 Task: Add an event  with title  Third Marketing Campaign Evaluation, date '2024/04/11' to 2024/04/12 & Select Event type as  Group. Add location for the event as  Jakarta, Indonesia and add a description: The Team Building Retreat: Problem-Solving Activities will take place in a tranquil and inspiring location, away from the usual work setting. The retreat will span over a dedicated period, allowing participants to fully immerse themselves in the experience and focus on building their problem-solving capabilities.Create an event link  http-thirdmarketingcampaignevaluationcom & Select the event color as  Orange. , logged in from the account softage.4@softage.netand send the event invitation to softage.1@softage.net and softage.2@softage.net
Action: Mouse pressed left at (846, 118)
Screenshot: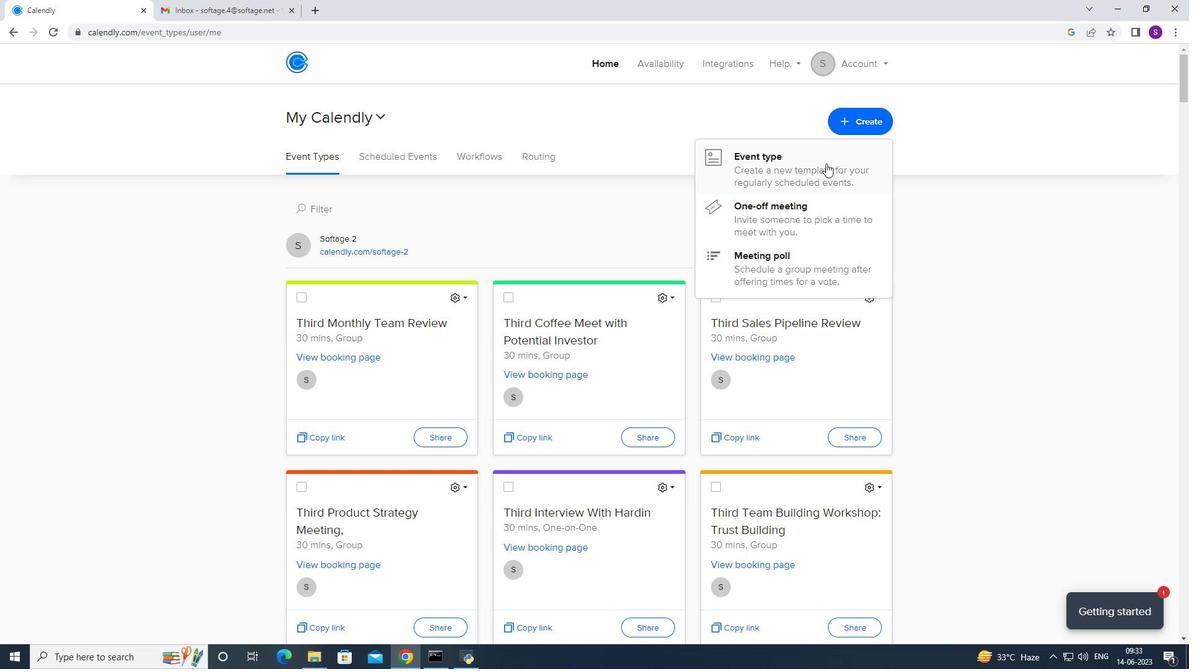 
Action: Mouse moved to (771, 186)
Screenshot: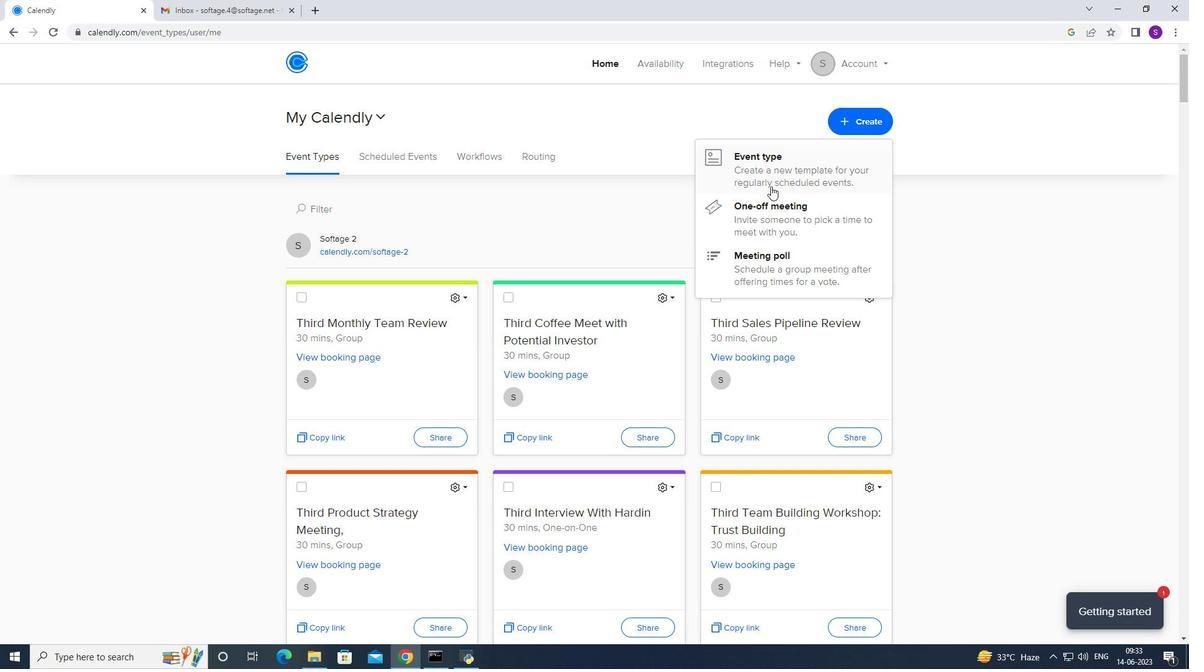 
Action: Mouse pressed left at (771, 186)
Screenshot: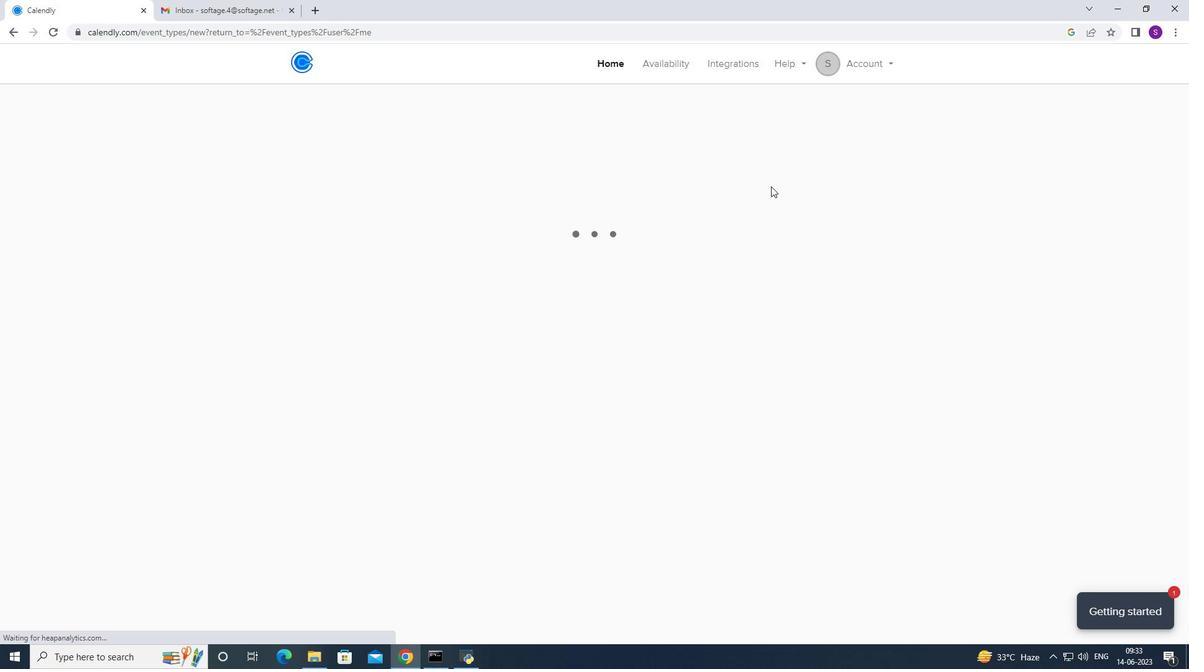 
Action: Mouse moved to (439, 252)
Screenshot: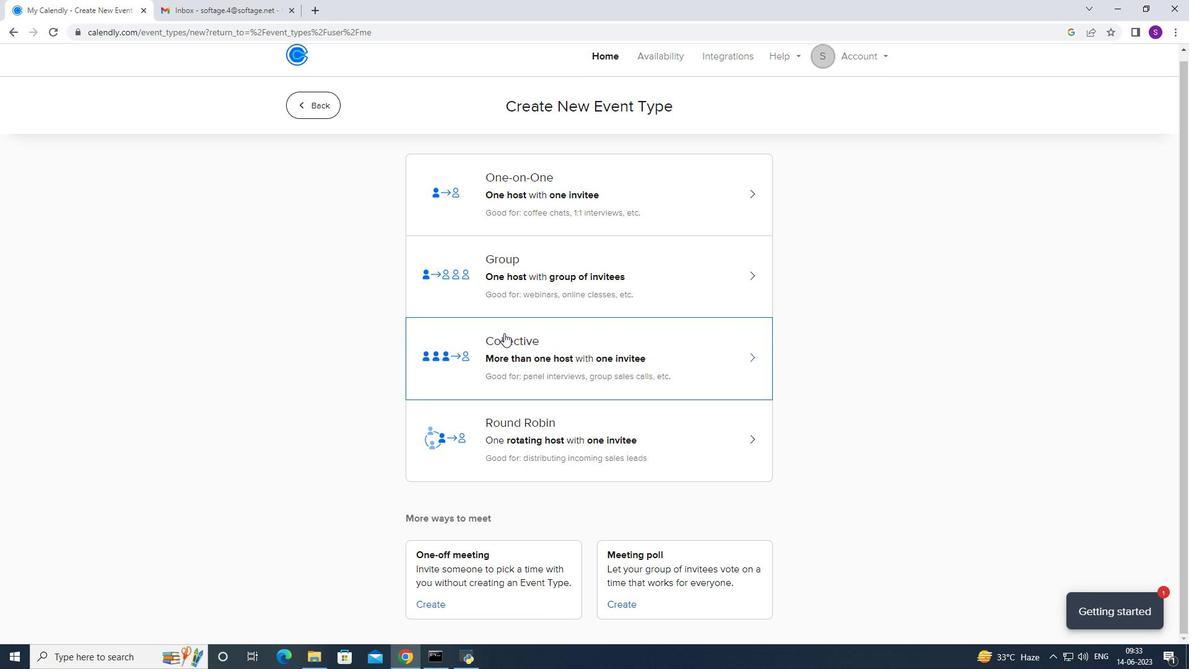 
Action: Mouse scrolled (439, 252) with delta (0, 0)
Screenshot: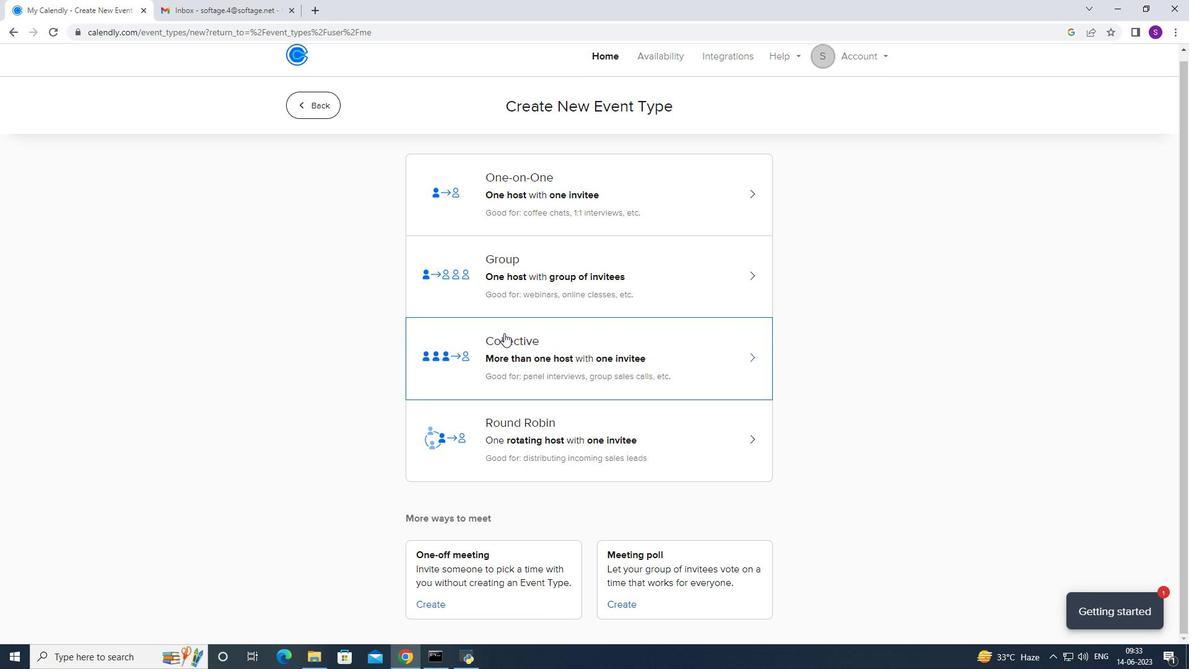 
Action: Mouse moved to (439, 253)
Screenshot: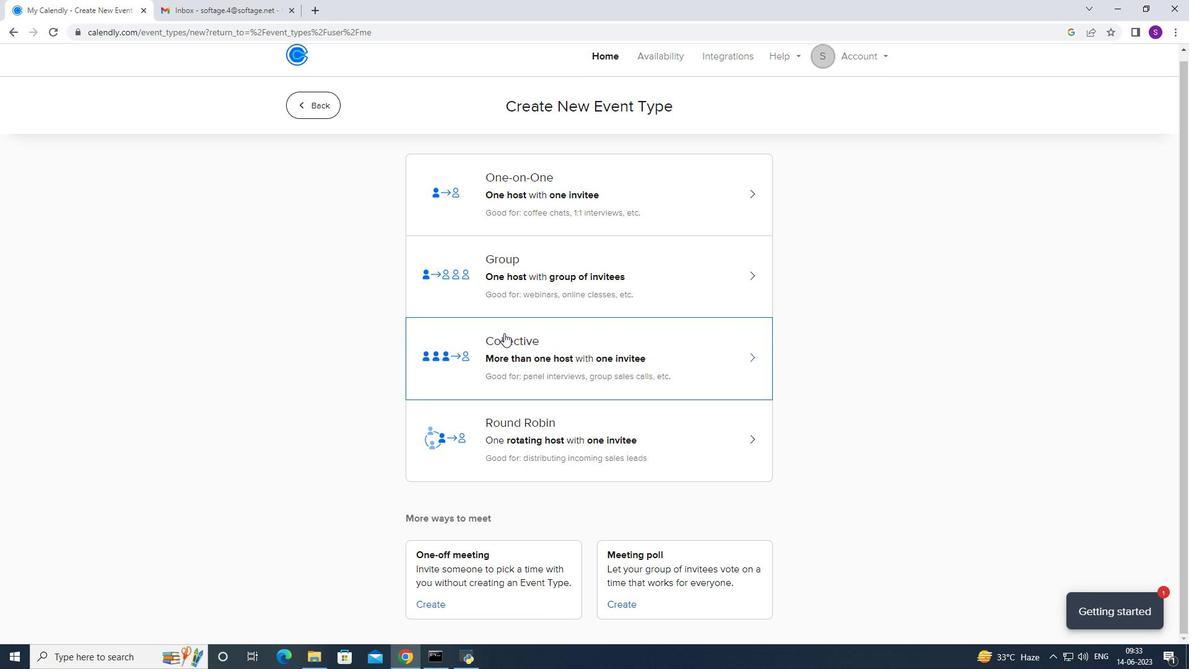 
Action: Mouse scrolled (439, 252) with delta (0, 0)
Screenshot: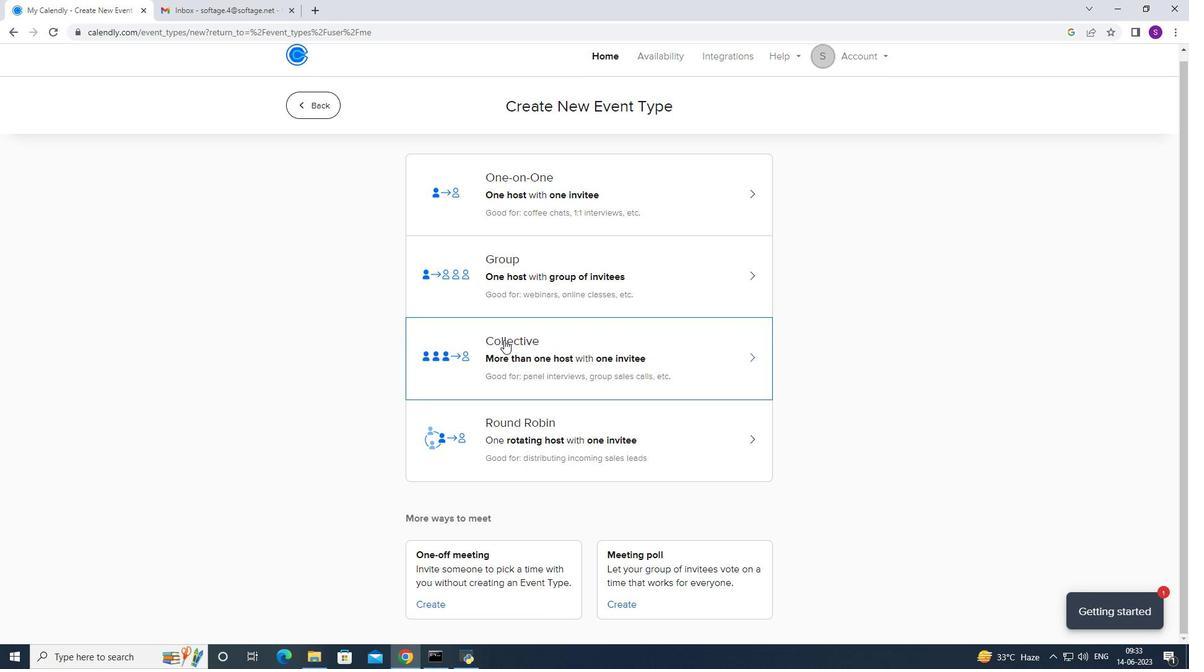 
Action: Mouse scrolled (439, 252) with delta (0, 0)
Screenshot: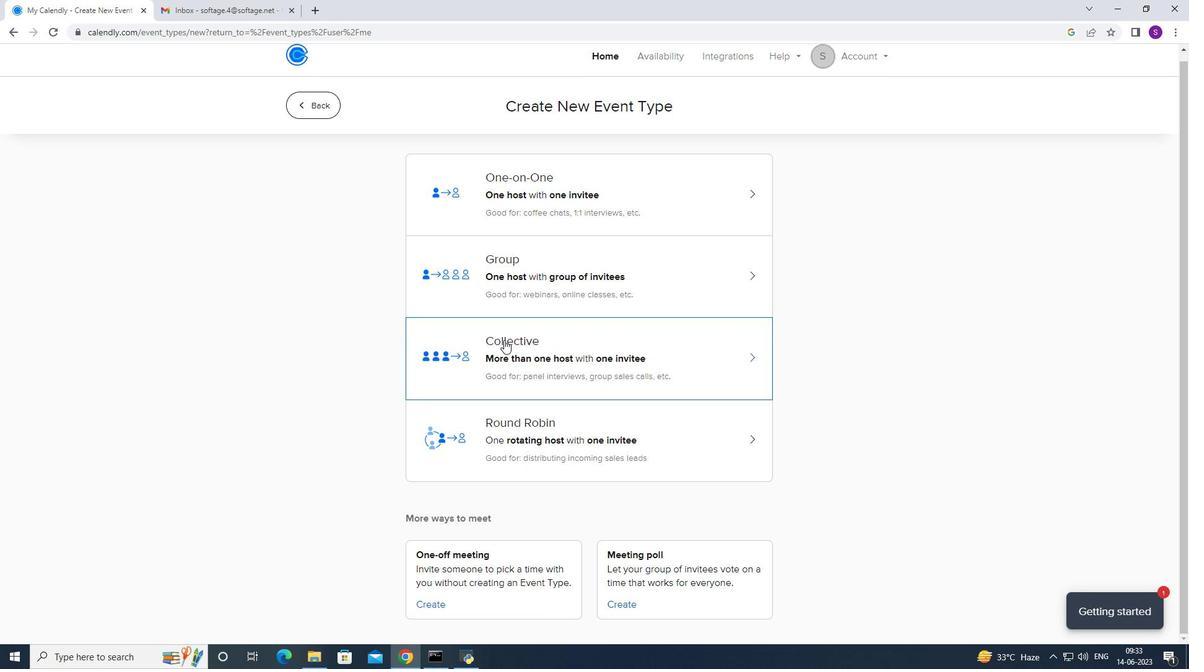 
Action: Mouse scrolled (439, 252) with delta (0, 0)
Screenshot: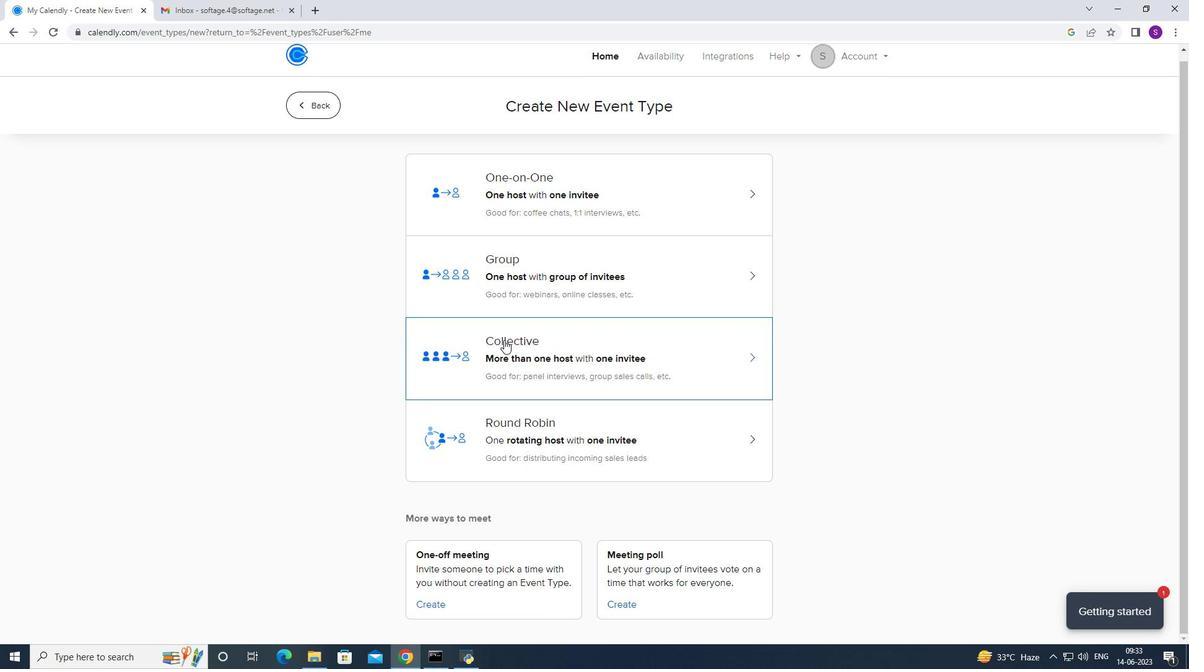 
Action: Mouse scrolled (439, 252) with delta (0, 0)
Screenshot: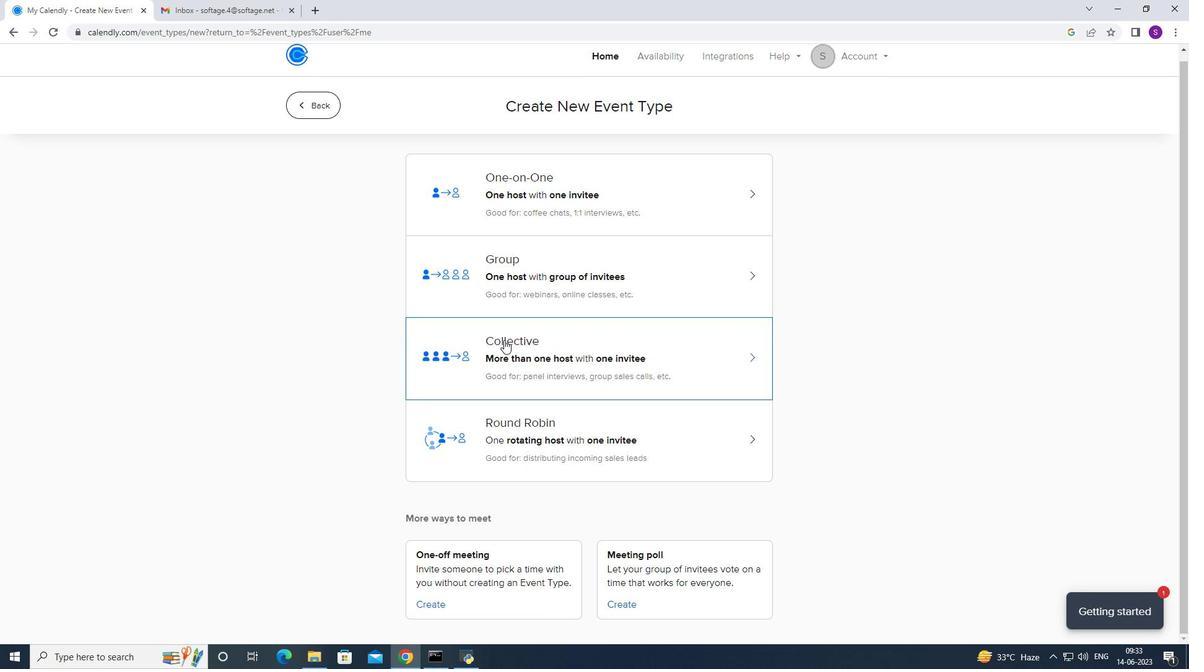 
Action: Mouse scrolled (439, 252) with delta (0, 0)
Screenshot: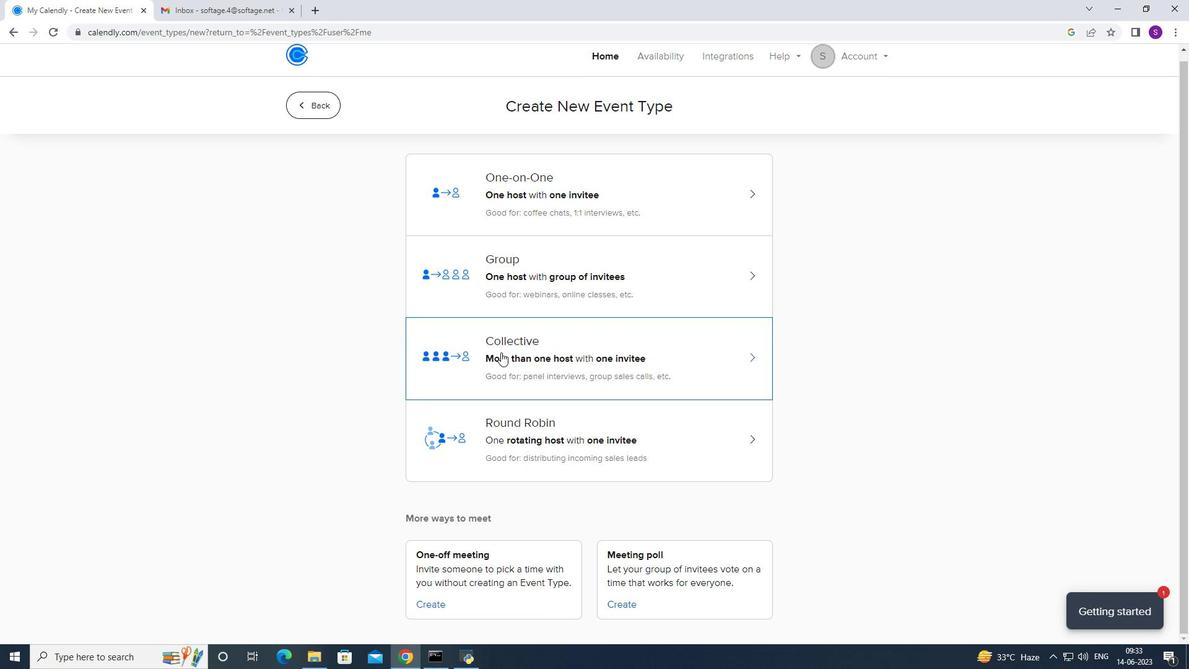 
Action: Mouse moved to (512, 295)
Screenshot: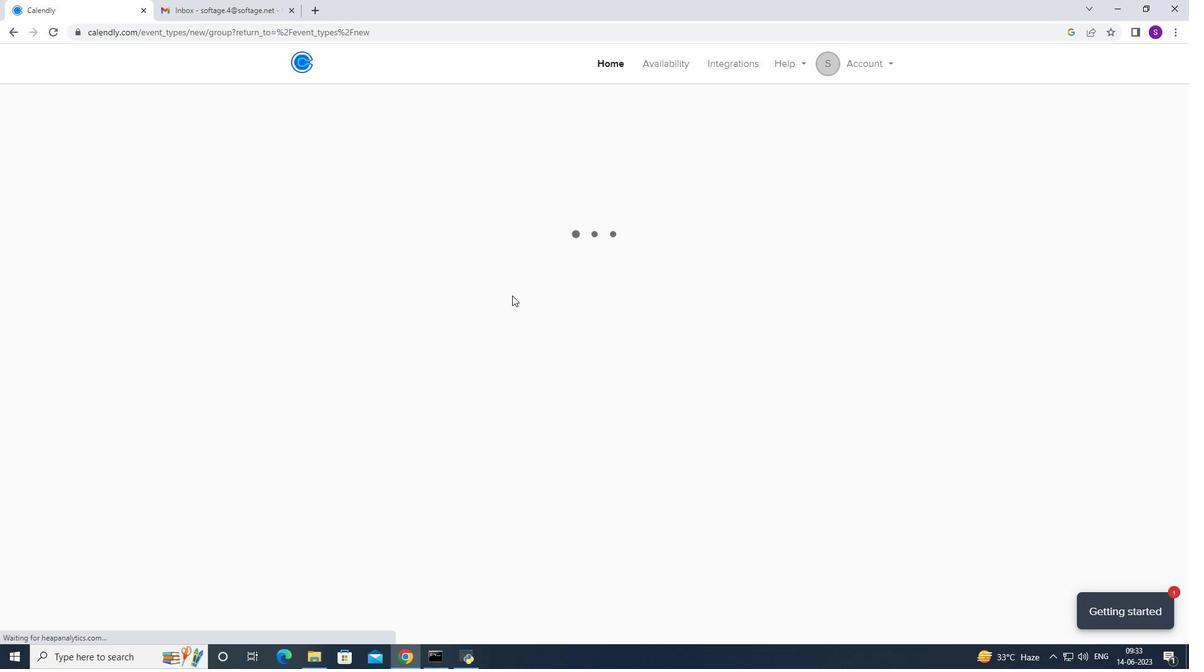 
Action: Mouse pressed left at (512, 295)
Screenshot: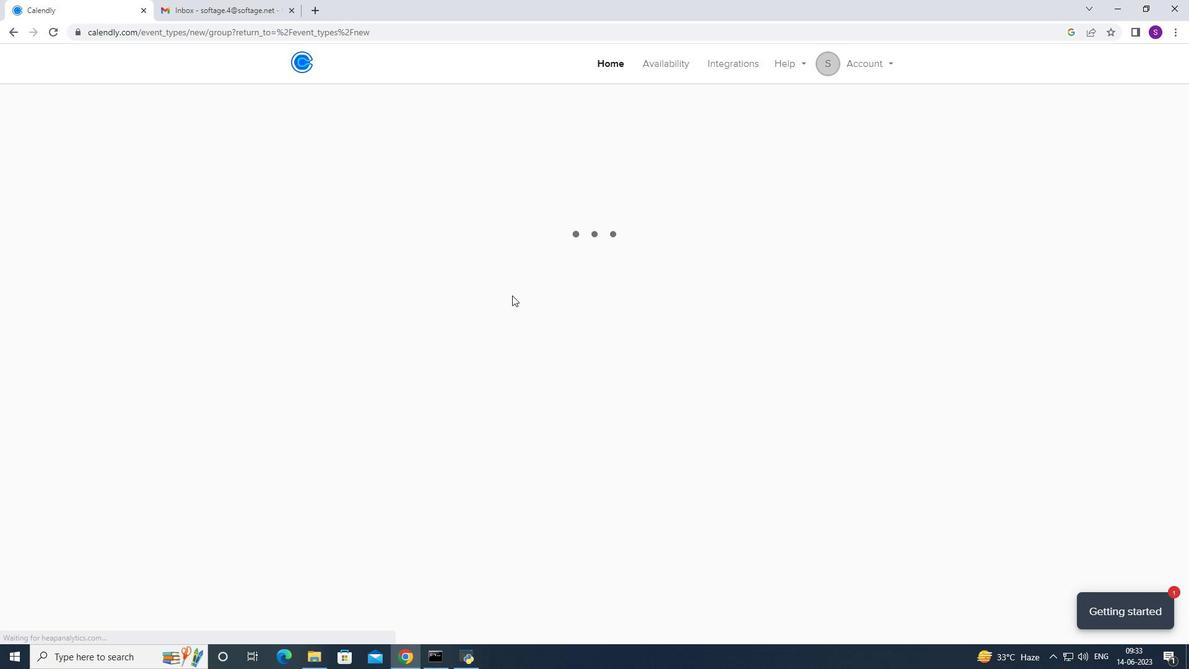 
Action: Key pressed <Key.caps_lock>T<Key.caps_lock>h<Key.backspace>hirf<Key.backspace>d<Key.space><Key.caps_lock>M<Key.caps_lock>arketing<Key.space><Key.caps_lock>C<Key.caps_lock>ampaign<Key.space><Key.caps_lock>E<Key.caps_lock>valuation
Screenshot: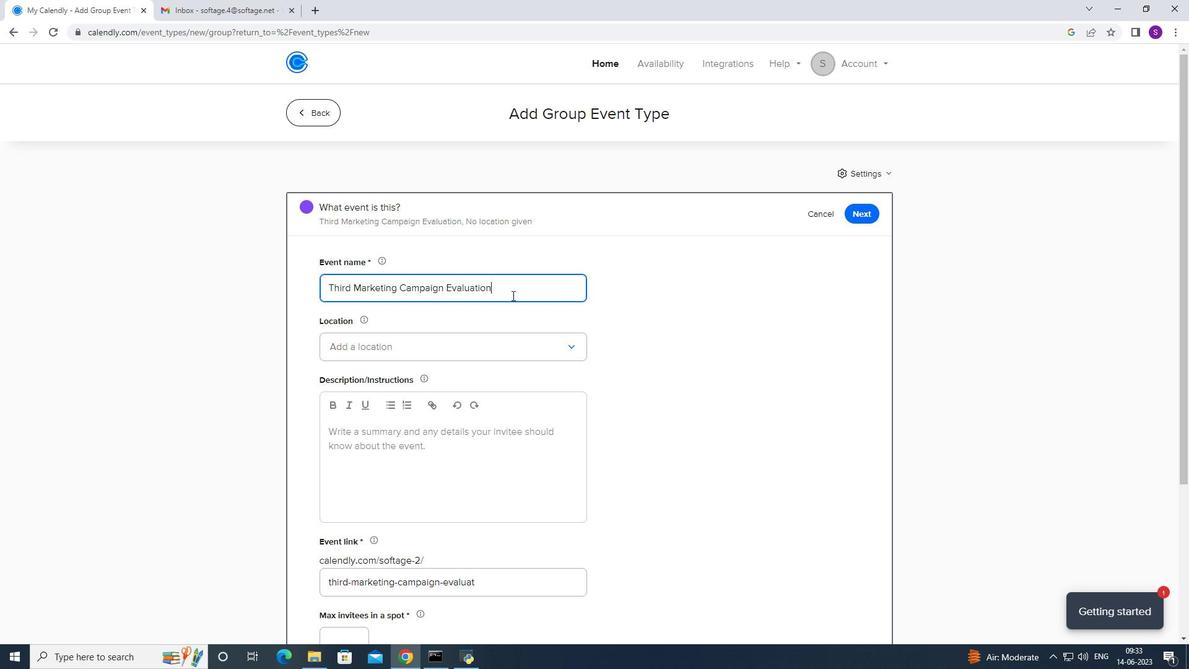 
Action: Mouse moved to (424, 353)
Screenshot: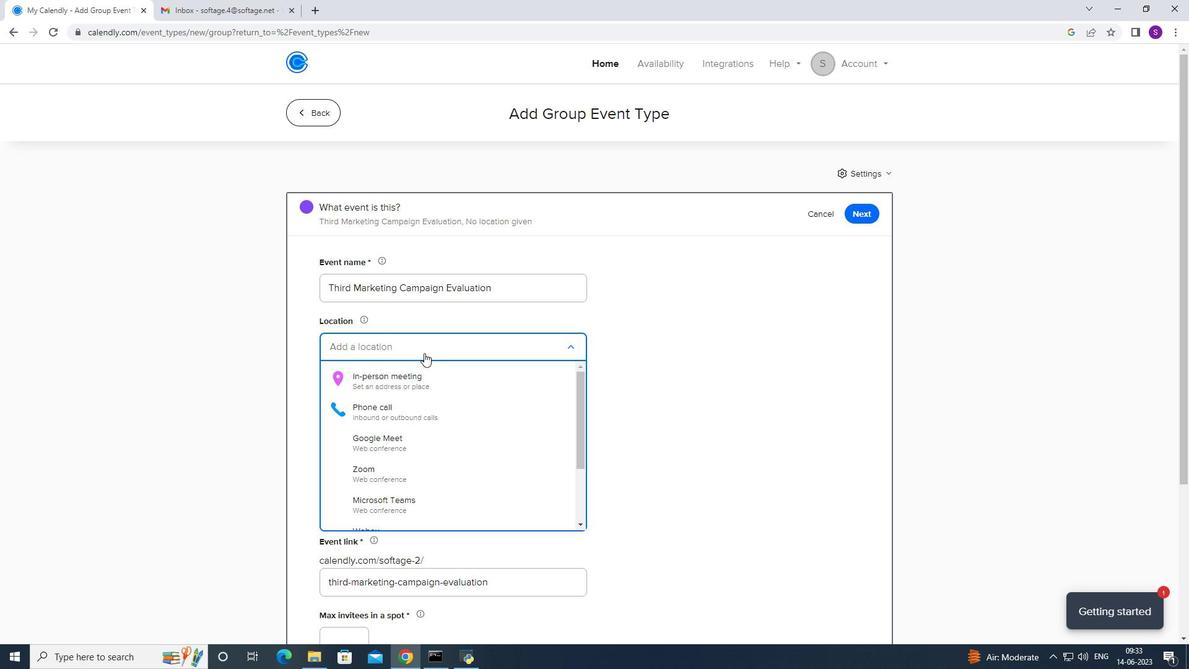 
Action: Mouse pressed left at (424, 353)
Screenshot: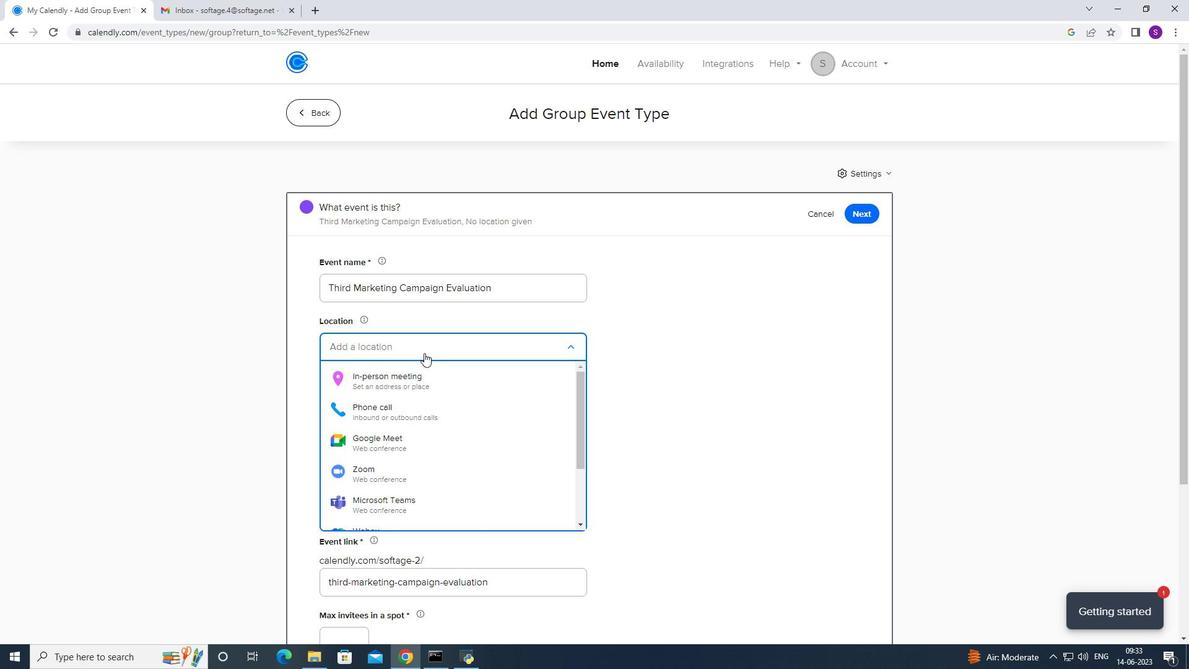 
Action: Mouse moved to (415, 372)
Screenshot: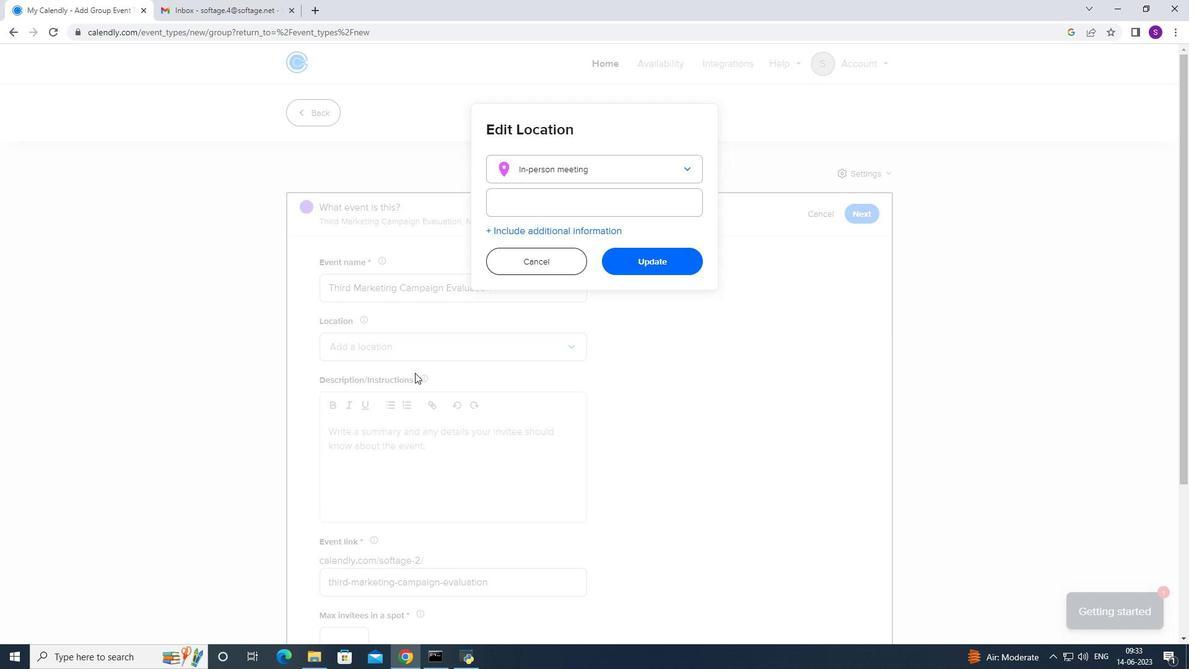 
Action: Mouse pressed left at (415, 372)
Screenshot: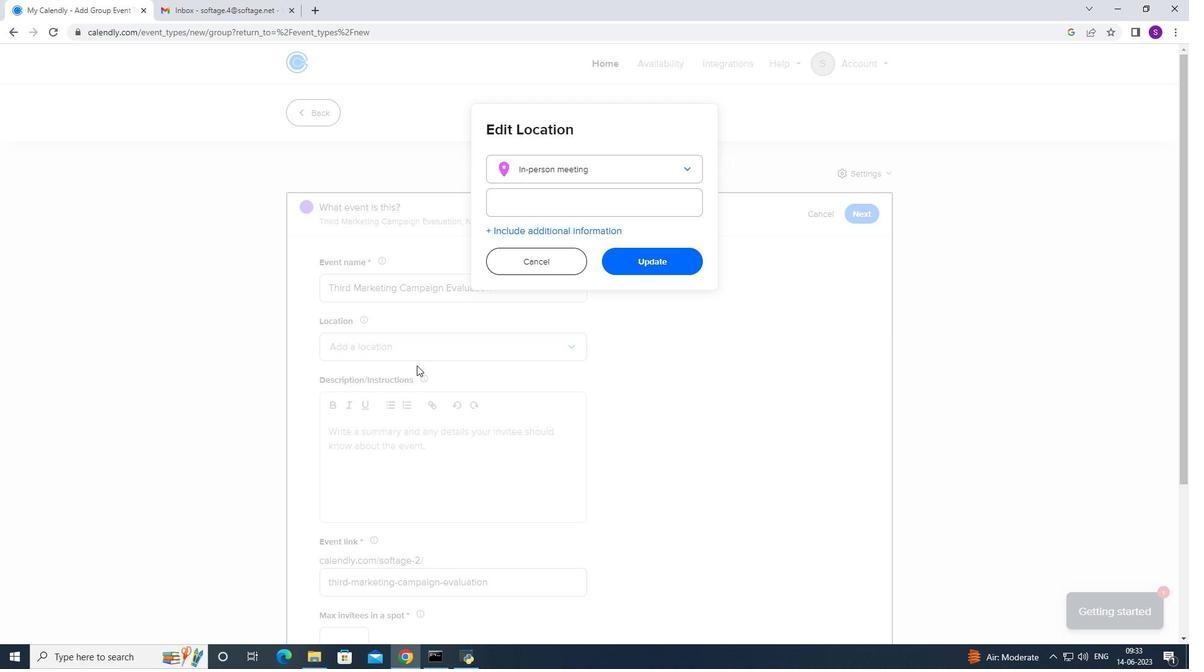 
Action: Mouse moved to (532, 202)
Screenshot: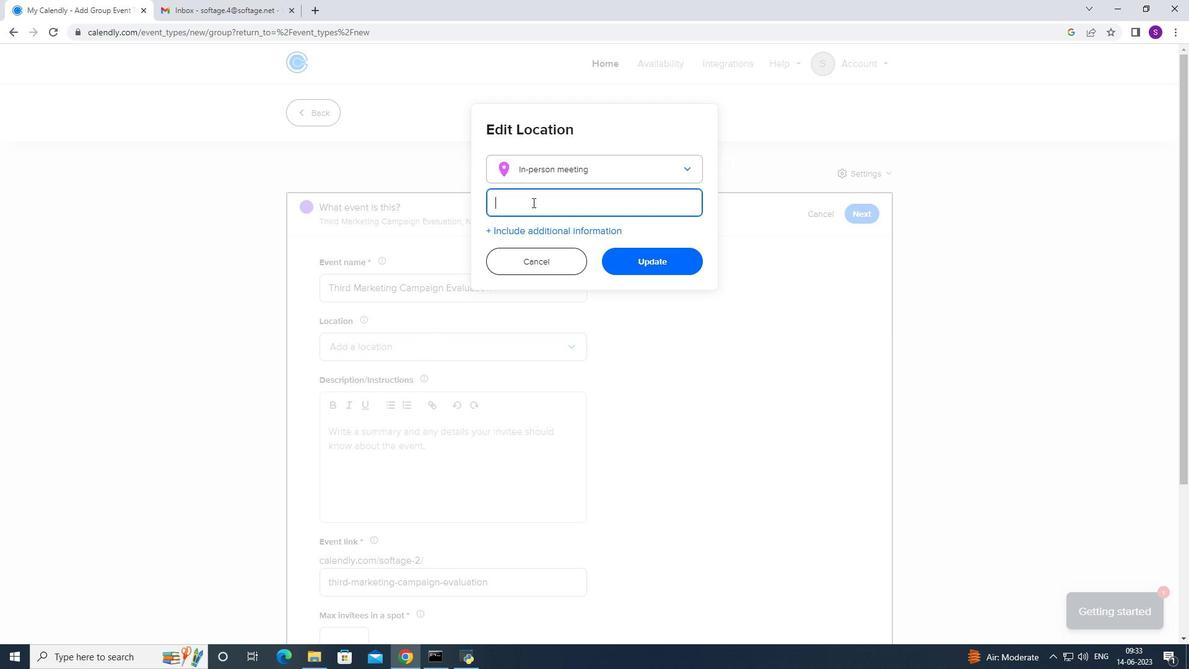 
Action: Mouse pressed left at (532, 202)
Screenshot: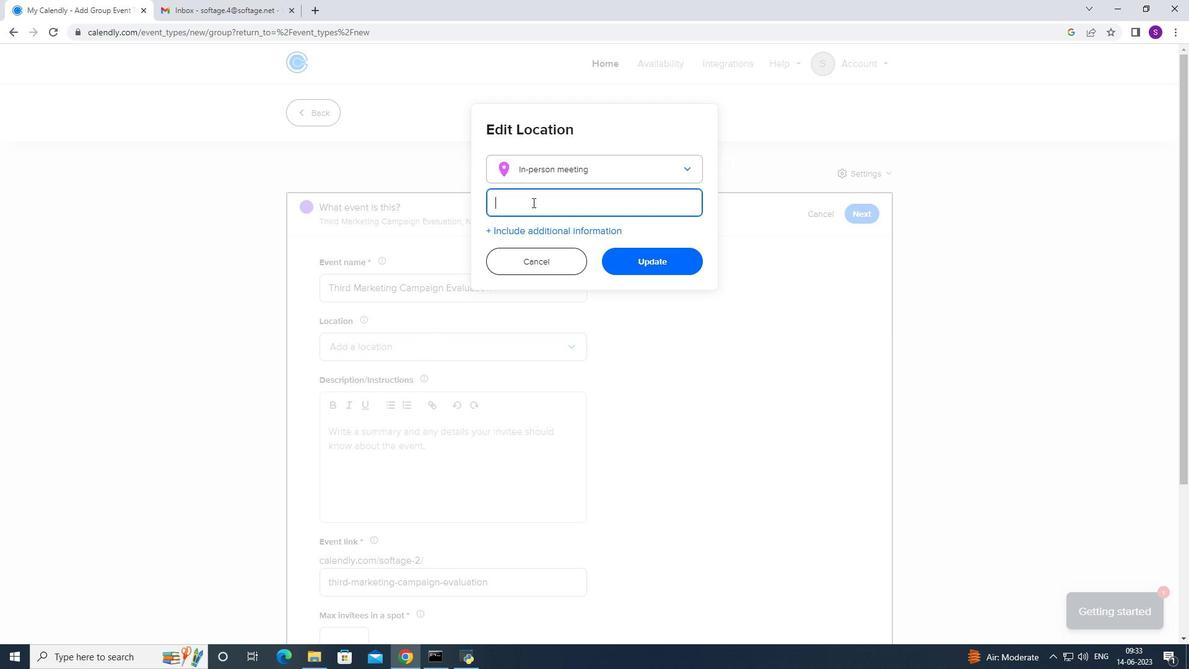 
Action: Key pressed <Key.caps_lock>J<Key.caps_lock>akarta,<Key.space><Key.caps_lock>I<Key.caps_lock>ndonesia
Screenshot: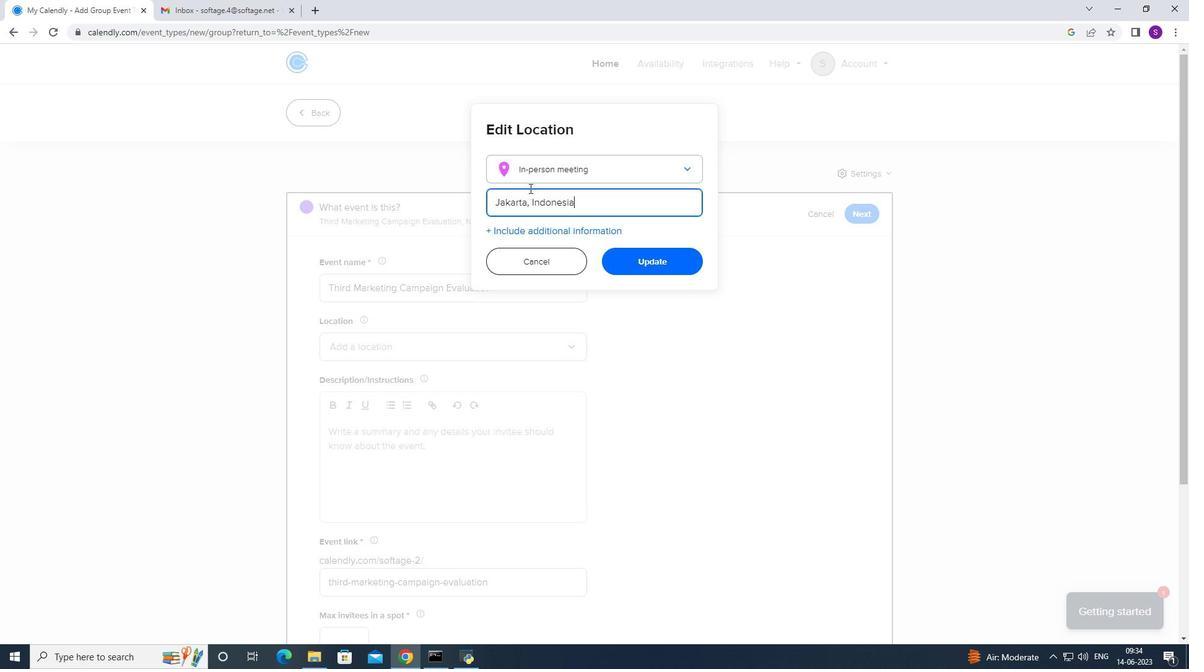 
Action: Mouse moved to (646, 271)
Screenshot: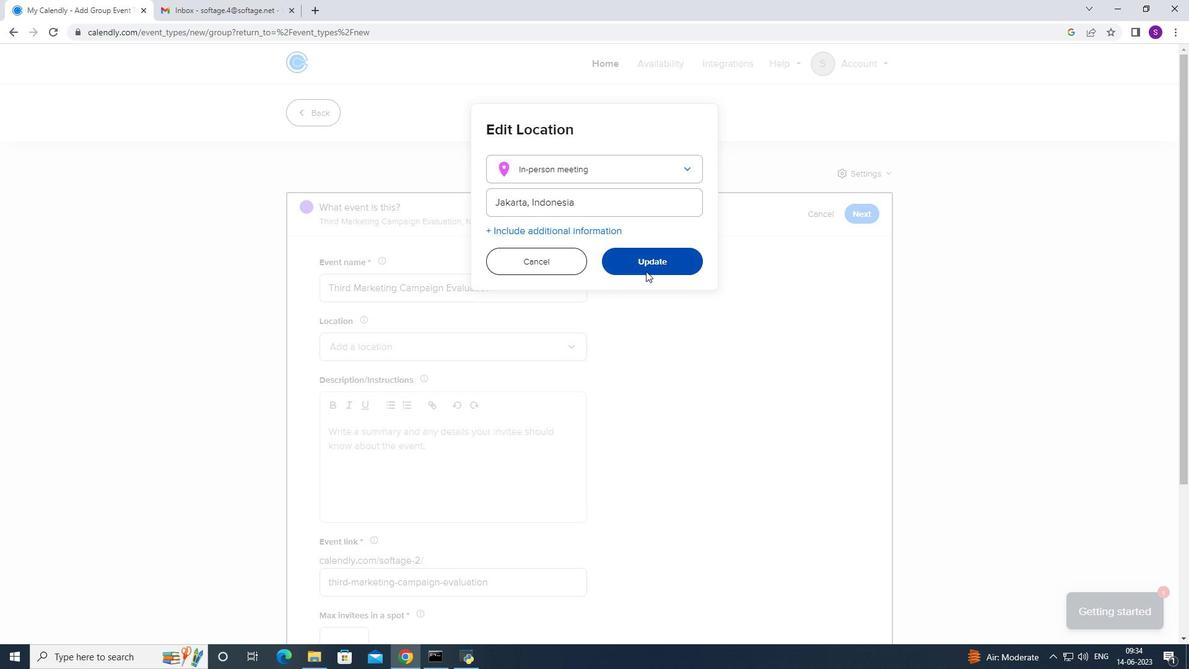 
Action: Mouse pressed left at (646, 271)
Screenshot: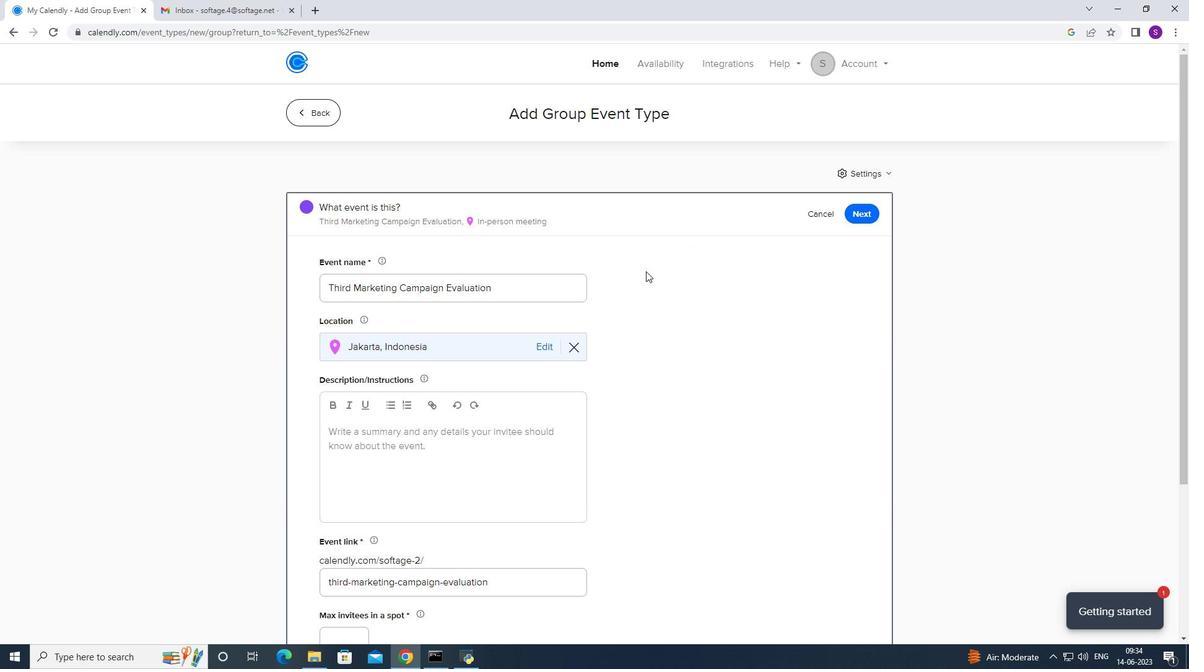
Action: Mouse moved to (388, 439)
Screenshot: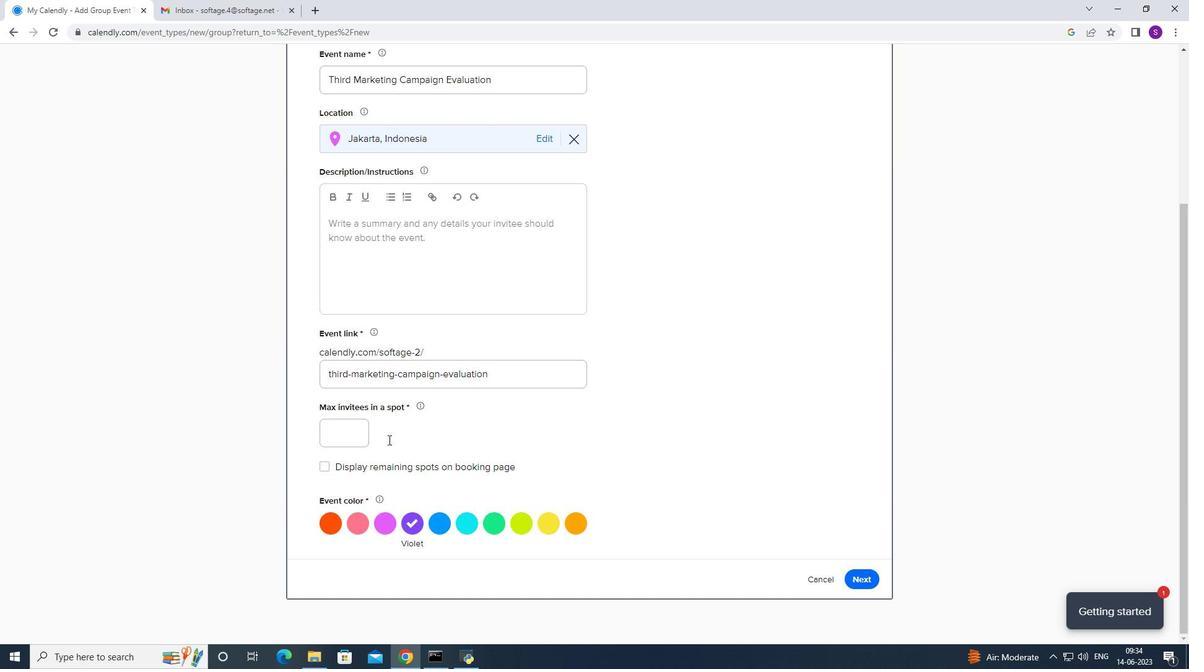 
Action: Mouse scrolled (388, 439) with delta (0, 0)
Screenshot: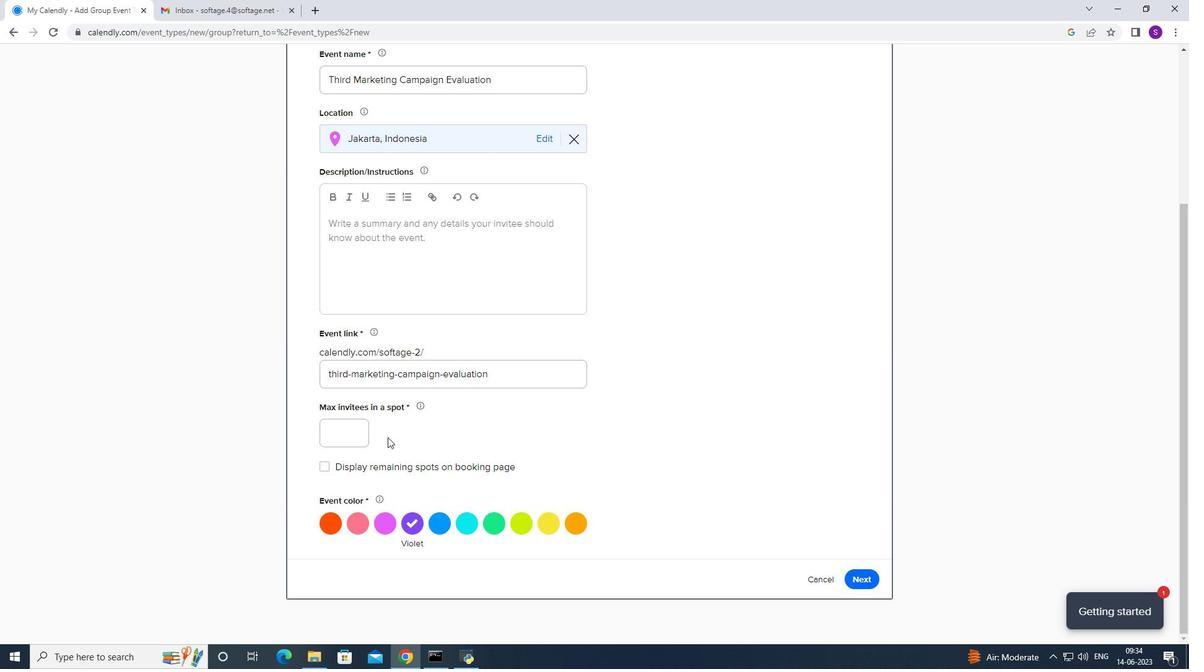 
Action: Mouse scrolled (388, 439) with delta (0, 0)
Screenshot: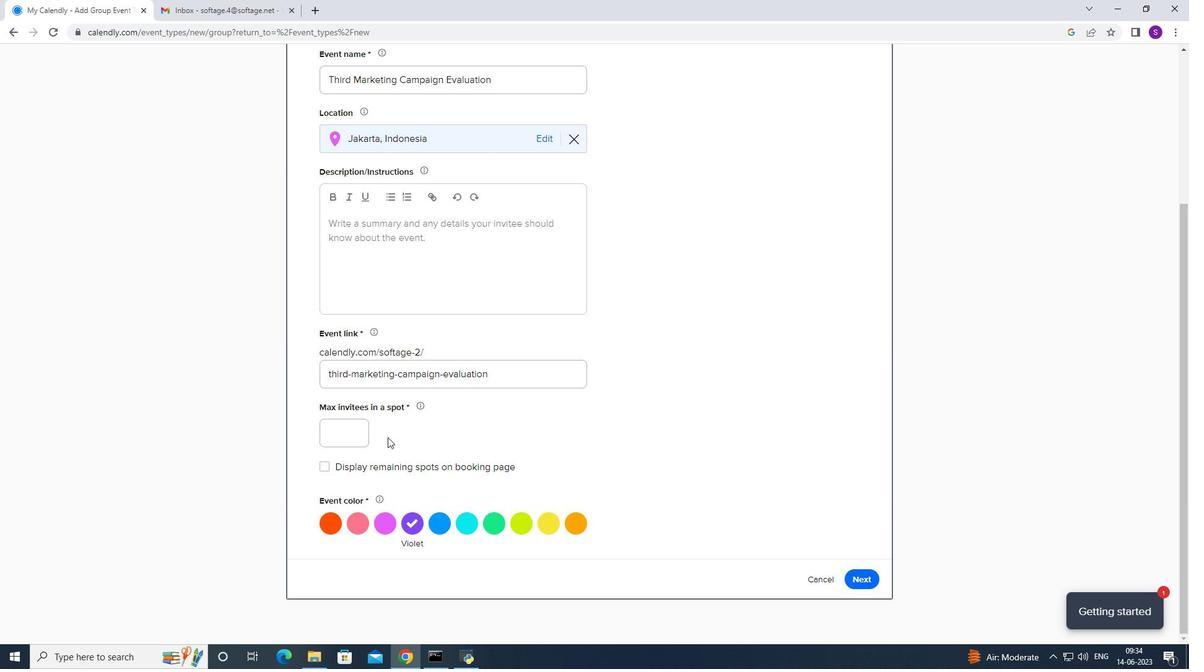 
Action: Mouse scrolled (388, 439) with delta (0, 0)
Screenshot: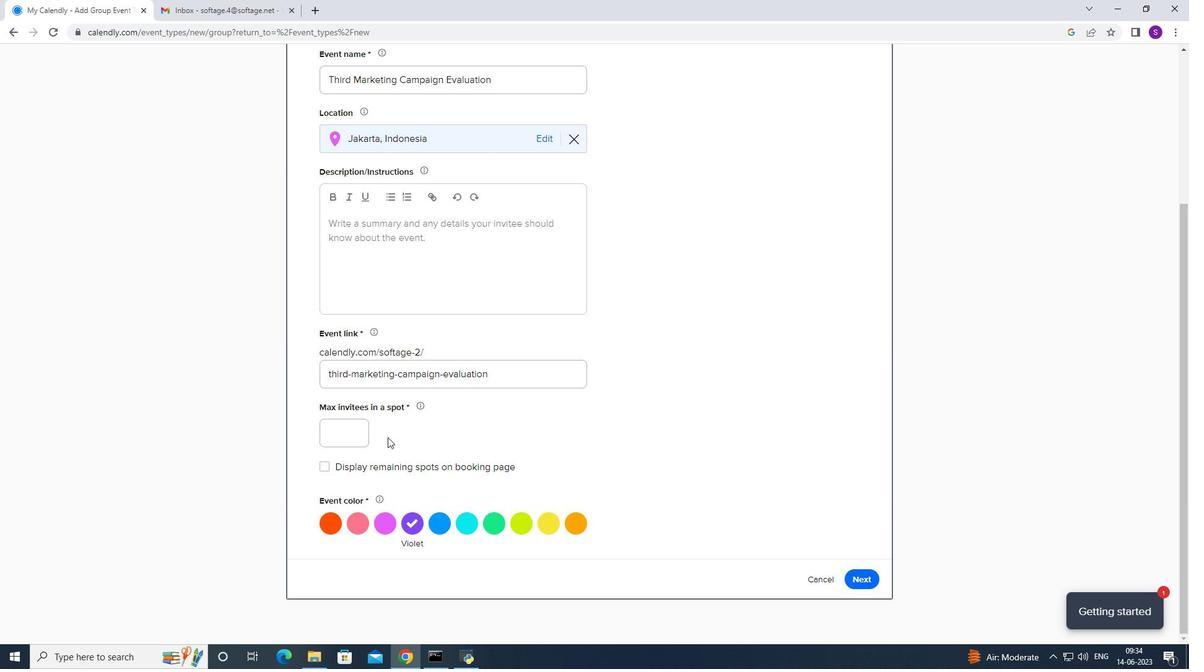 
Action: Mouse scrolled (388, 439) with delta (0, 0)
Screenshot: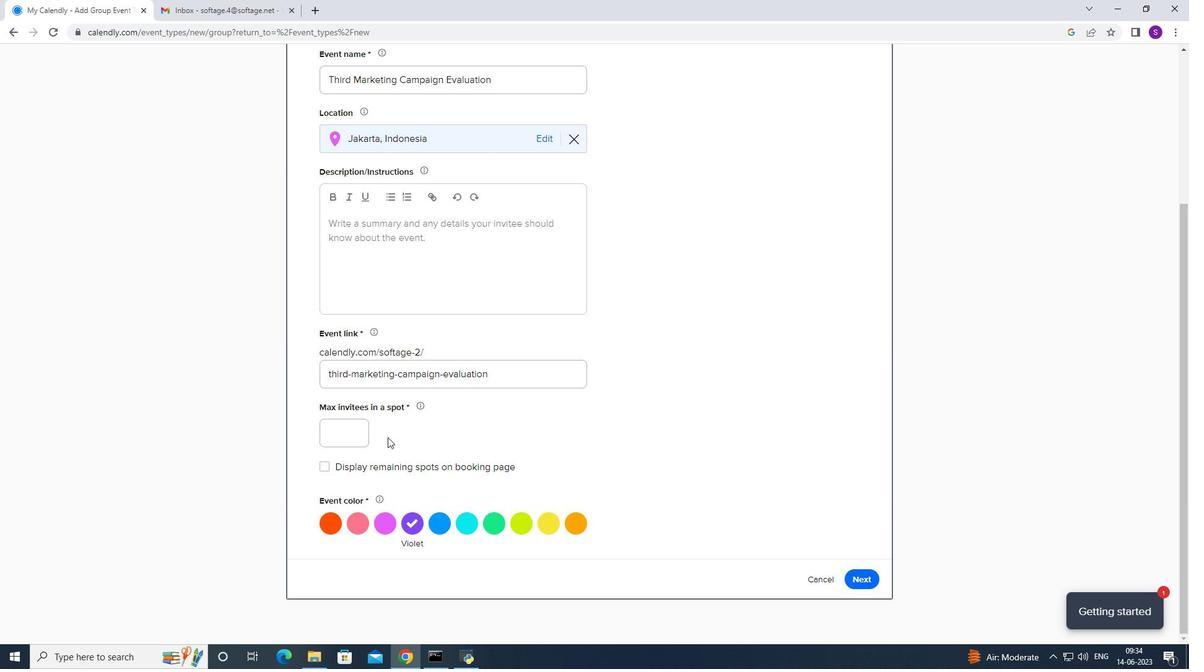 
Action: Mouse scrolled (388, 439) with delta (0, 0)
Screenshot: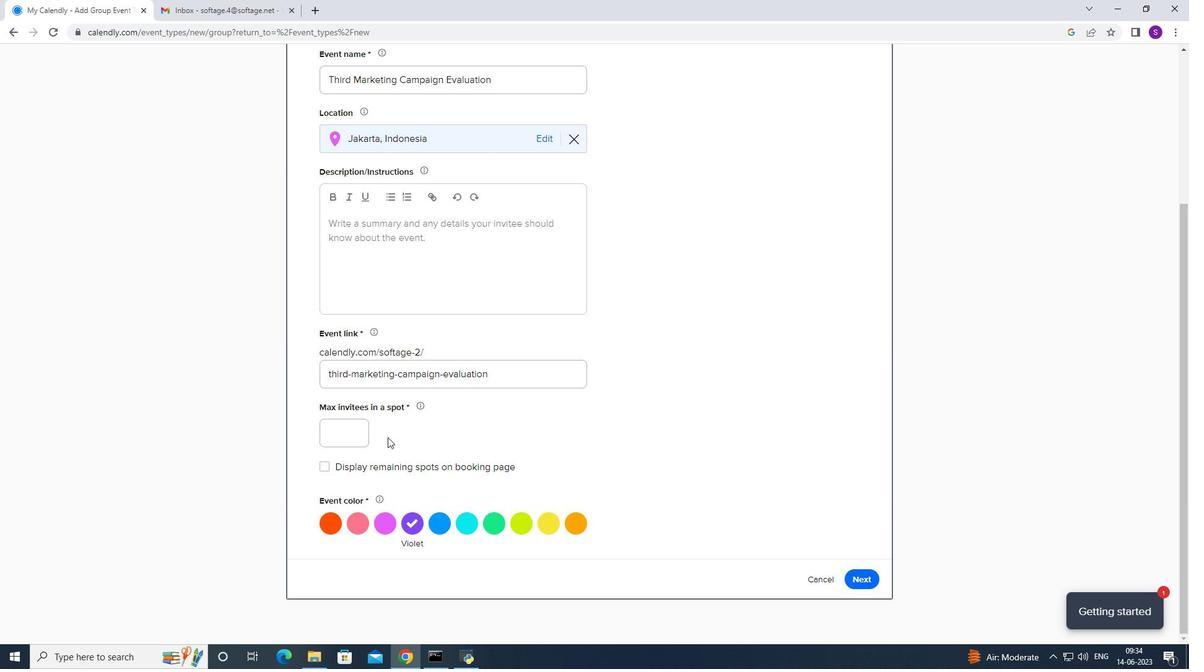 
Action: Mouse scrolled (388, 439) with delta (0, 0)
Screenshot: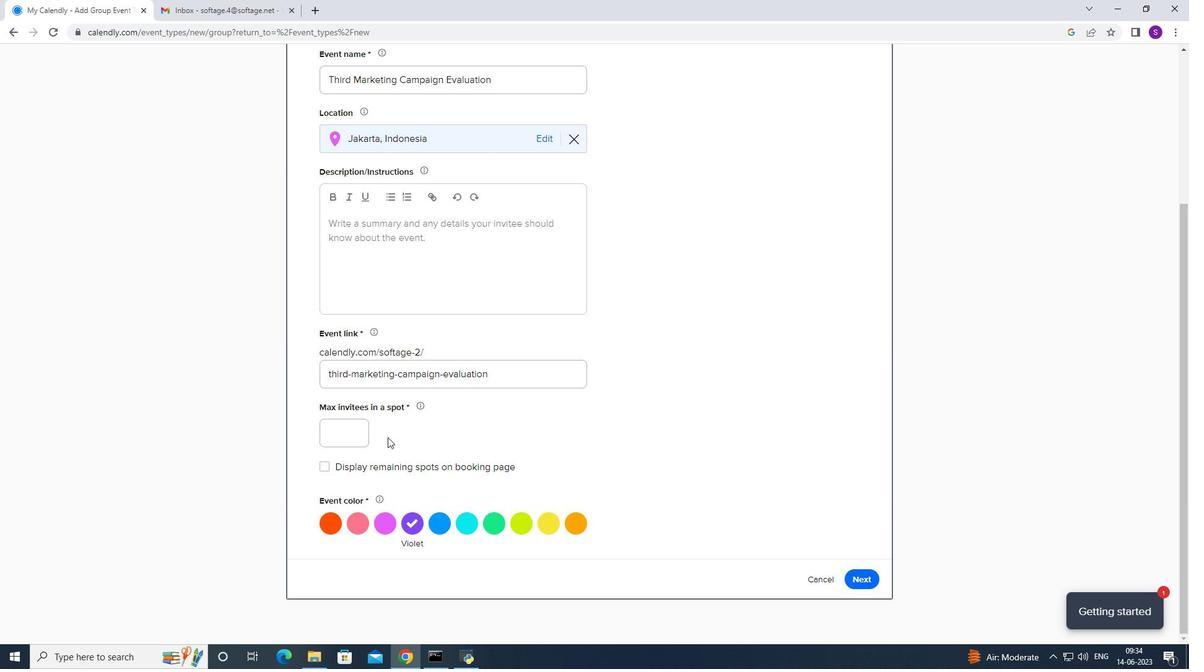 
Action: Mouse moved to (330, 429)
Screenshot: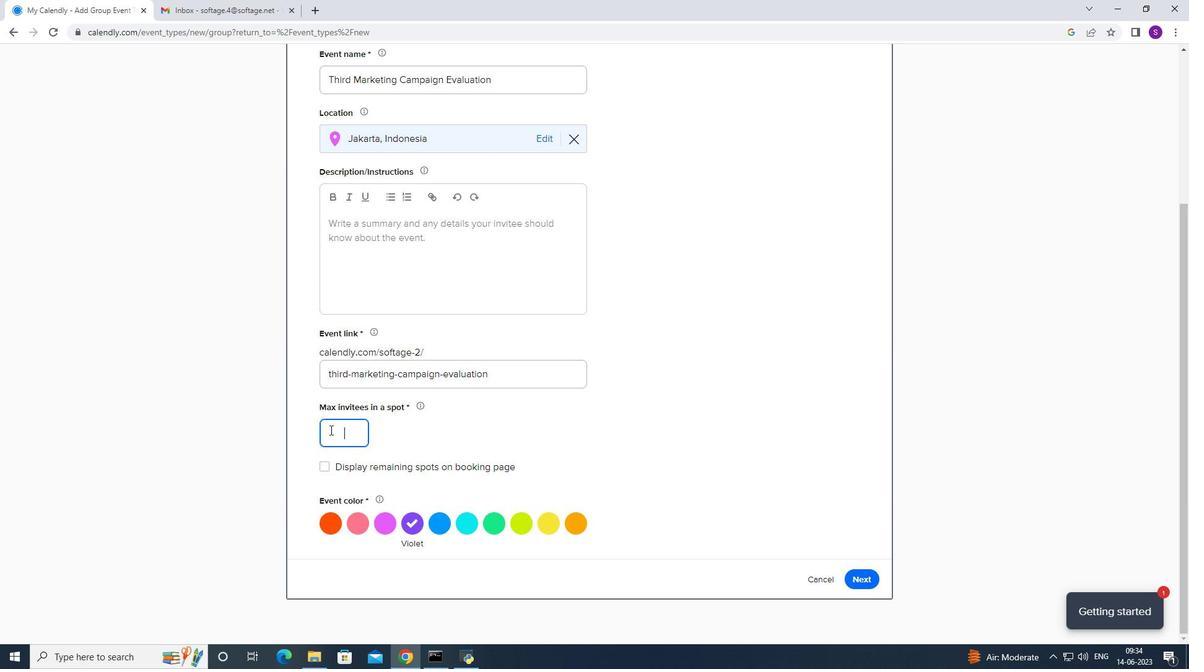 
Action: Mouse pressed left at (330, 429)
Screenshot: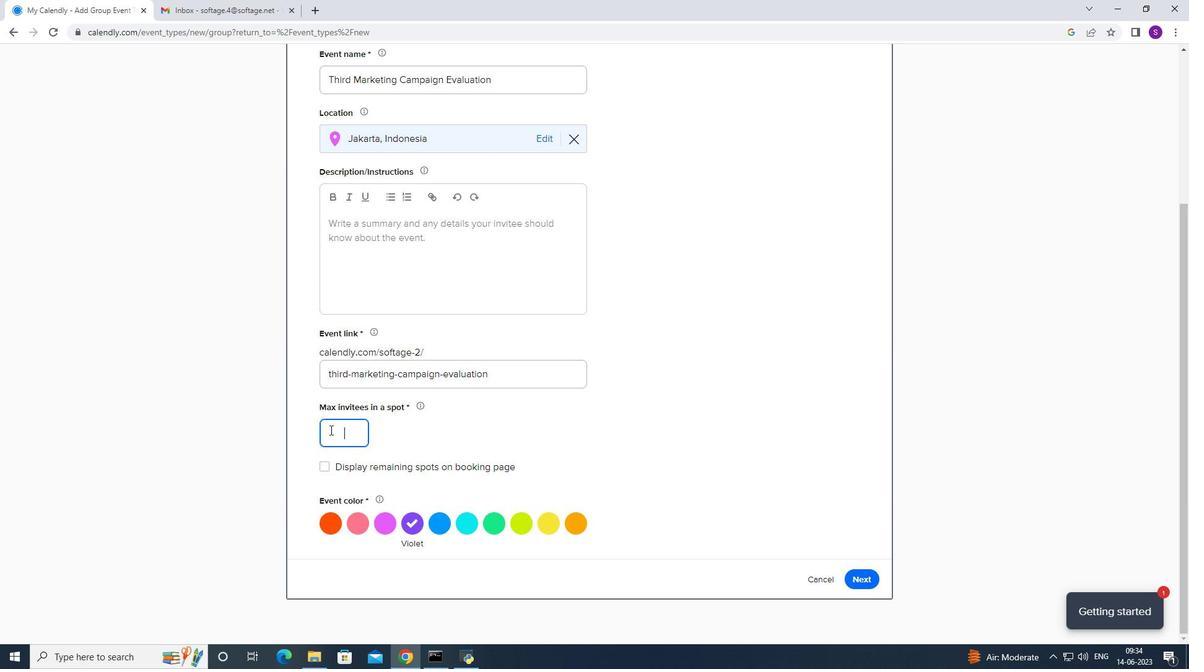 
Action: Mouse moved to (330, 430)
Screenshot: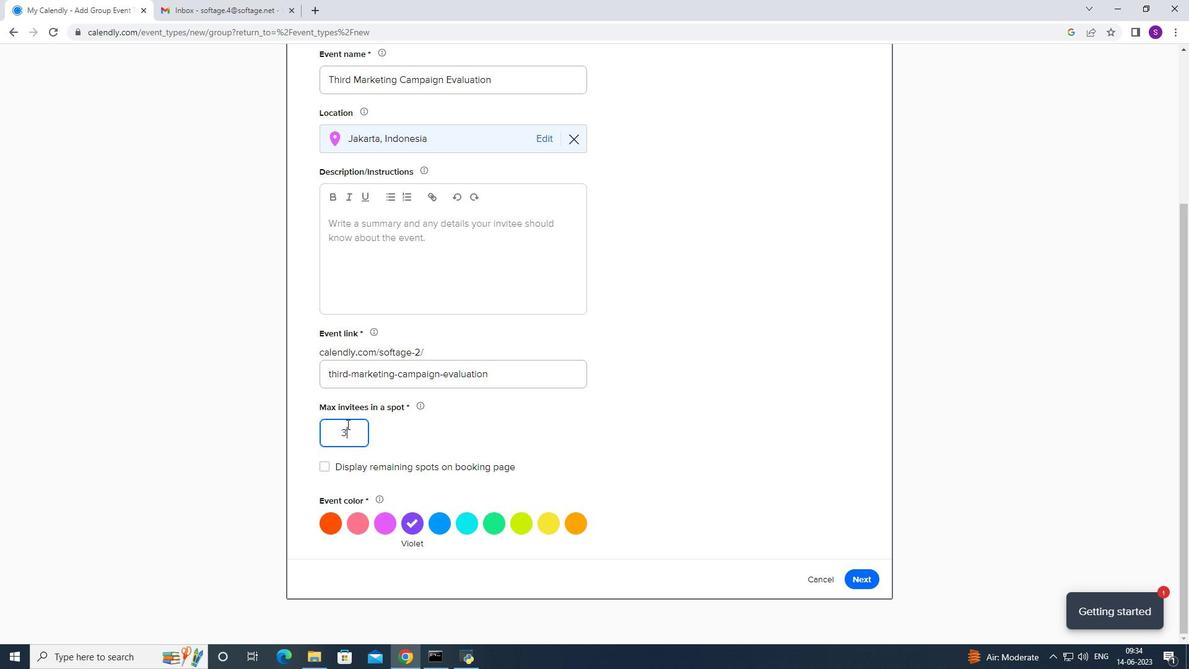 
Action: Key pressed 3
Screenshot: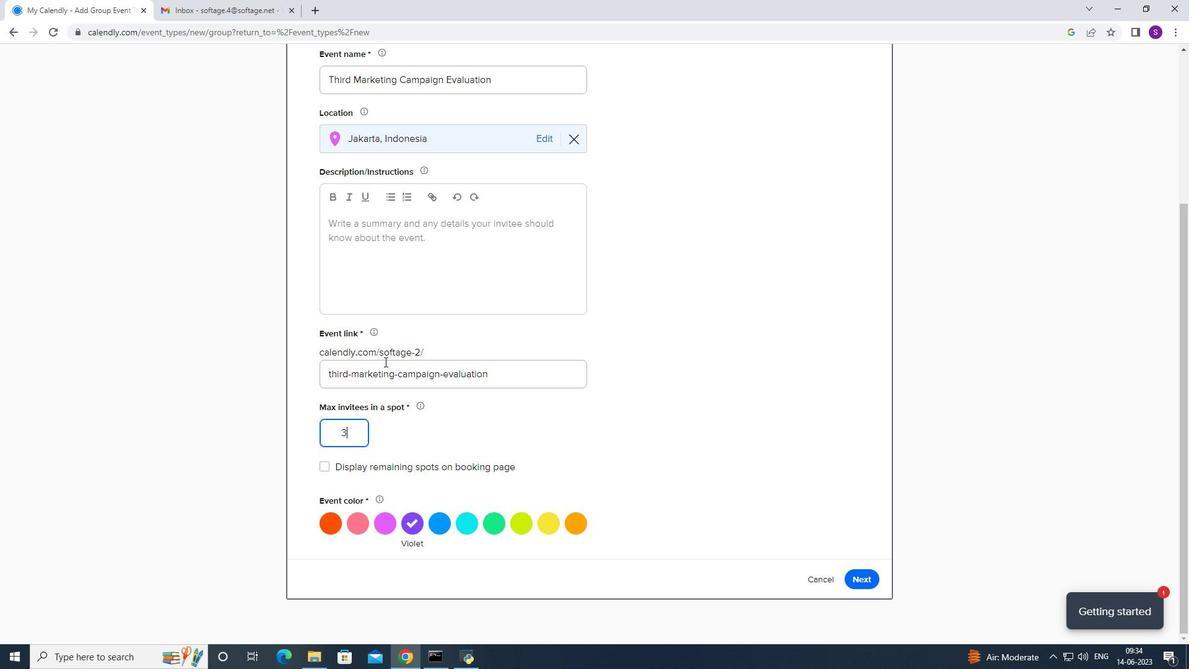 
Action: Mouse moved to (575, 516)
Screenshot: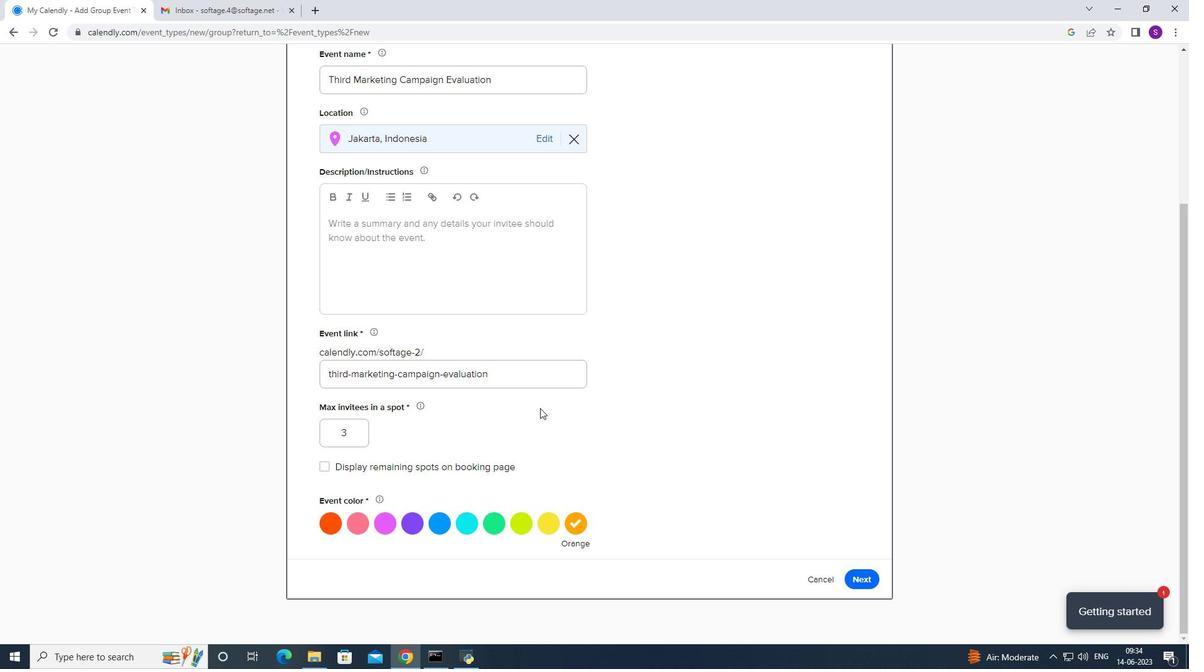 
Action: Mouse pressed left at (575, 516)
Screenshot: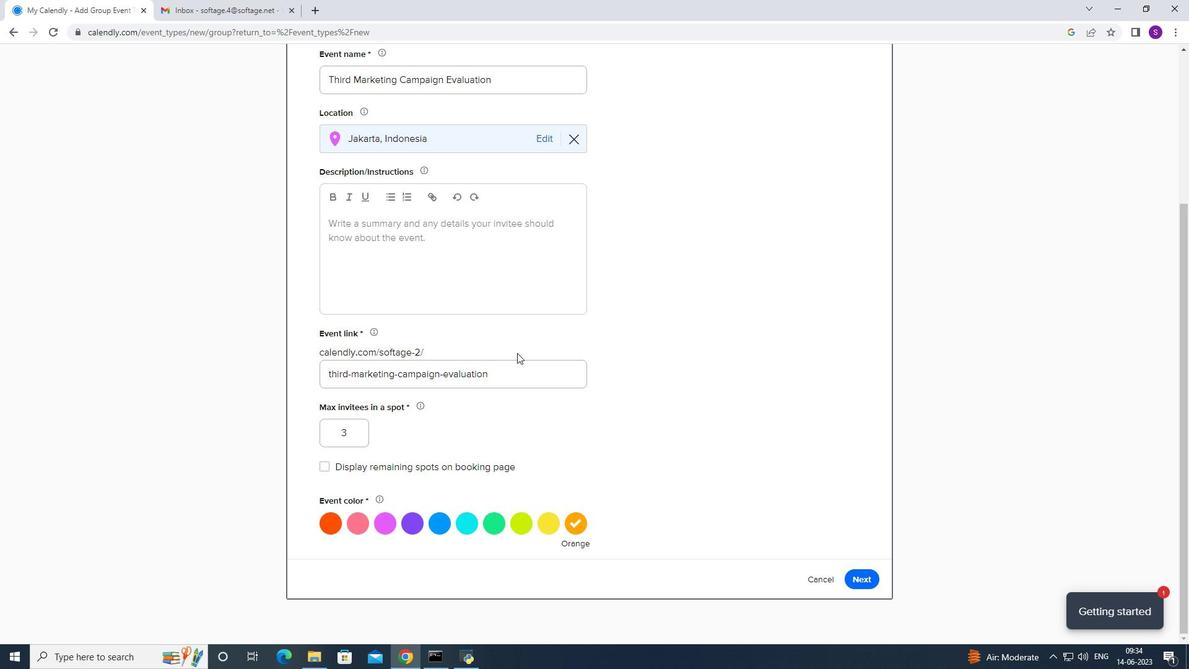 
Action: Mouse moved to (416, 281)
Screenshot: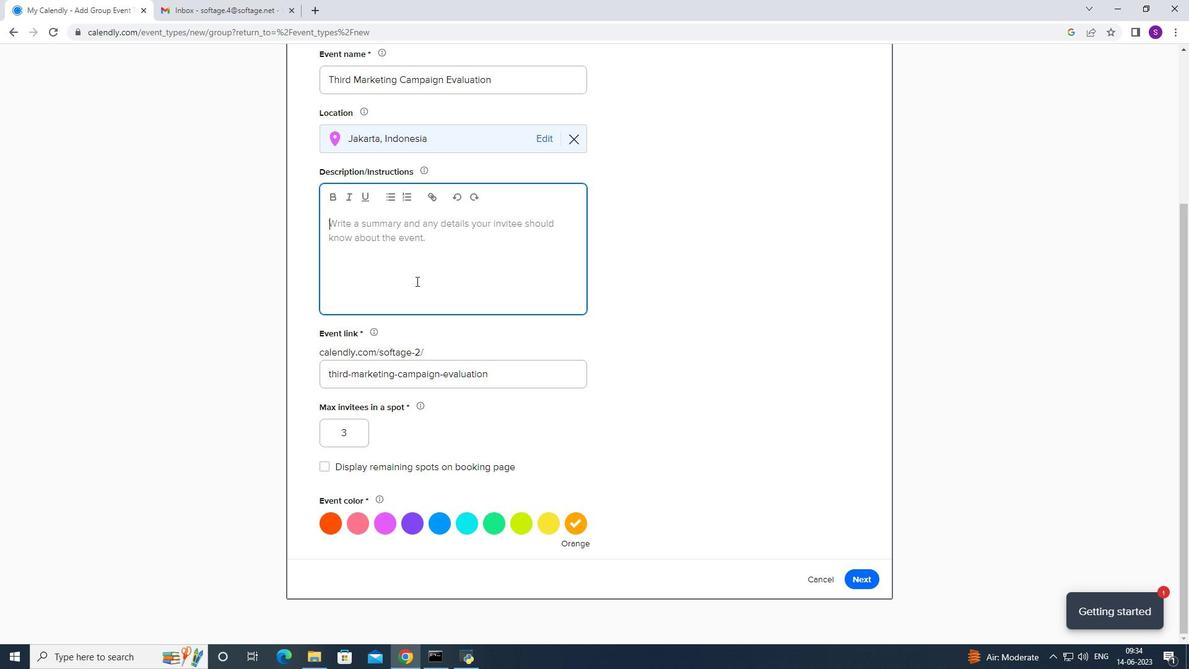 
Action: Mouse pressed left at (416, 281)
Screenshot: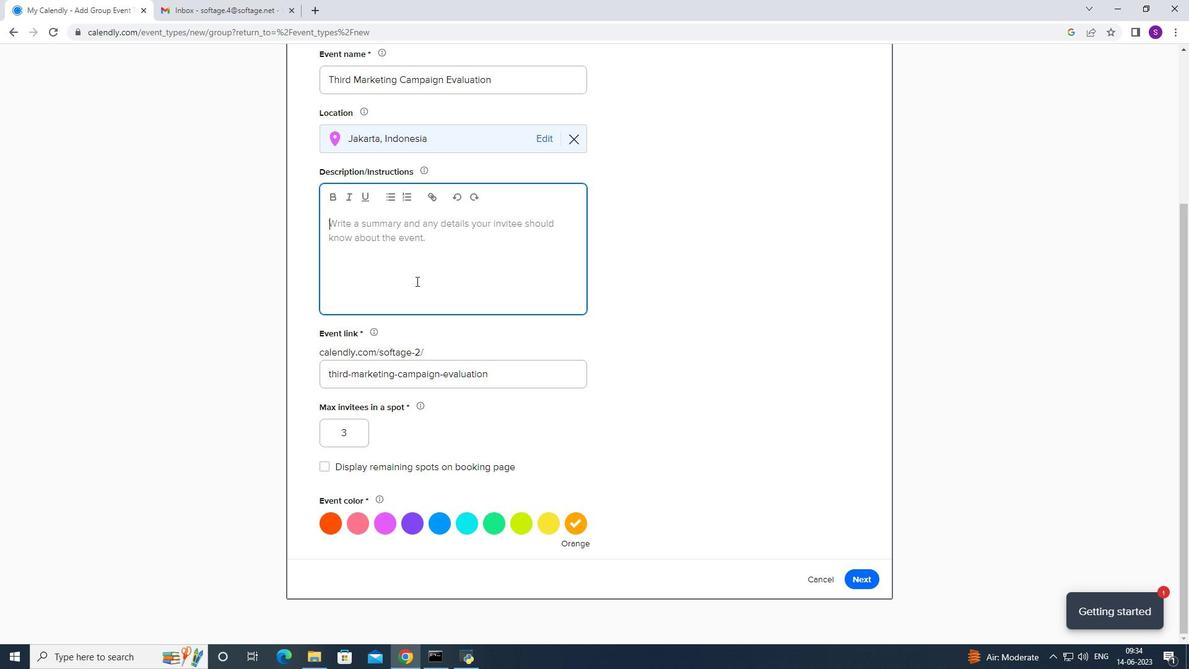 
Action: Key pressed <Key.caps_lock>T<Key.caps_lock>he<Key.space><Key.caps_lock>T<Key.caps_lock>eam<Key.space><Key.caps_lock>BUILDING<Key.space><Key.caps_lock><Key.caps_lock>RETREAT<Key.space><Key.backspace><Key.backspace><Key.backspace><Key.backspace><Key.backspace><Key.backspace><Key.backspace><Key.backspace><Key.backspace><Key.backspace><Key.backspace><Key.backspace><Key.backspace><Key.backspace><Key.backspace><Key.backspace><Key.backspace>B
Screenshot: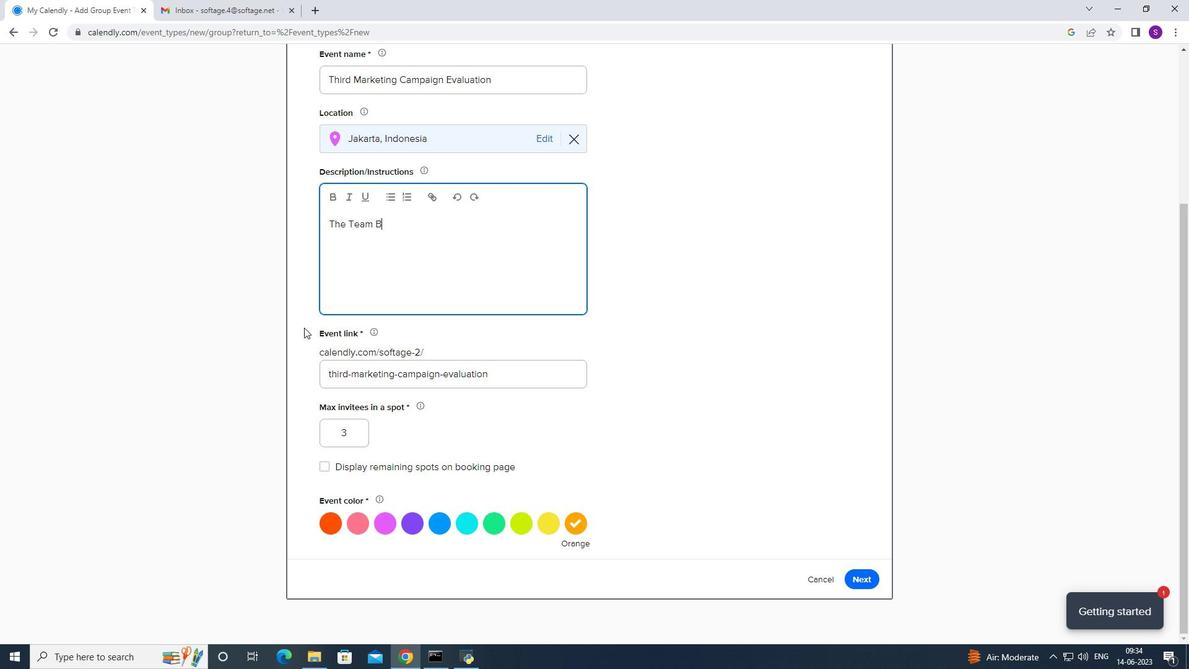 
Action: Mouse moved to (304, 327)
Screenshot: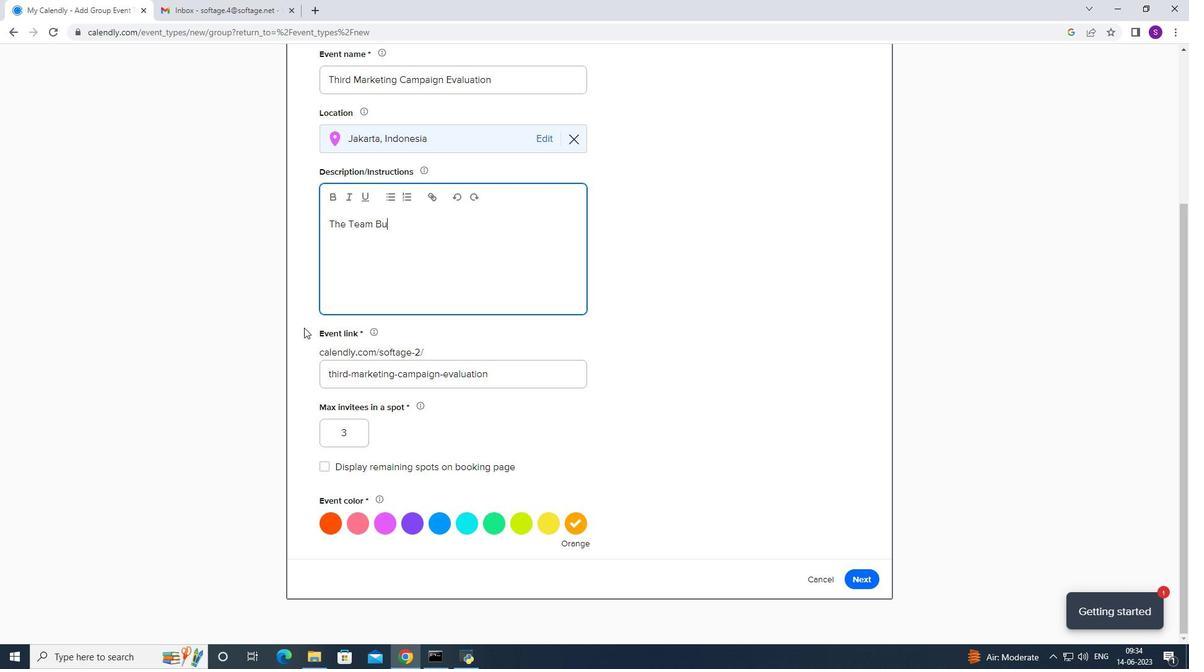 
Action: Key pressed <Key.caps_lock>ui;lding<Key.space><Key.backspace><Key.backspace><Key.backspace><Key.backspace><Key.backspace><Key.backspace><Key.backspace>lding<Key.space>retreat<Key.space>ptoblem<Key.space>si<Key.backspace><Key.backspace><Key.backspace><Key.backspace><Key.backspace><Key.backspace><Key.backspace><Key.backspace><Key.backspace>oblem<Key.space>solving<Key.space>activities<Key.space>
Screenshot: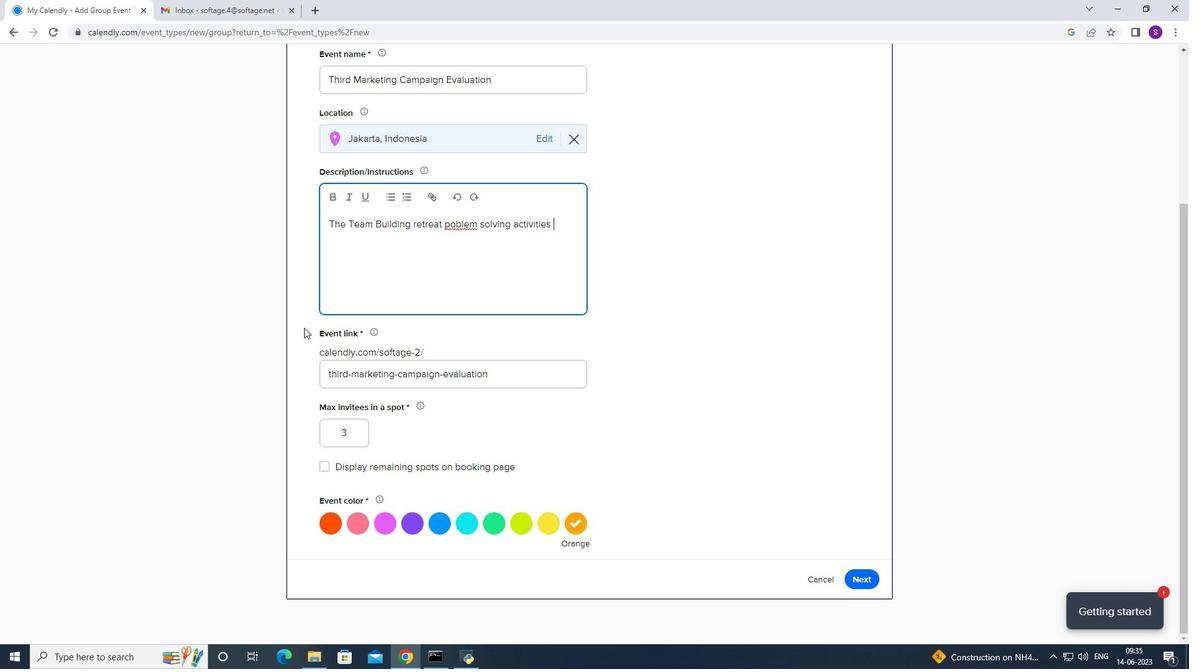 
Action: Mouse moved to (446, 221)
Screenshot: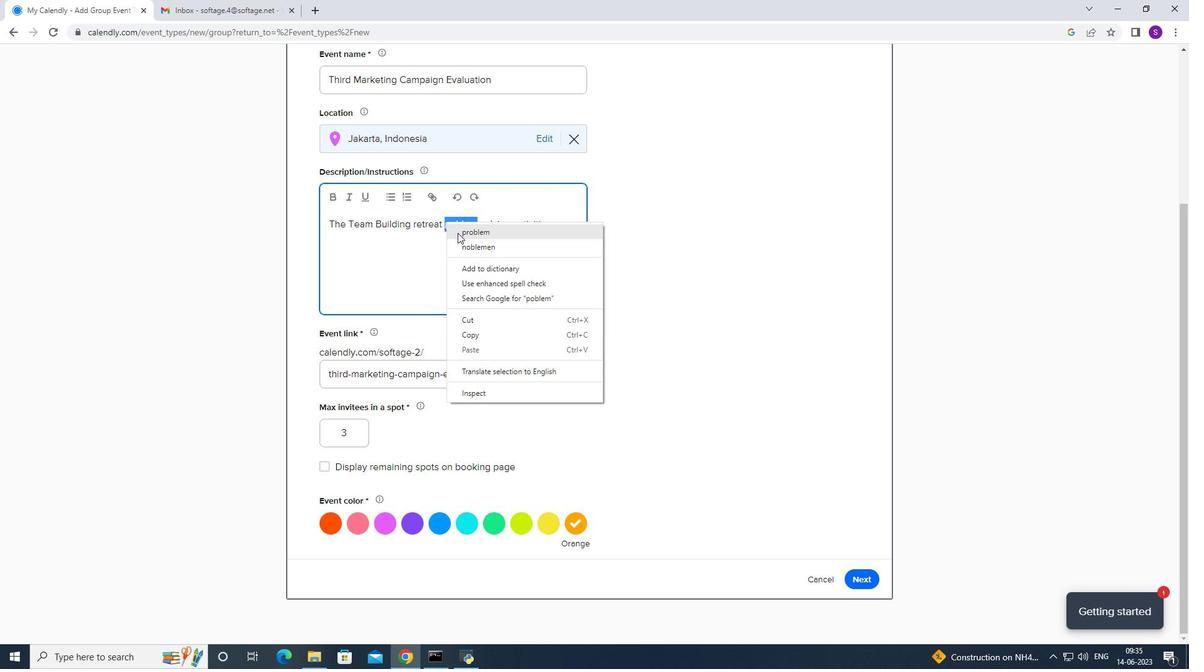 
Action: Mouse pressed left at (446, 221)
Screenshot: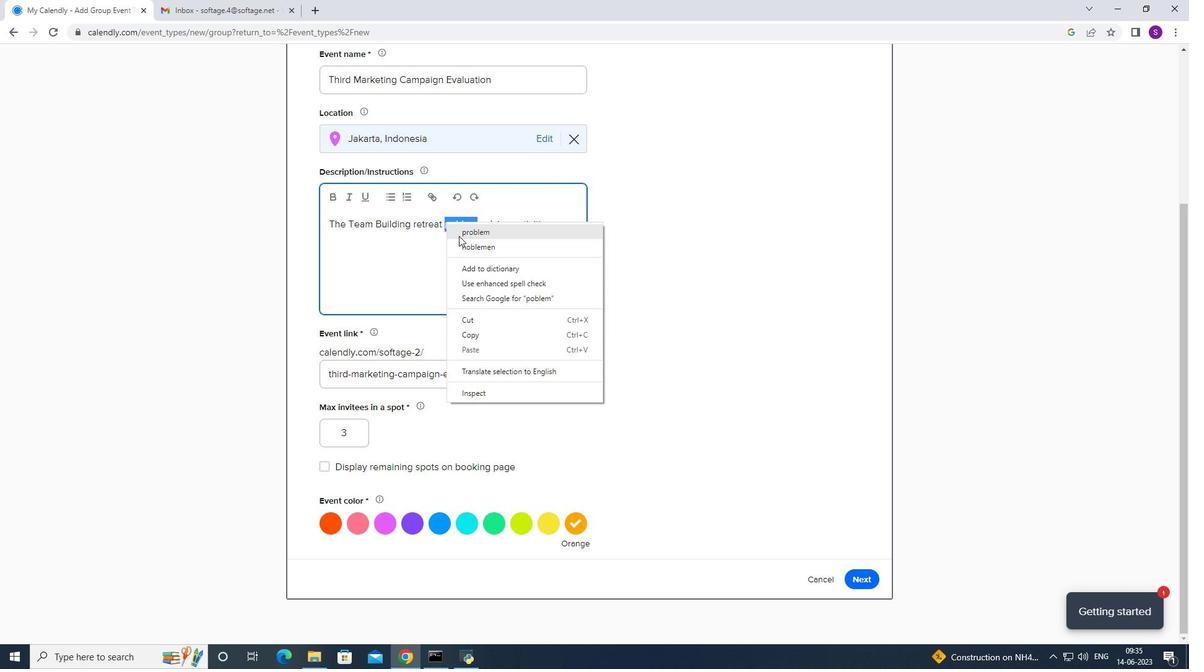 
Action: Mouse pressed right at (446, 221)
Screenshot: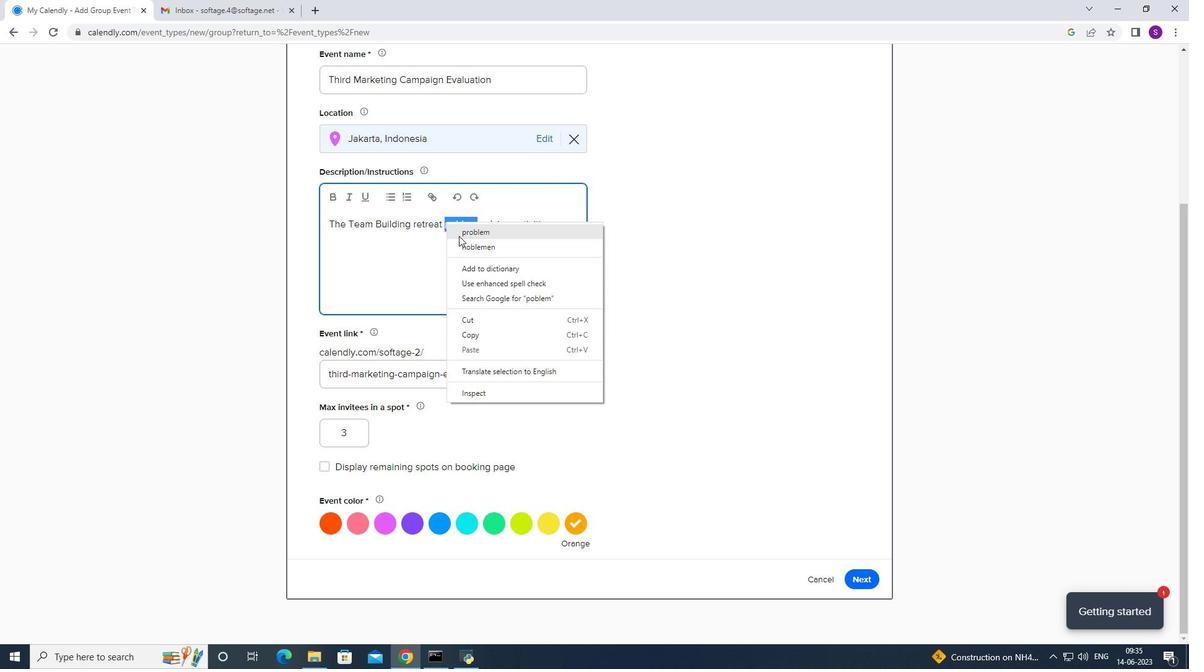 
Action: Mouse moved to (459, 236)
Screenshot: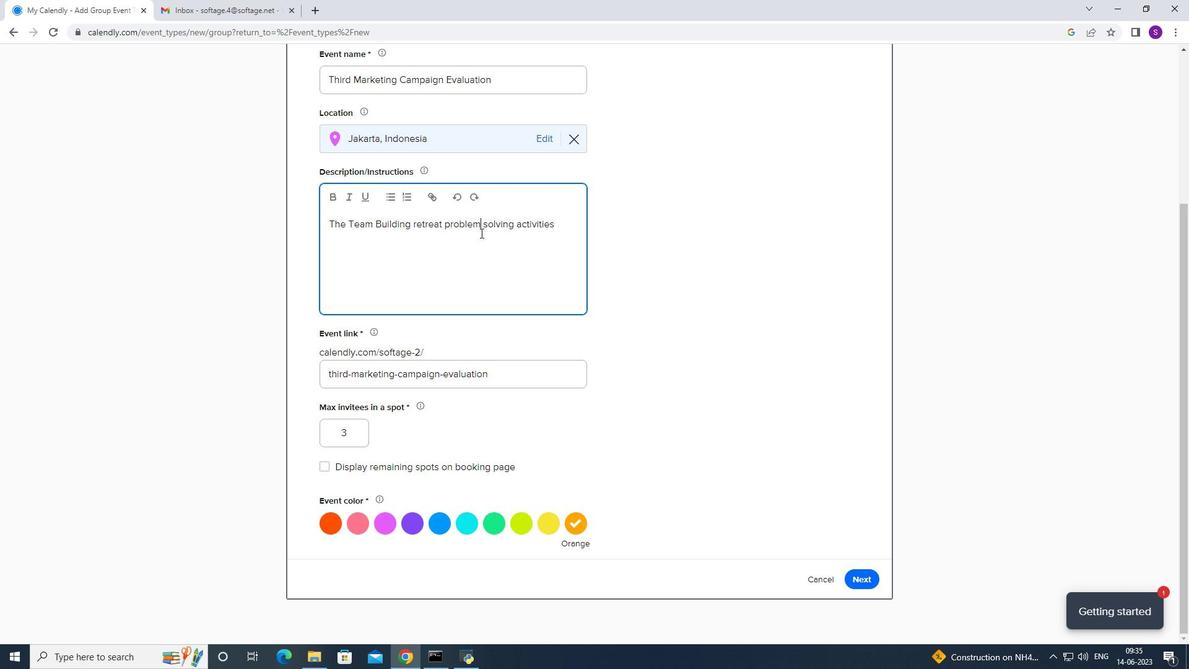 
Action: Mouse pressed left at (459, 236)
Screenshot: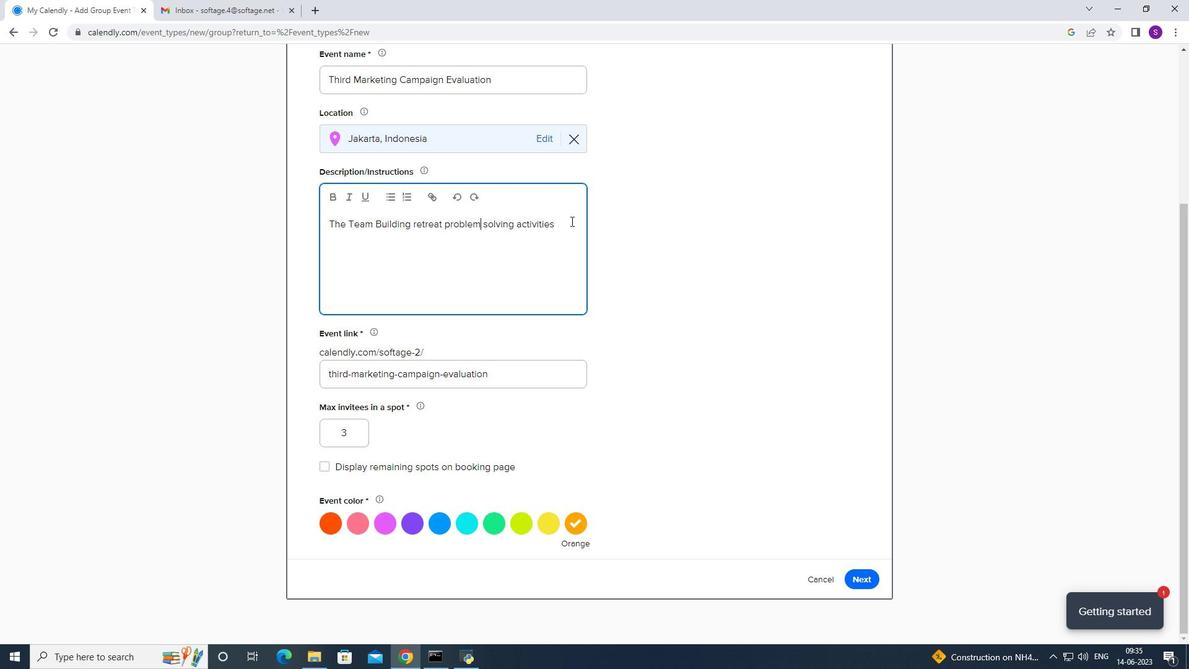 
Action: Mouse moved to (571, 221)
Screenshot: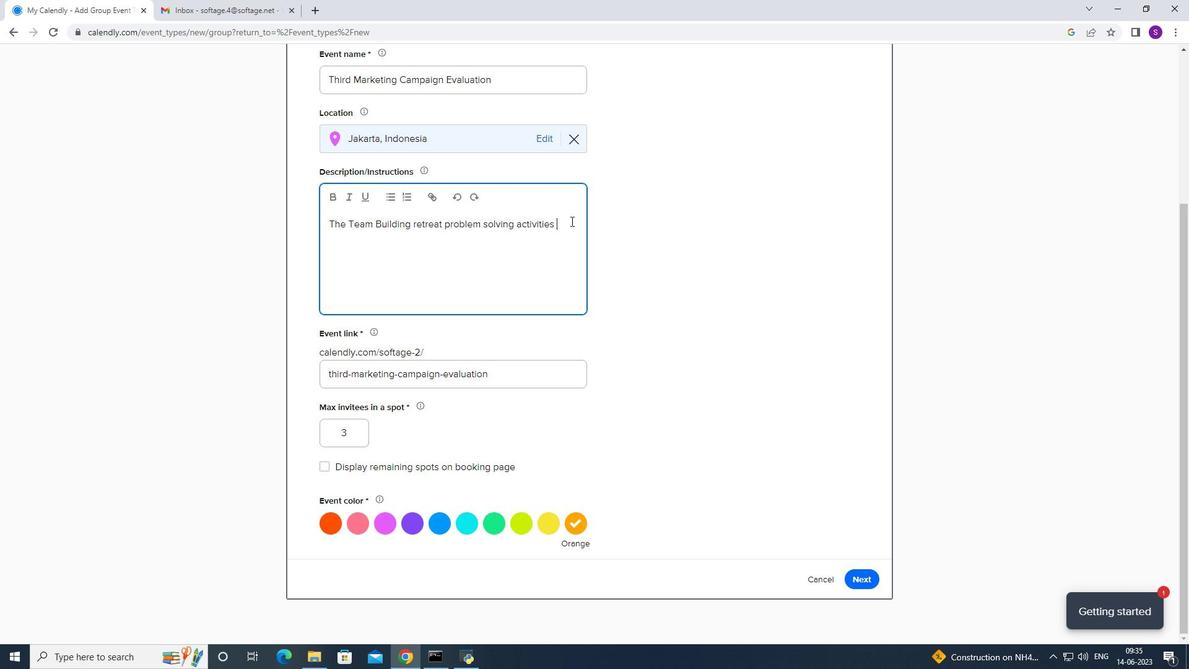 
Action: Mouse pressed left at (571, 221)
Screenshot: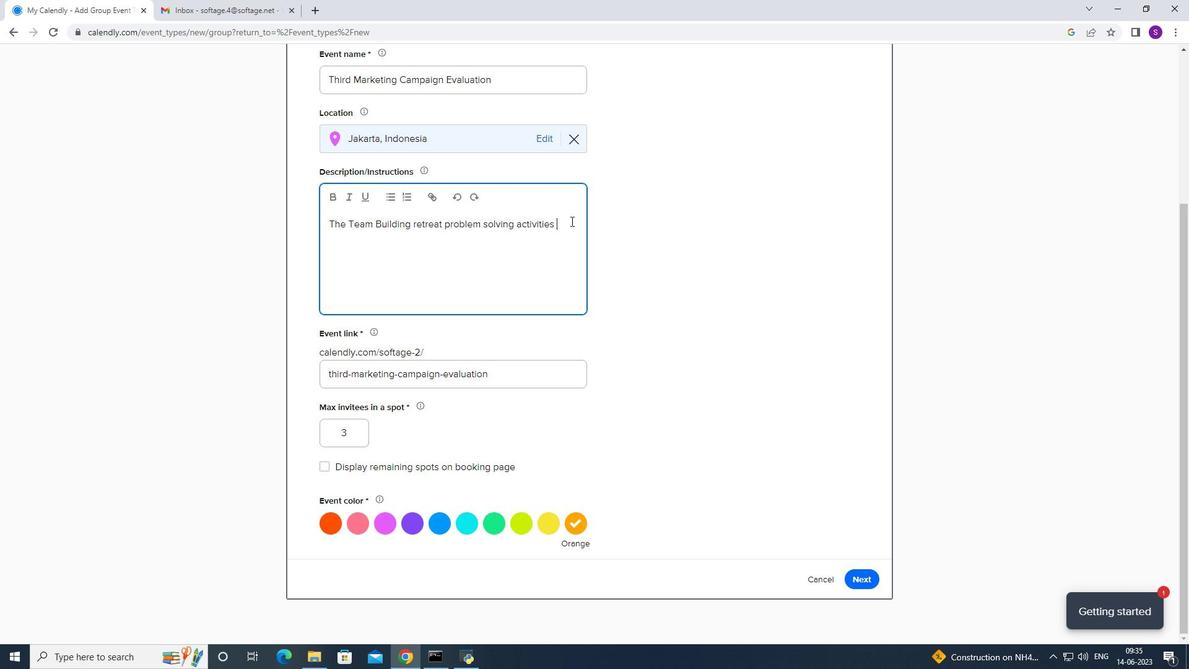 
Action: Mouse moved to (565, 236)
Screenshot: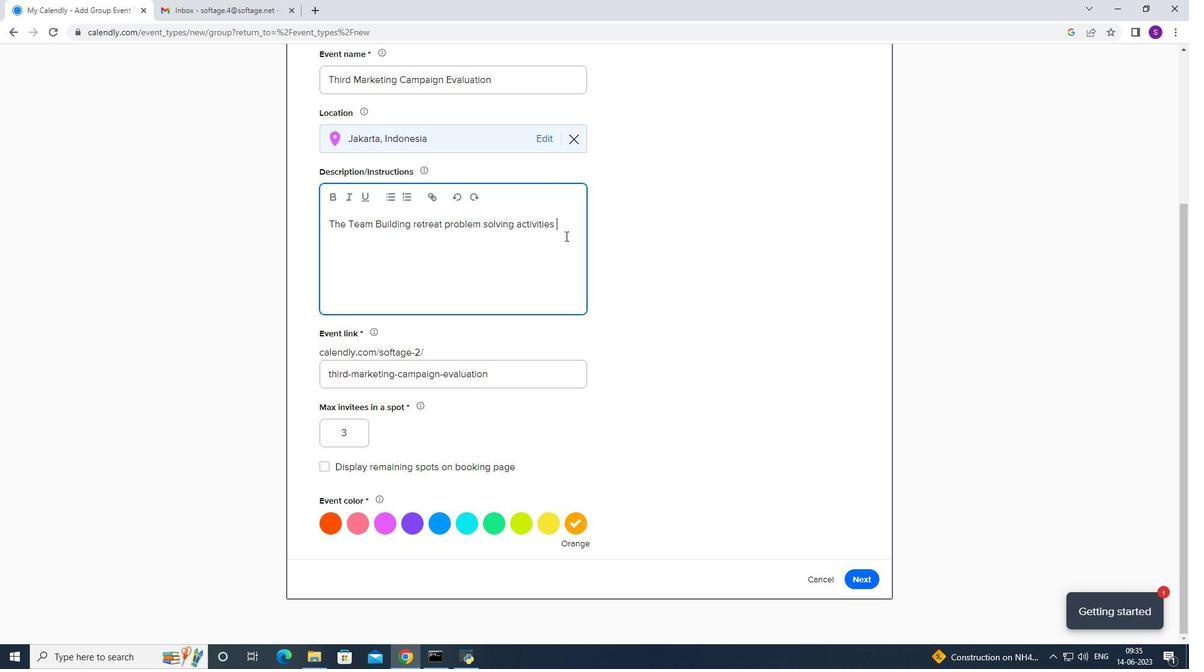 
Action: Key pressed <Key.space>will<Key.space>tke<Key.space>
Screenshot: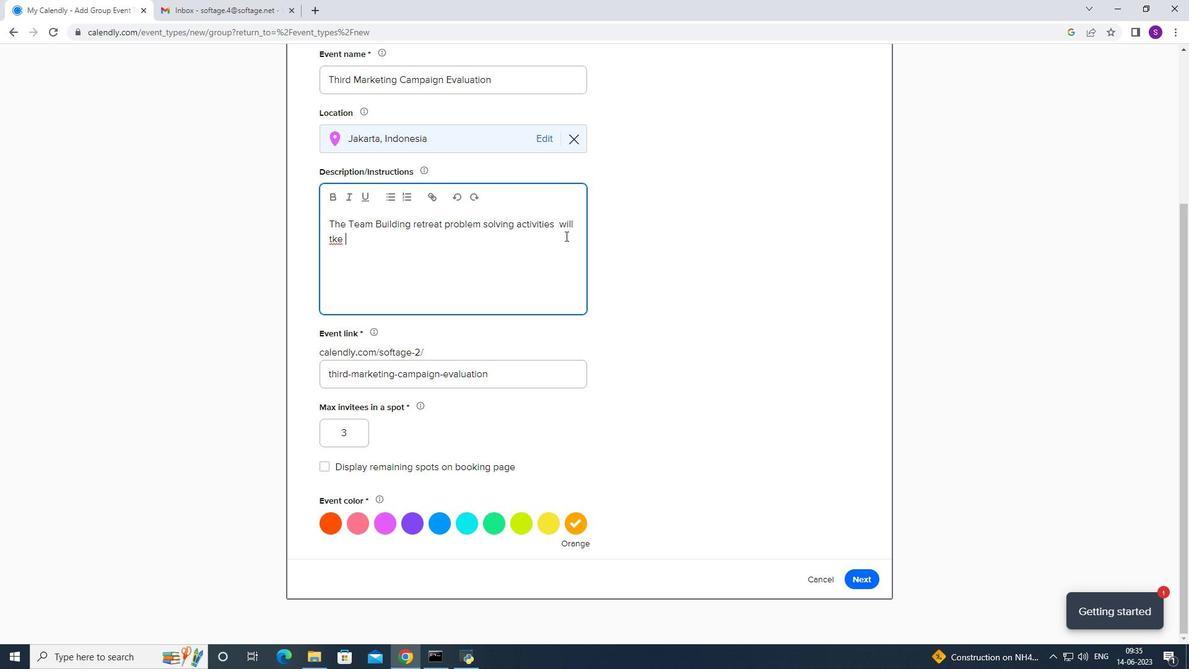 
Action: Mouse moved to (564, 235)
Screenshot: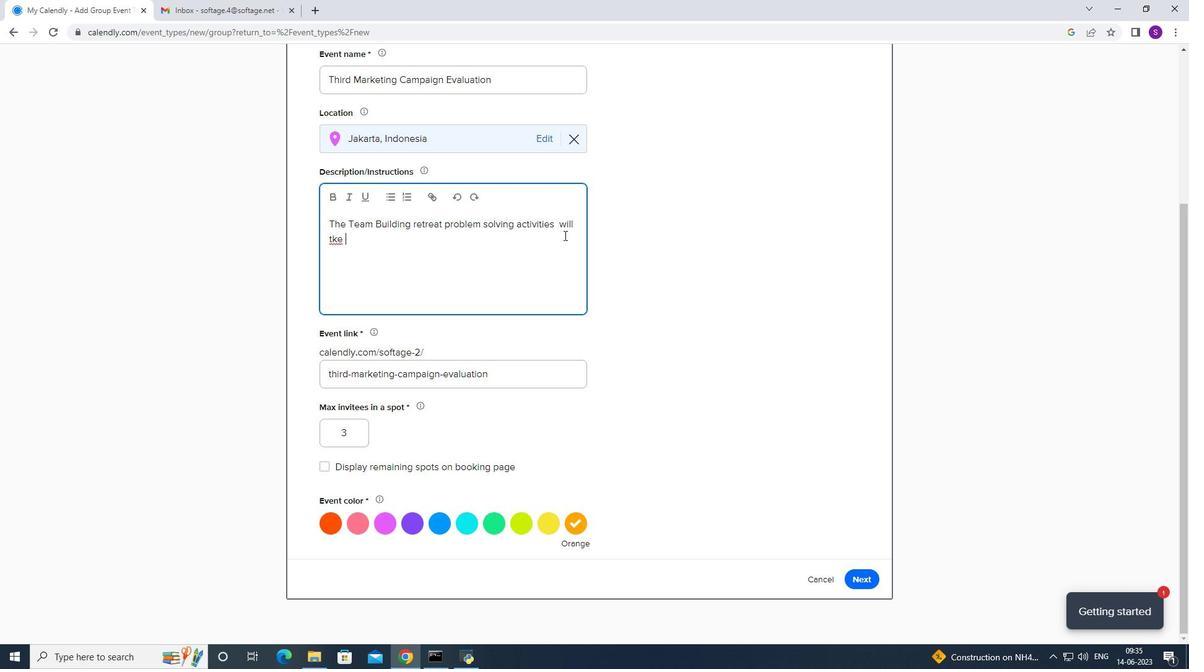 
Action: Key pressed <Key.backspace><Key.backspace><Key.backspace>ake<Key.space>place
Screenshot: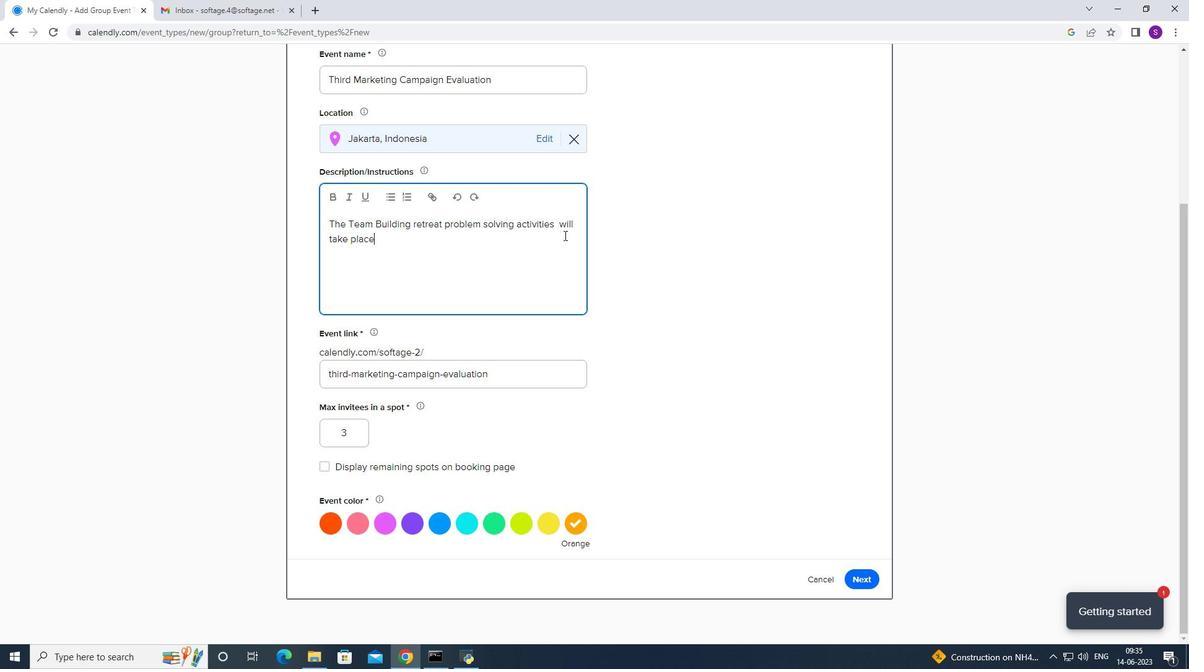 
Action: Mouse moved to (542, 210)
Screenshot: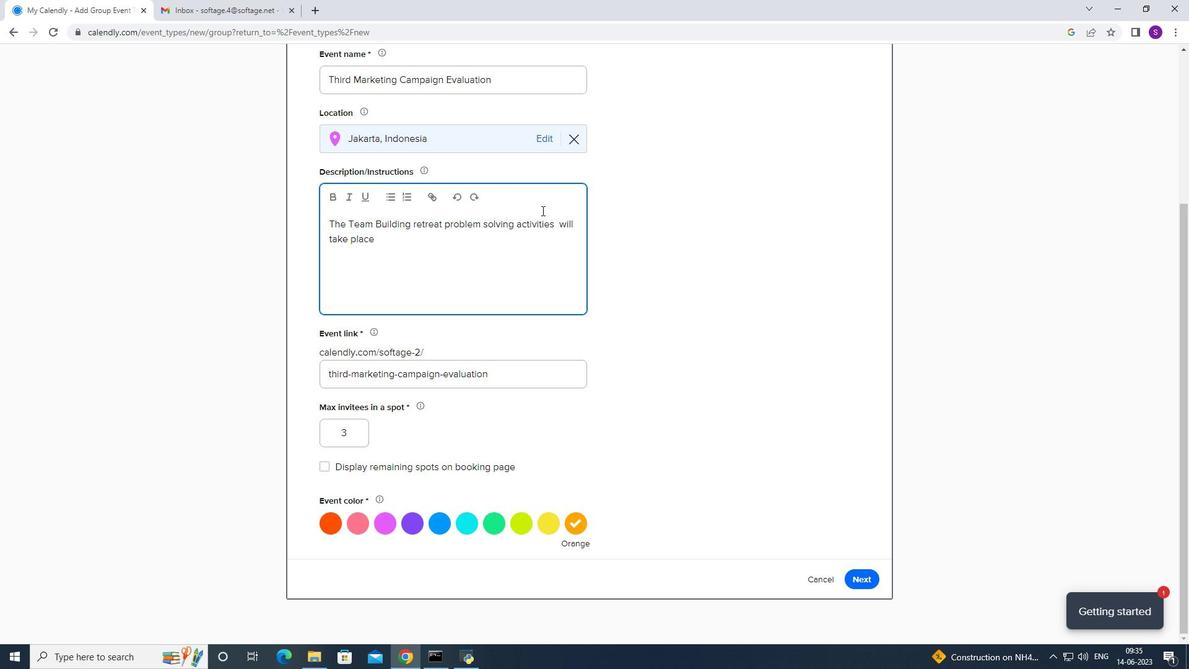 
Action: Key pressed <Key.space>in<Key.space>a<Key.space>tranquil<Key.space>
Screenshot: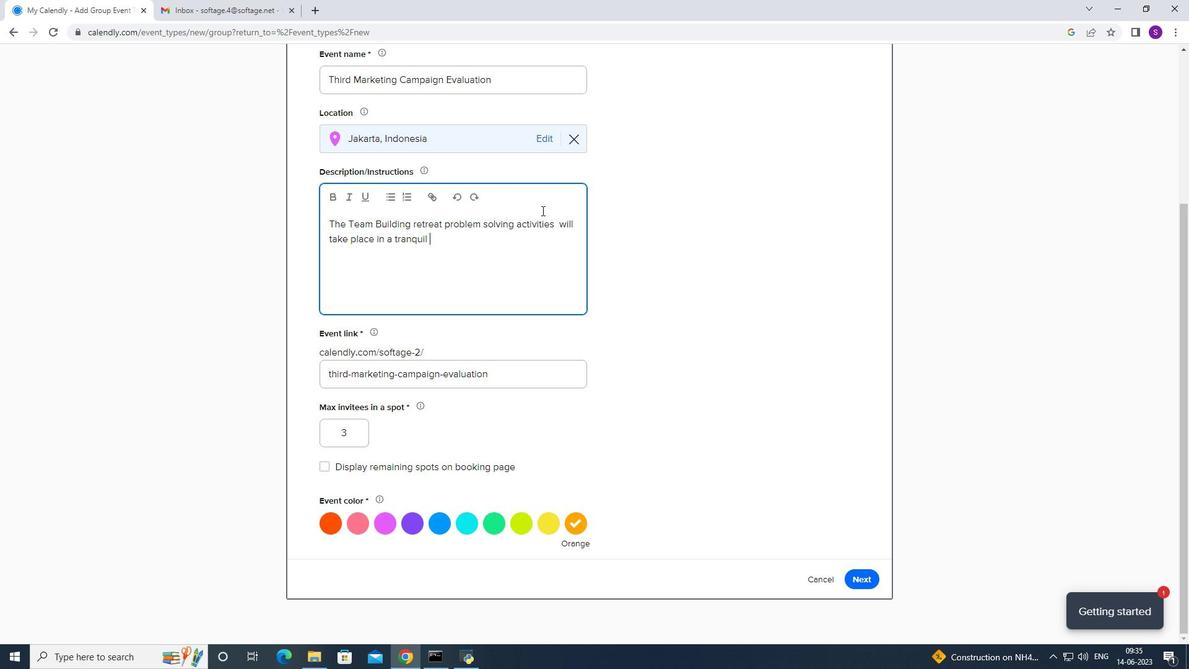 
Action: Mouse moved to (543, 210)
Screenshot: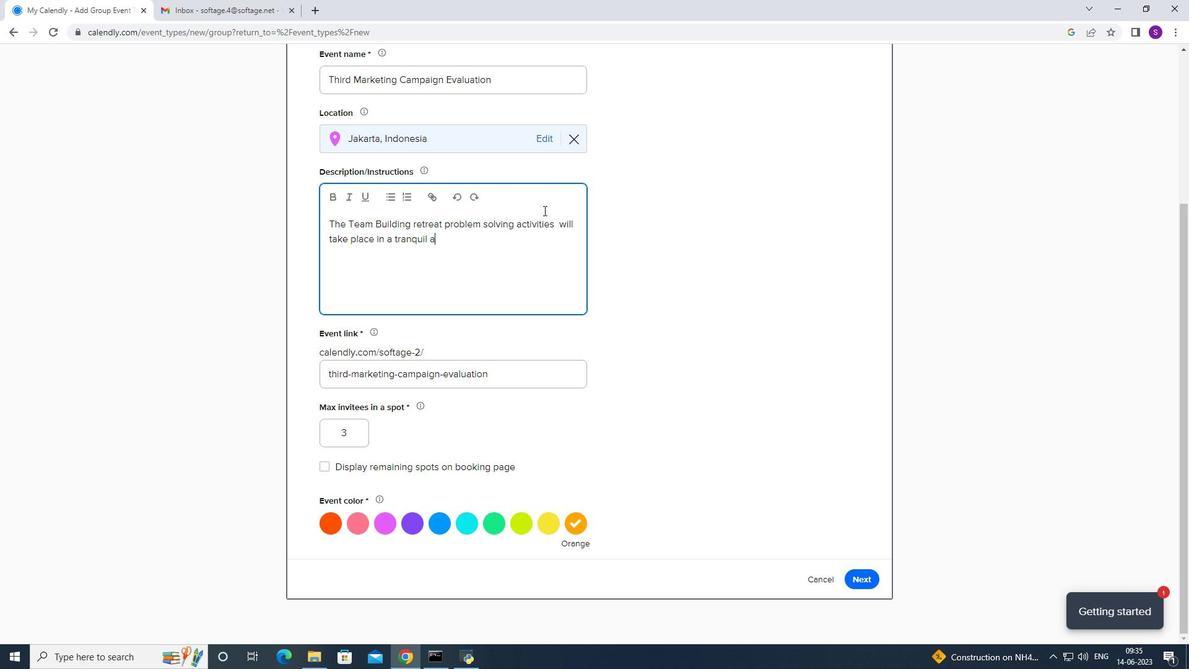 
Action: Key pressed and<Key.space>inspiring<Key.space>loction<Key.space>away<Key.space>
Screenshot: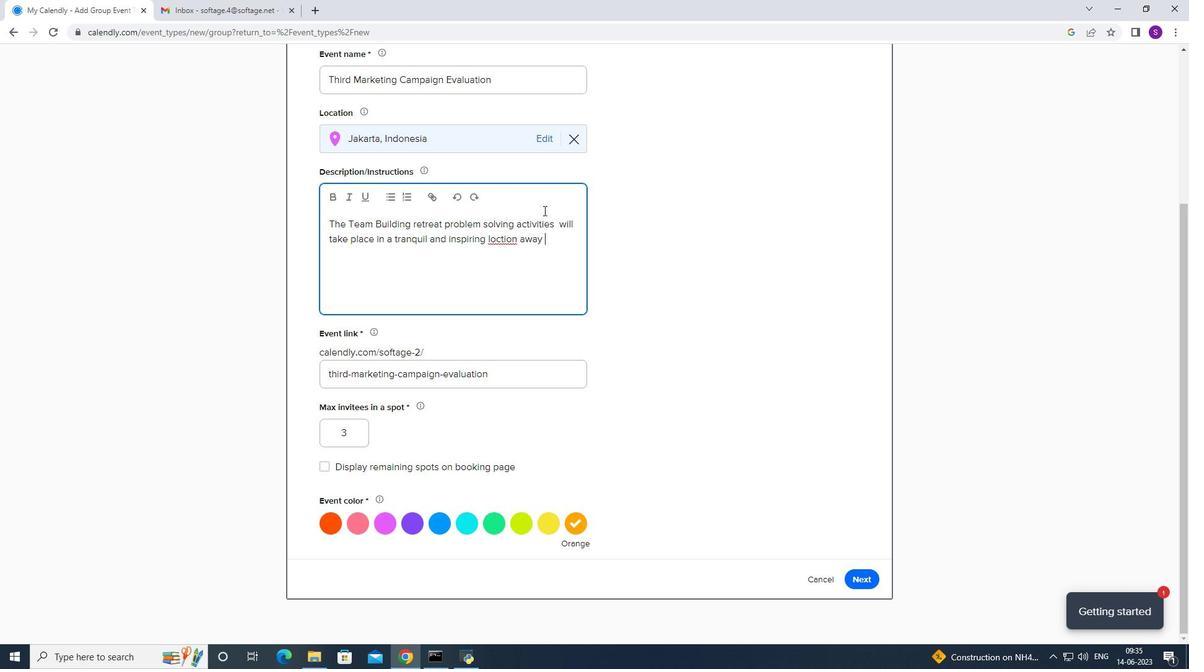 
Action: Mouse moved to (500, 236)
Screenshot: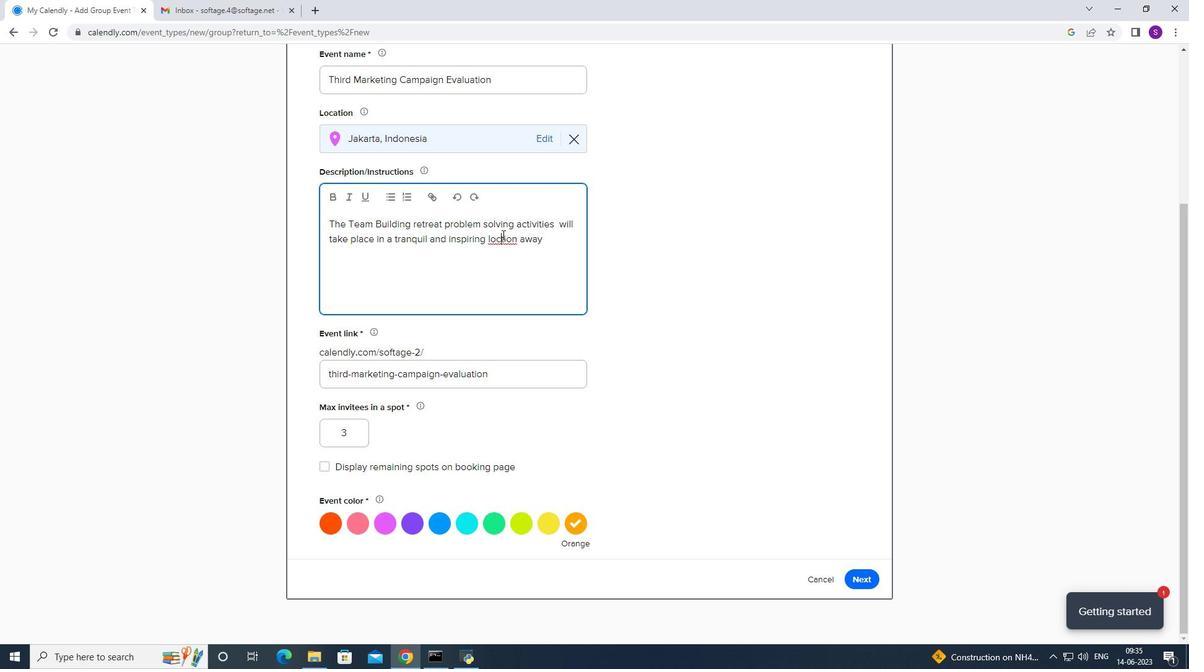 
Action: Mouse pressed left at (500, 236)
Screenshot: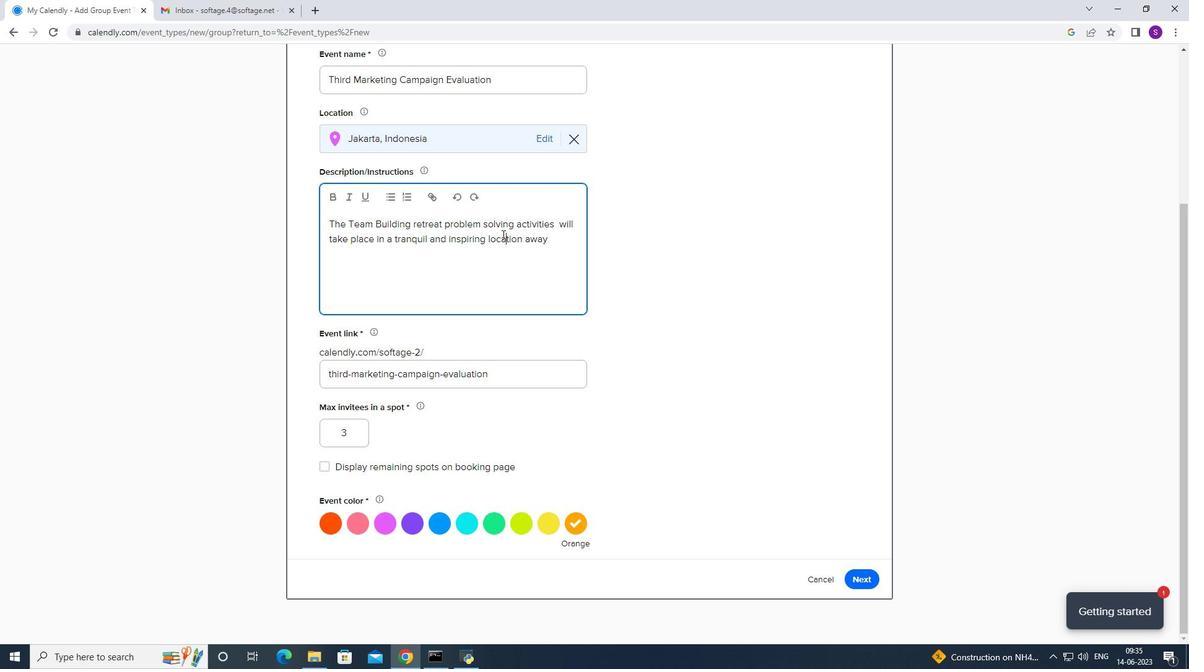 
Action: Mouse moved to (502, 234)
Screenshot: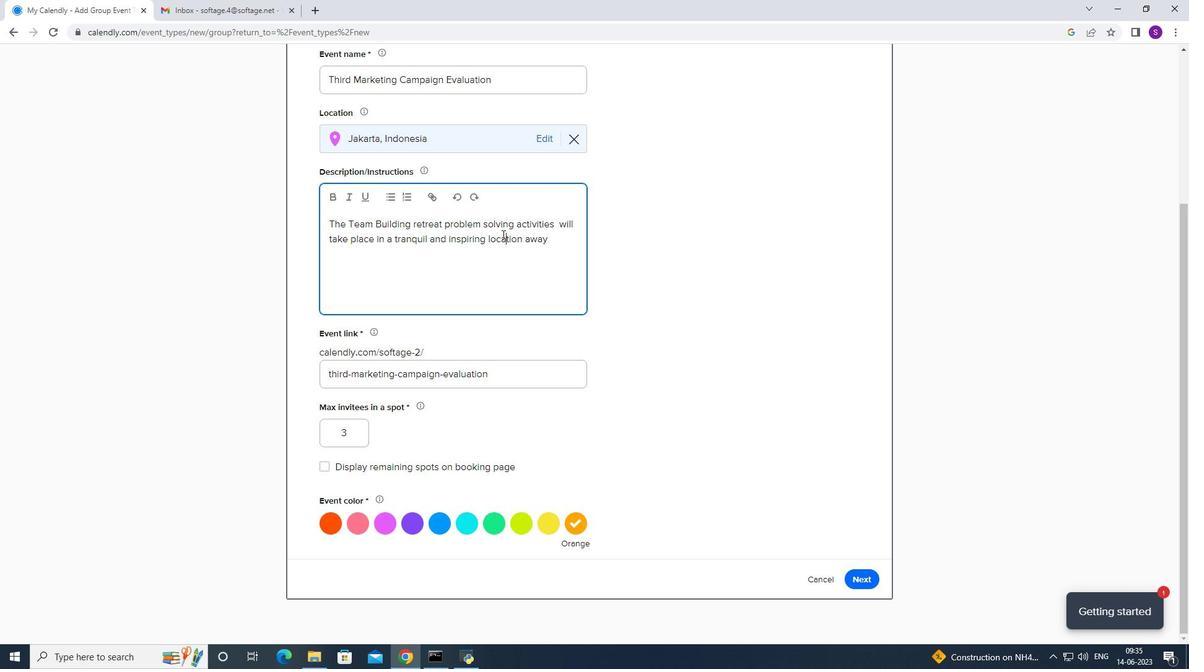 
Action: Key pressed a
Screenshot: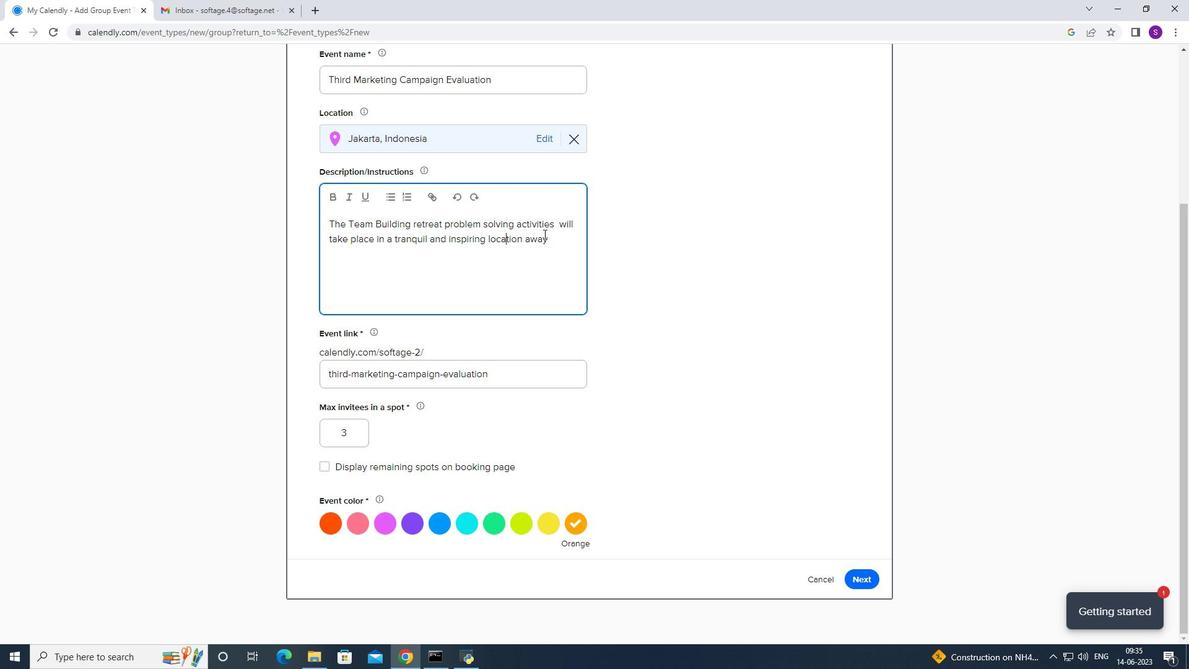 
Action: Mouse moved to (543, 234)
Screenshot: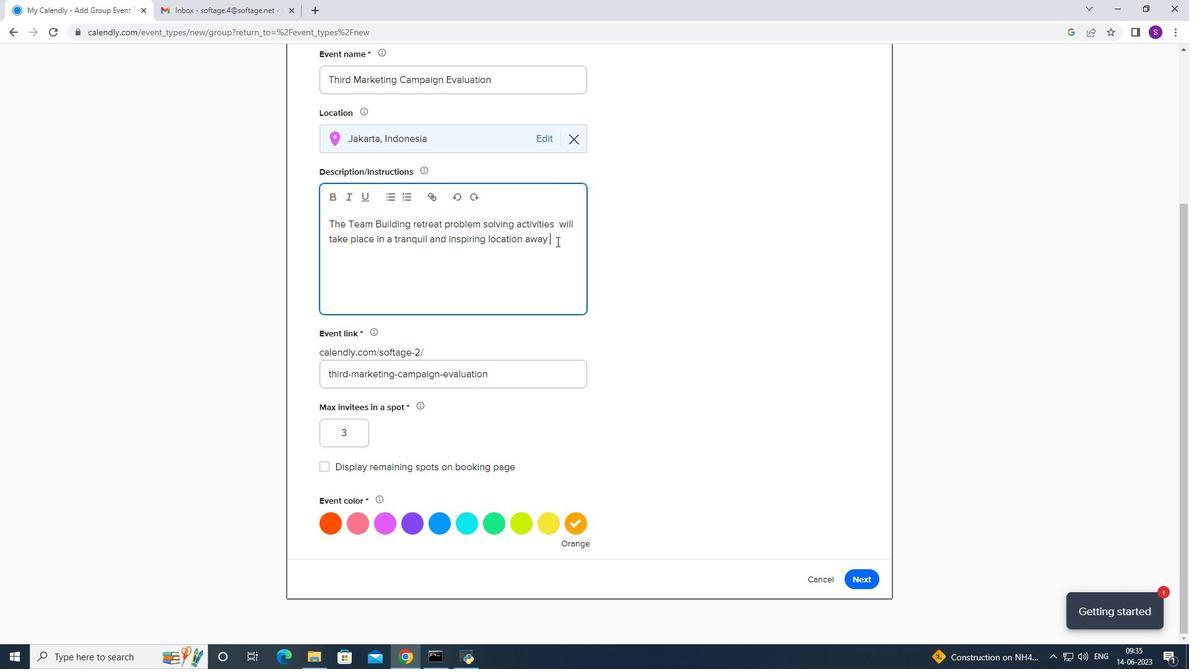 
Action: Mouse pressed left at (543, 234)
Screenshot: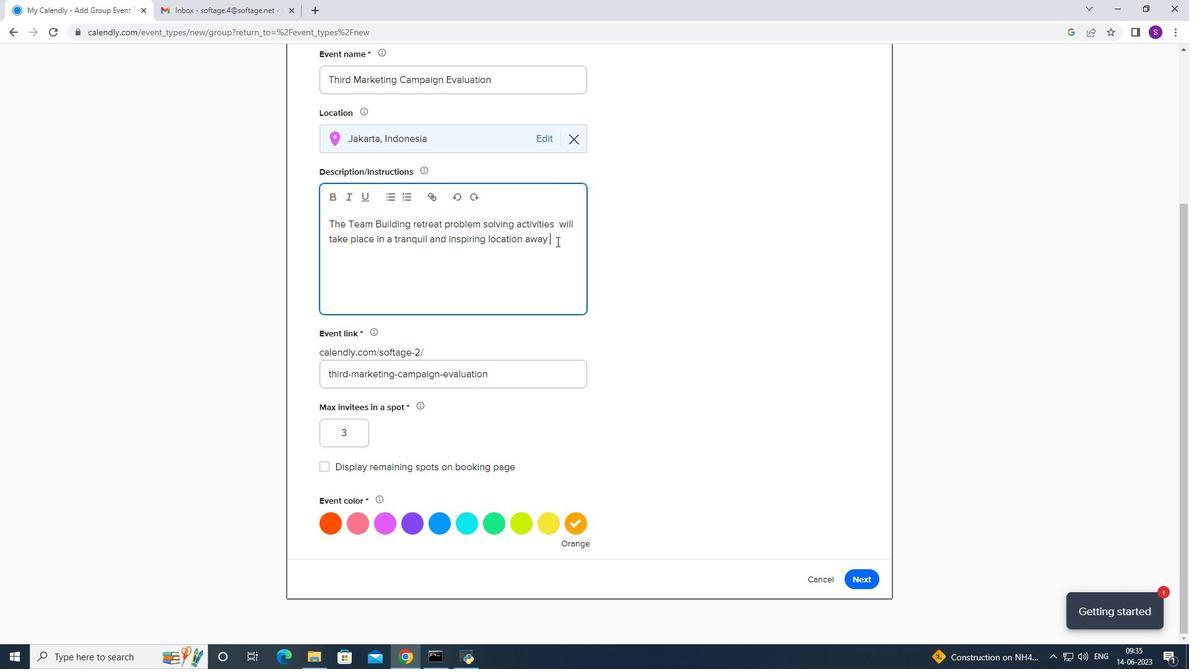 
Action: Mouse moved to (550, 241)
Screenshot: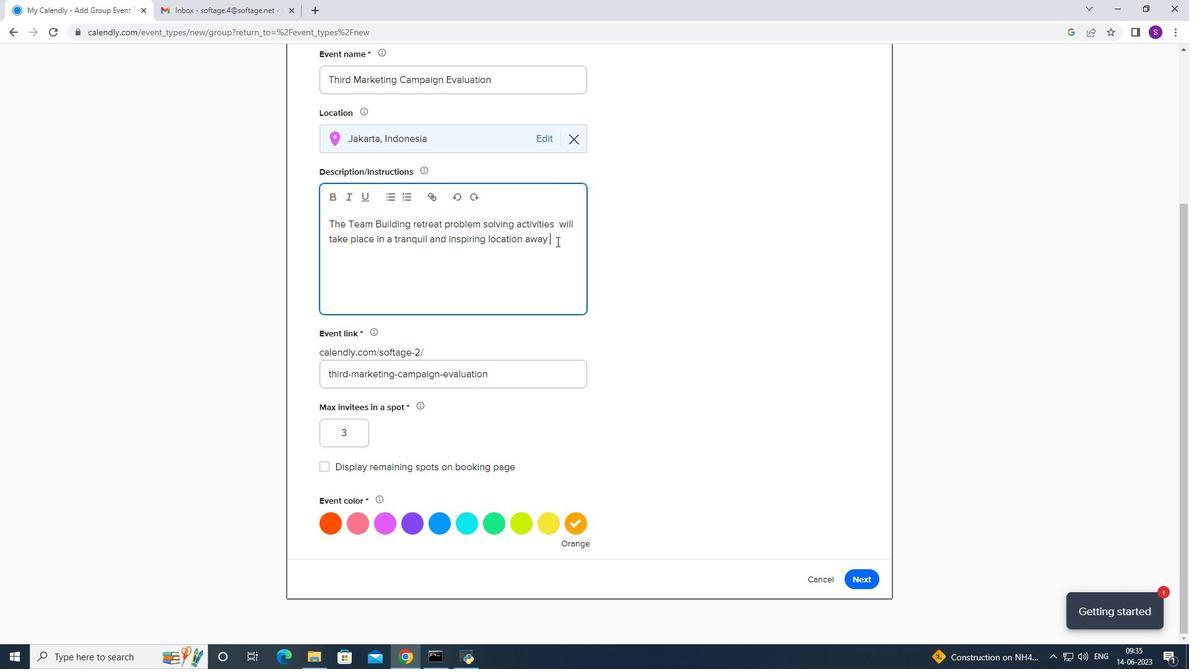 
Action: Mouse pressed left at (550, 241)
Screenshot: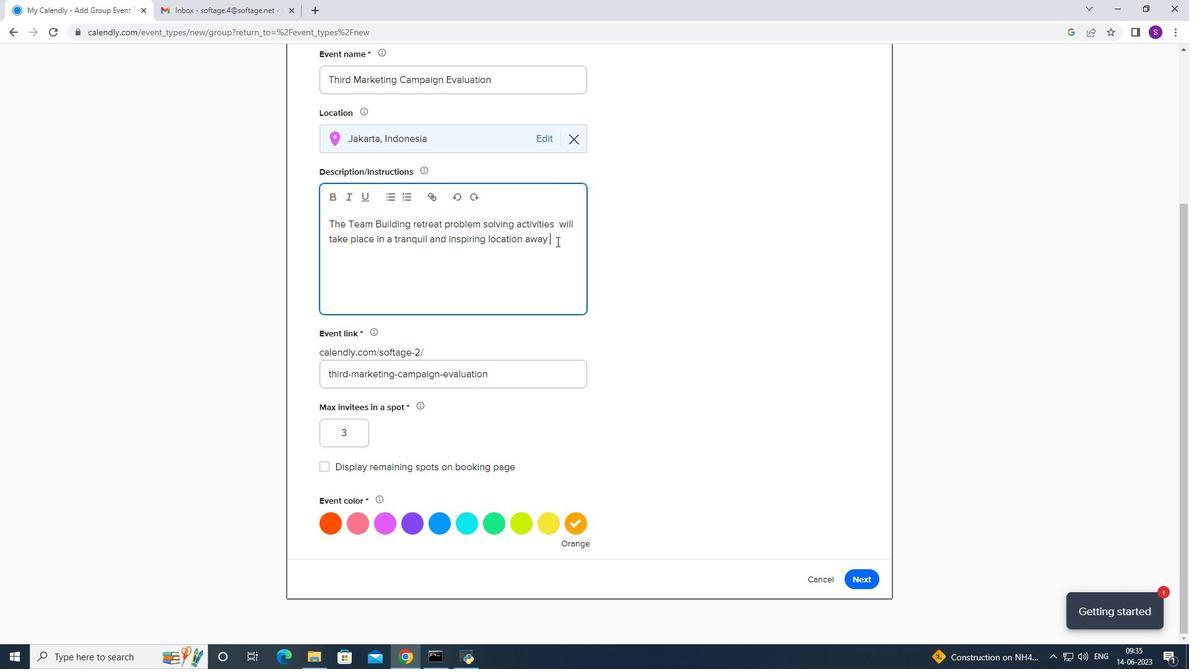 
Action: Mouse moved to (556, 240)
Screenshot: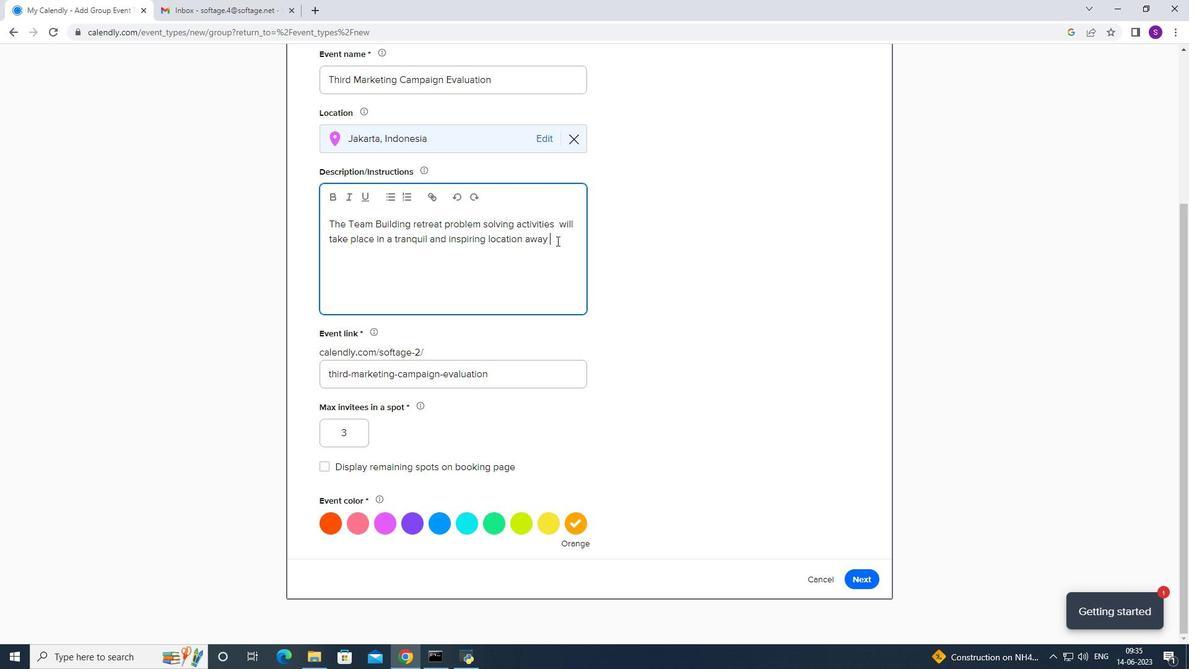 
Action: Key pressed <Key.space>from<Key.space>the<Key.space>usual<Key.space>or<Key.backspace><Key.backspace>work<Key.space>setting<Key.space>.<Key.tab><Key.caps_lock>T<Key.caps_lock>h
Screenshot: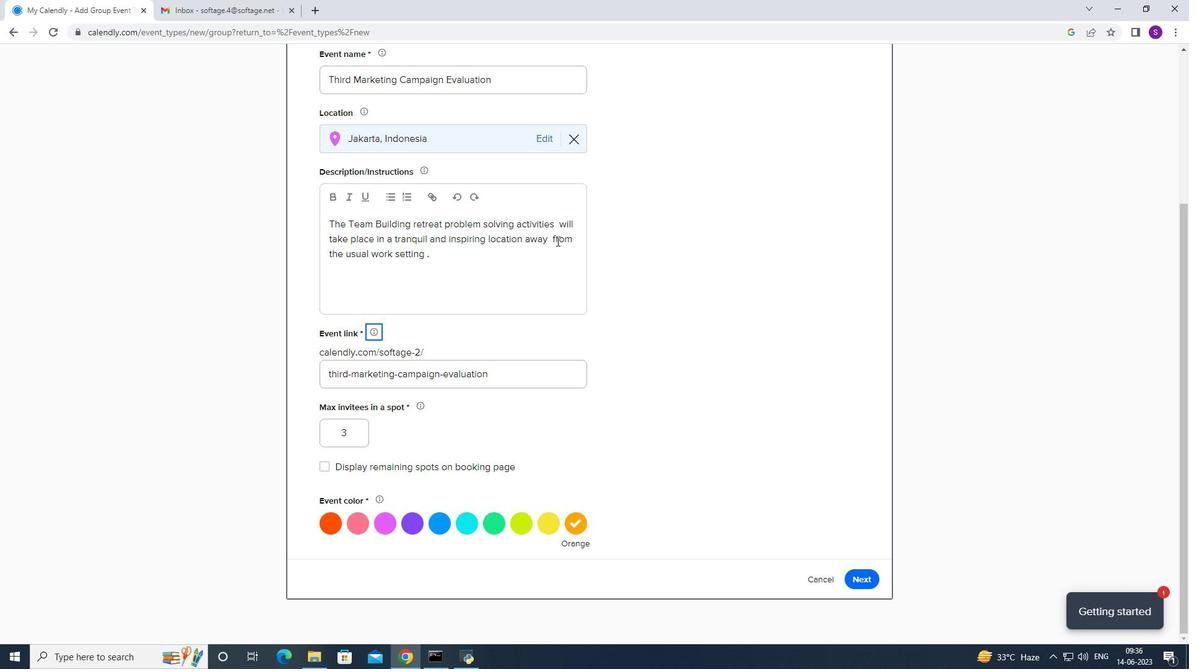 
Action: Mouse pressed left at (556, 240)
Screenshot: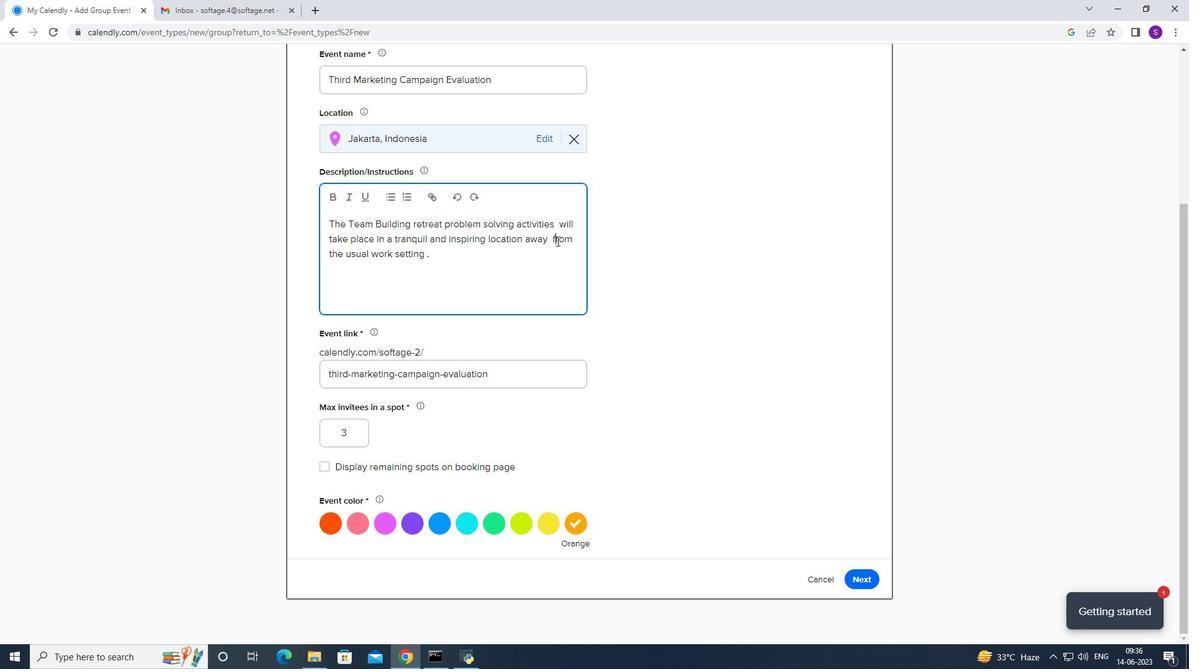 
Action: Mouse moved to (506, 245)
Screenshot: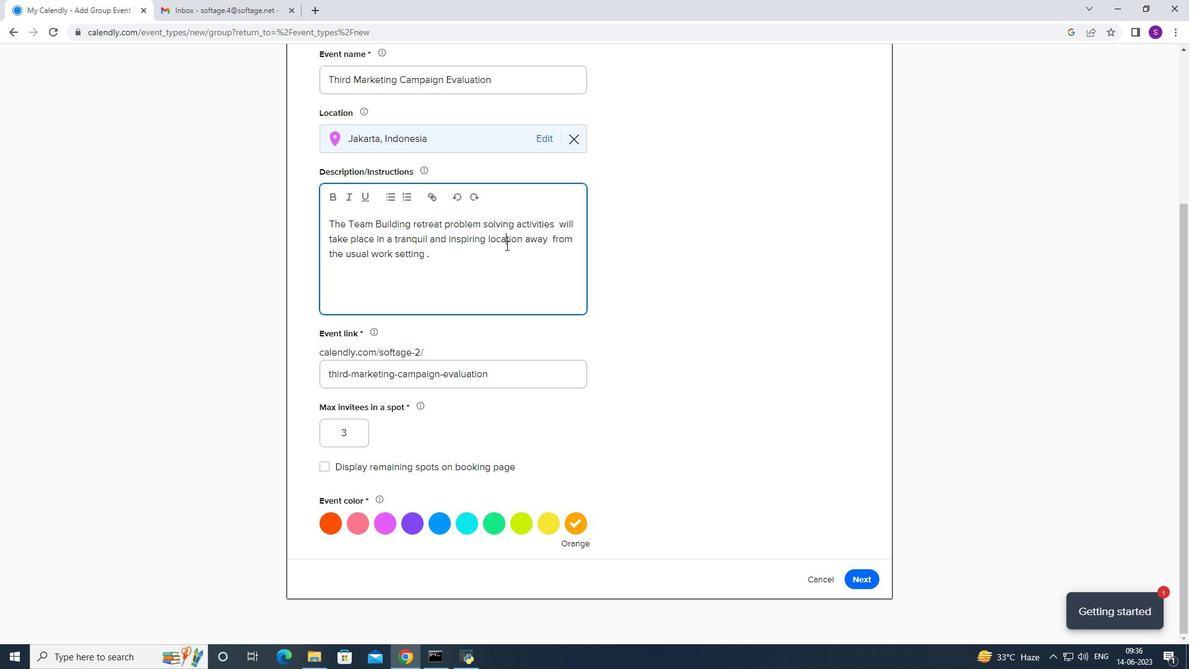 
Action: Mouse pressed left at (506, 245)
Screenshot: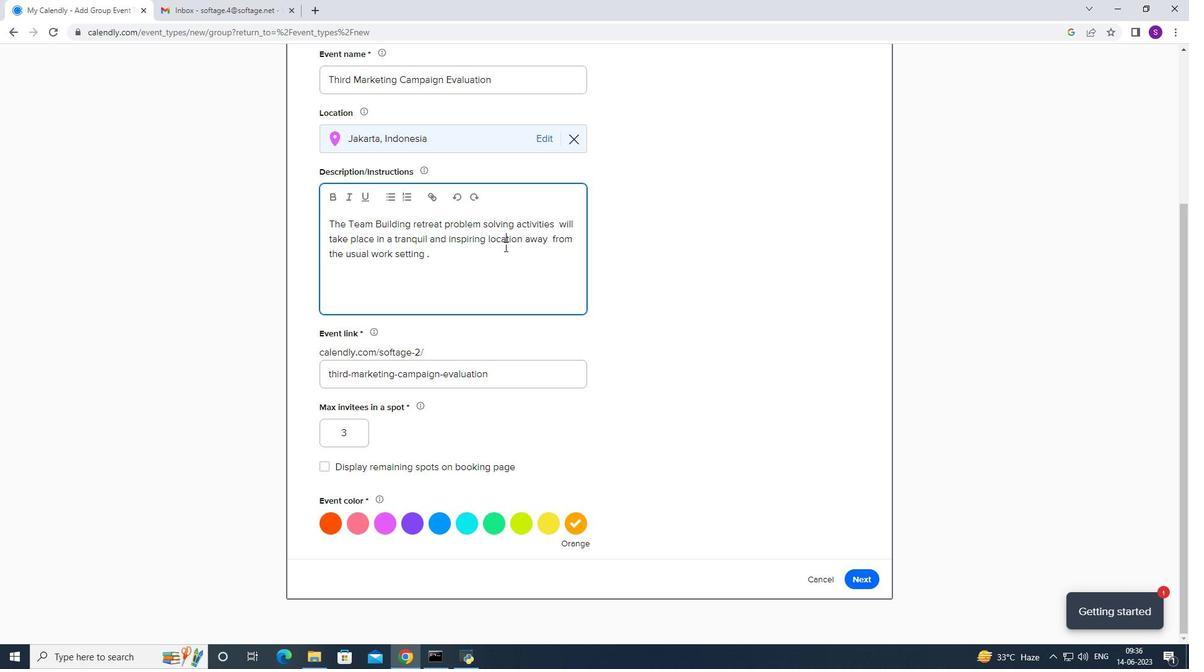 
Action: Mouse moved to (490, 253)
Screenshot: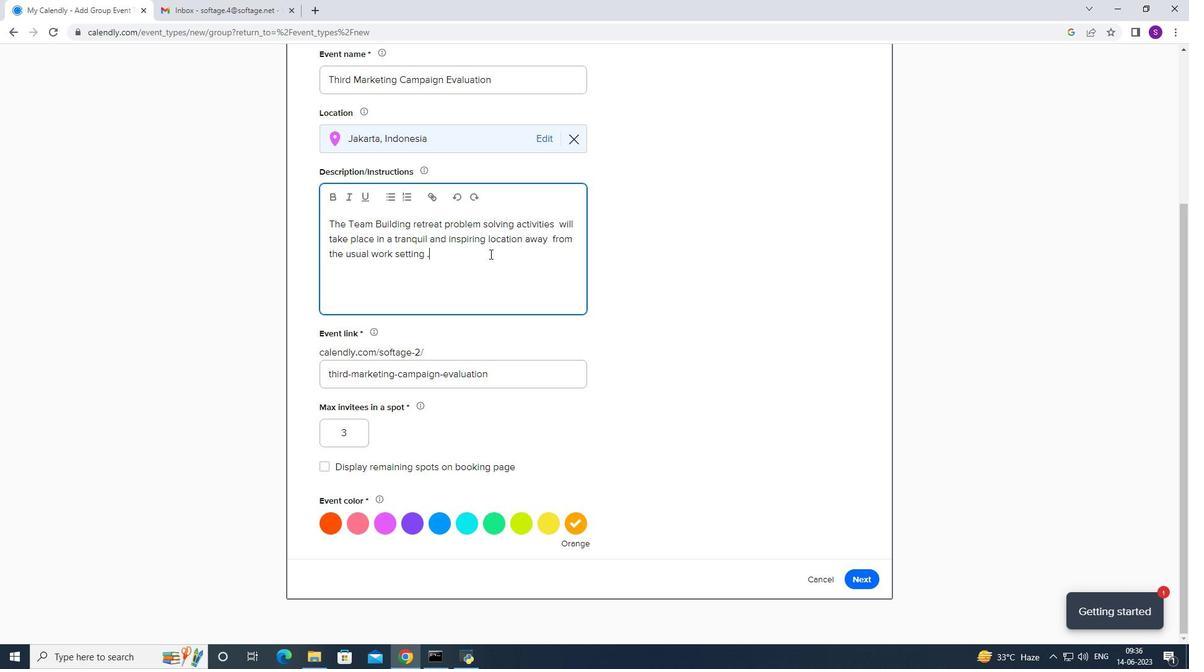 
Action: Mouse pressed left at (490, 253)
Screenshot: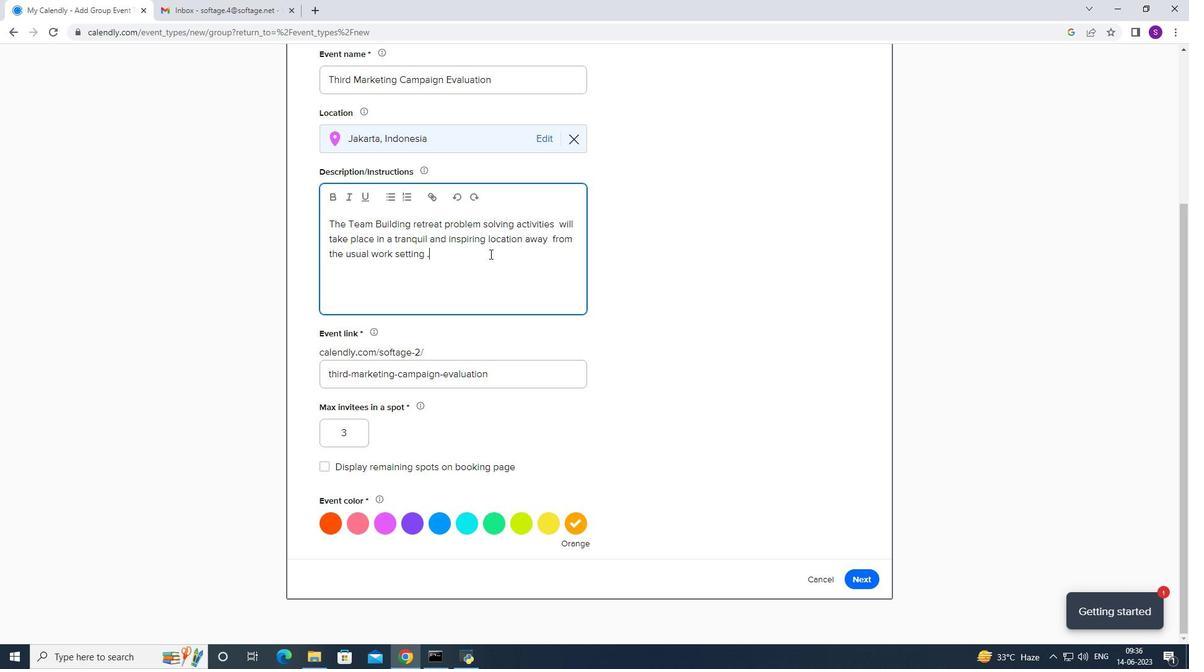 
Action: Key pressed <Key.caps_lock>T<Key.caps_lock>he<Key.space>retre
Screenshot: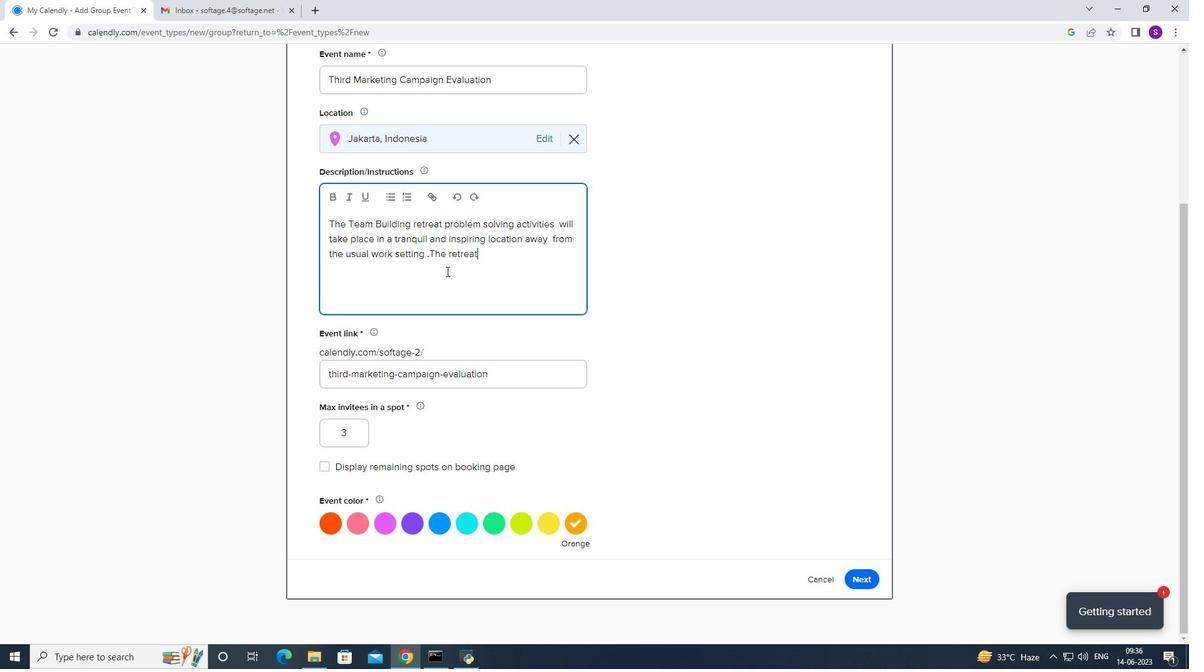 
Action: Mouse moved to (446, 271)
Screenshot: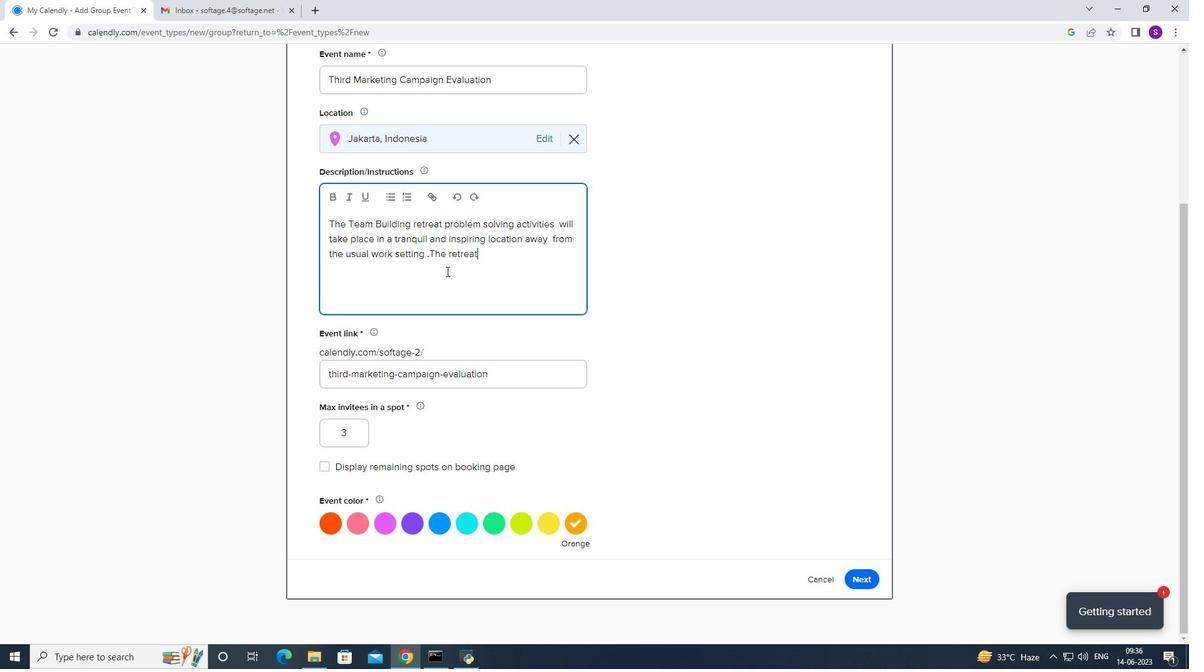 
Action: Key pressed at<Key.space>wills<Key.space><Key.backspace><Key.backspace><Key.backspace>l<Key.space>span<Key.space>
Screenshot: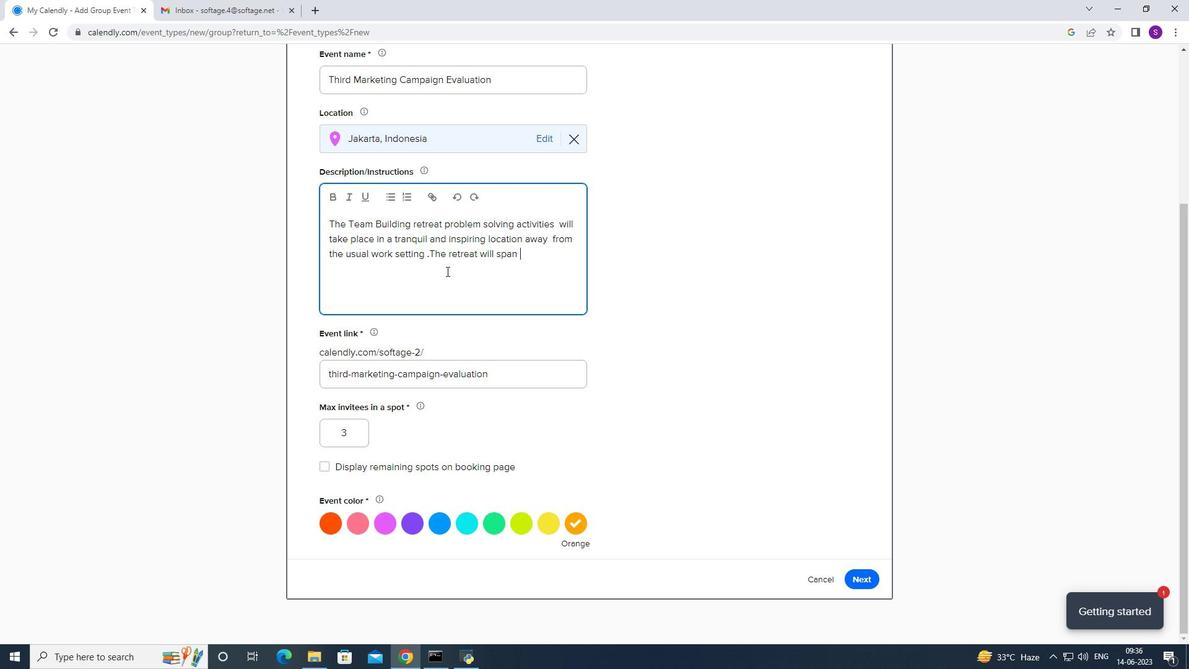 
Action: Mouse moved to (446, 271)
Screenshot: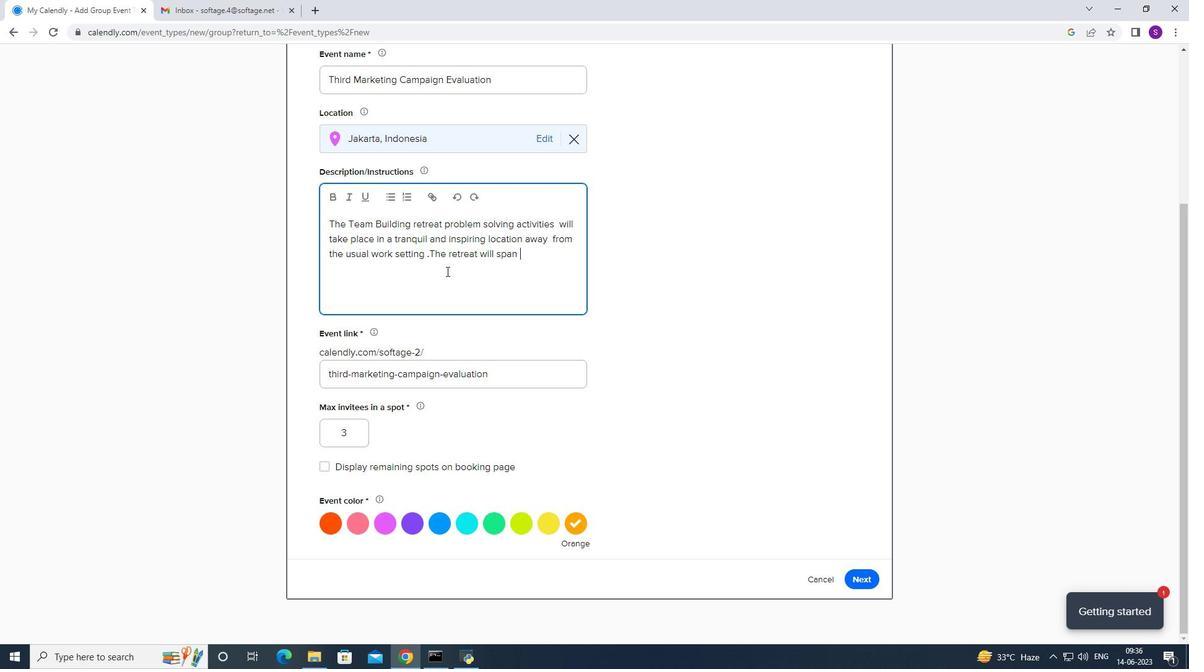 
Action: Key pressed over<Key.space>a<Key.space>dec<Key.backspace>ds<Key.backspace>icated<Key.space>period.<Key.space>allowing<Key.space>ap<Key.backspace><Key.backspace>partic
Screenshot: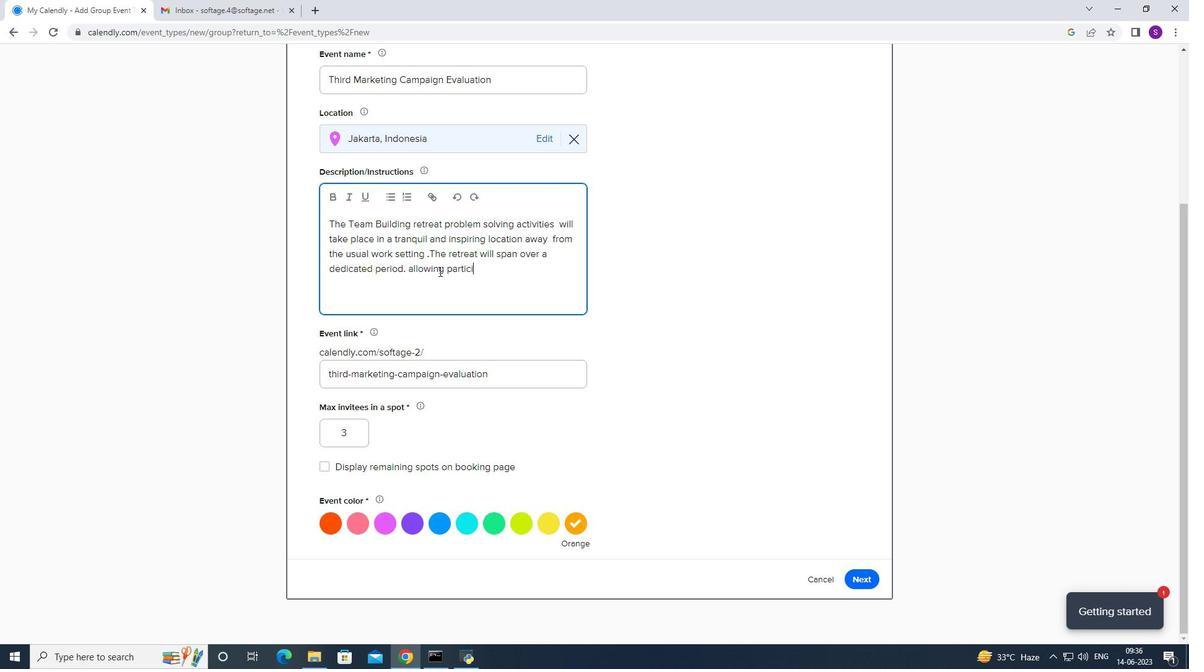 
Action: Mouse moved to (439, 271)
Screenshot: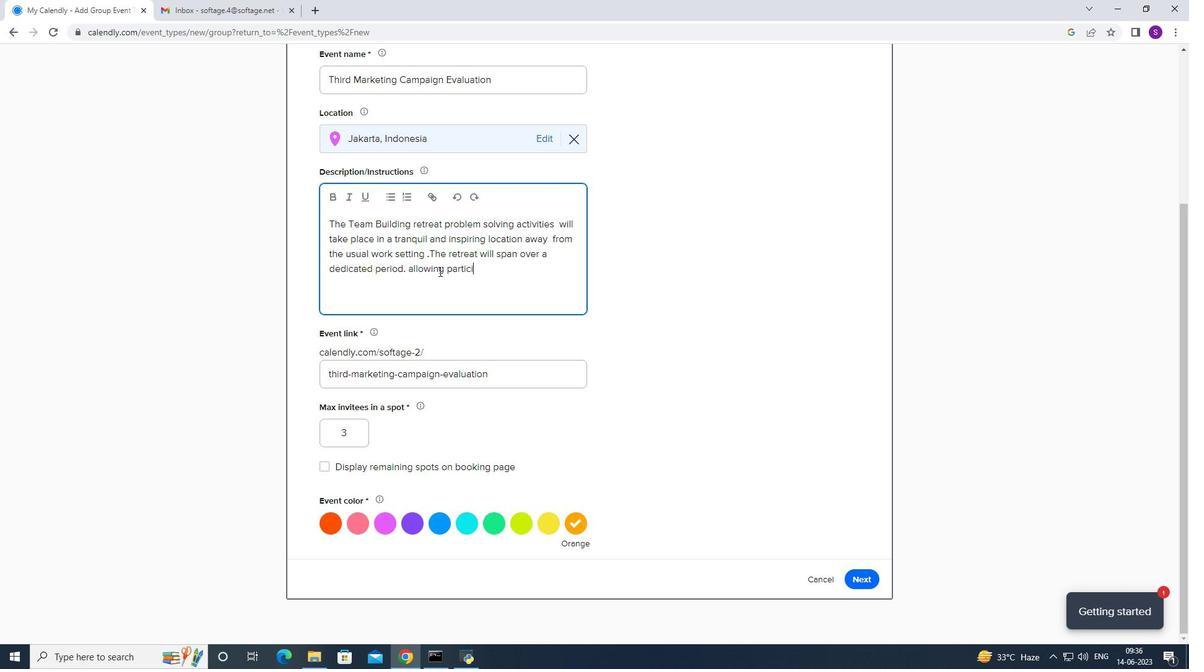 
Action: Key pressed ipants<Key.space>
Screenshot: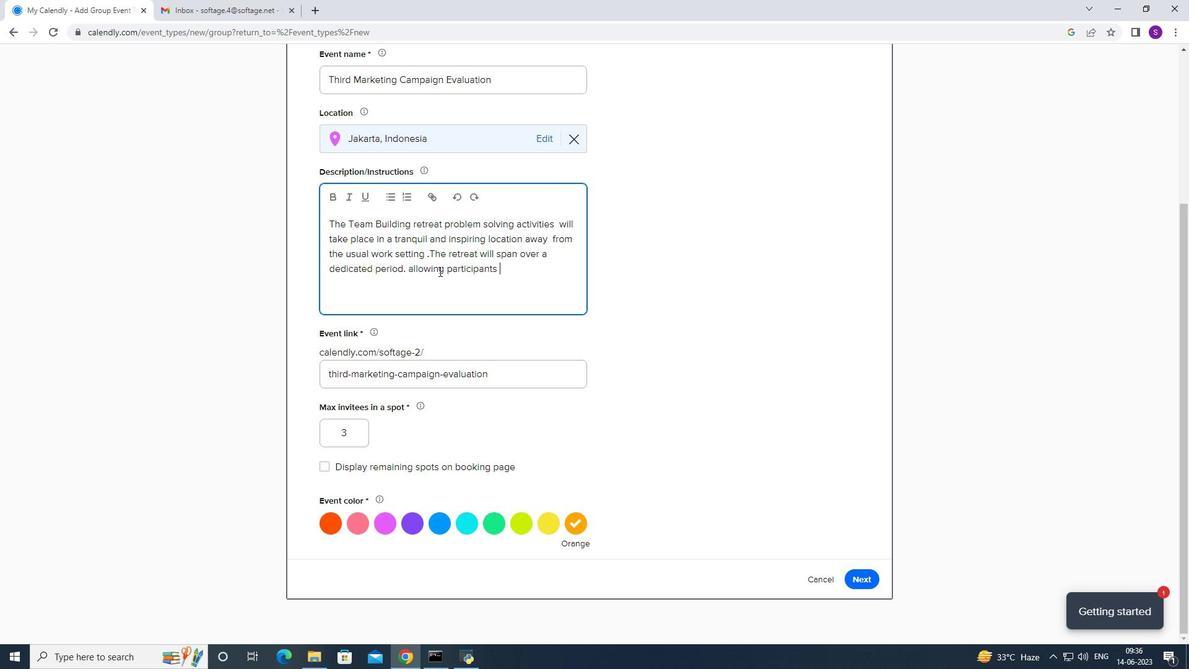 
Action: Mouse moved to (437, 271)
Screenshot: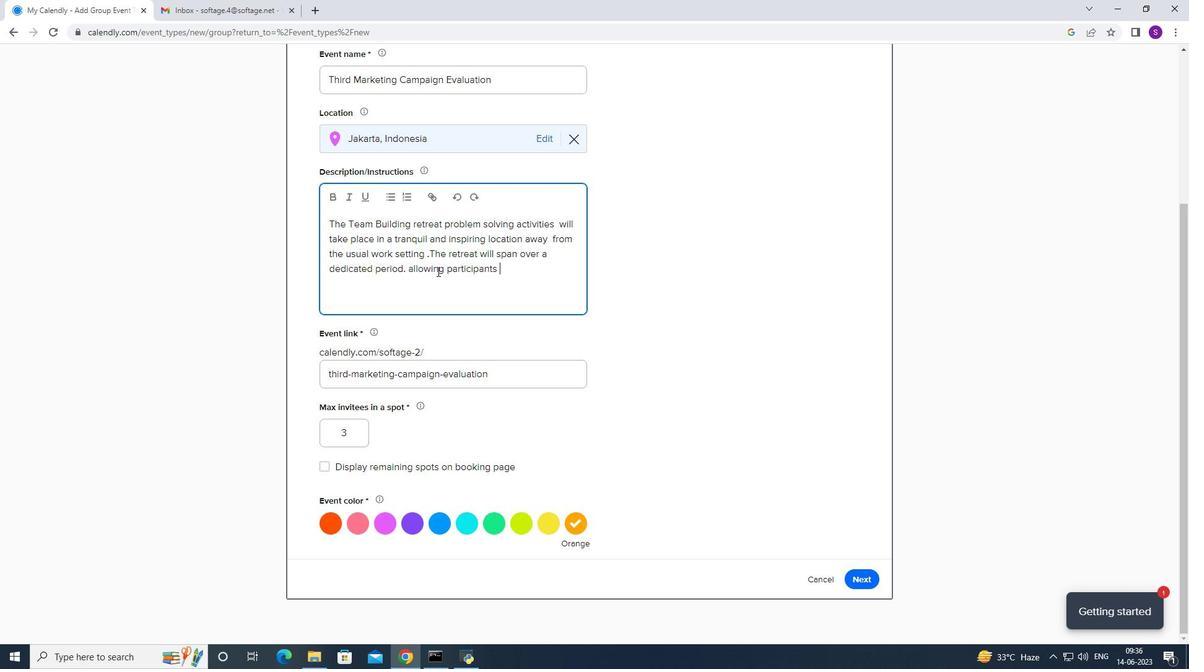 
Action: Key pressed y<Key.backspace>to<Key.space>fully<Key.space>o<Key.backspace>ui<Key.backspace>immerse<Key.space>themselve
Screenshot: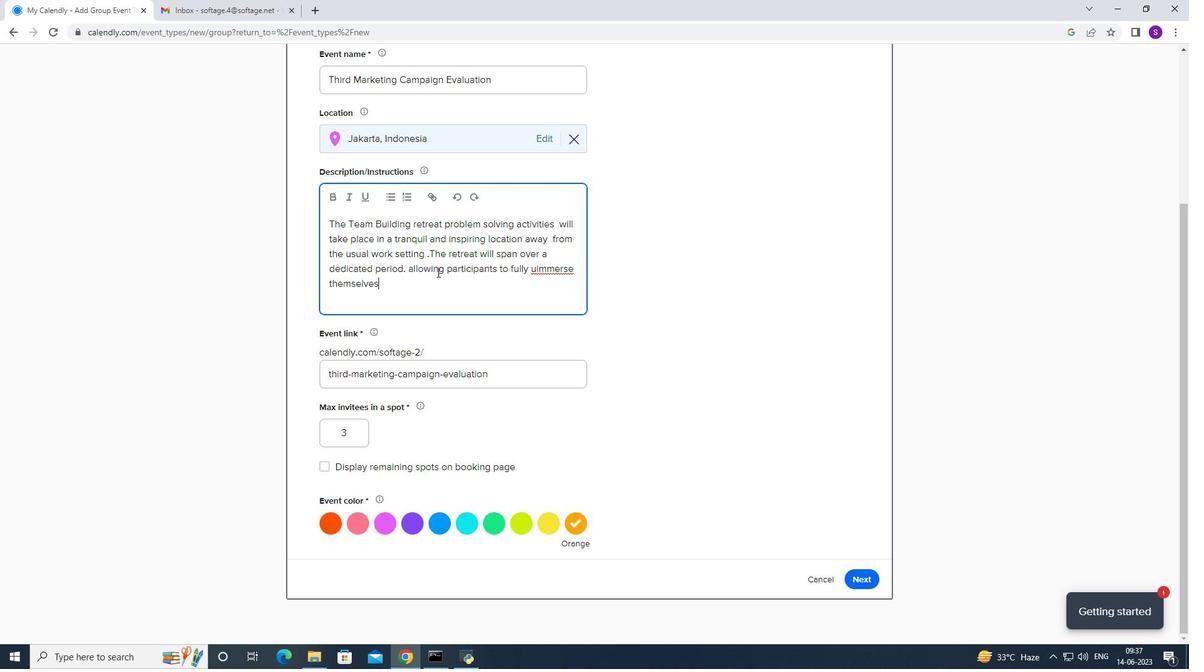 
Action: Mouse moved to (437, 271)
Screenshot: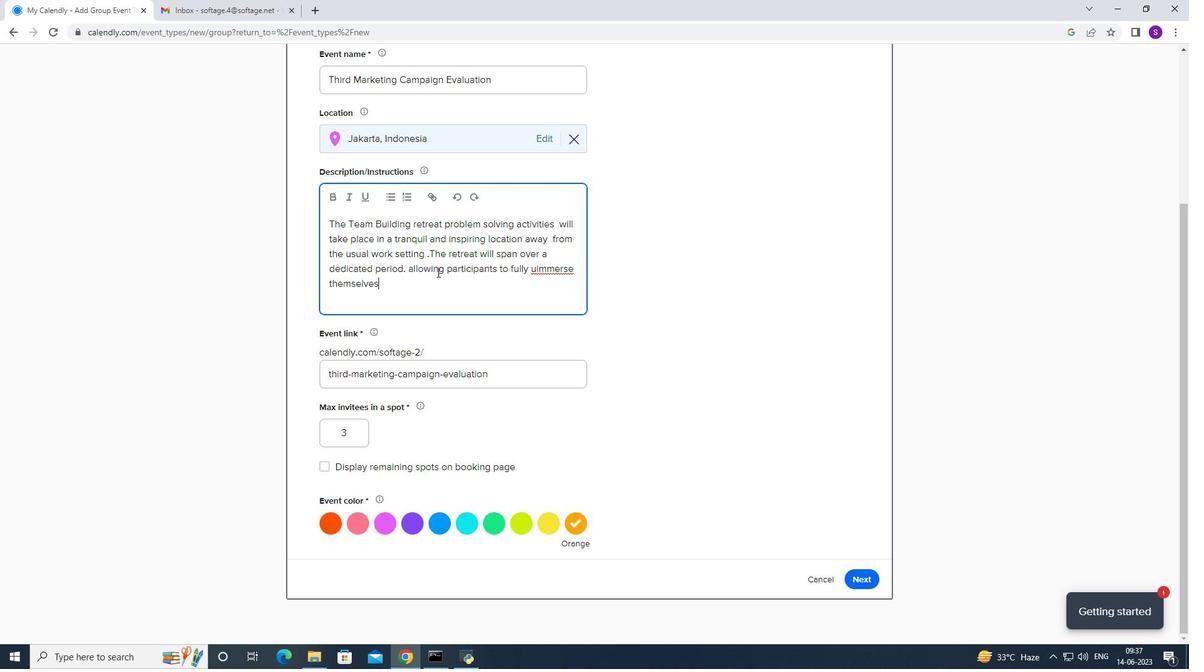 
Action: Key pressed s<Key.space>
Screenshot: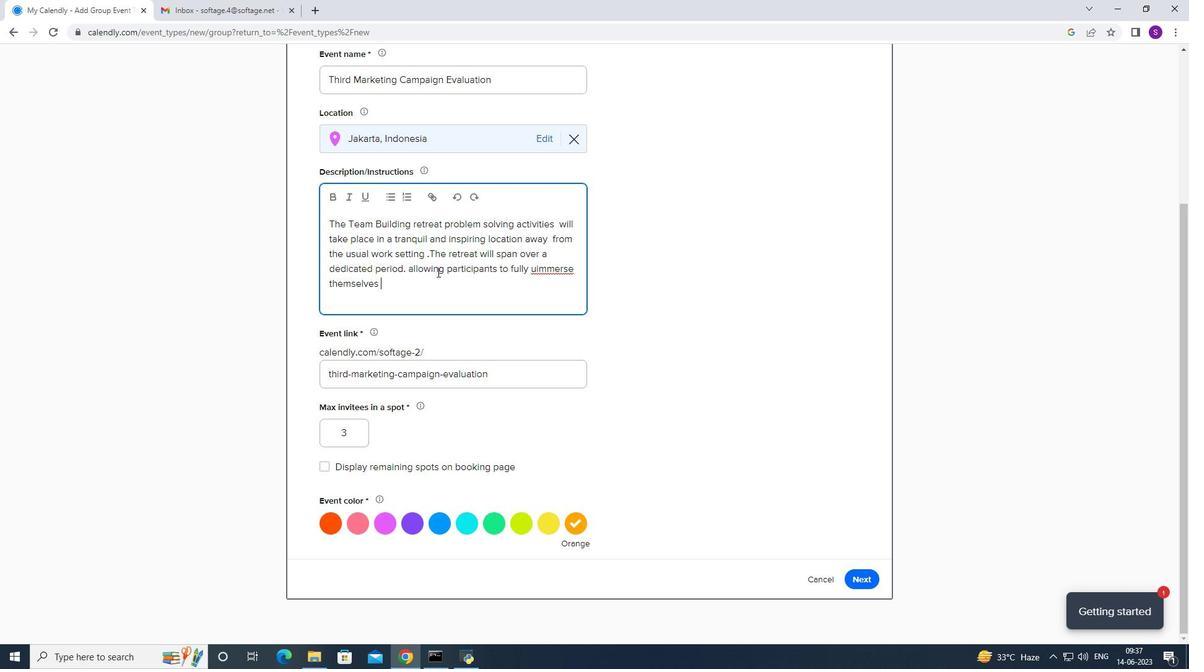 
Action: Mouse moved to (563, 262)
Screenshot: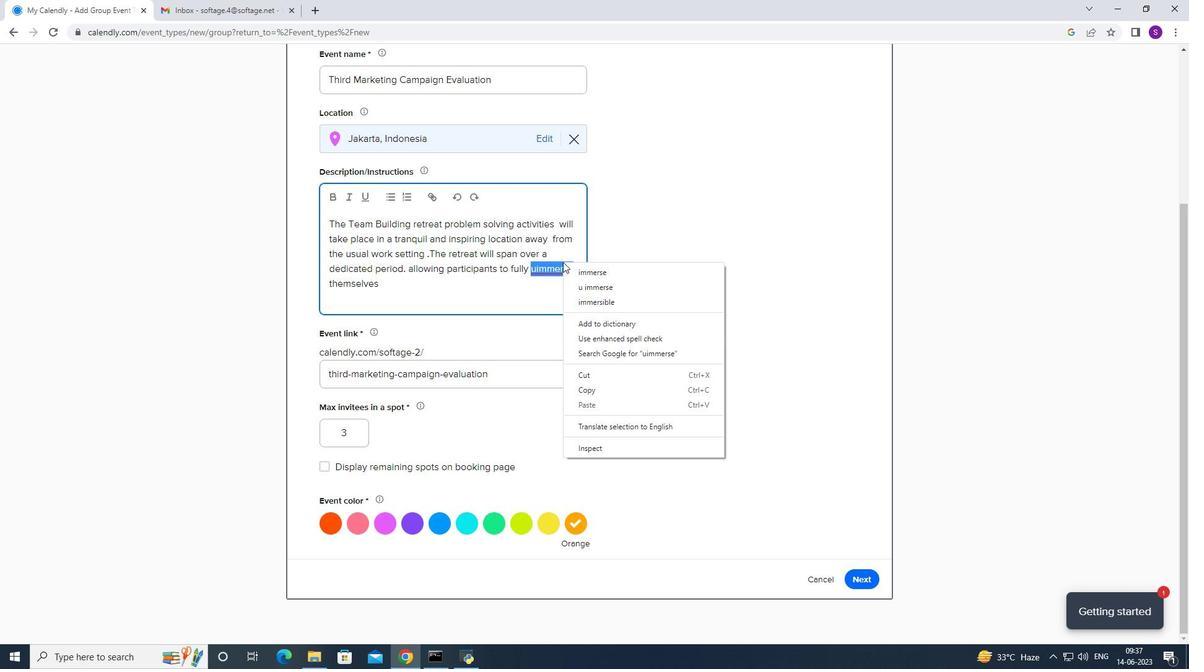 
Action: Mouse pressed right at (563, 262)
Screenshot: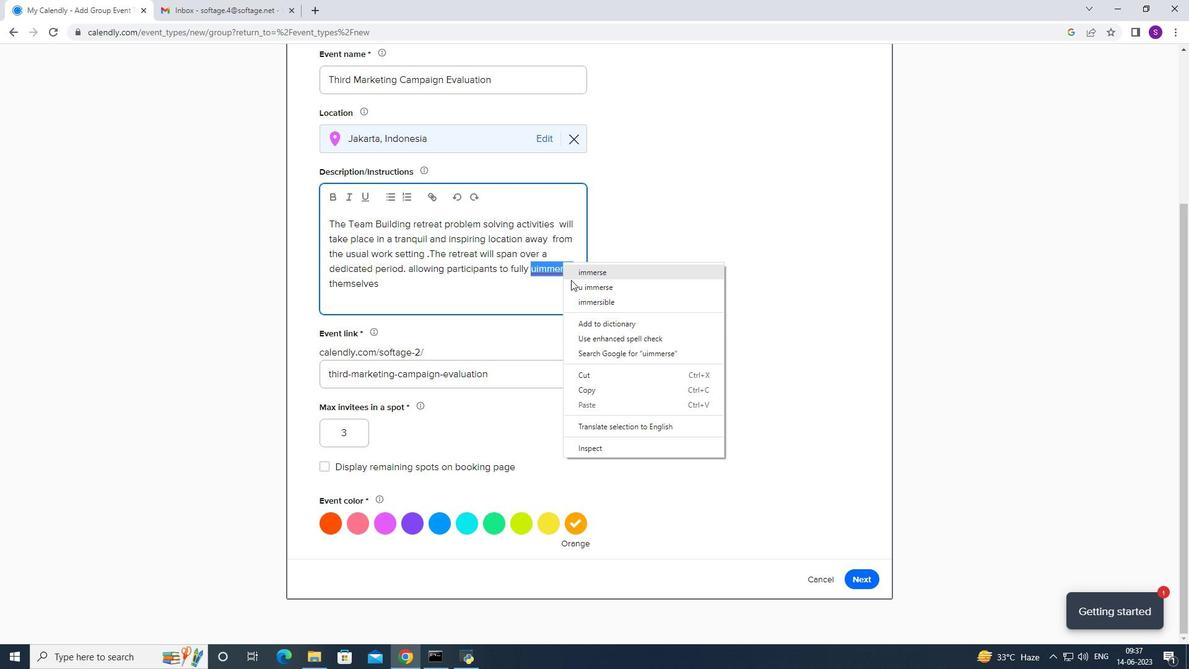 
Action: Mouse moved to (604, 273)
Screenshot: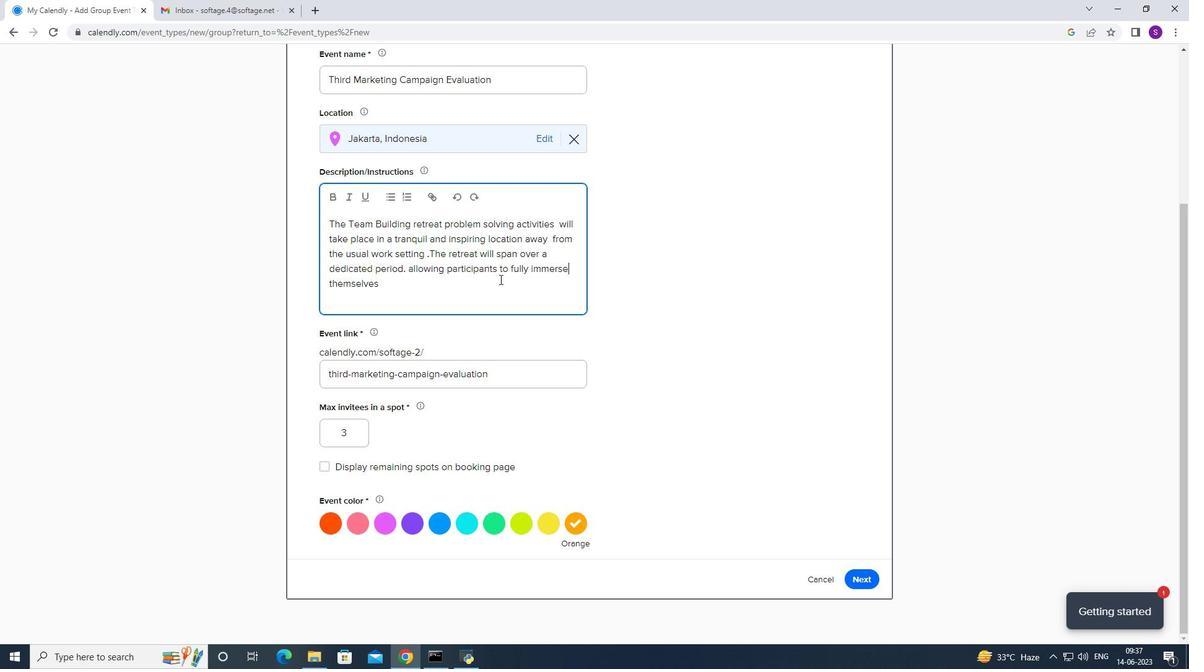 
Action: Mouse pressed left at (604, 273)
Screenshot: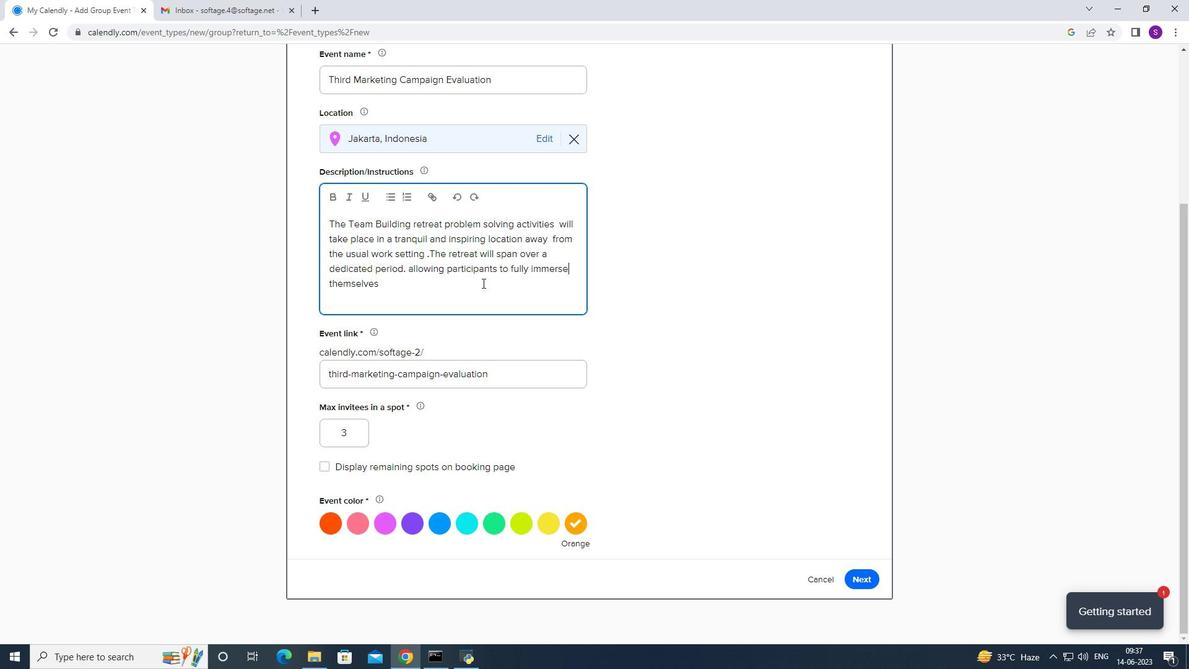 
Action: Mouse moved to (482, 283)
Screenshot: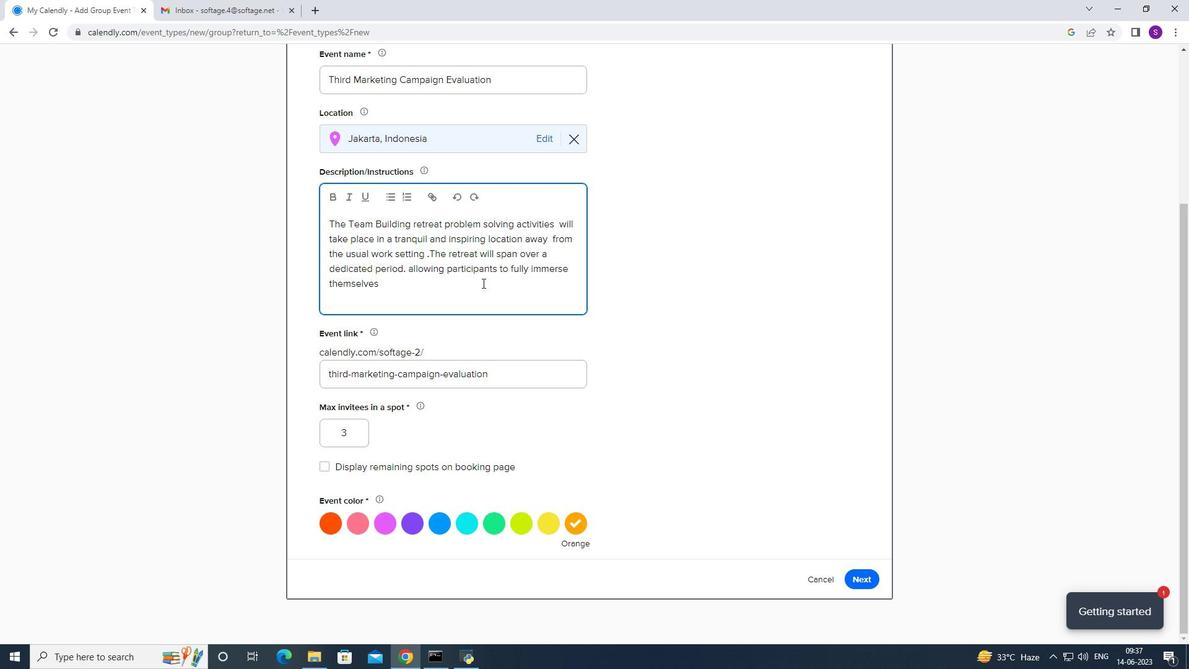 
Action: Mouse pressed left at (482, 283)
Screenshot: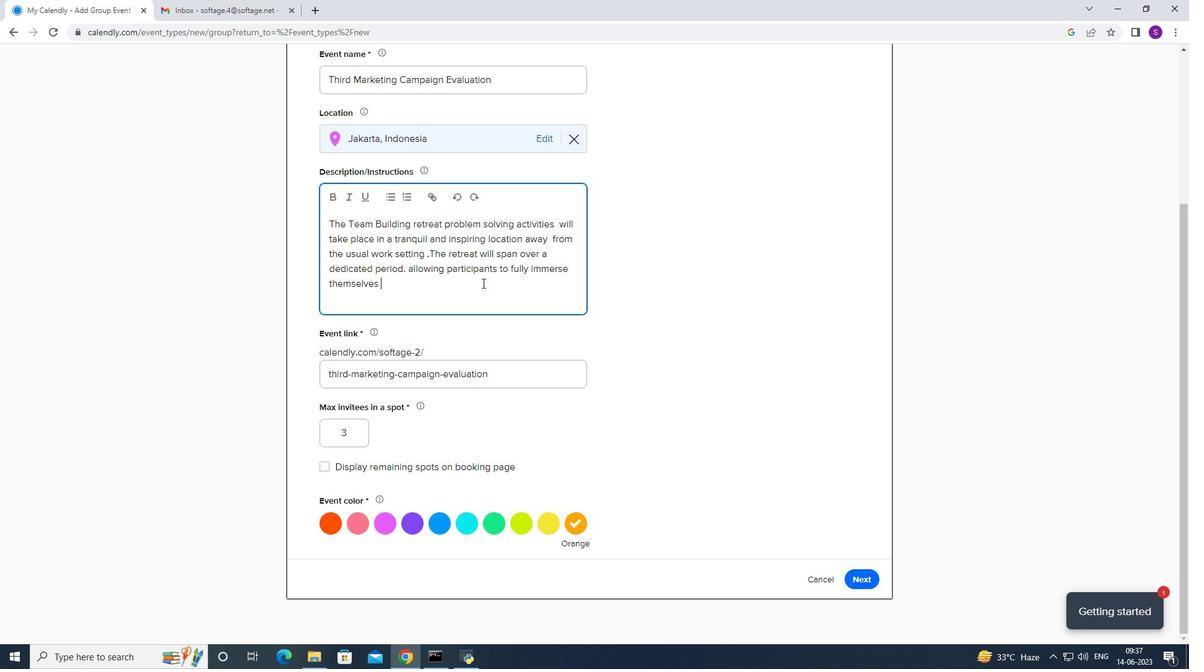 
Action: Mouse moved to (488, 282)
Screenshot: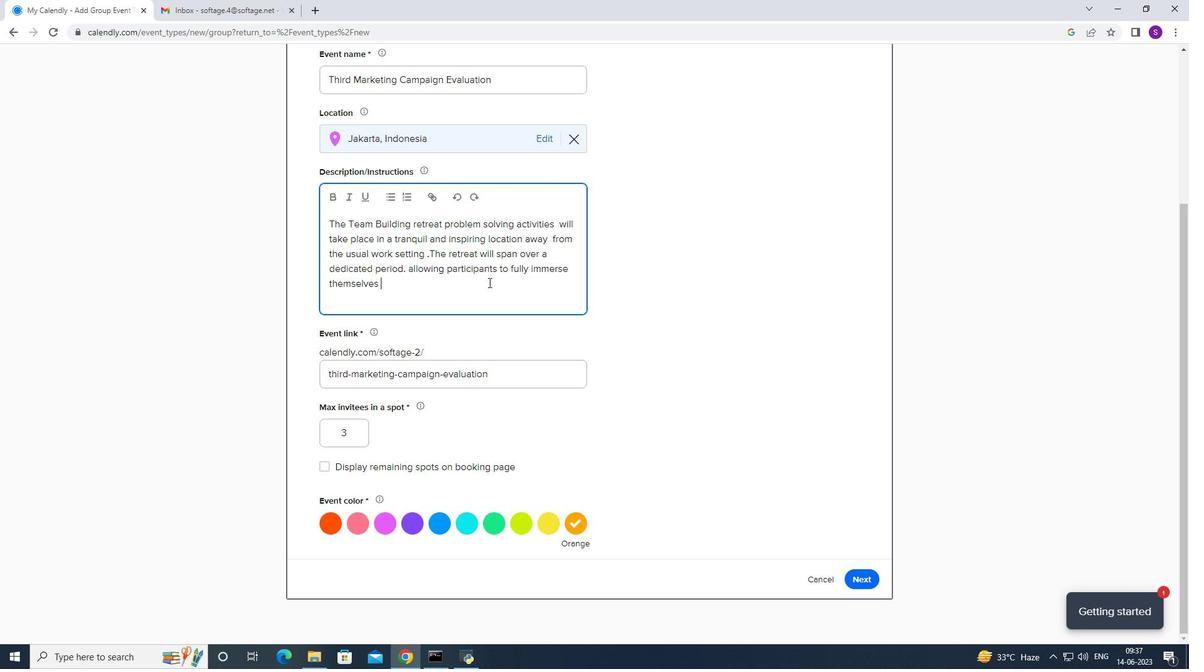 
Action: Key pressed in<Key.space>the
Screenshot: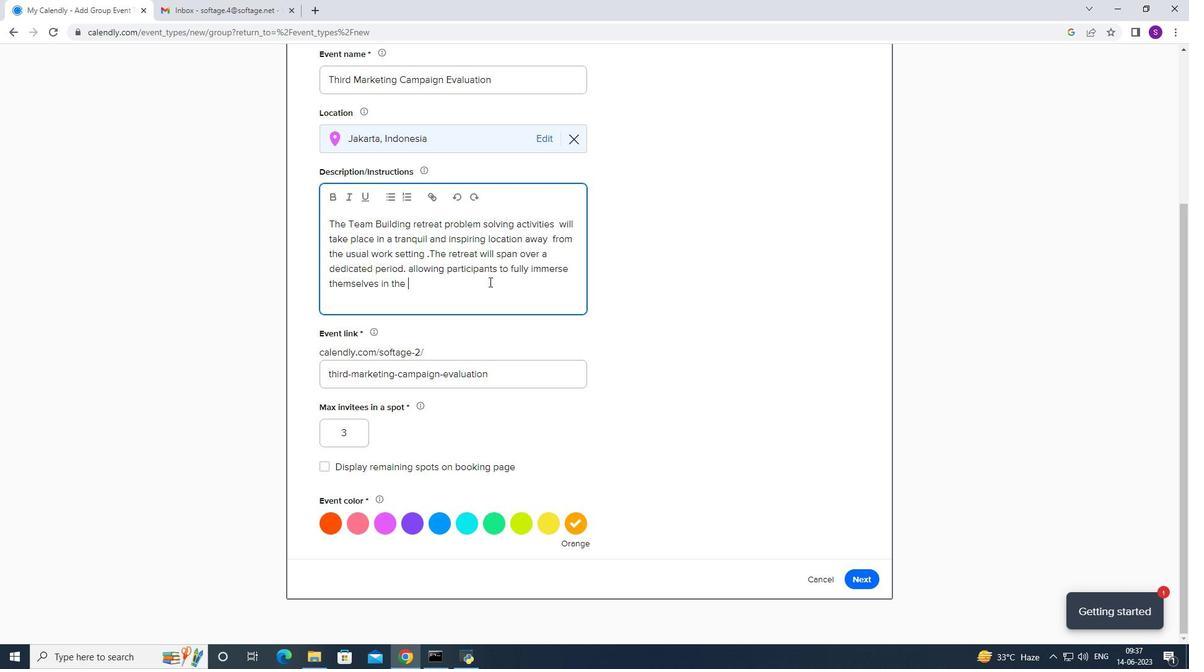 
Action: Mouse moved to (489, 281)
Screenshot: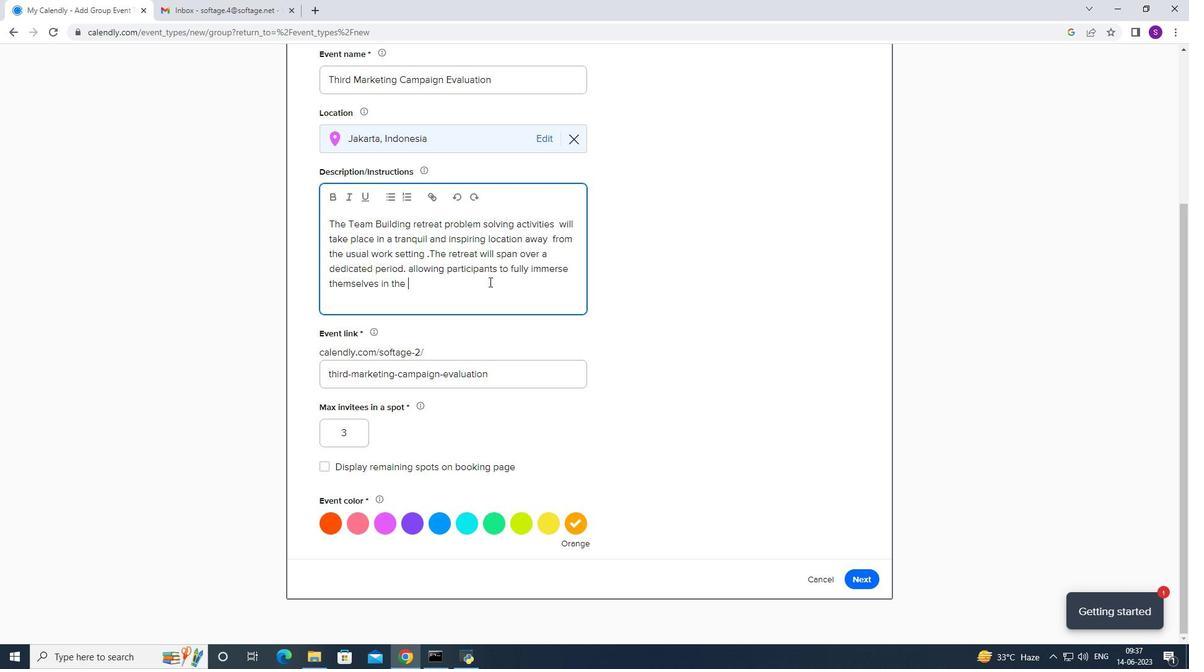 
Action: Key pressed <Key.space>
Screenshot: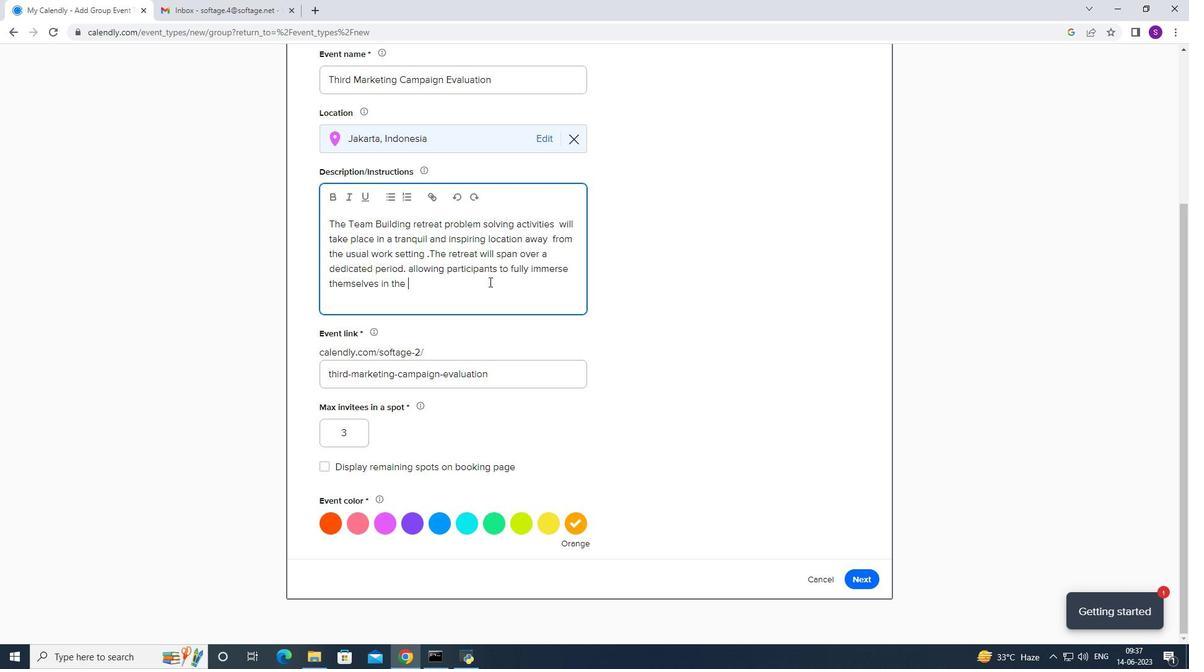 
Action: Mouse moved to (486, 283)
Screenshot: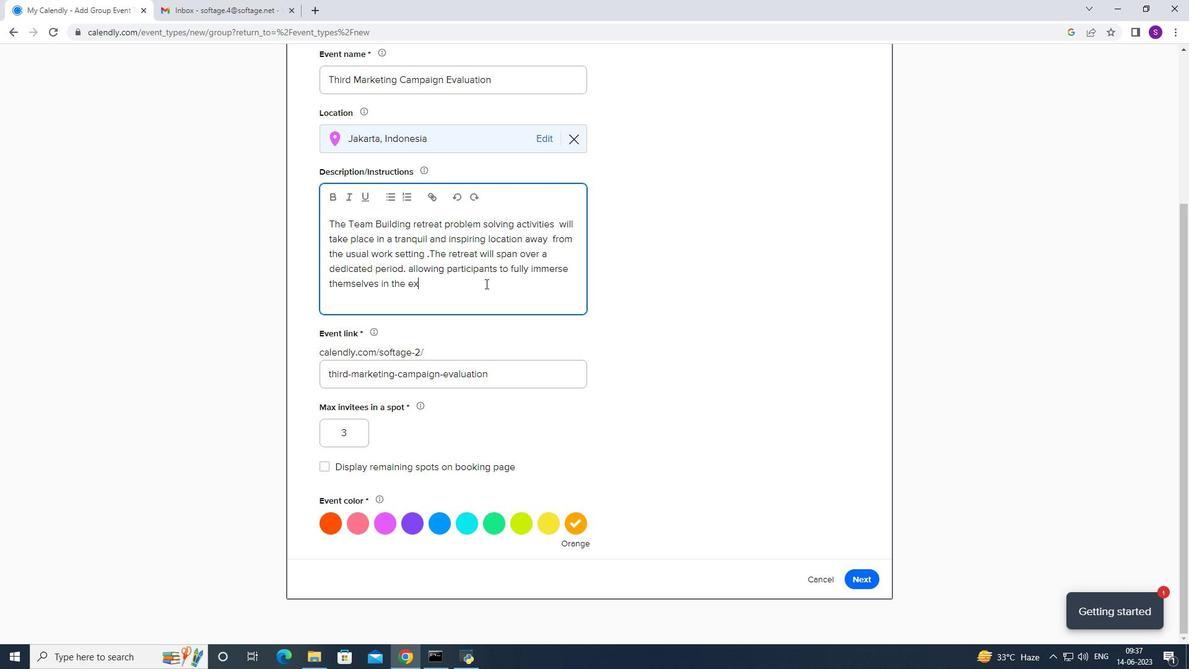 
Action: Key pressed ex
Screenshot: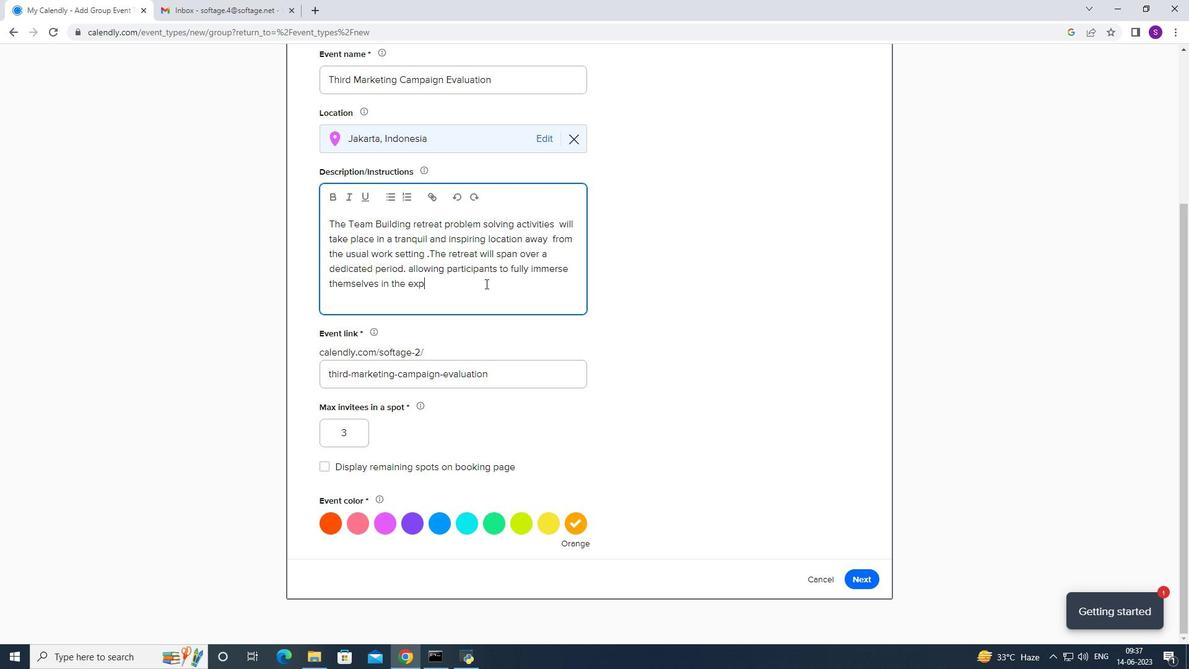 
Action: Mouse moved to (485, 283)
Screenshot: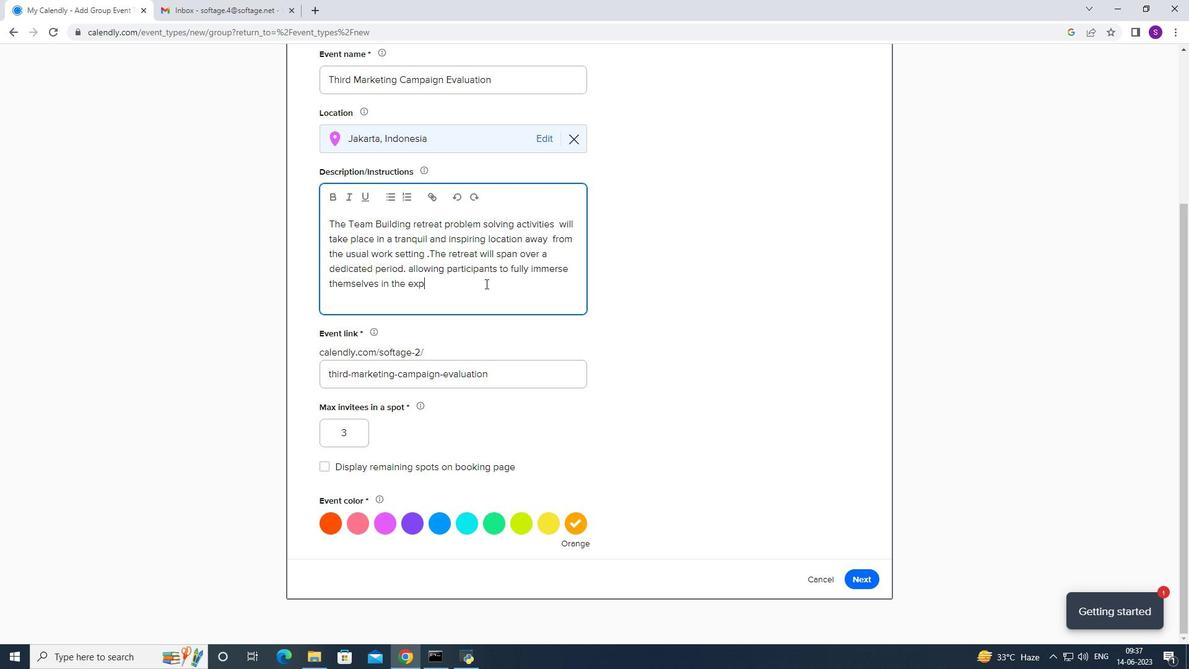 
Action: Key pressed perience<Key.space>and<Key.space>focus<Key.space>on<Key.space>building<Key.space>their<Key.space>problem<Key.space>solving<Key.space>capabiliytie
Screenshot: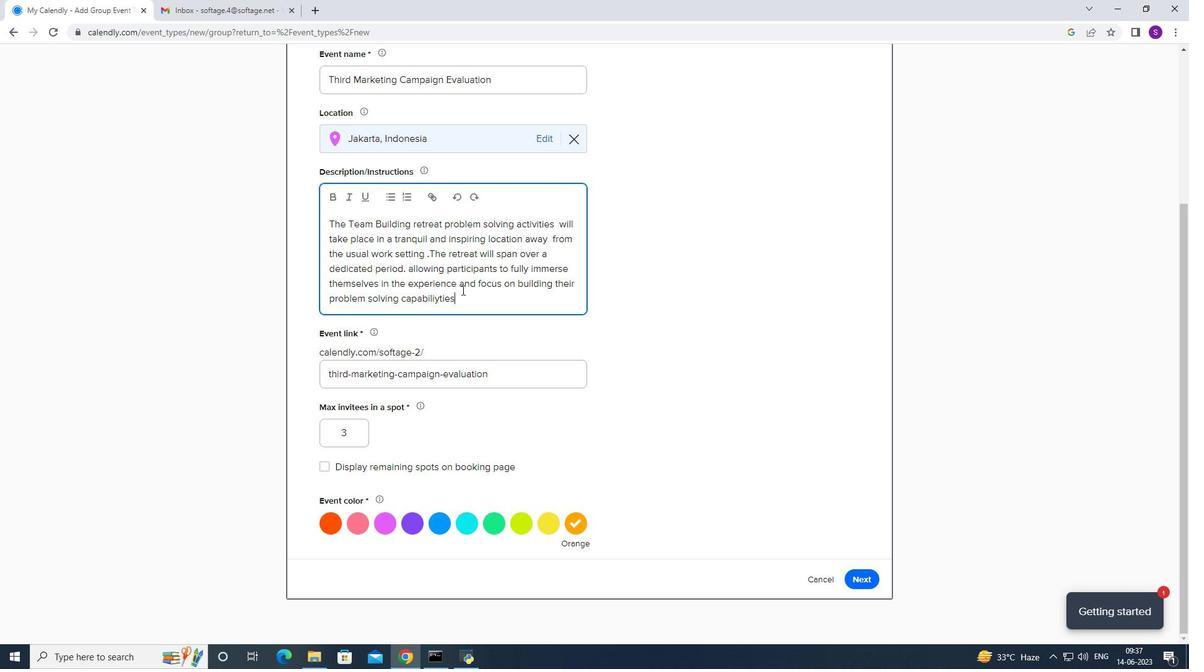 
Action: Mouse moved to (462, 289)
Screenshot: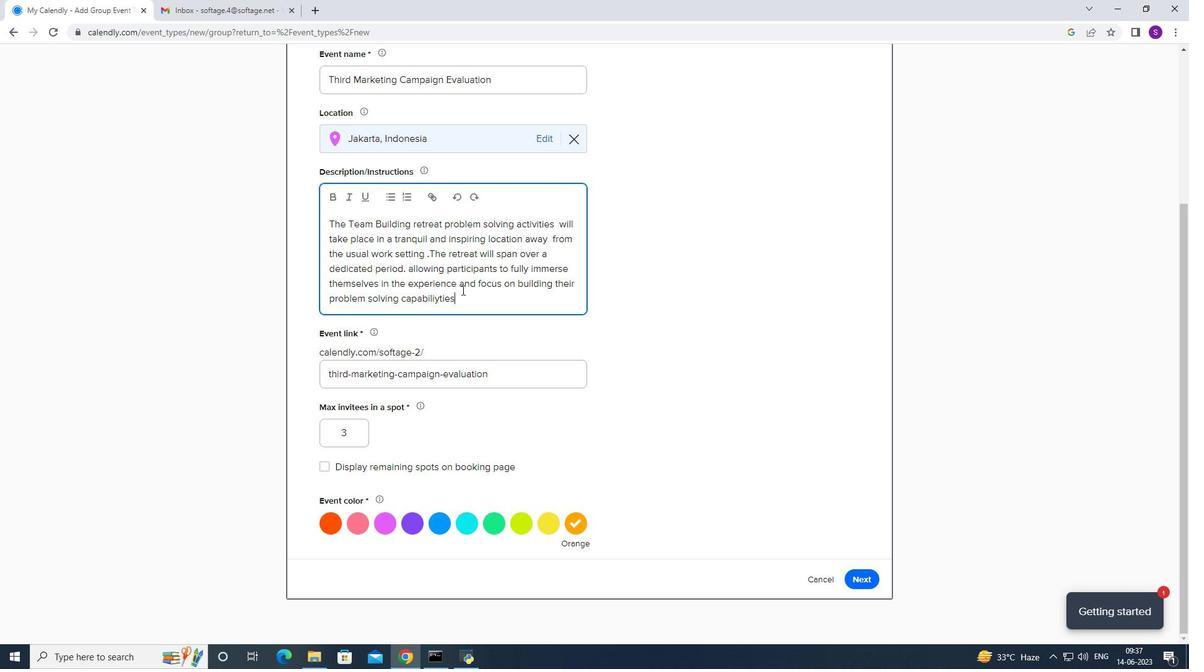 
Action: Key pressed s
Screenshot: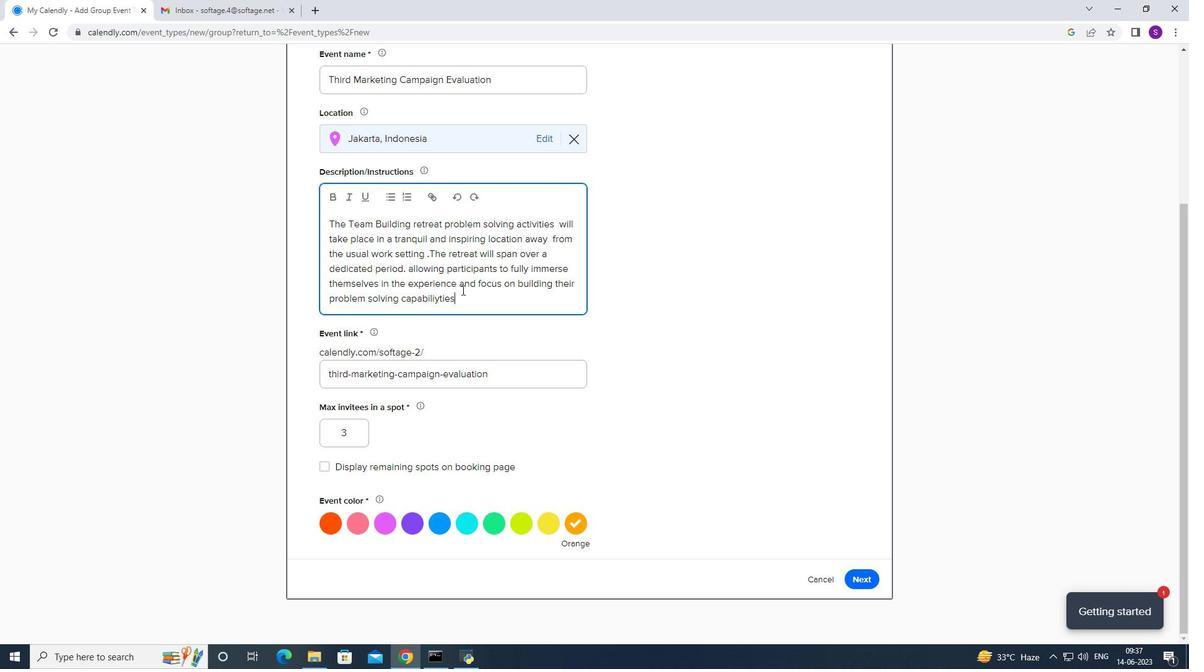 
Action: Mouse moved to (462, 289)
Screenshot: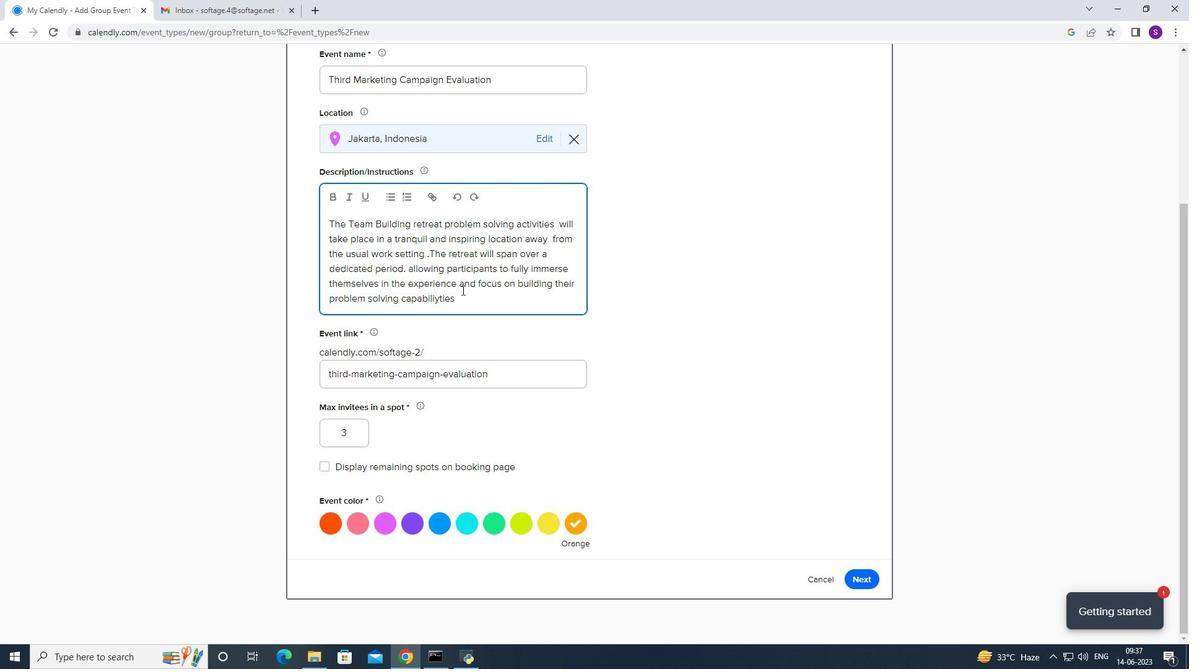 
Action: Key pressed .
Screenshot: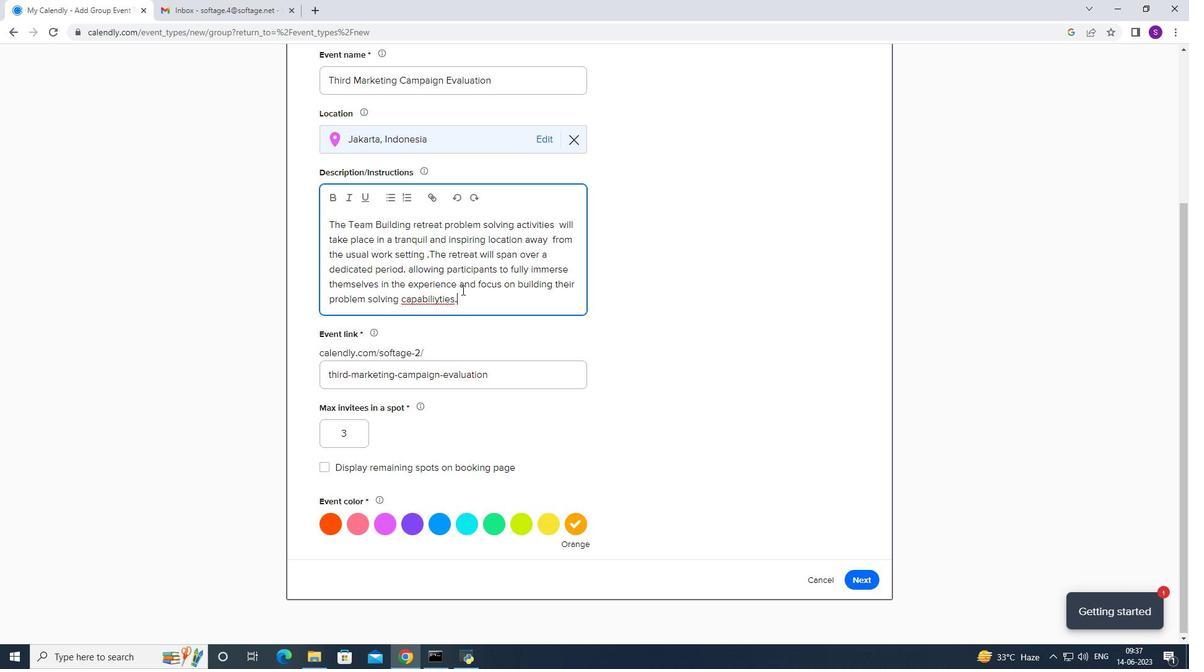 
Action: Mouse scrolled (462, 290) with delta (0, 0)
Screenshot: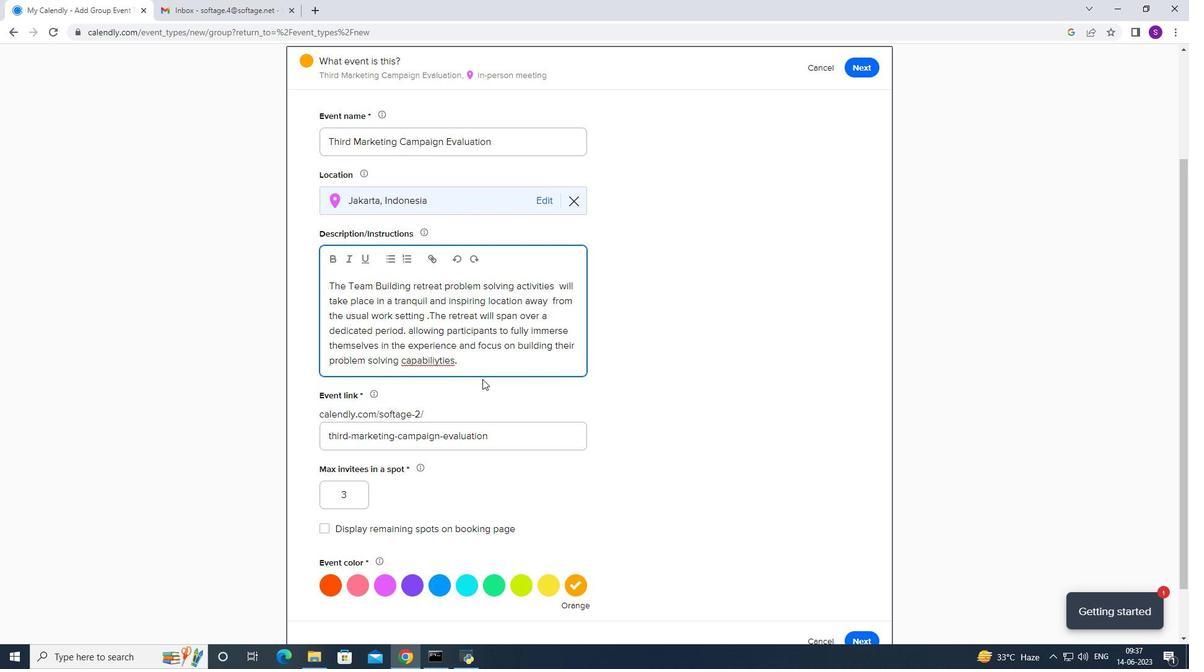 
Action: Mouse moved to (425, 364)
Screenshot: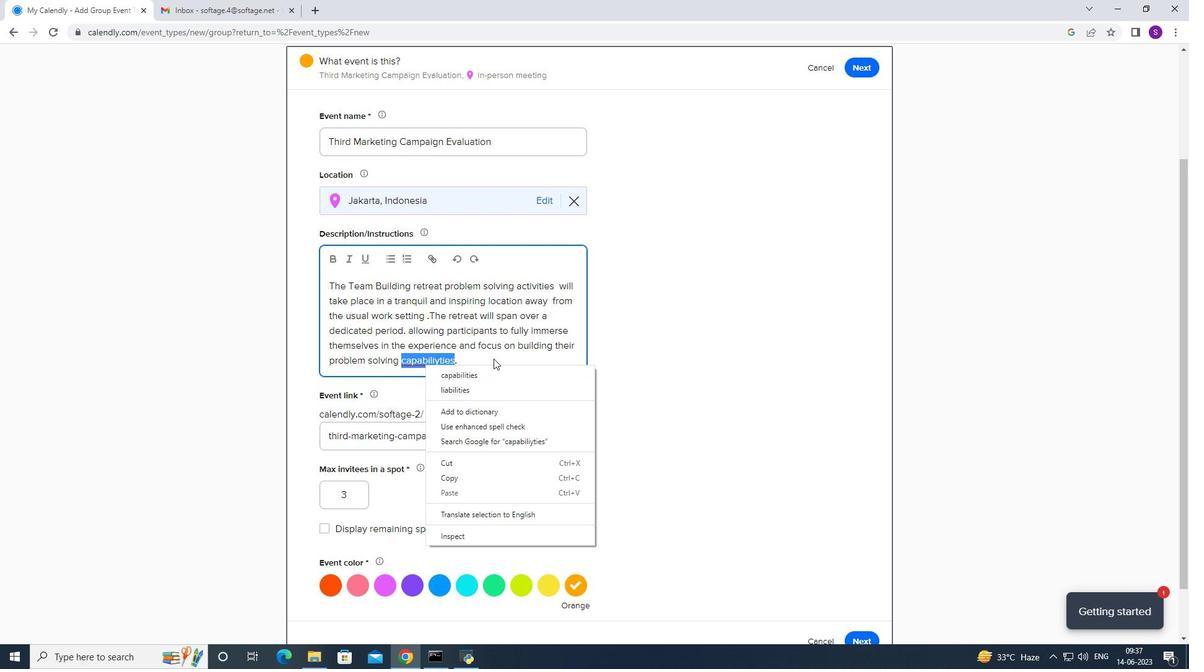
Action: Mouse pressed right at (425, 364)
Screenshot: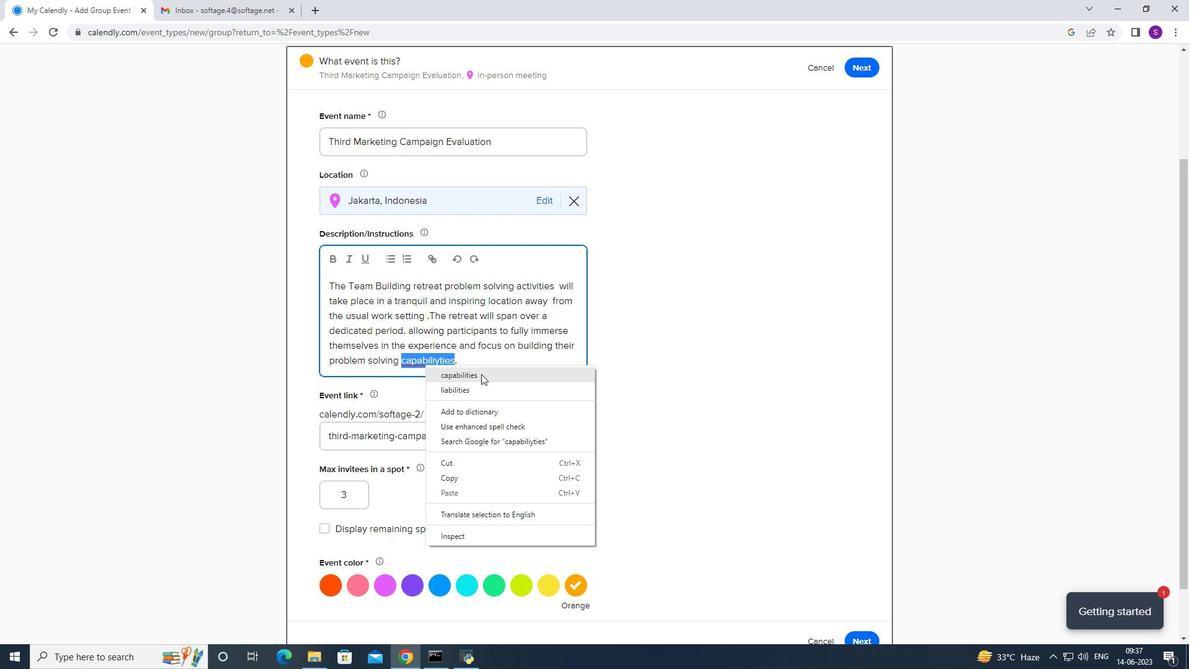 
Action: Mouse moved to (480, 375)
Screenshot: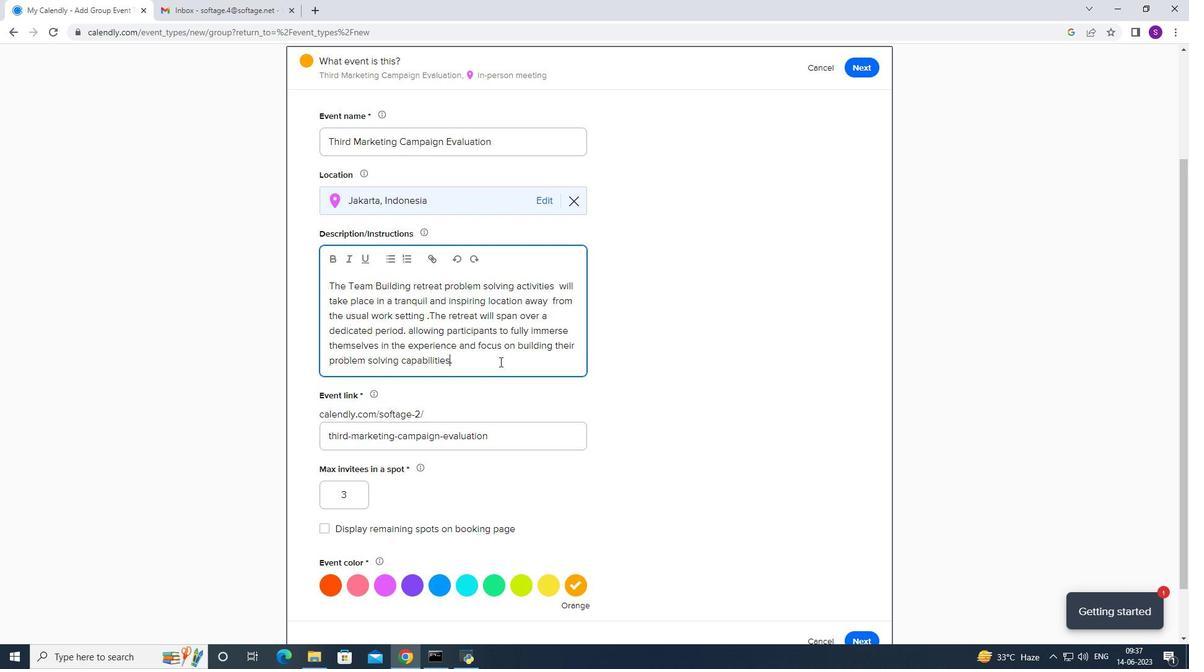 
Action: Mouse pressed left at (480, 375)
Screenshot: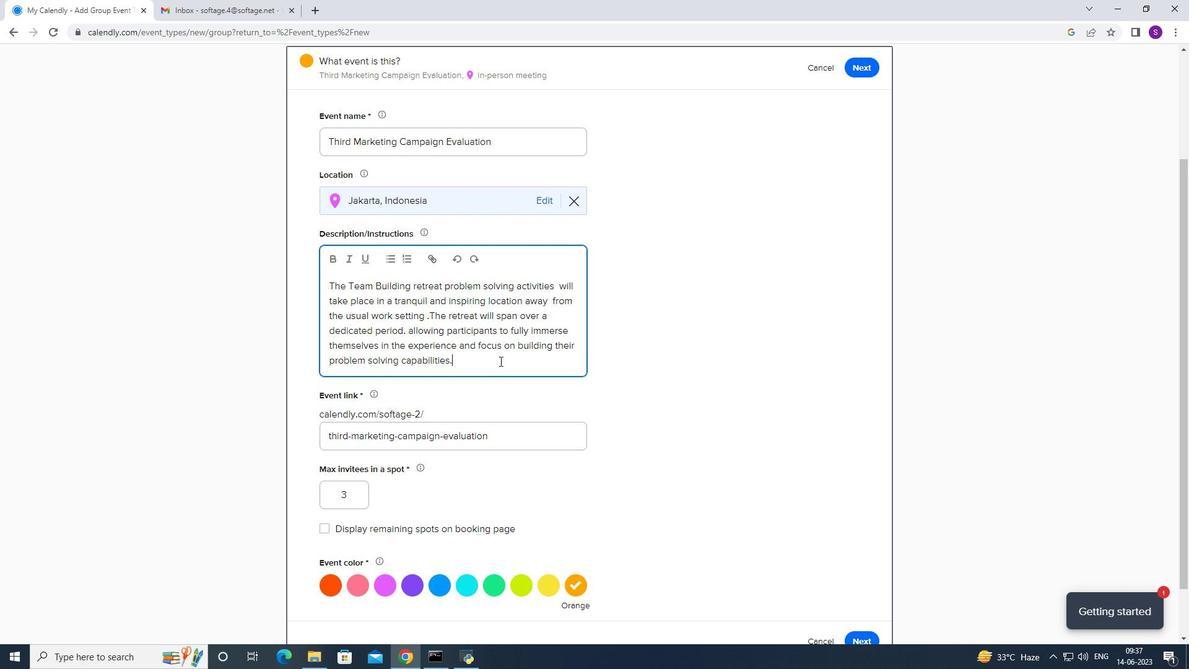 
Action: Mouse moved to (499, 361)
Screenshot: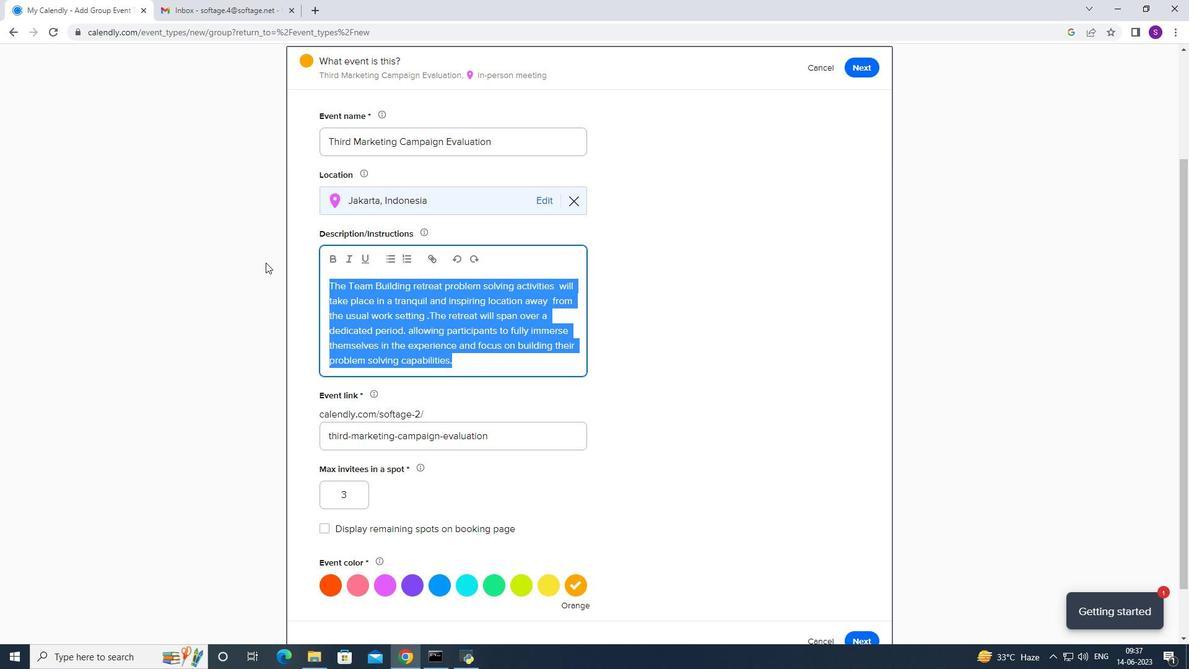 
Action: Mouse pressed left at (499, 361)
Screenshot: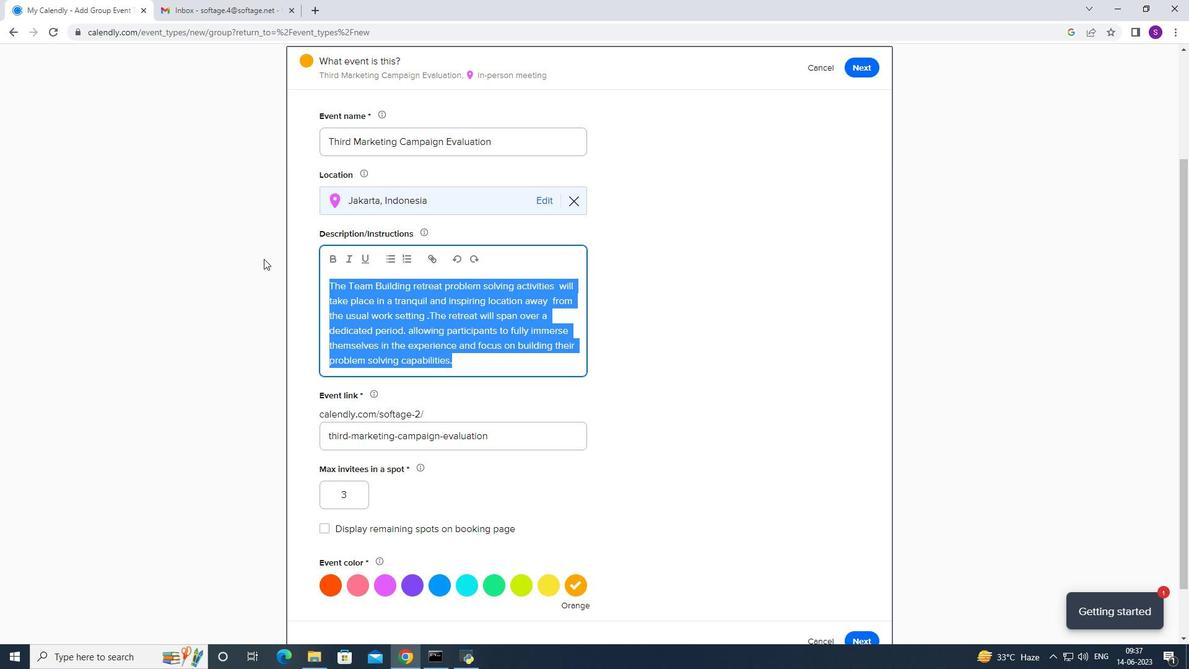 
Action: Mouse moved to (344, 257)
Screenshot: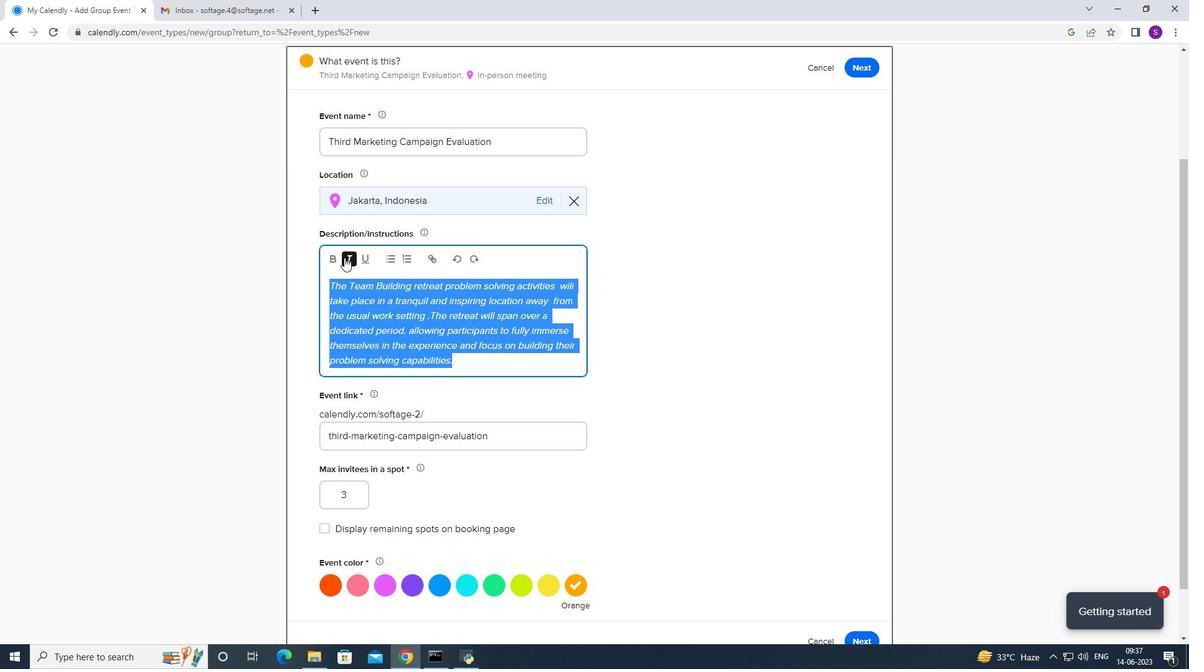 
Action: Mouse pressed left at (344, 257)
Screenshot: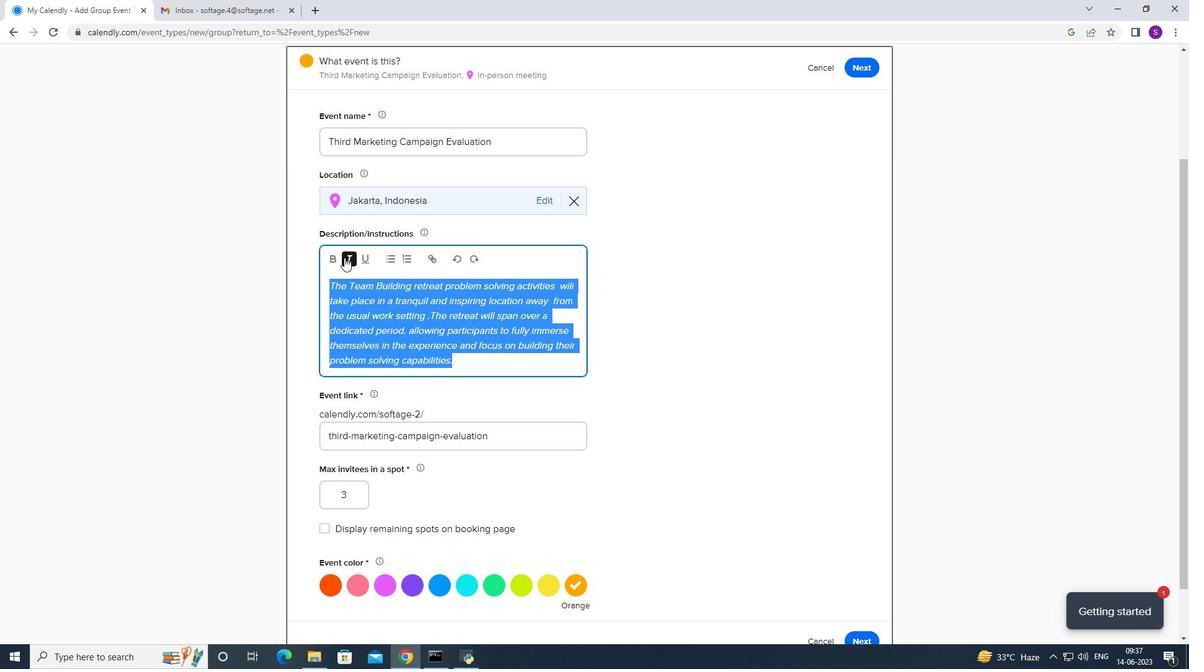 
Action: Mouse moved to (420, 345)
Screenshot: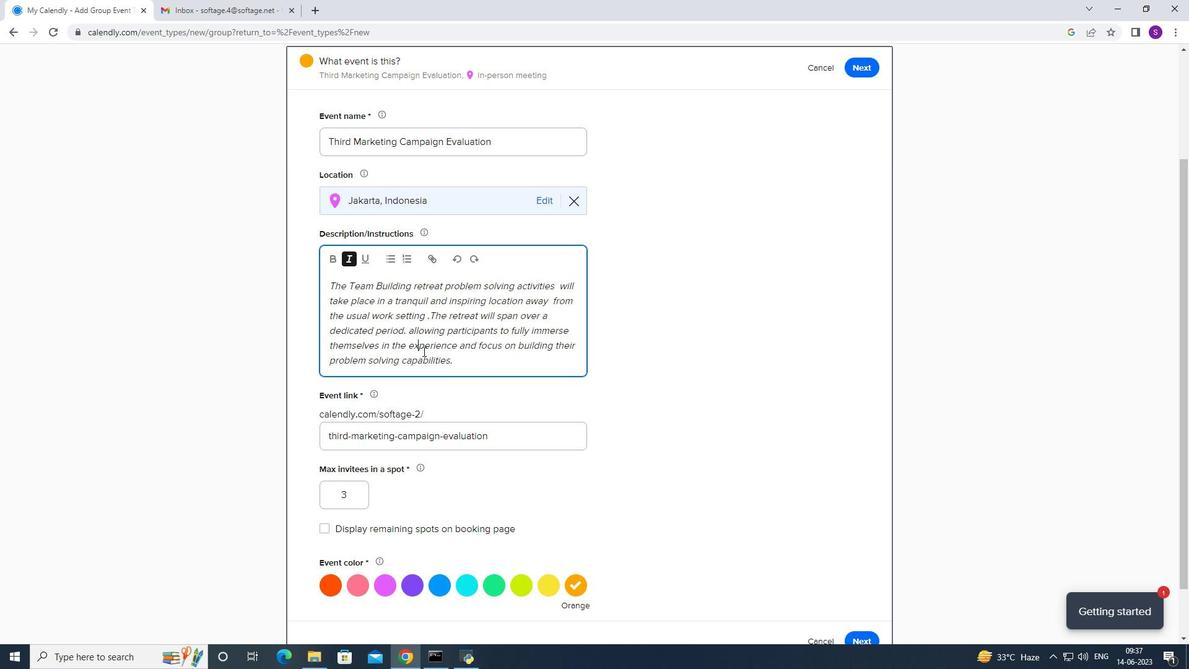 
Action: Mouse pressed left at (420, 345)
Screenshot: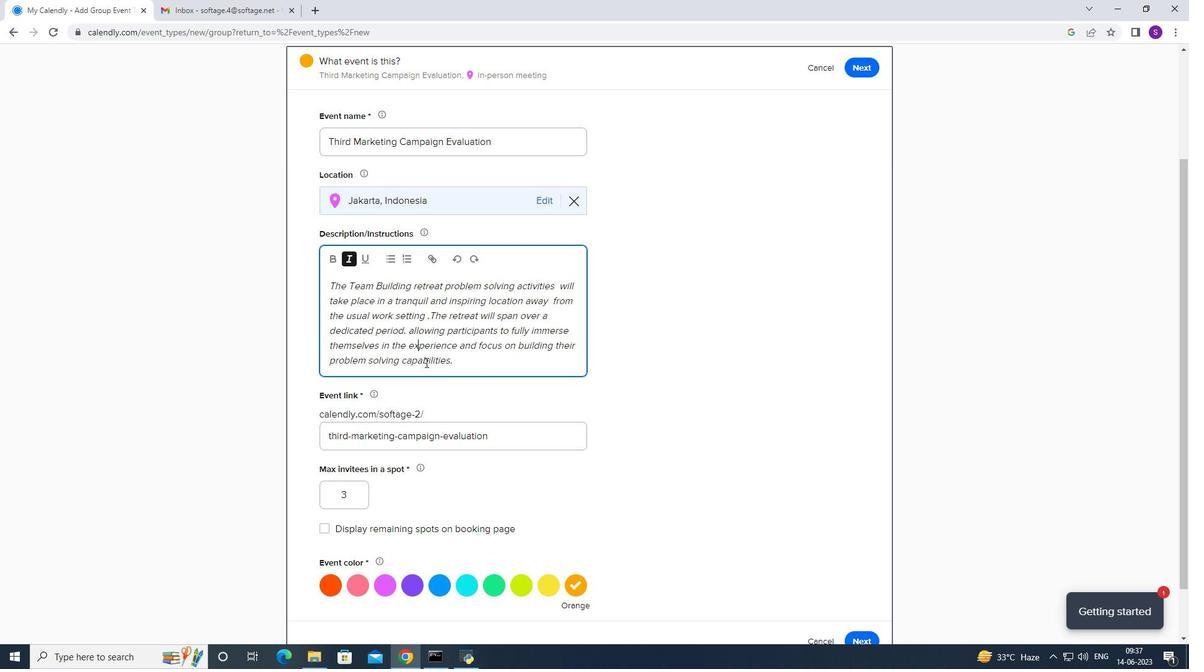 
Action: Mouse moved to (426, 364)
Screenshot: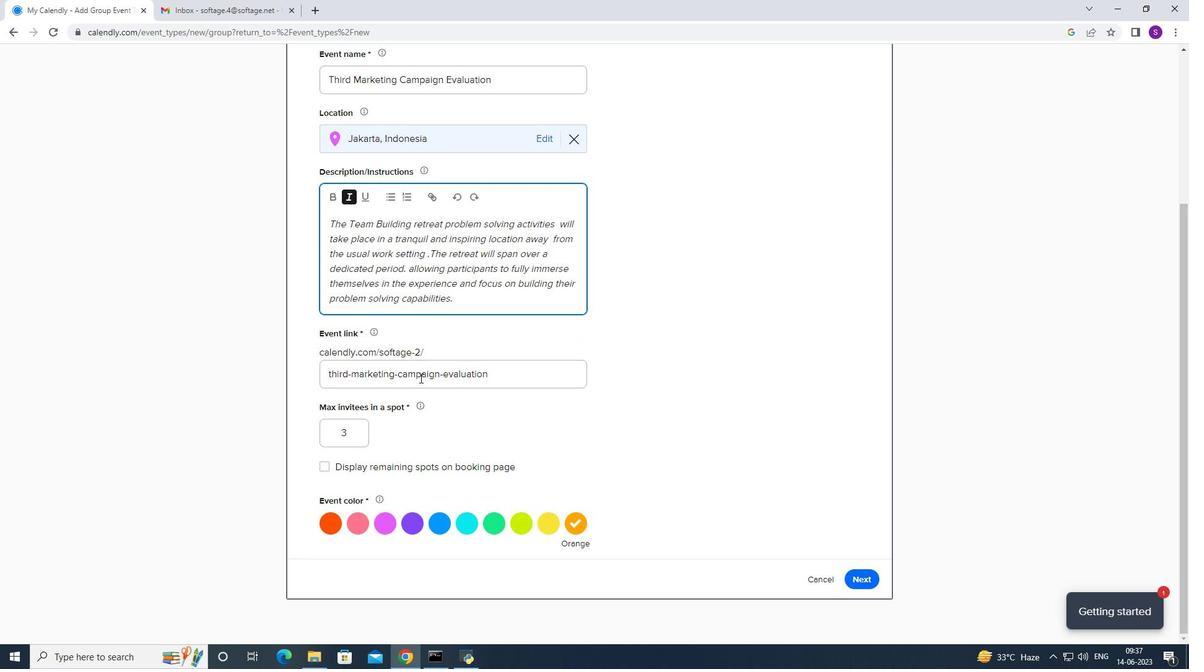
Action: Mouse scrolled (426, 364) with delta (0, 0)
Screenshot: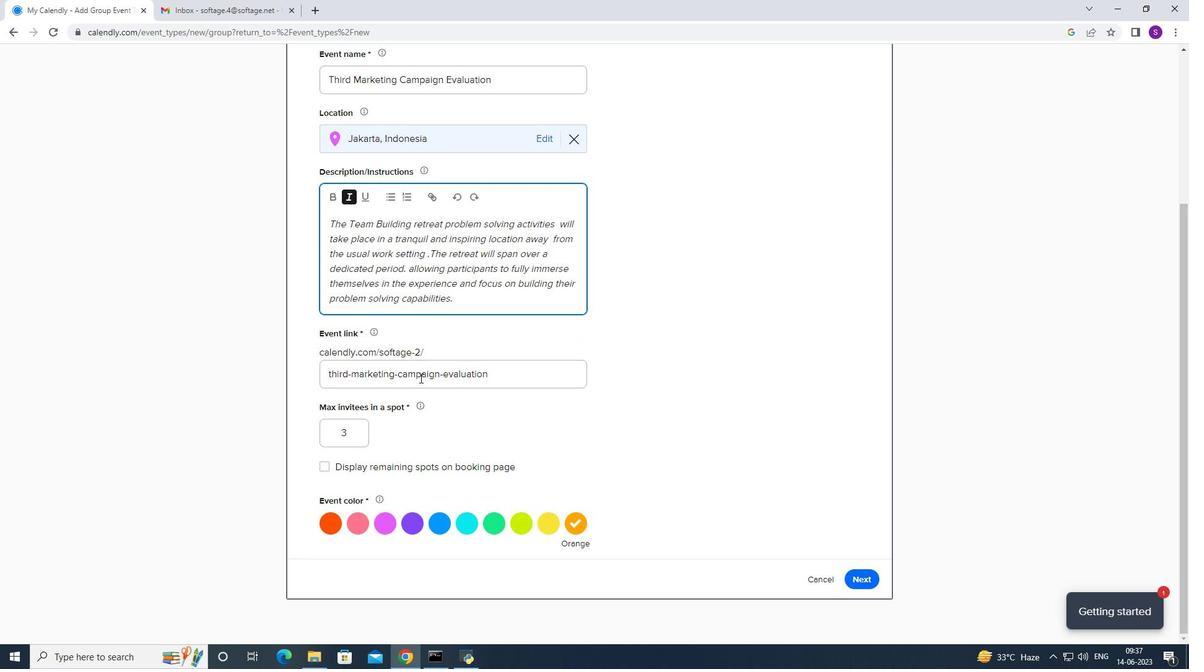
Action: Mouse moved to (426, 367)
Screenshot: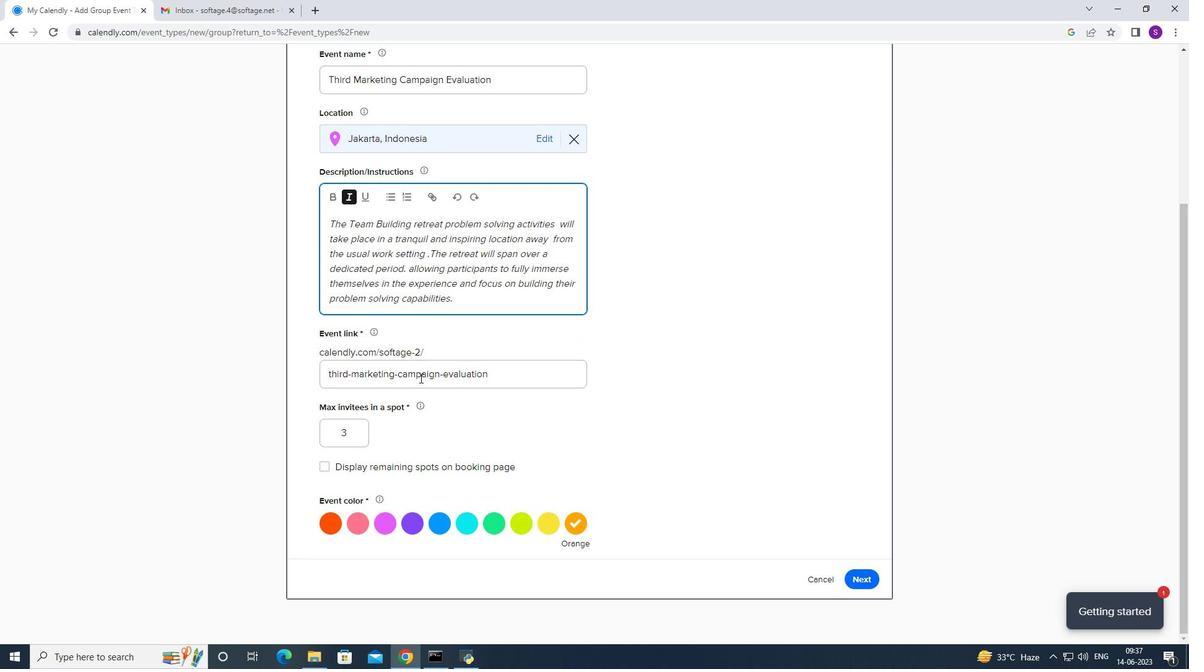 
Action: Mouse scrolled (426, 366) with delta (0, 0)
Screenshot: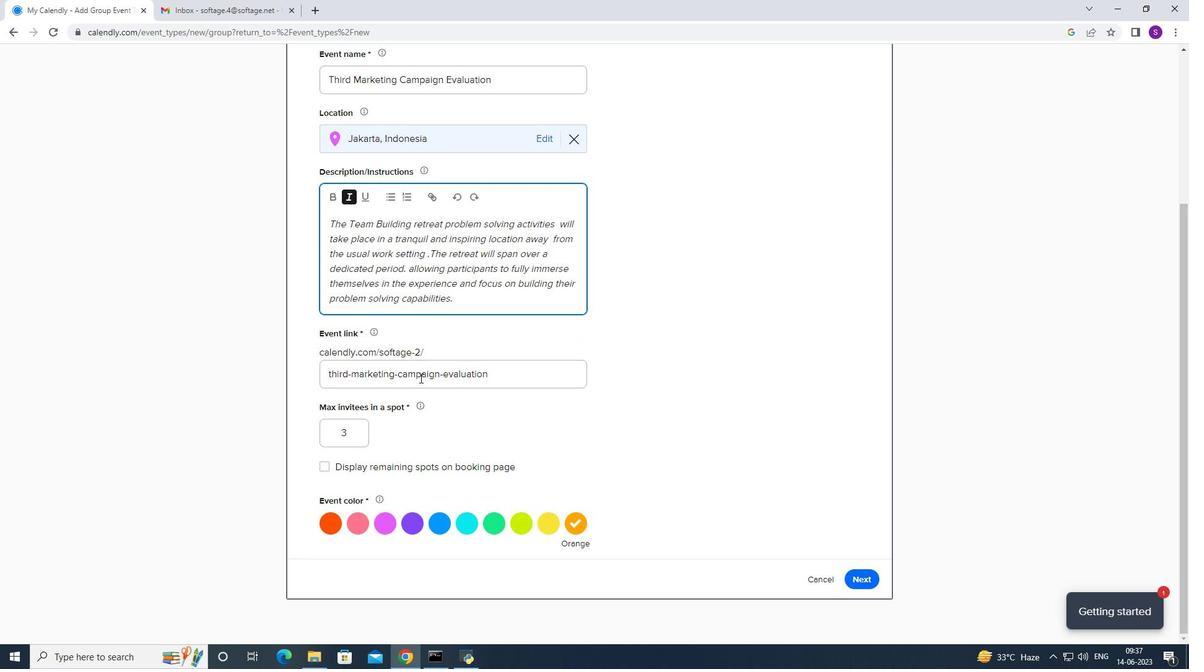 
Action: Mouse moved to (426, 369)
Screenshot: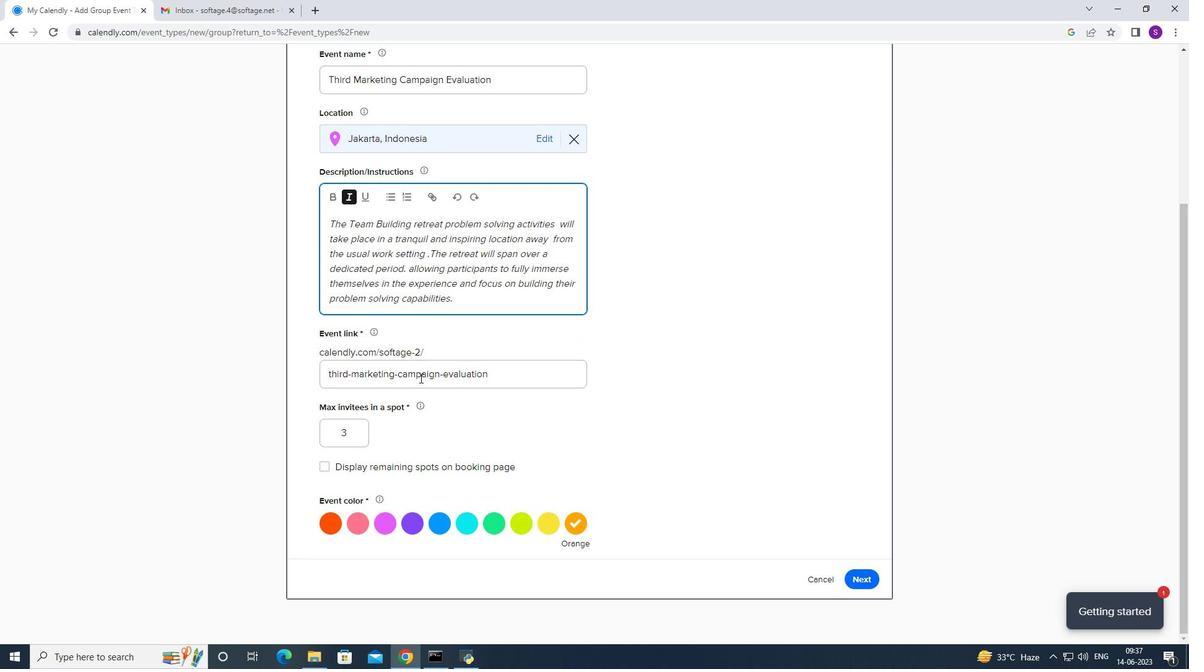 
Action: Mouse scrolled (426, 368) with delta (0, 0)
Screenshot: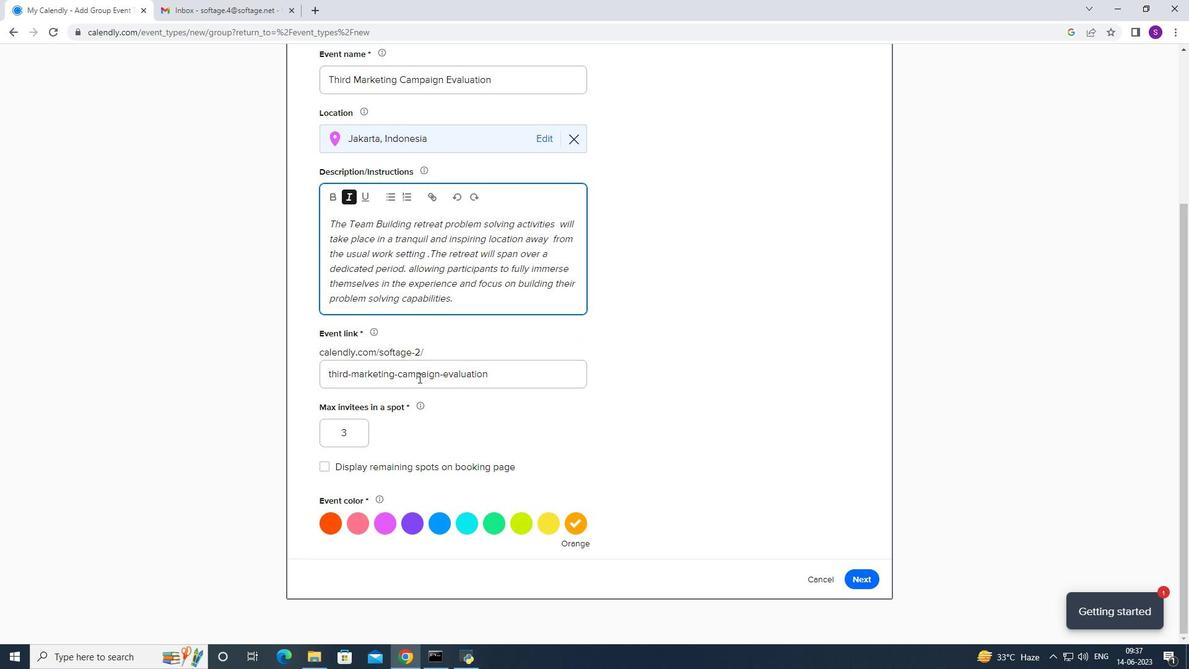 
Action: Mouse moved to (426, 371)
Screenshot: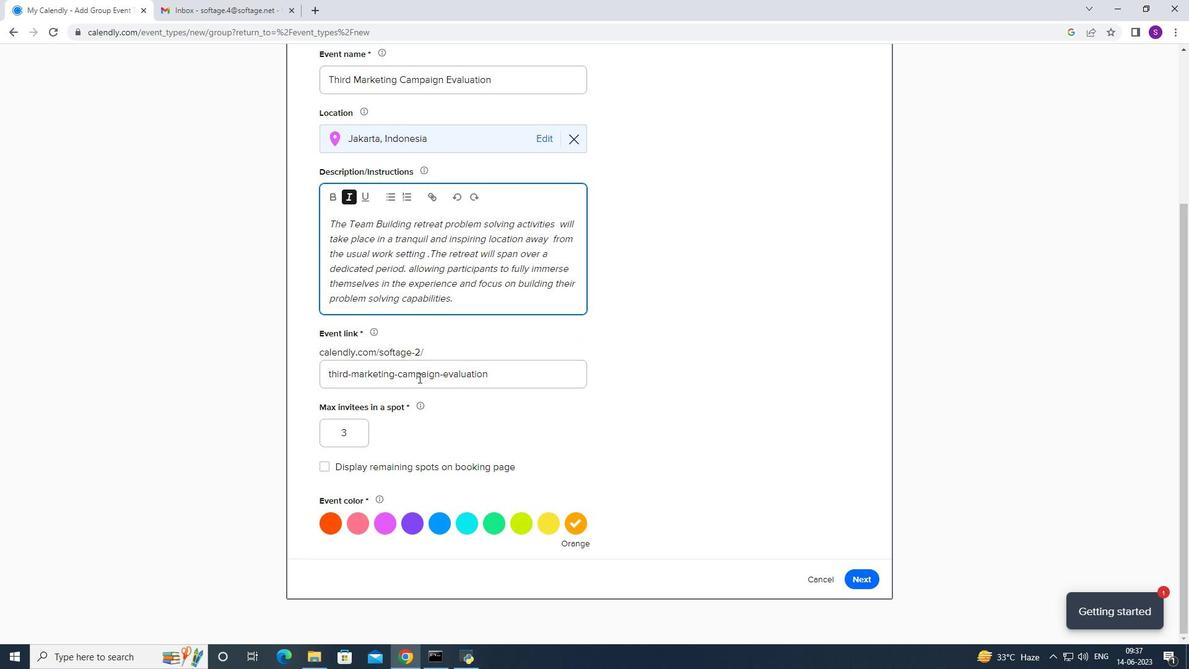 
Action: Mouse scrolled (426, 370) with delta (0, 0)
Screenshot: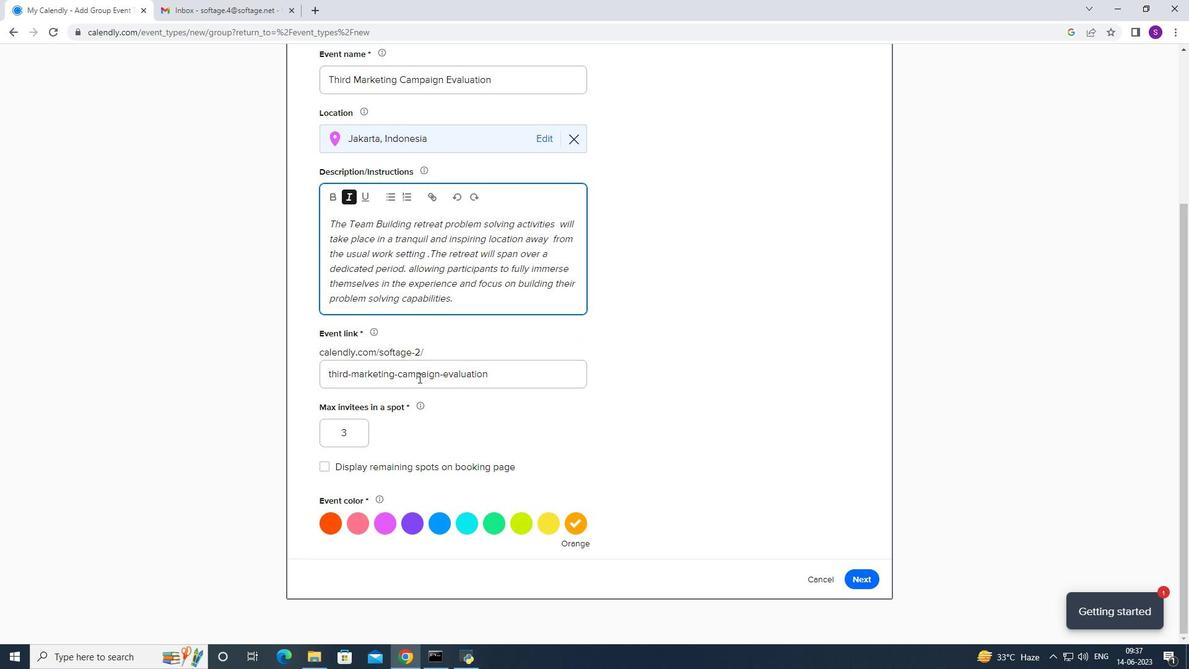 
Action: Mouse moved to (424, 373)
Screenshot: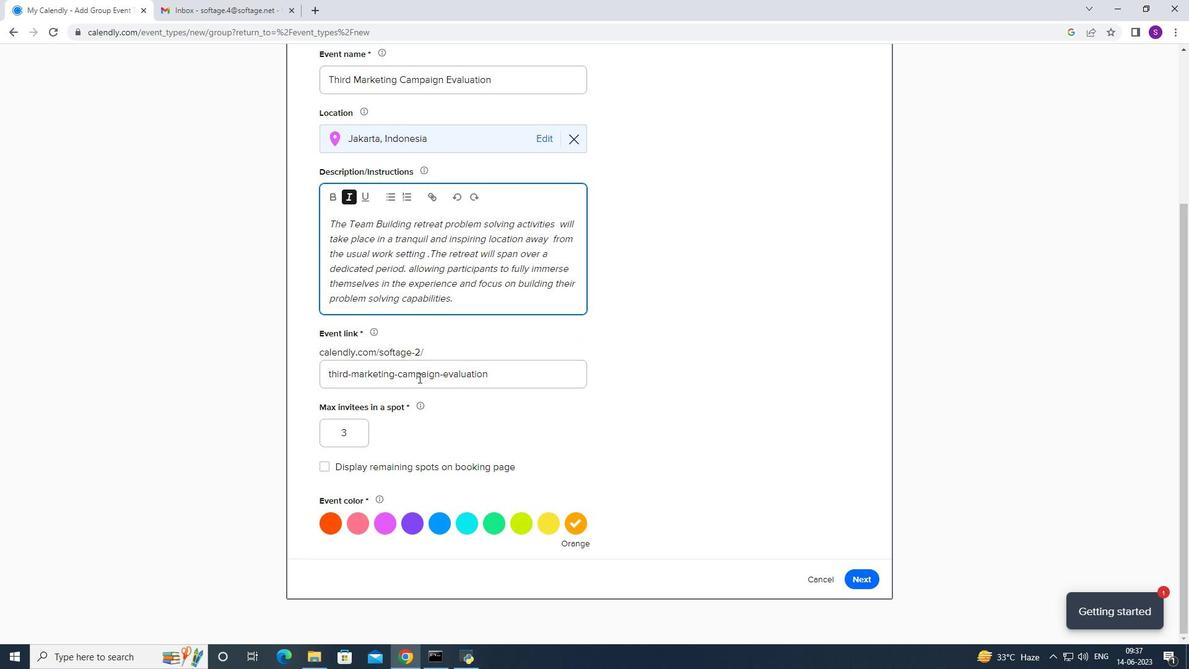 
Action: Mouse scrolled (425, 371) with delta (0, 0)
Screenshot: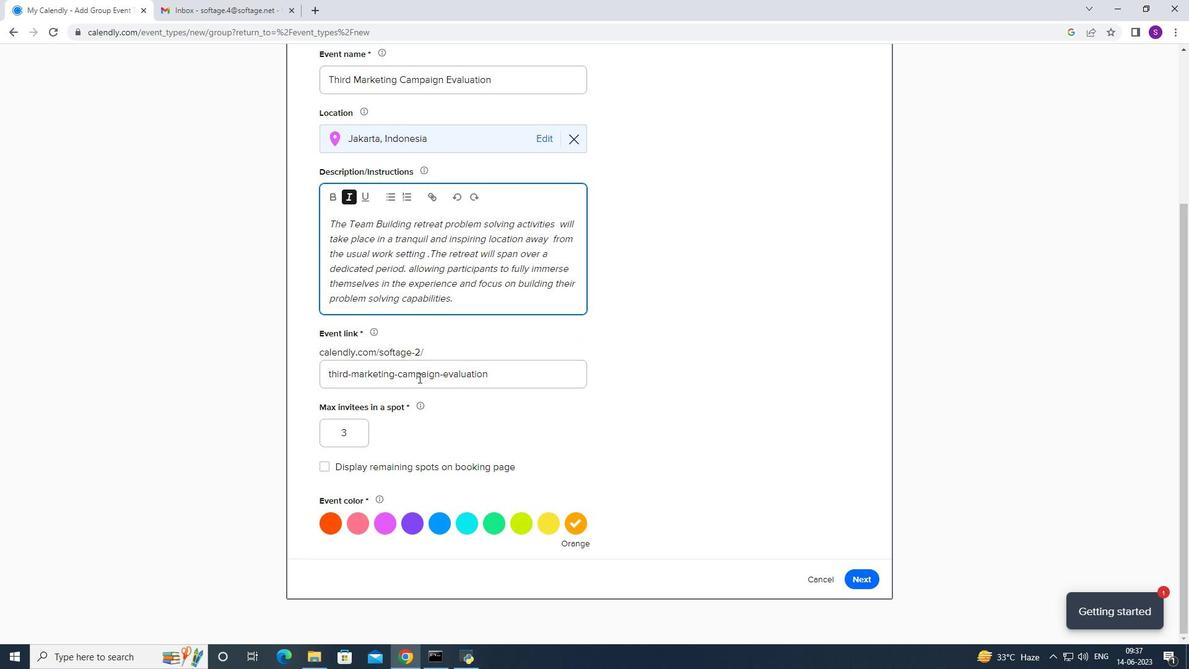 
Action: Mouse moved to (423, 376)
Screenshot: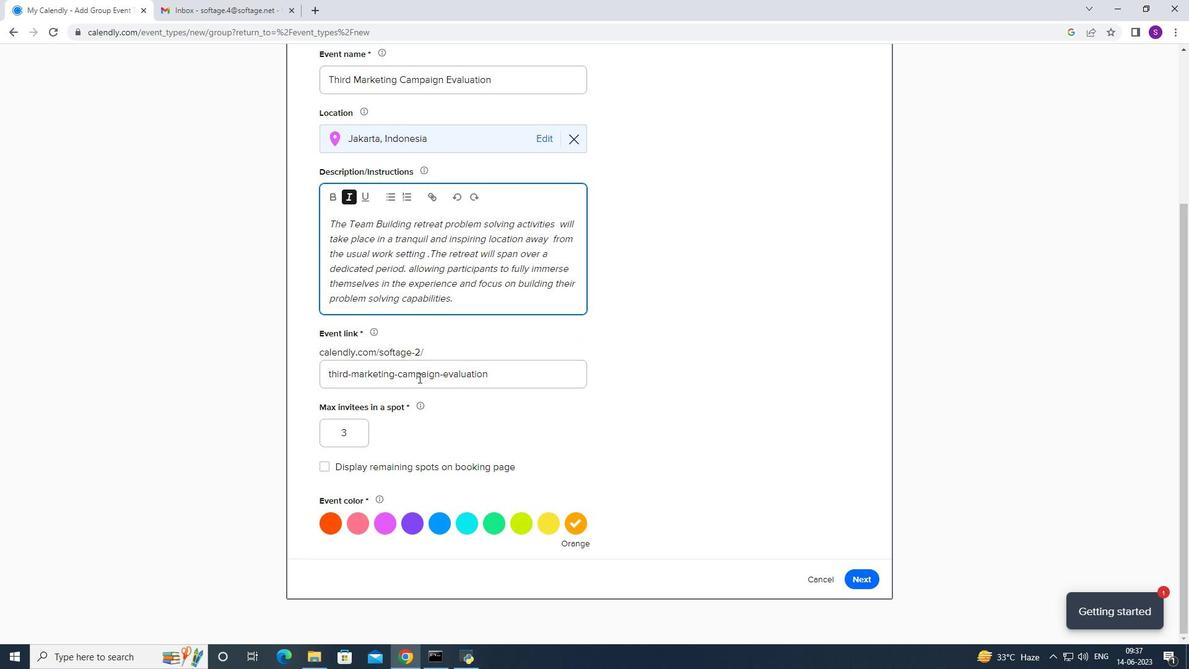 
Action: Mouse scrolled (423, 376) with delta (0, 0)
Screenshot: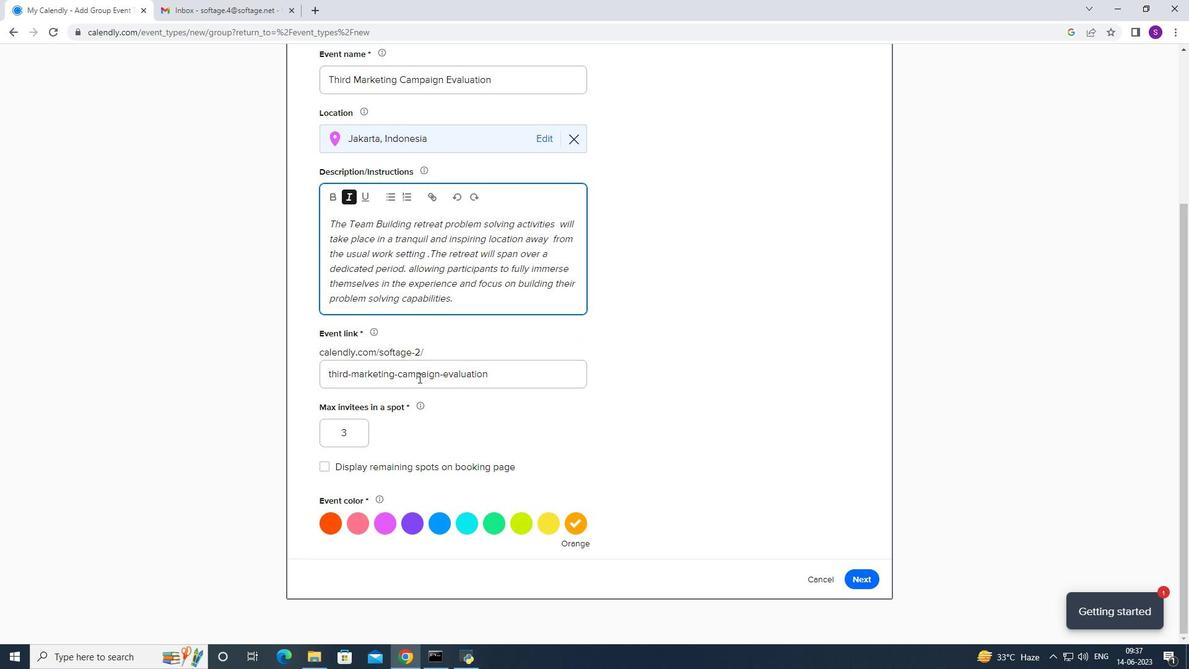 
Action: Mouse moved to (420, 378)
Screenshot: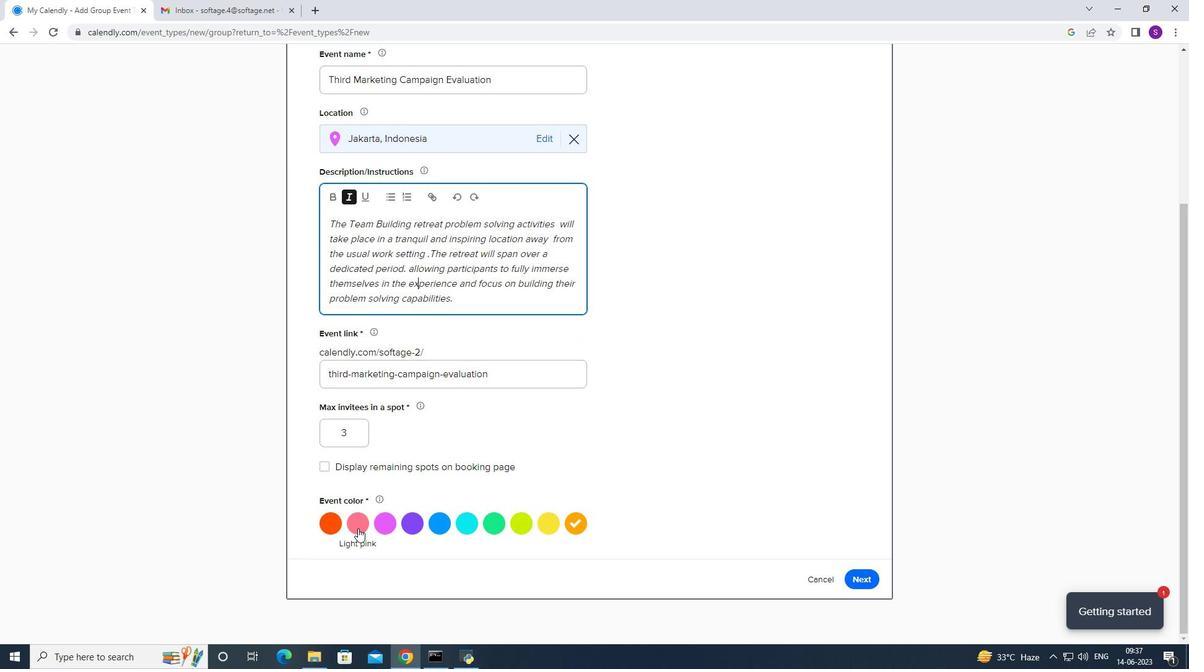 
Action: Mouse scrolled (420, 377) with delta (0, 0)
Screenshot: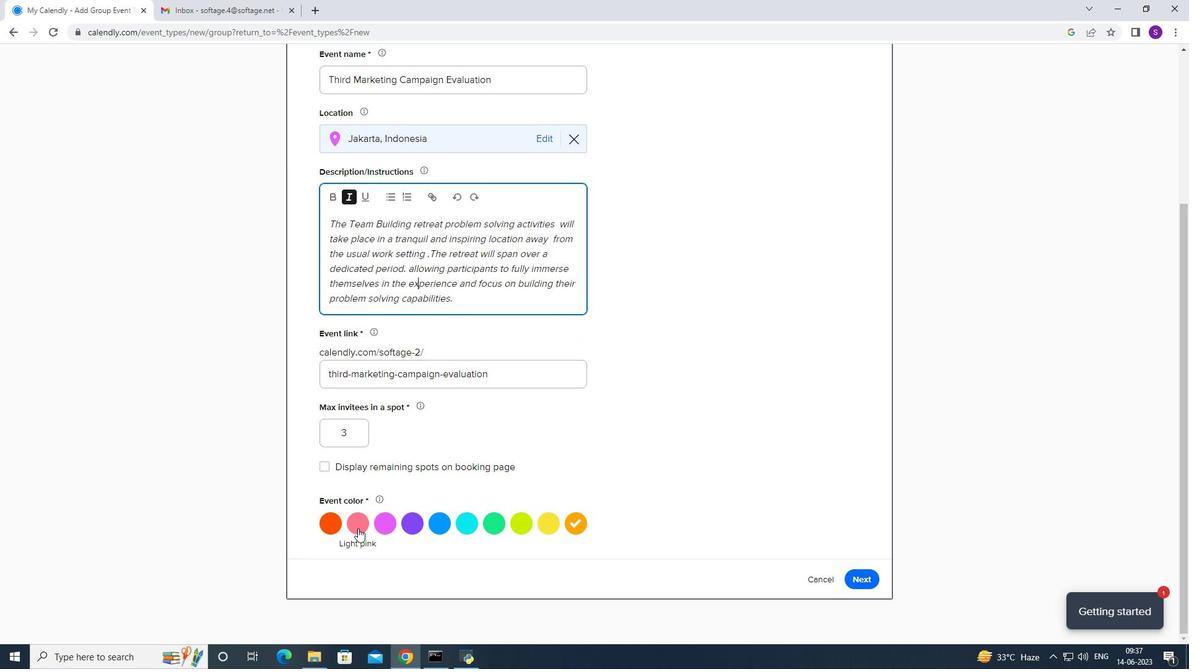 
Action: Mouse scrolled (420, 377) with delta (0, 0)
Screenshot: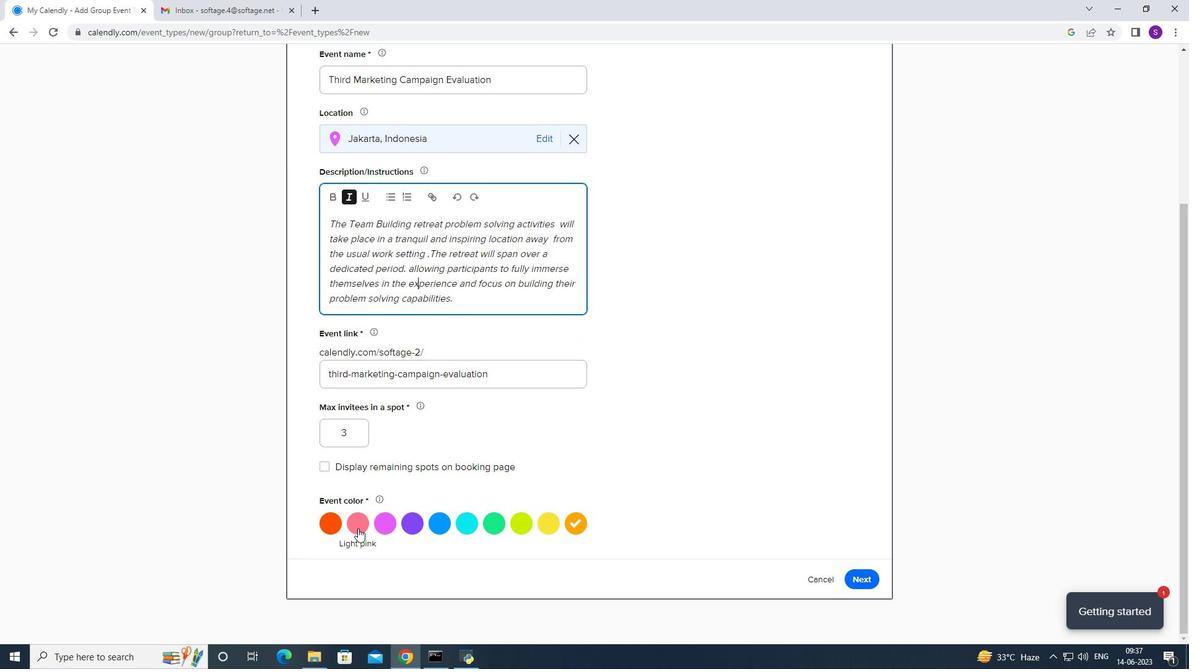 
Action: Mouse scrolled (420, 377) with delta (0, 0)
Screenshot: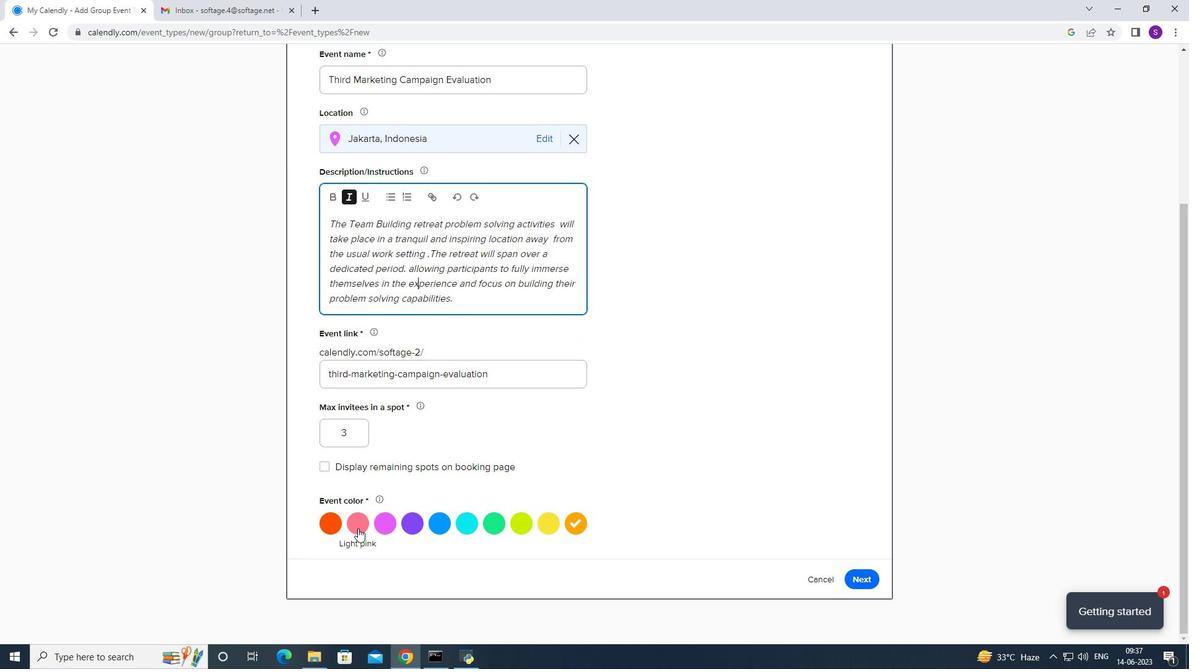 
Action: Mouse scrolled (420, 377) with delta (0, 0)
Screenshot: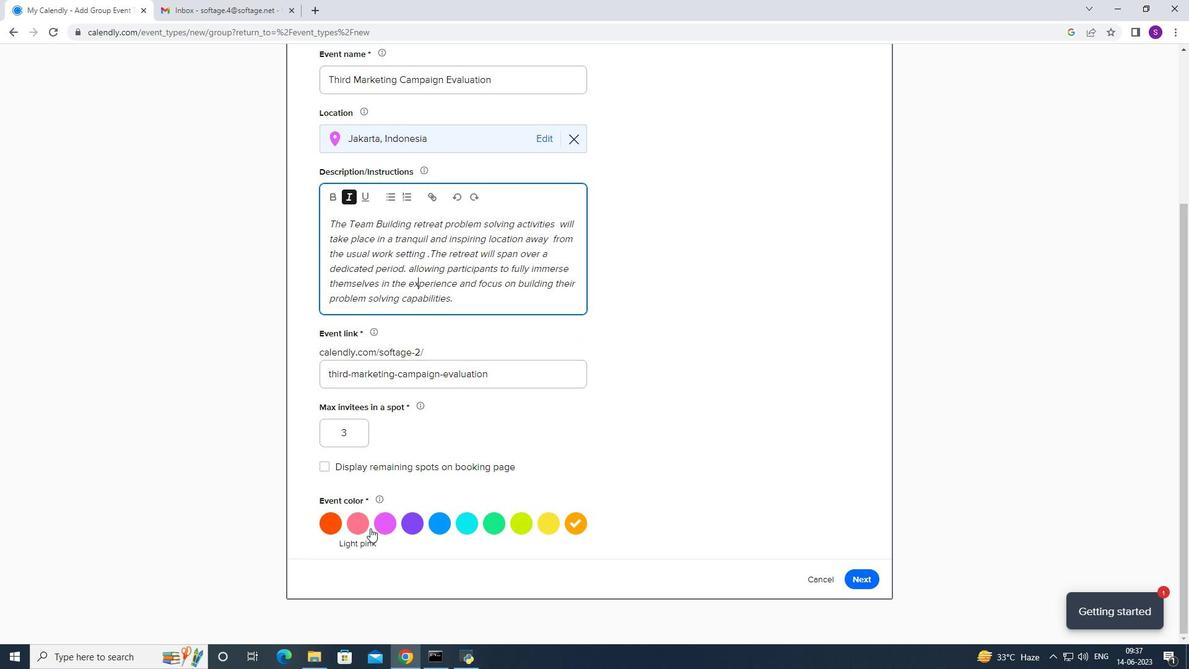 
Action: Mouse scrolled (420, 377) with delta (0, 0)
Screenshot: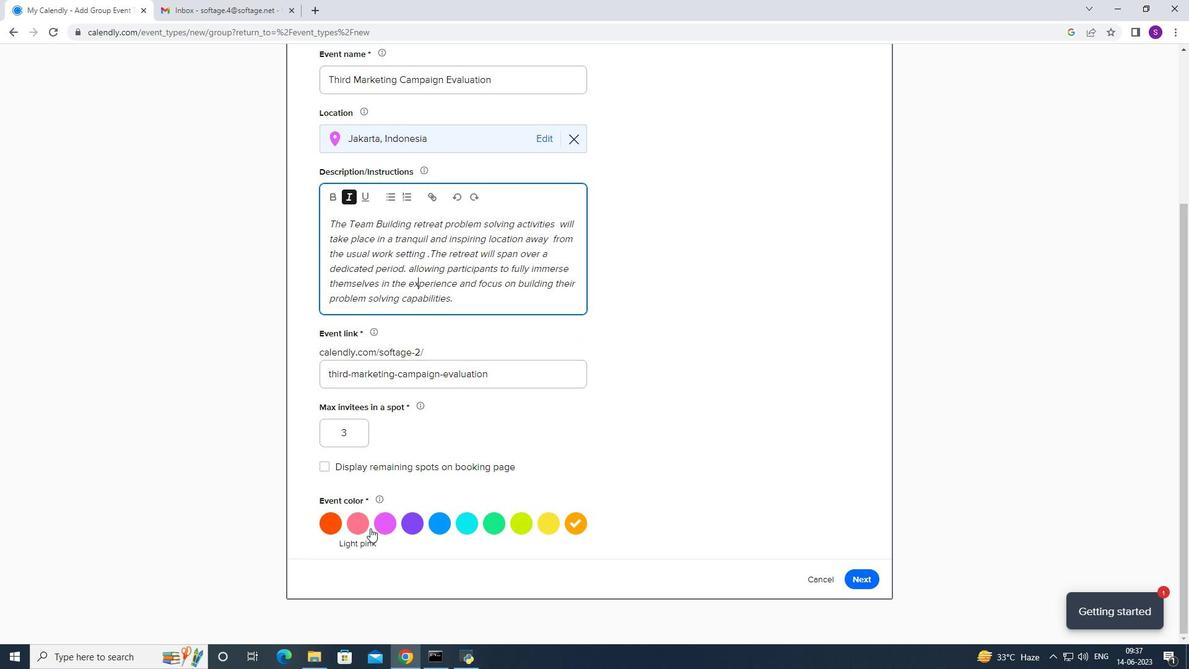 
Action: Mouse moved to (858, 576)
Screenshot: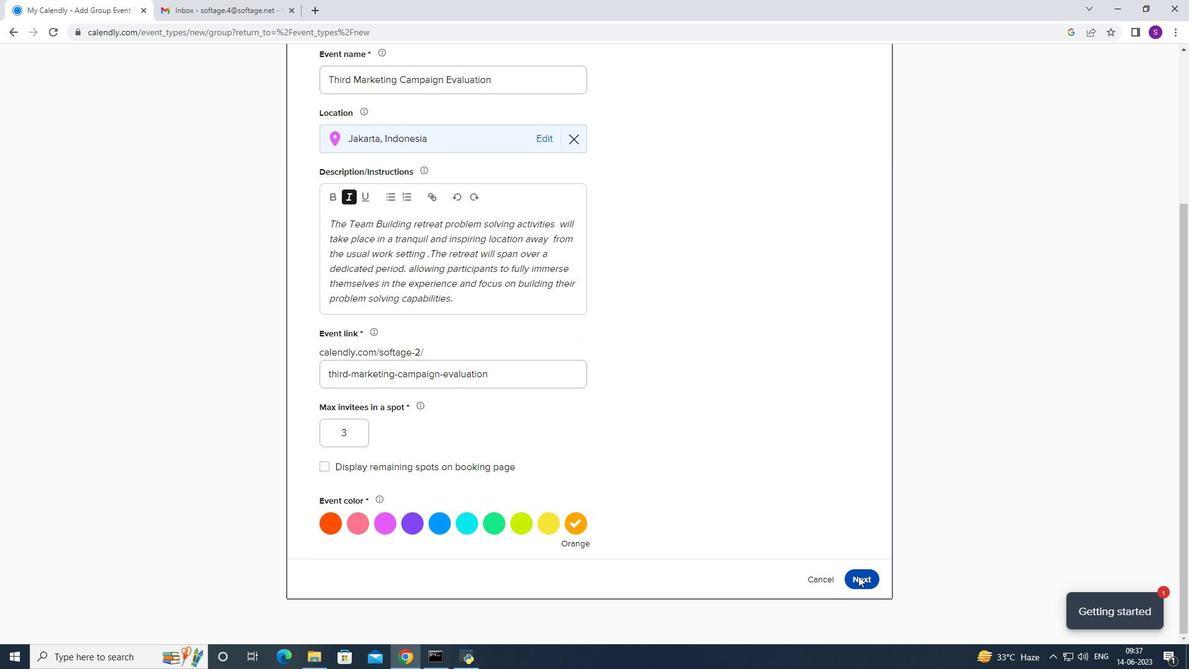 
Action: Mouse pressed left at (858, 576)
Screenshot: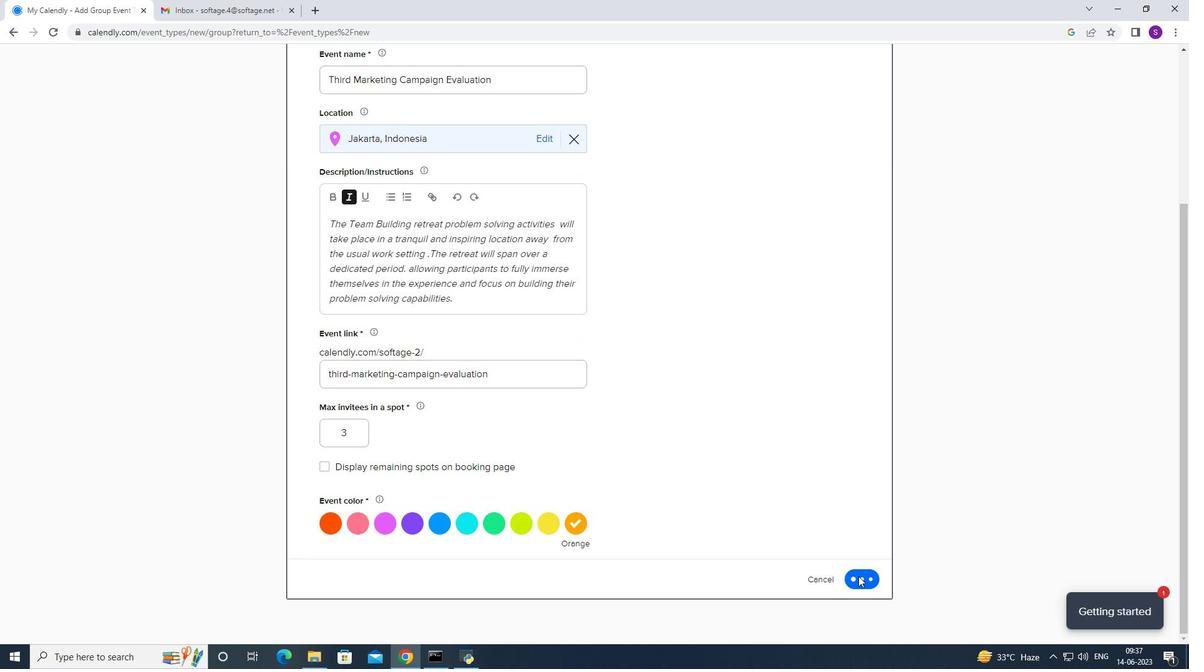 
Action: Mouse moved to (447, 219)
Screenshot: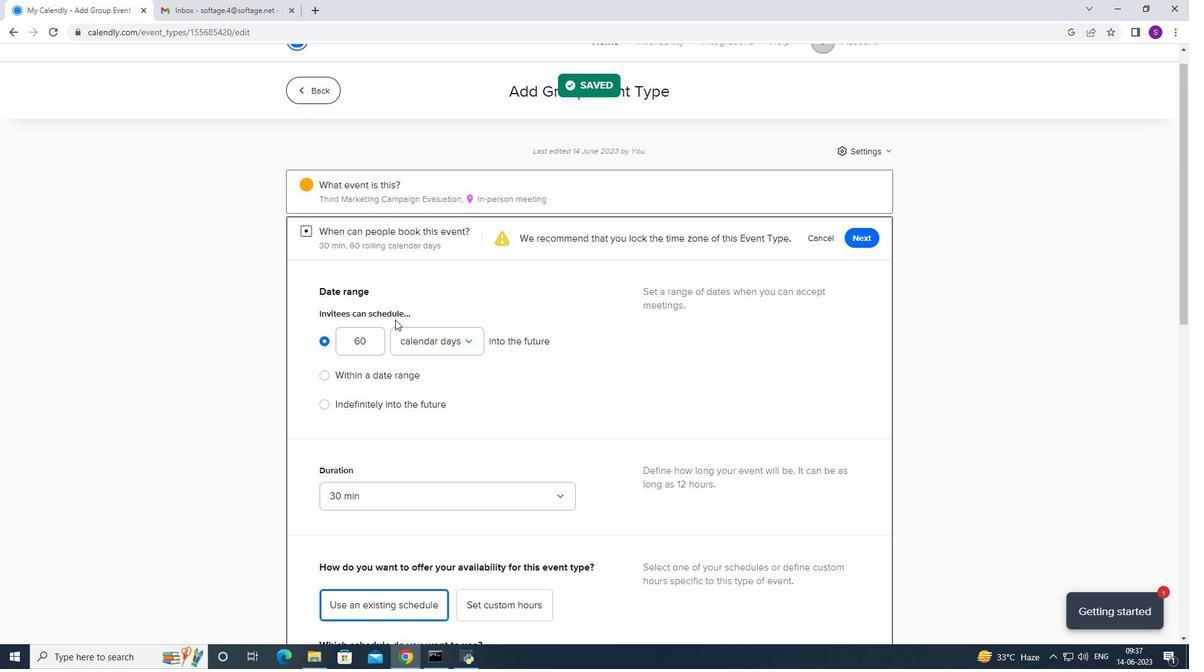 
Action: Mouse scrolled (447, 219) with delta (0, 0)
Screenshot: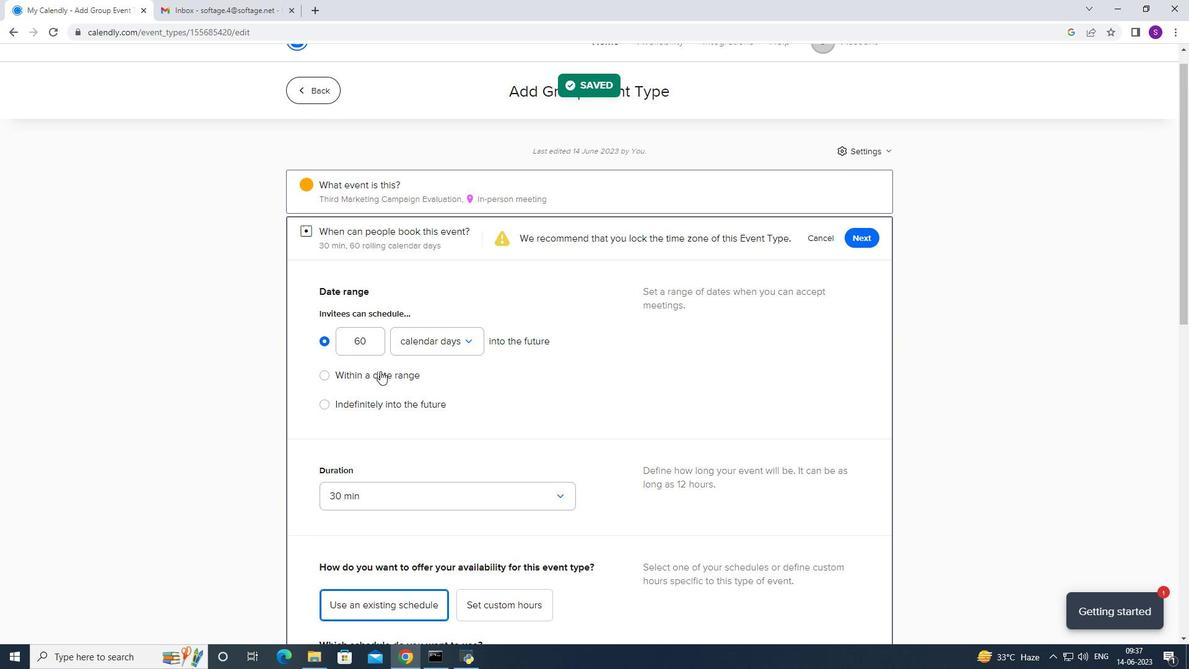 
Action: Mouse scrolled (447, 219) with delta (0, 0)
Screenshot: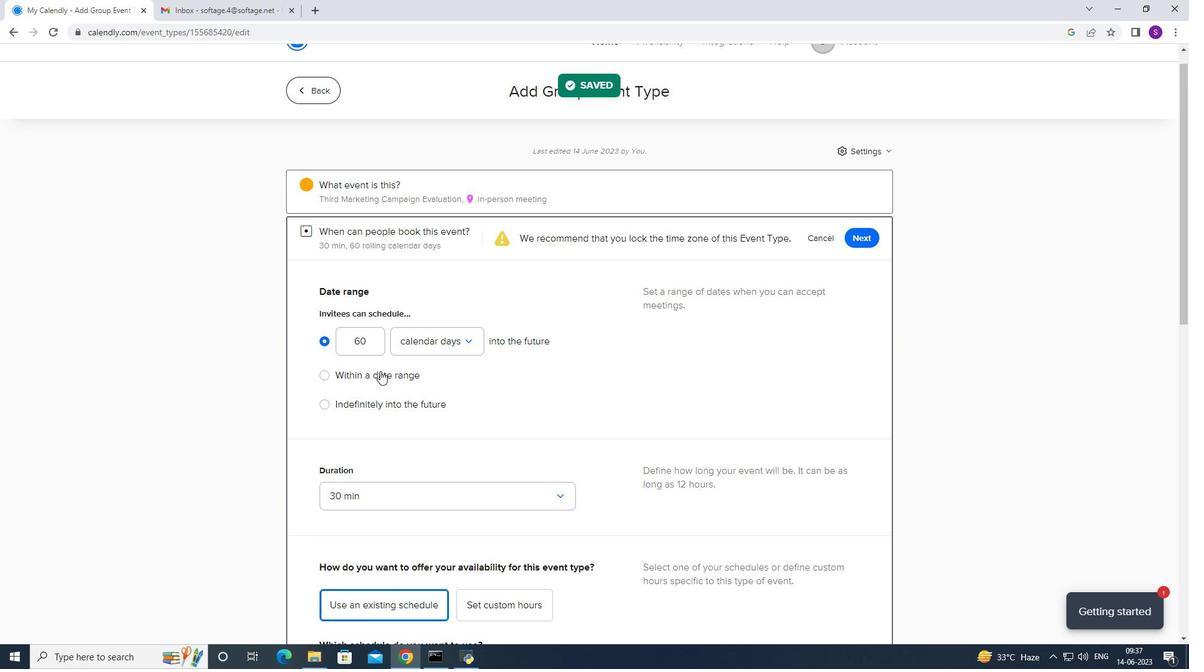 
Action: Mouse scrolled (447, 219) with delta (0, 0)
Screenshot: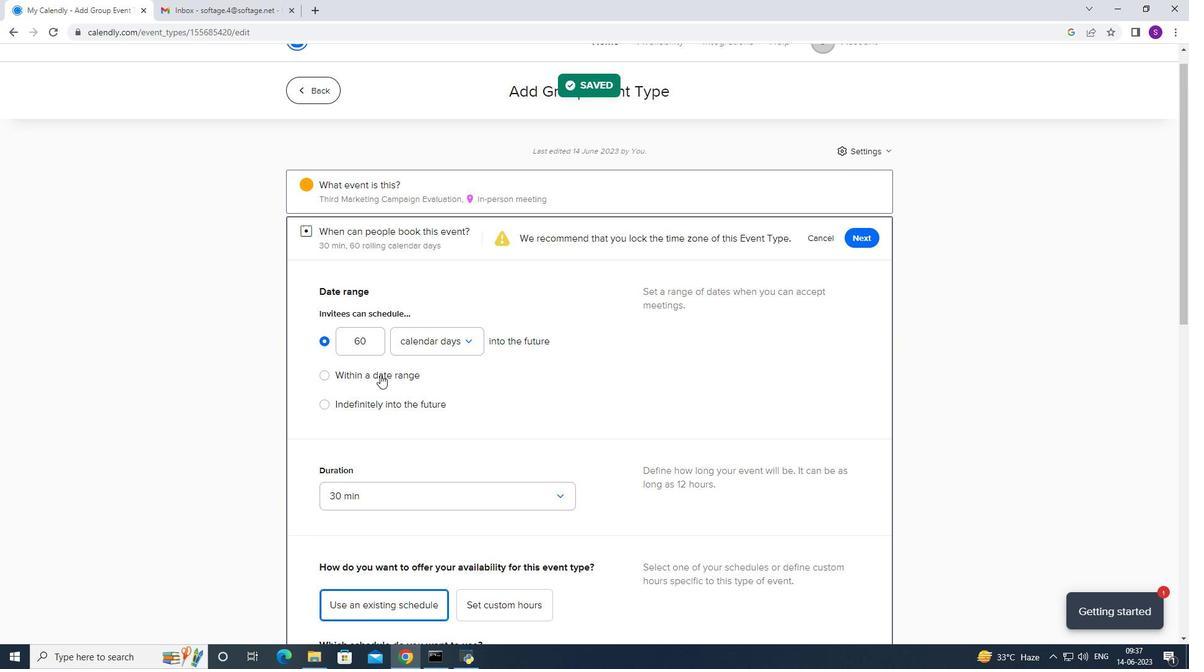 
Action: Mouse moved to (376, 397)
Screenshot: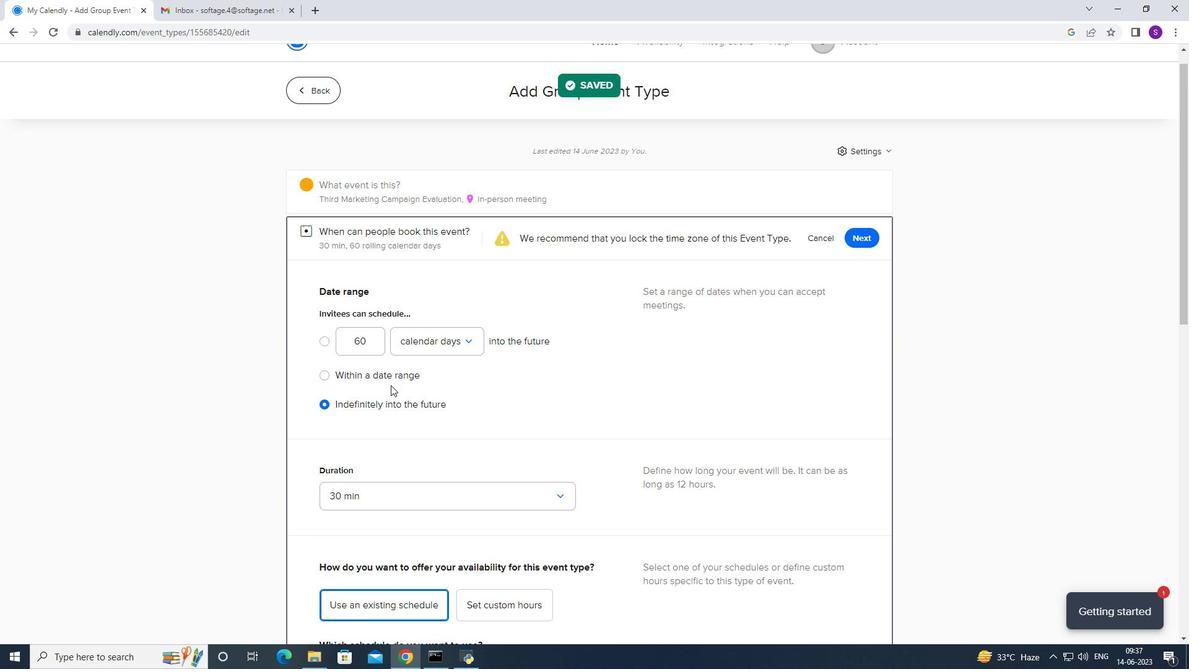 
Action: Mouse pressed left at (376, 397)
Screenshot: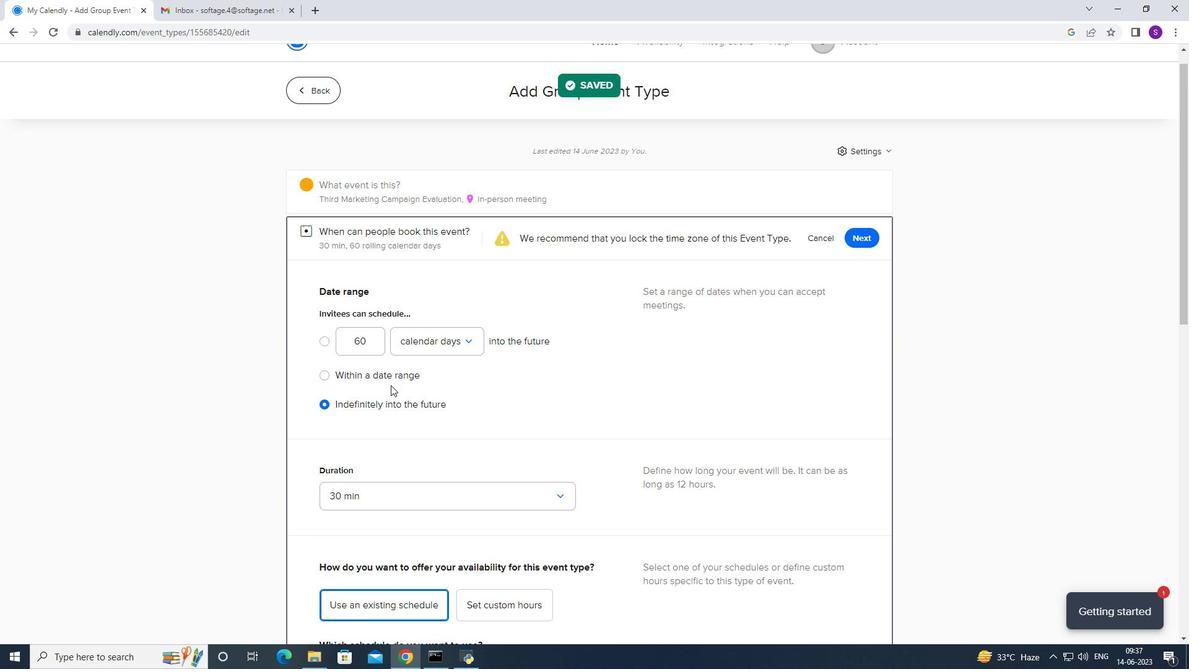 
Action: Mouse moved to (390, 385)
Screenshot: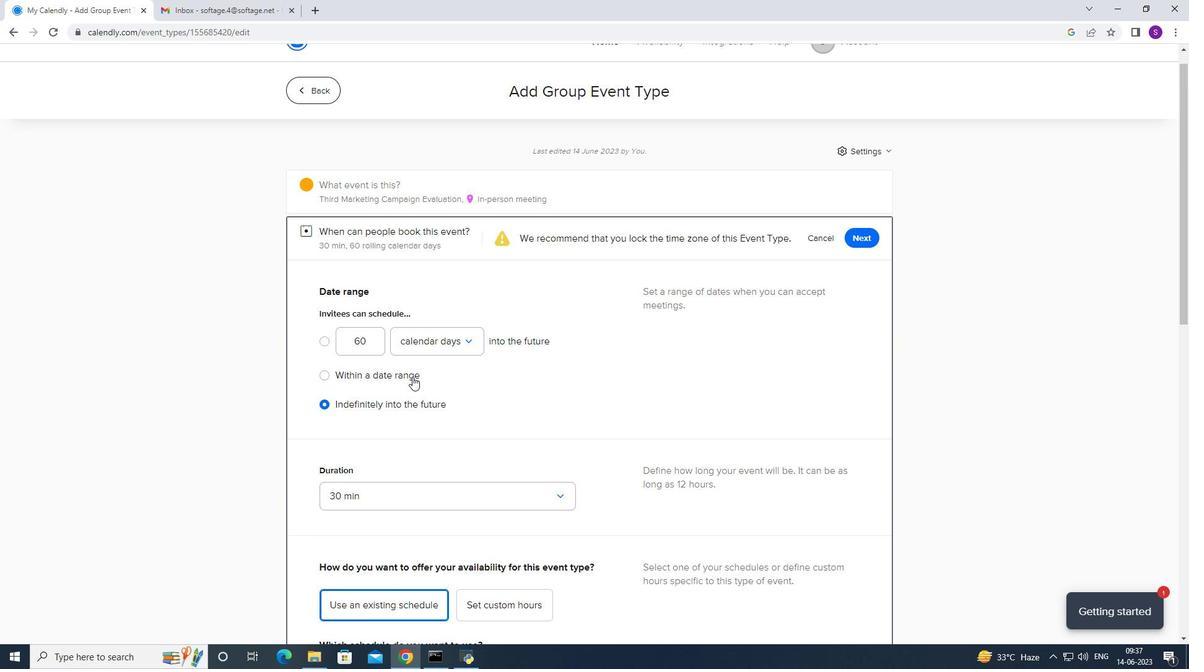 
Action: Mouse pressed left at (390, 385)
Screenshot: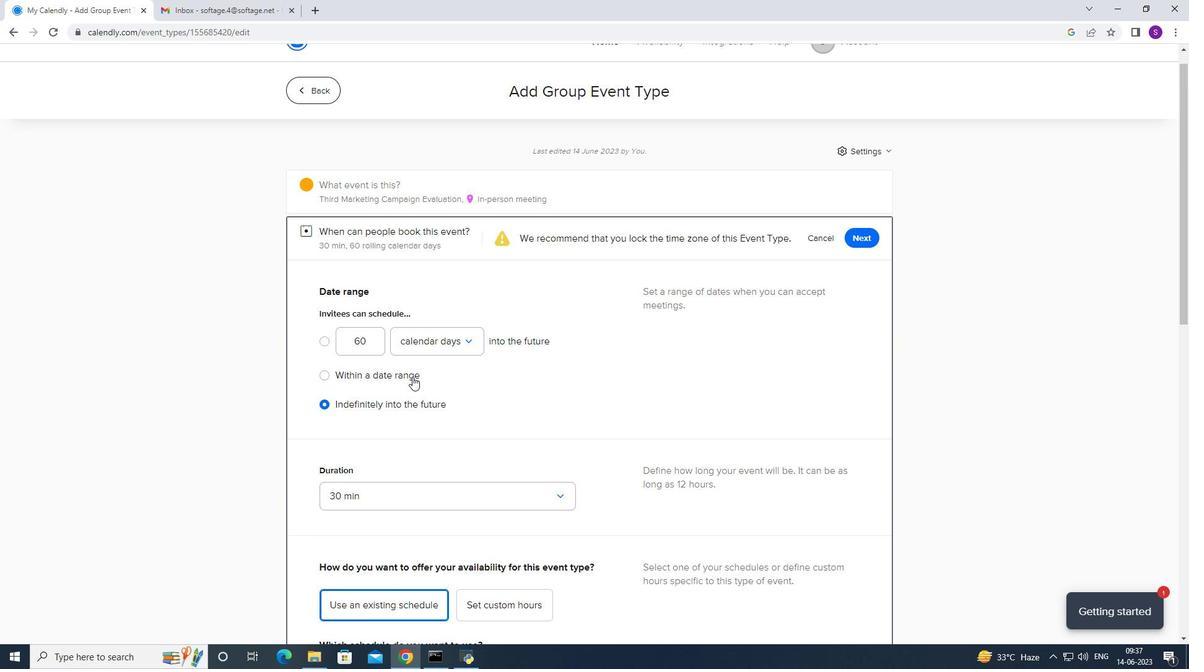 
Action: Mouse moved to (412, 376)
Screenshot: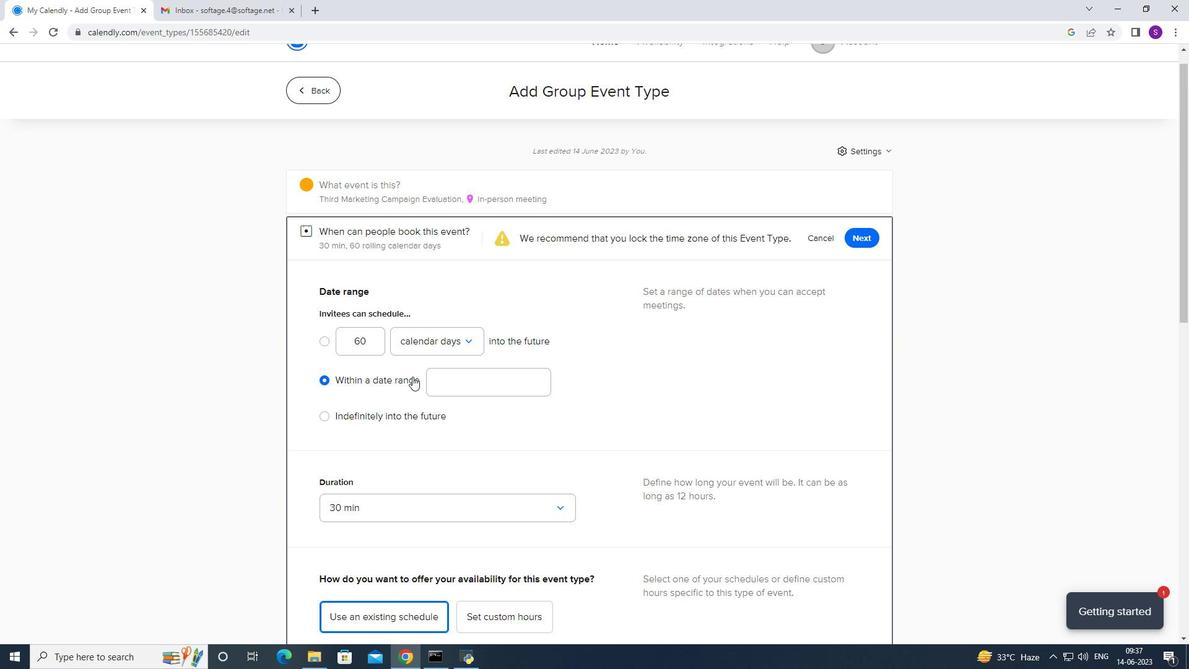 
Action: Mouse pressed left at (412, 376)
Screenshot: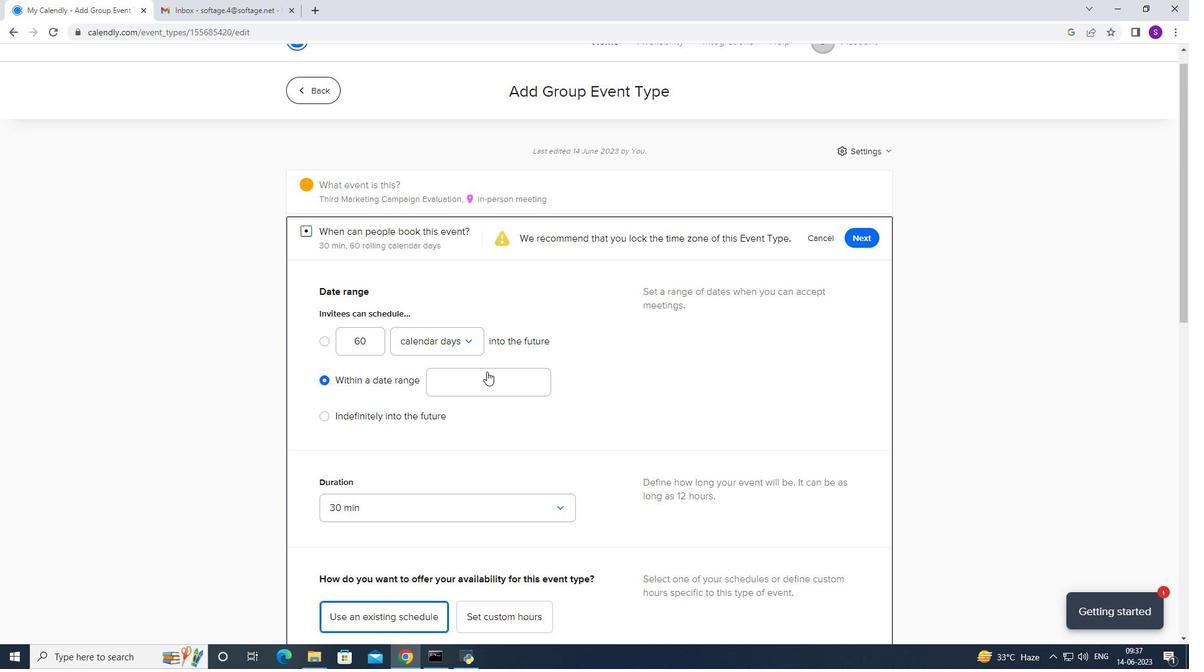 
Action: Mouse moved to (496, 371)
Screenshot: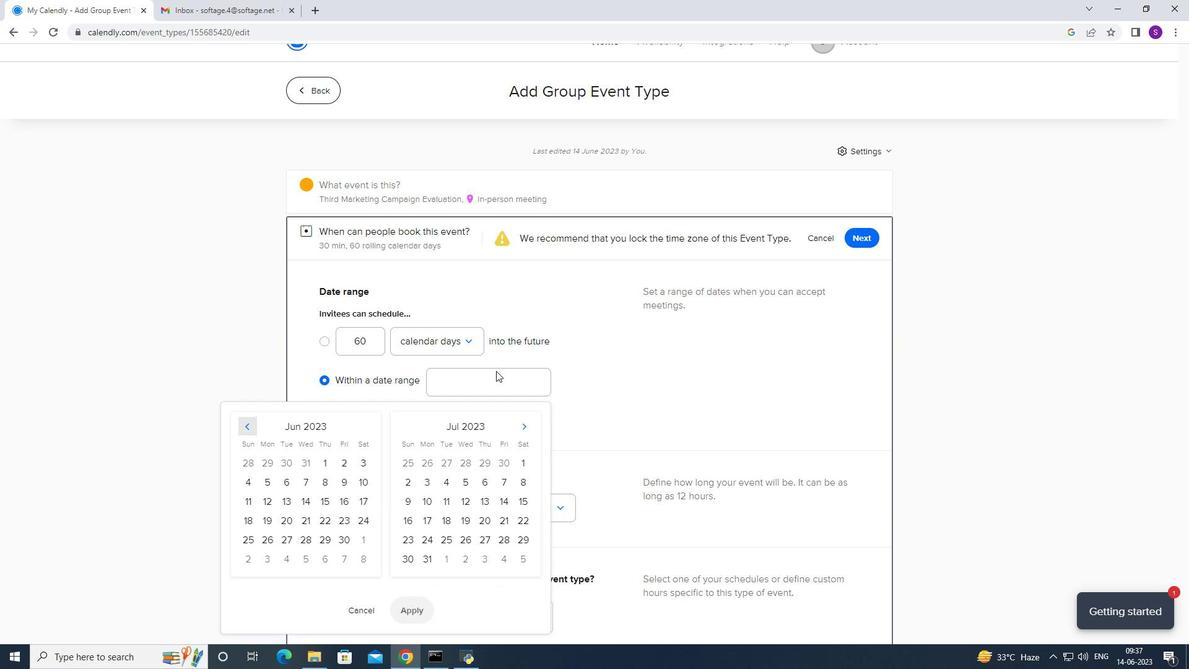 
Action: Mouse pressed left at (496, 371)
Screenshot: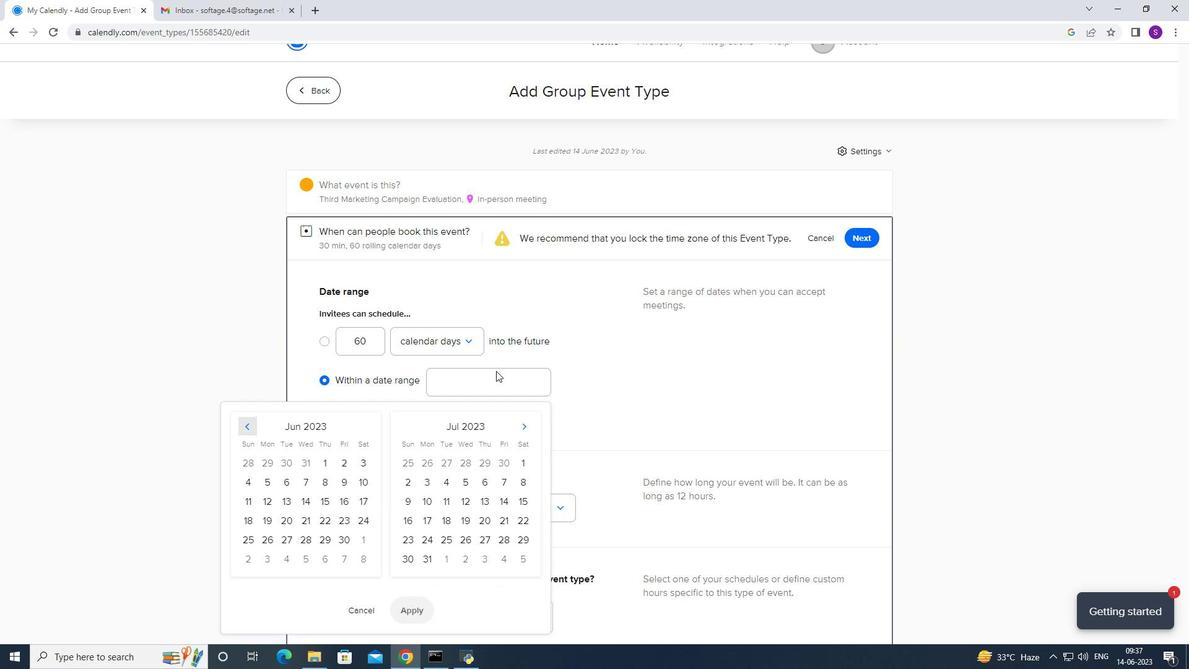 
Action: Mouse moved to (525, 432)
Screenshot: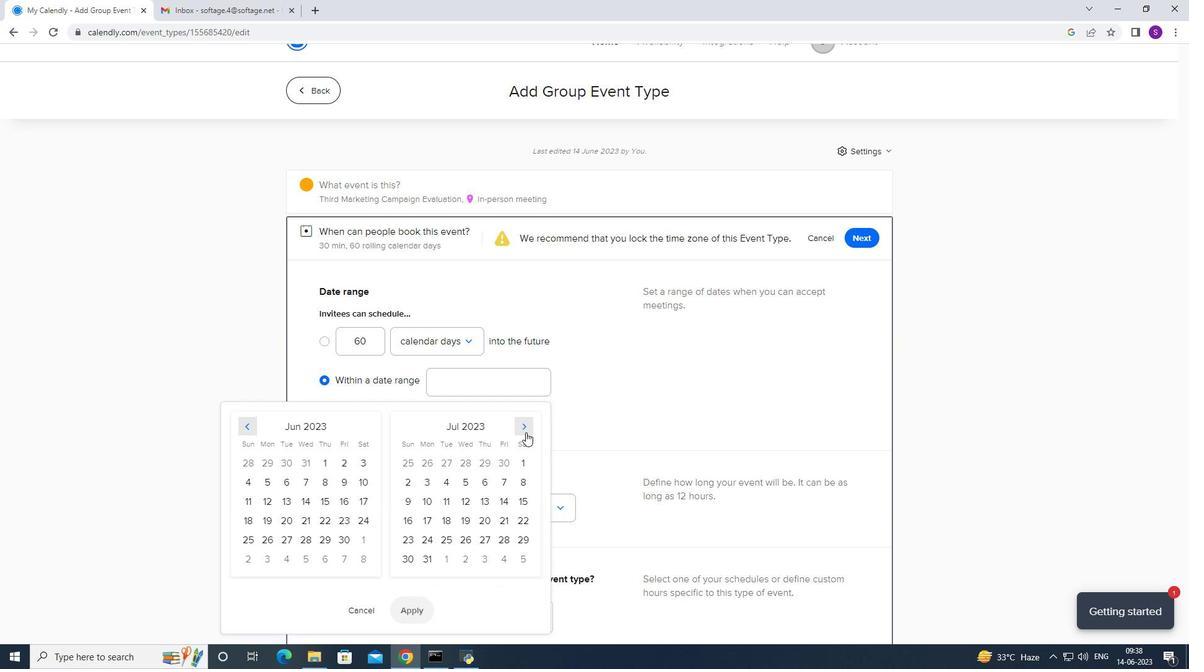 
Action: Mouse pressed left at (525, 432)
Screenshot: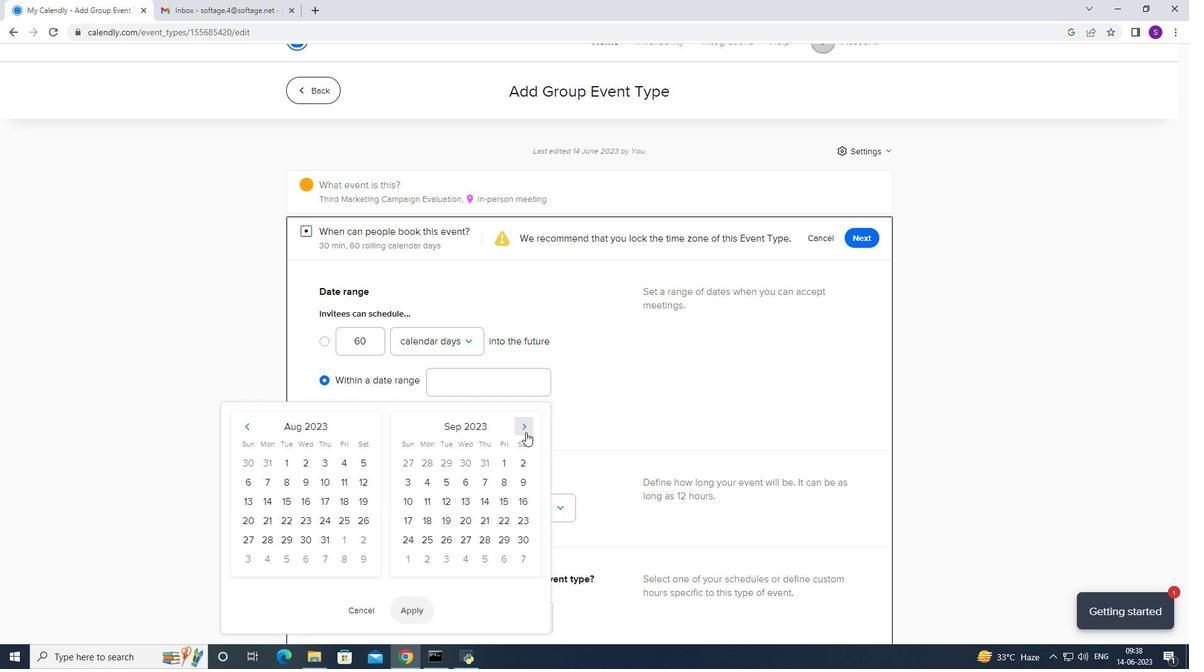 
Action: Mouse pressed left at (525, 432)
Screenshot: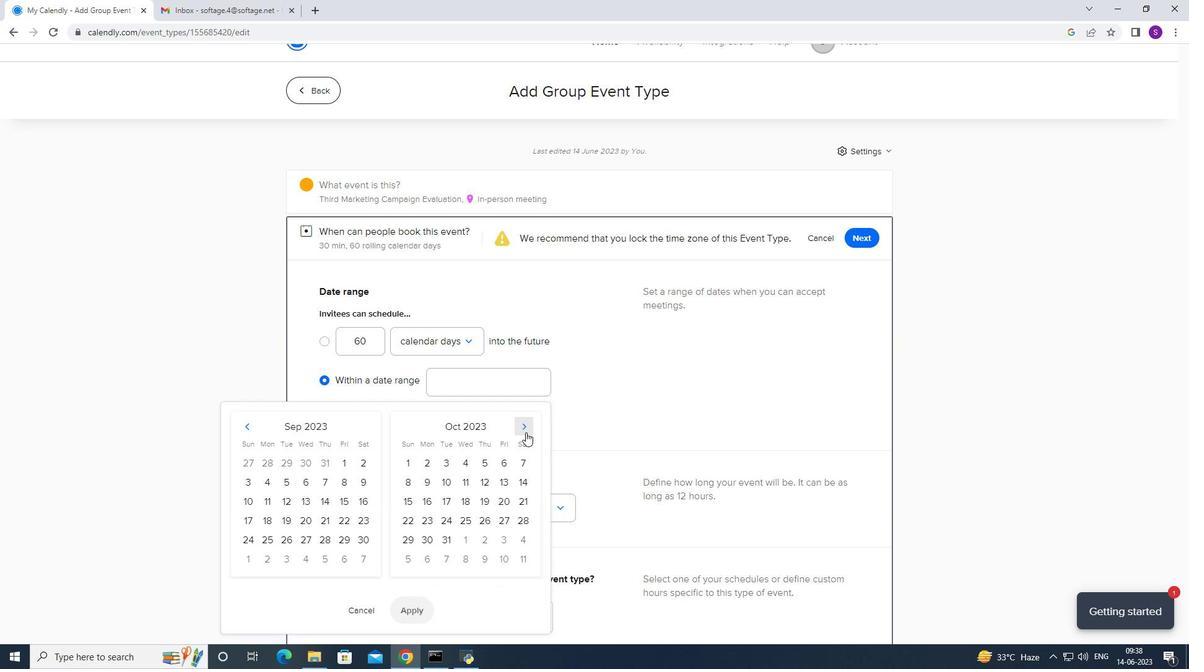 
Action: Mouse pressed left at (525, 432)
Screenshot: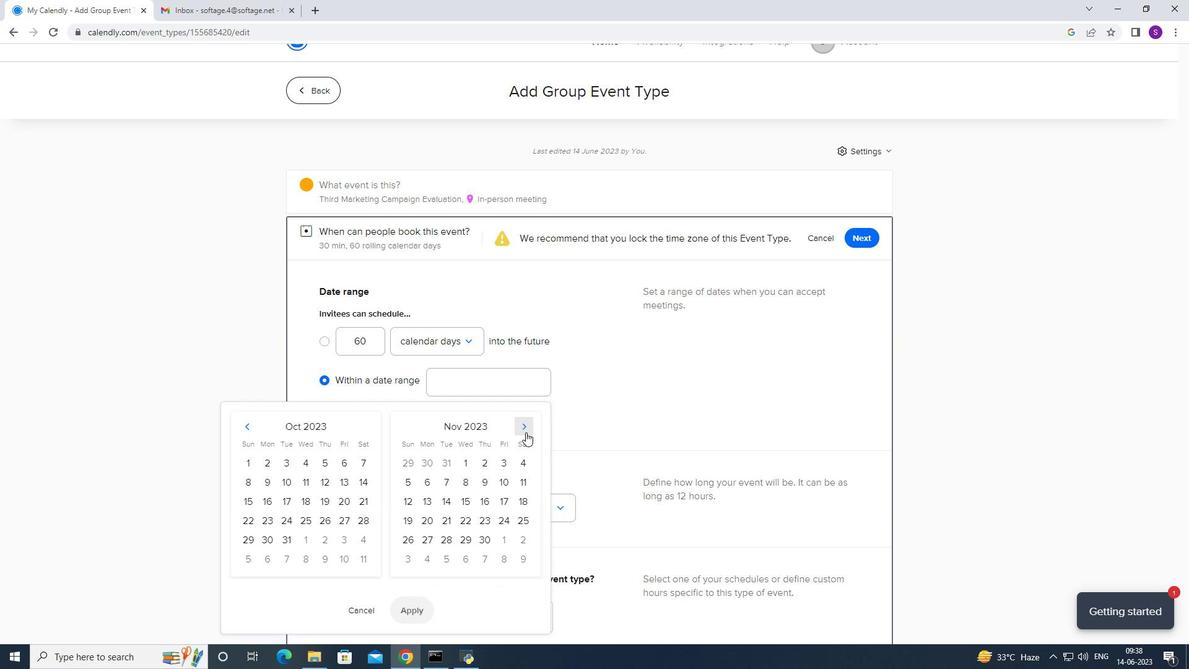 
Action: Mouse pressed left at (525, 432)
Screenshot: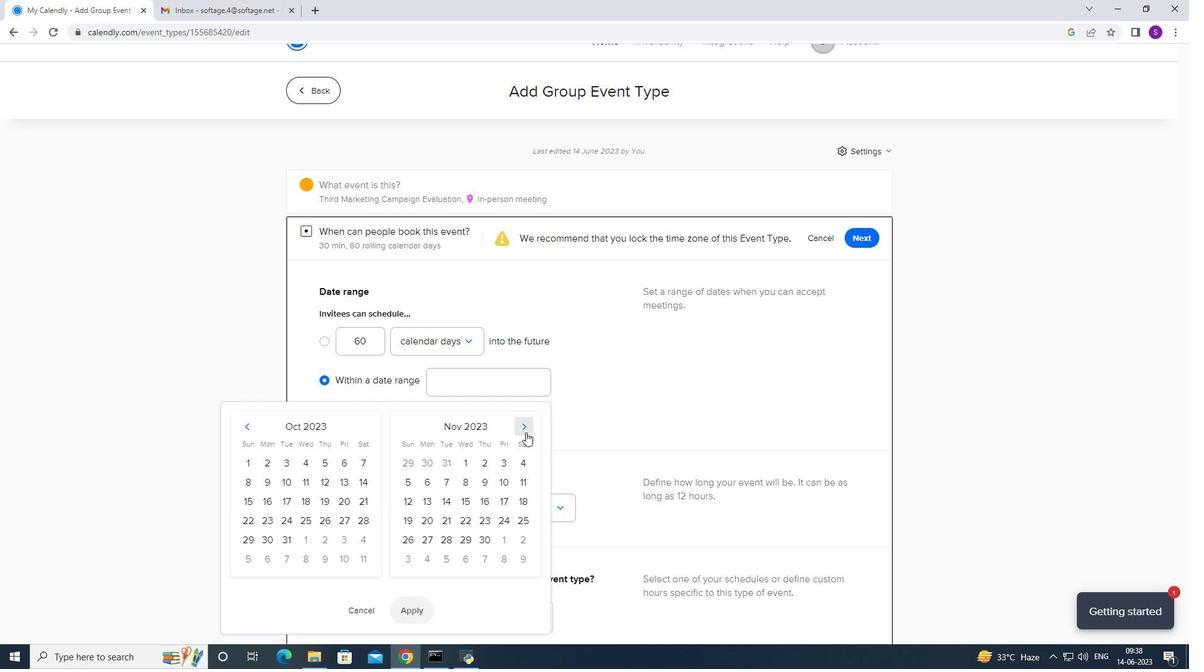 
Action: Mouse pressed left at (525, 432)
Screenshot: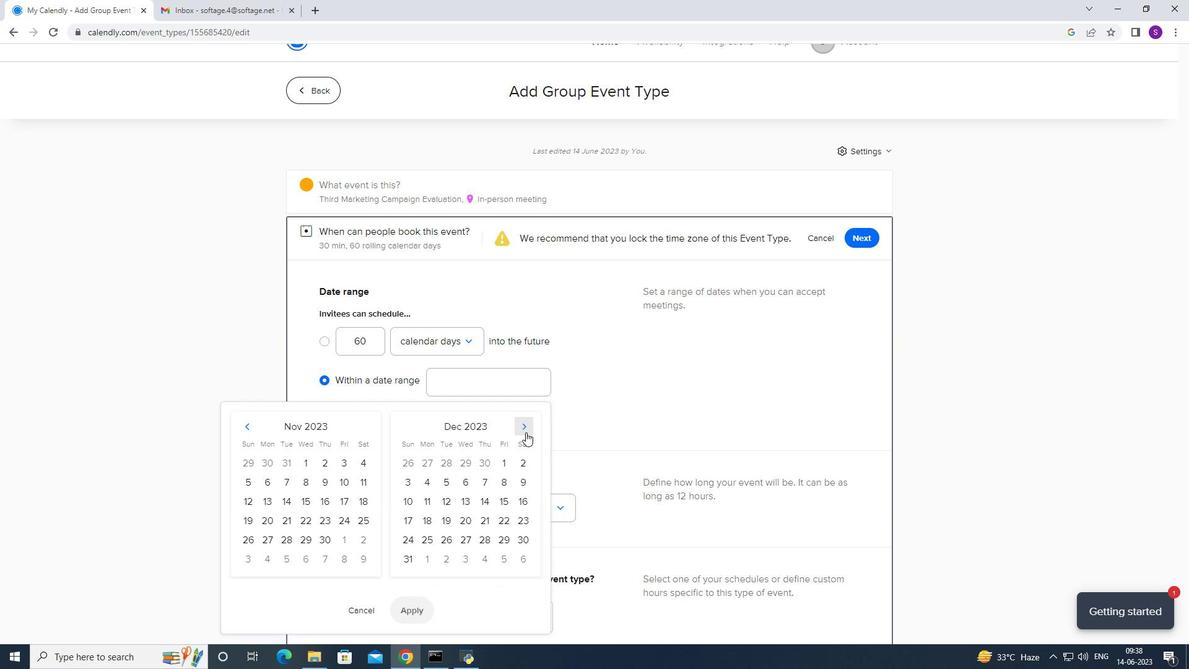 
Action: Mouse pressed left at (525, 432)
Screenshot: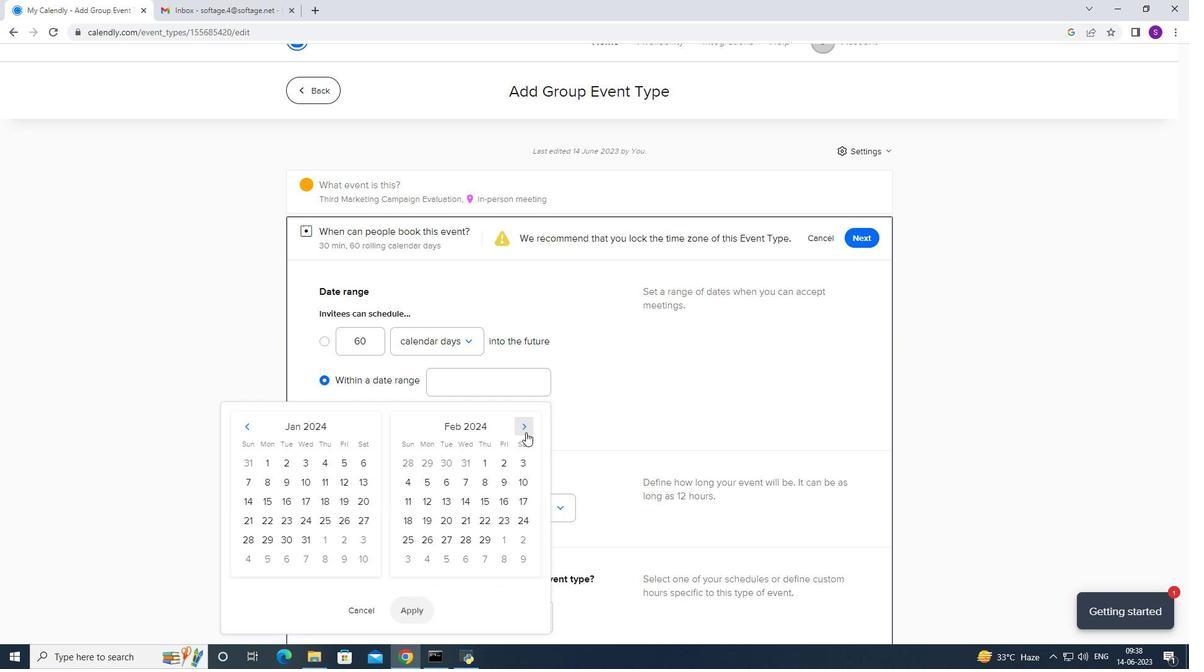 
Action: Mouse pressed left at (525, 432)
Screenshot: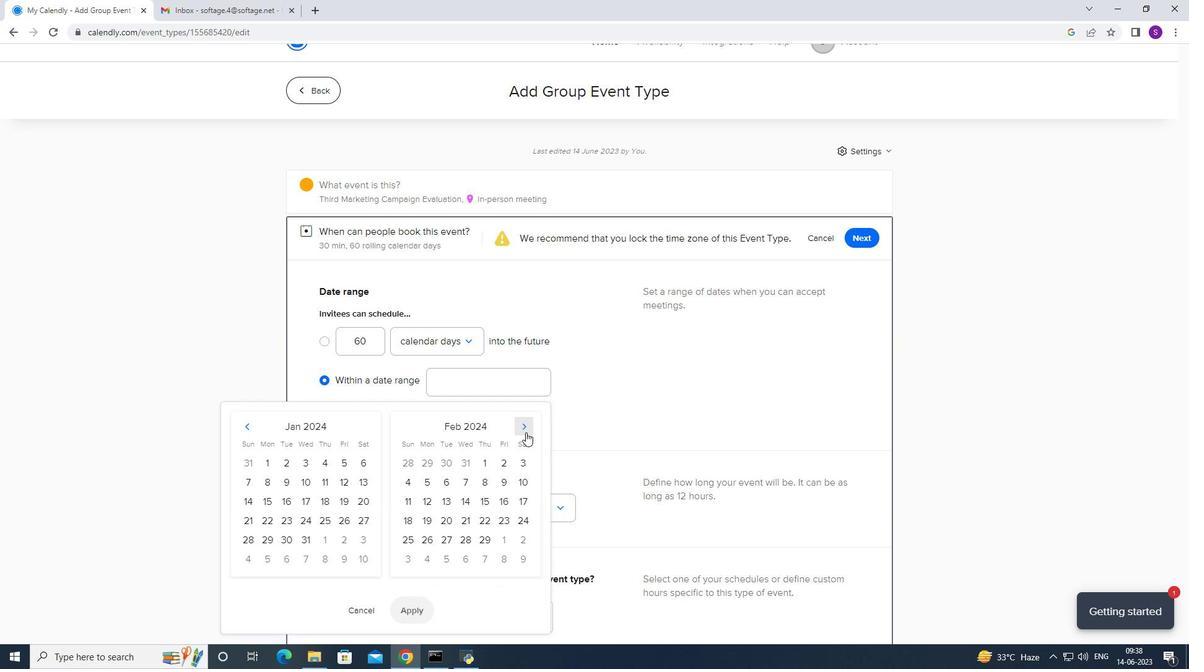
Action: Mouse pressed left at (525, 432)
Screenshot: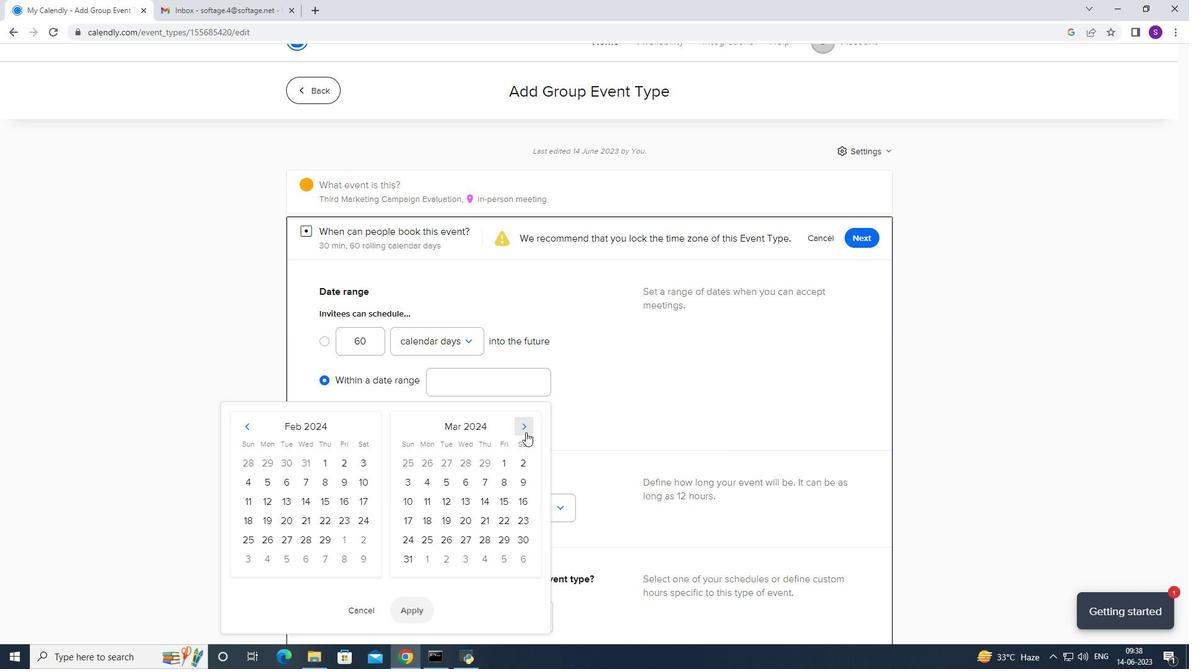 
Action: Mouse pressed right at (525, 432)
Screenshot: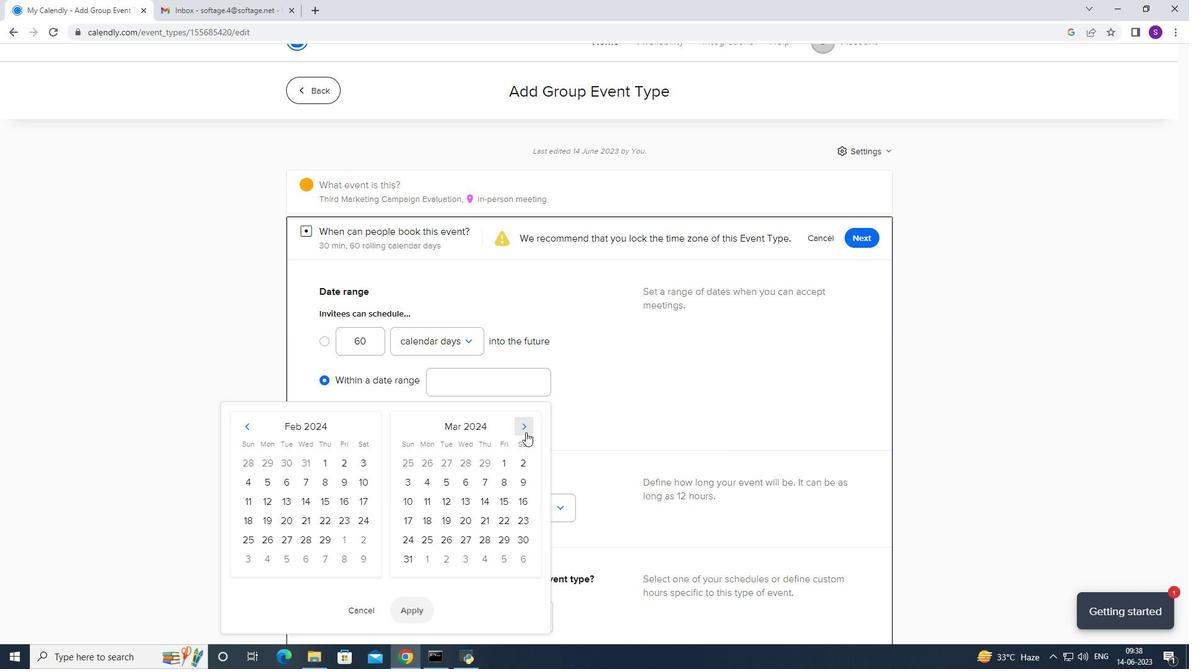
Action: Mouse pressed left at (525, 432)
Screenshot: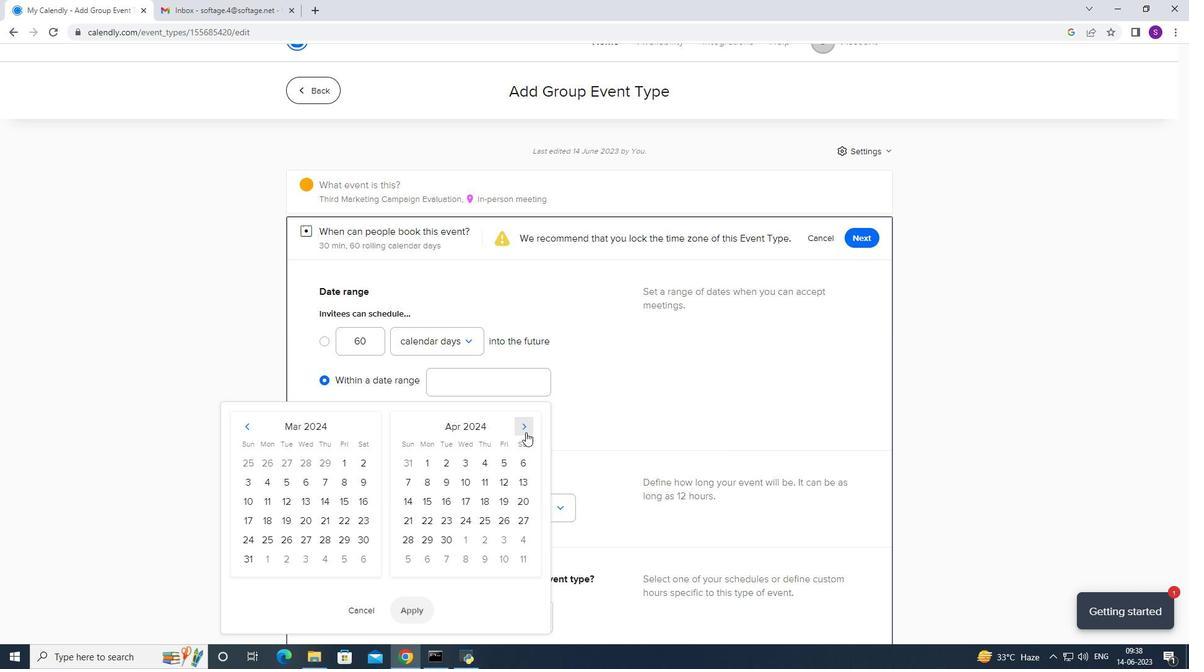
Action: Mouse pressed left at (525, 432)
Screenshot: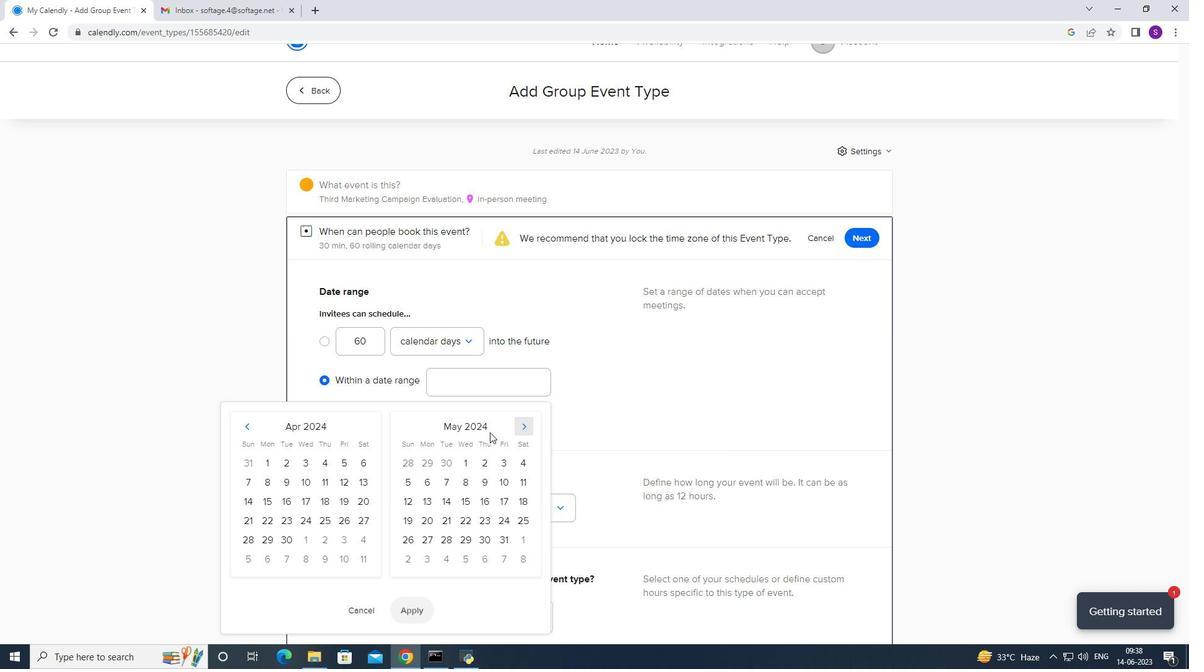 
Action: Mouse moved to (331, 484)
Screenshot: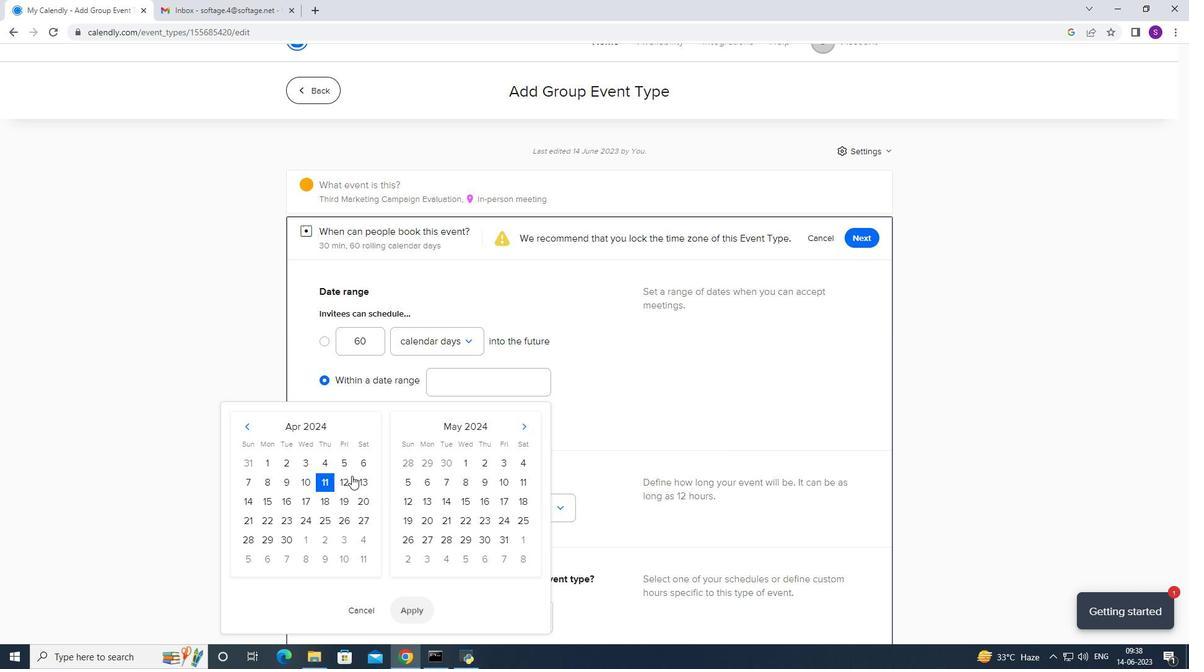 
Action: Mouse pressed left at (331, 484)
Screenshot: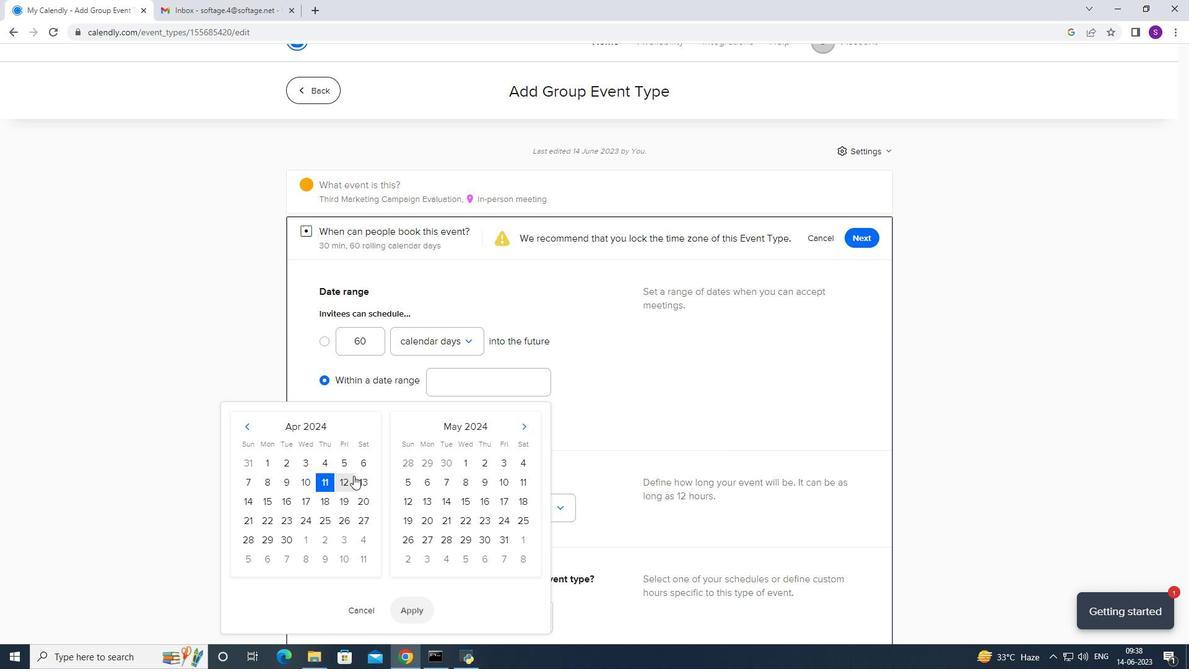 
Action: Mouse moved to (353, 475)
Screenshot: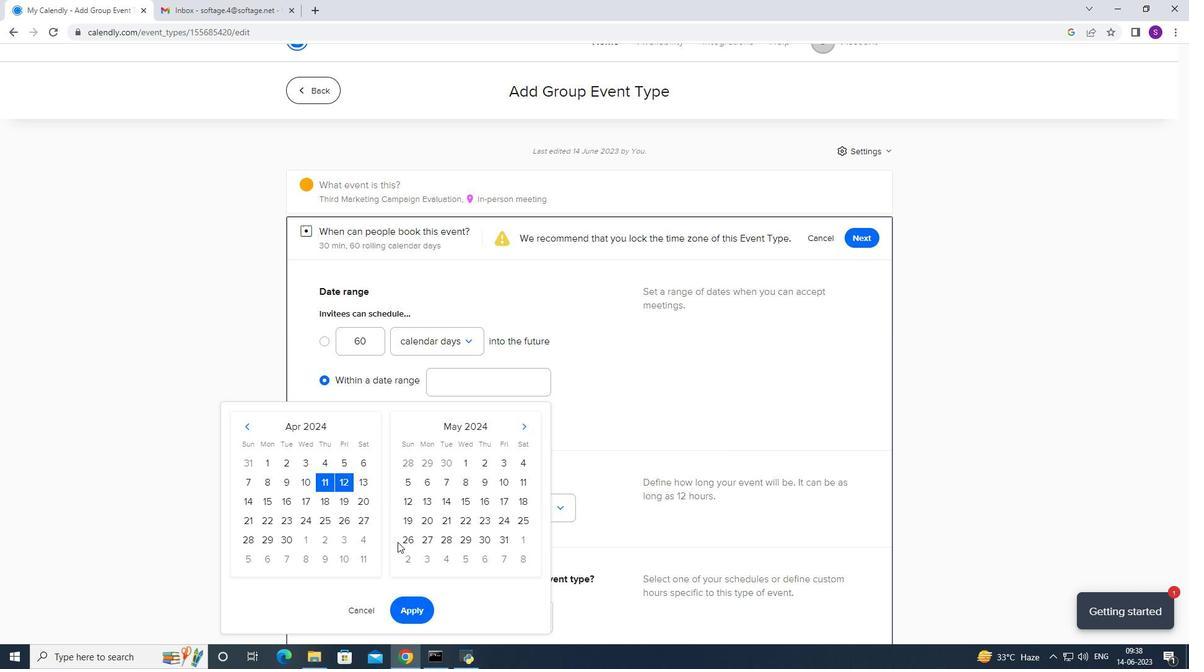 
Action: Mouse pressed left at (353, 475)
Screenshot: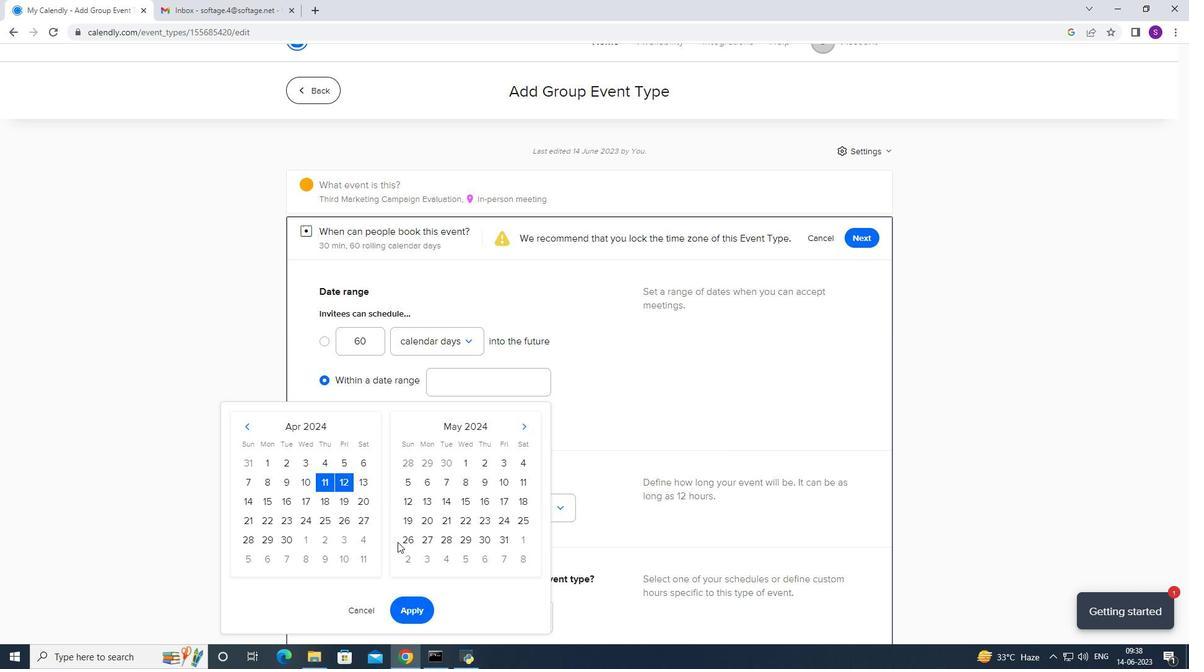 
Action: Mouse moved to (394, 535)
Screenshot: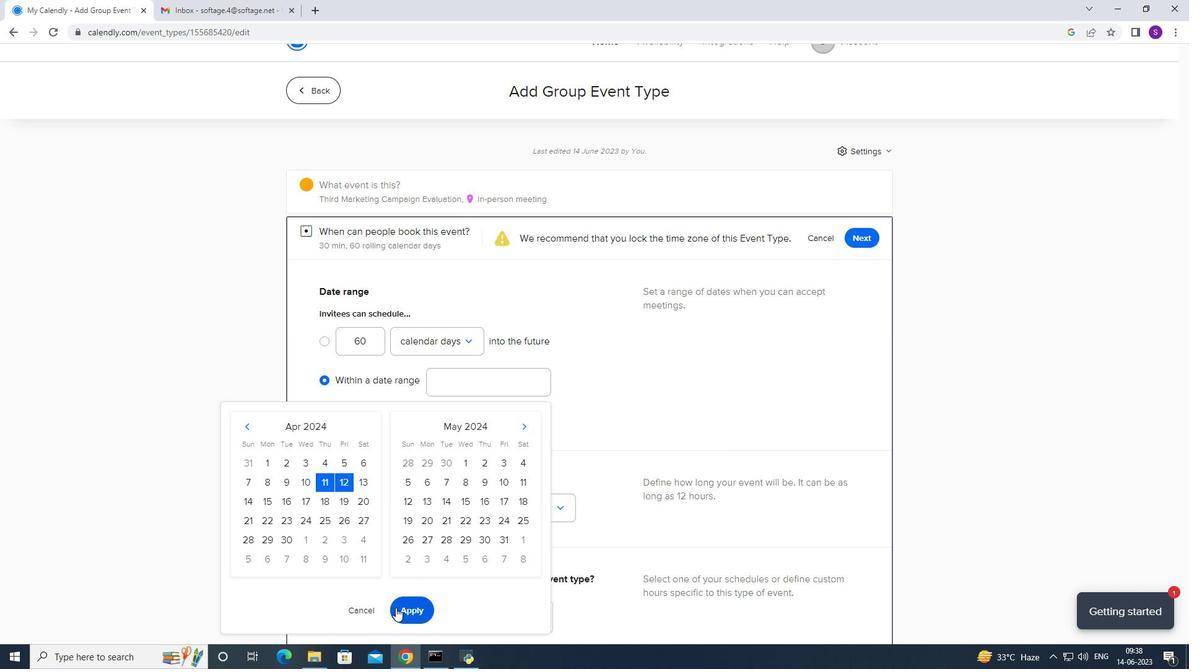 
Action: Mouse scrolled (394, 534) with delta (0, 0)
Screenshot: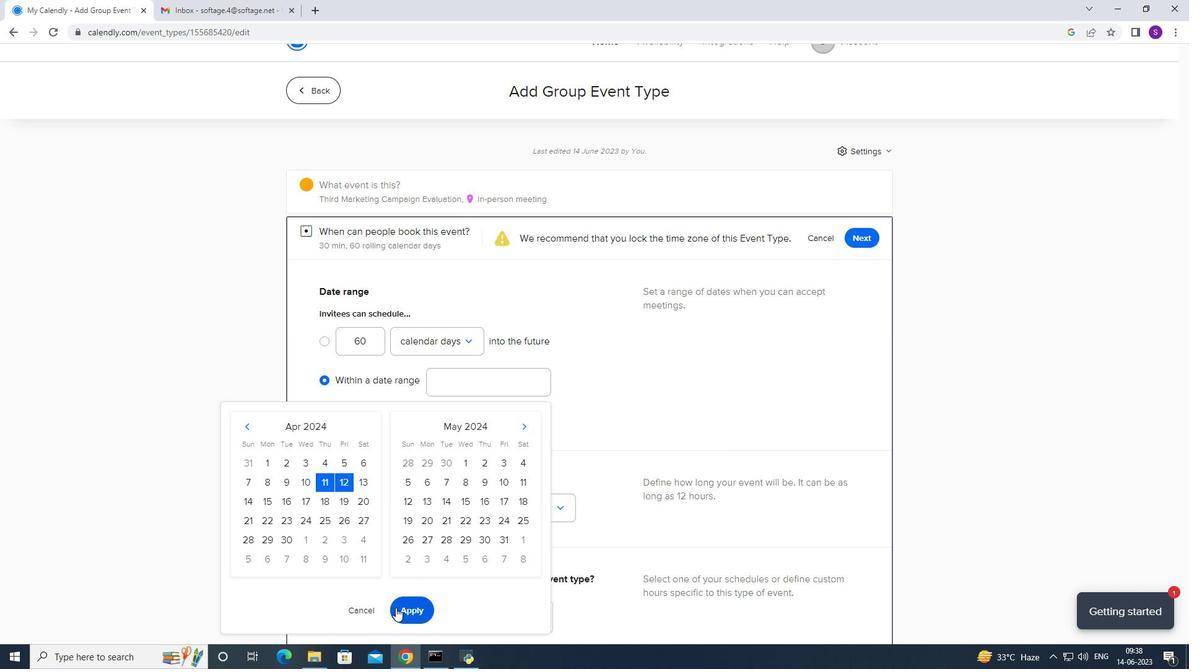 
Action: Mouse moved to (401, 574)
Screenshot: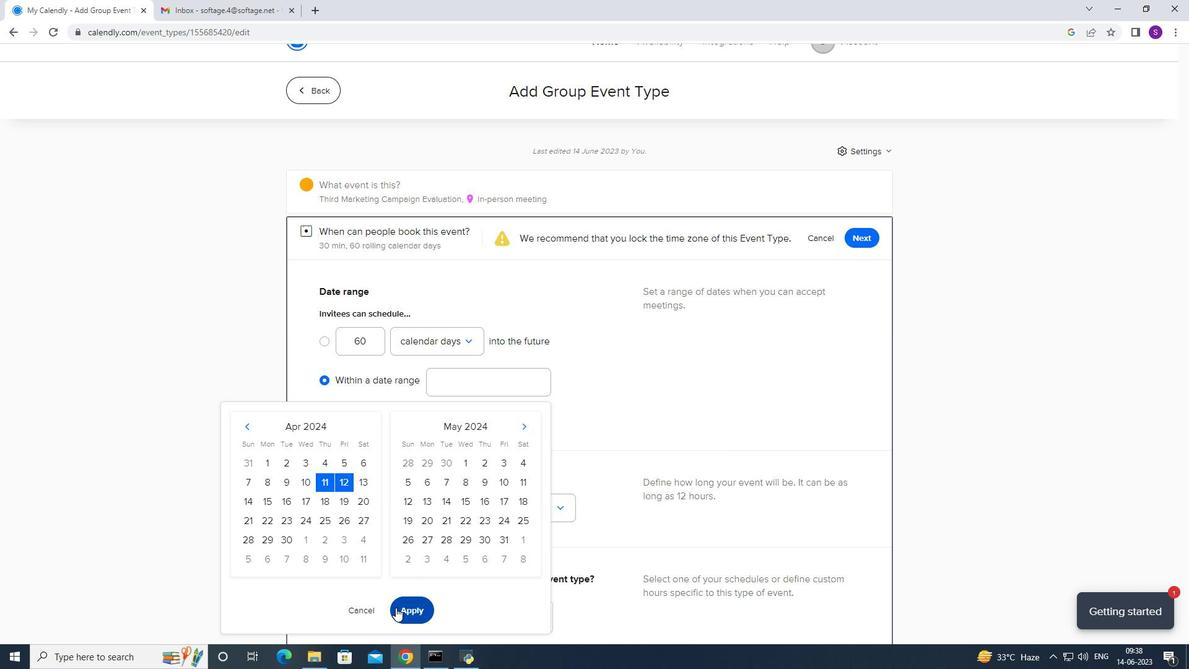 
Action: Mouse scrolled (401, 574) with delta (0, 0)
Screenshot: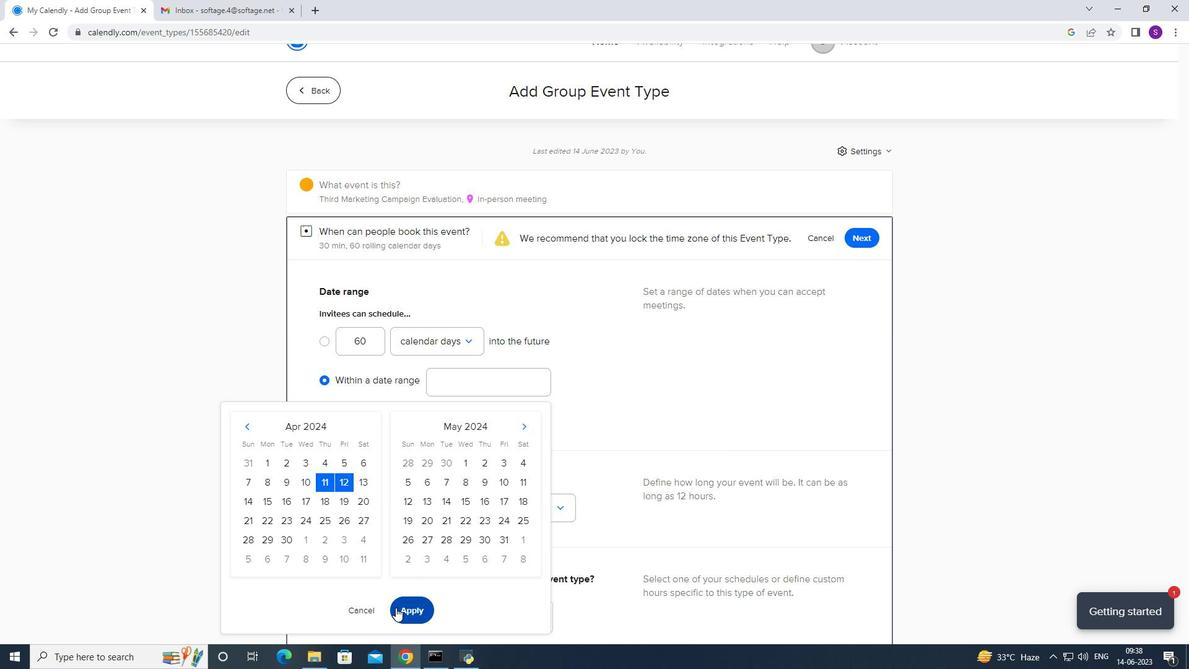
Action: Mouse moved to (395, 607)
Screenshot: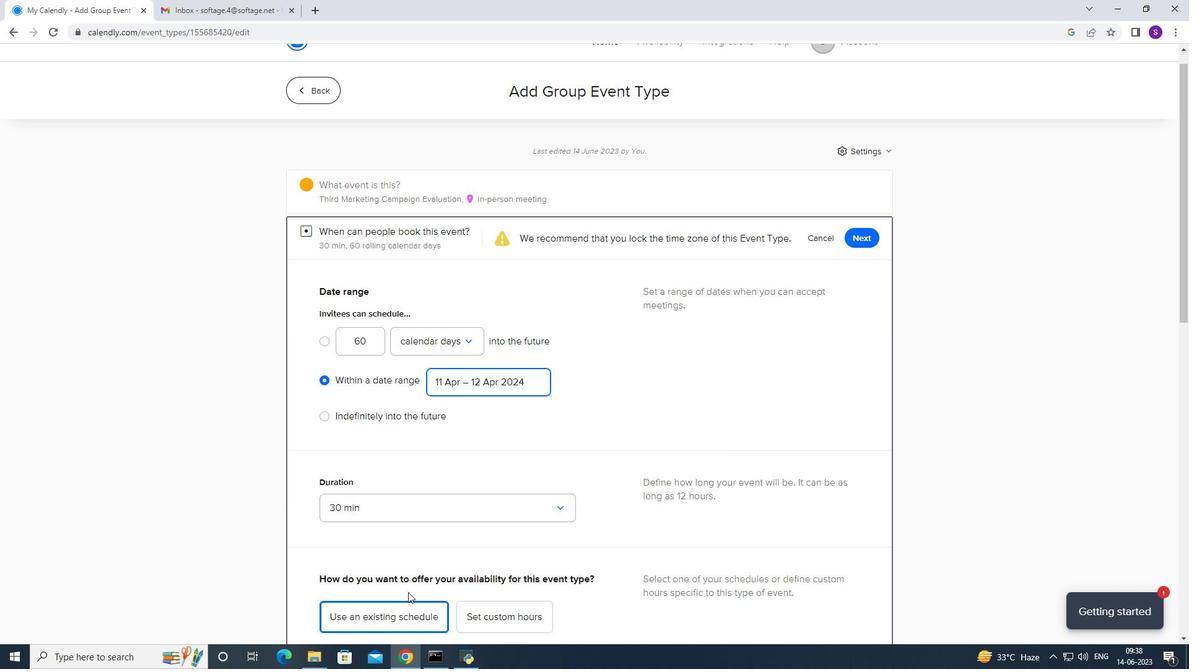 
Action: Mouse pressed left at (395, 607)
Screenshot: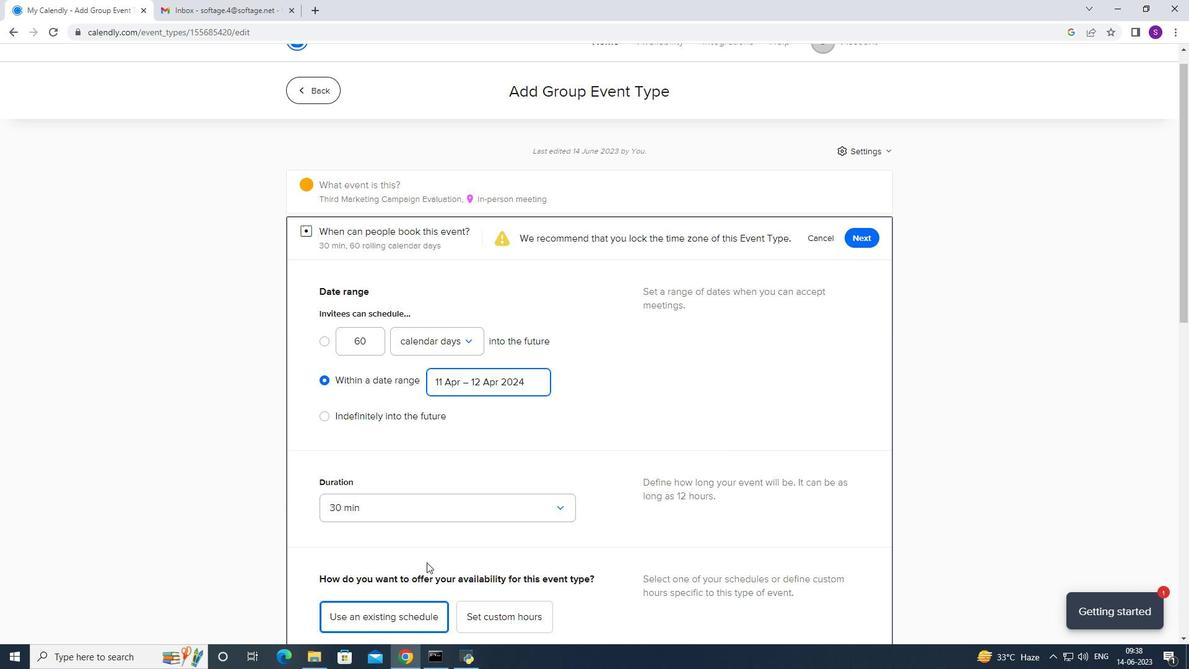 
Action: Mouse moved to (463, 540)
Screenshot: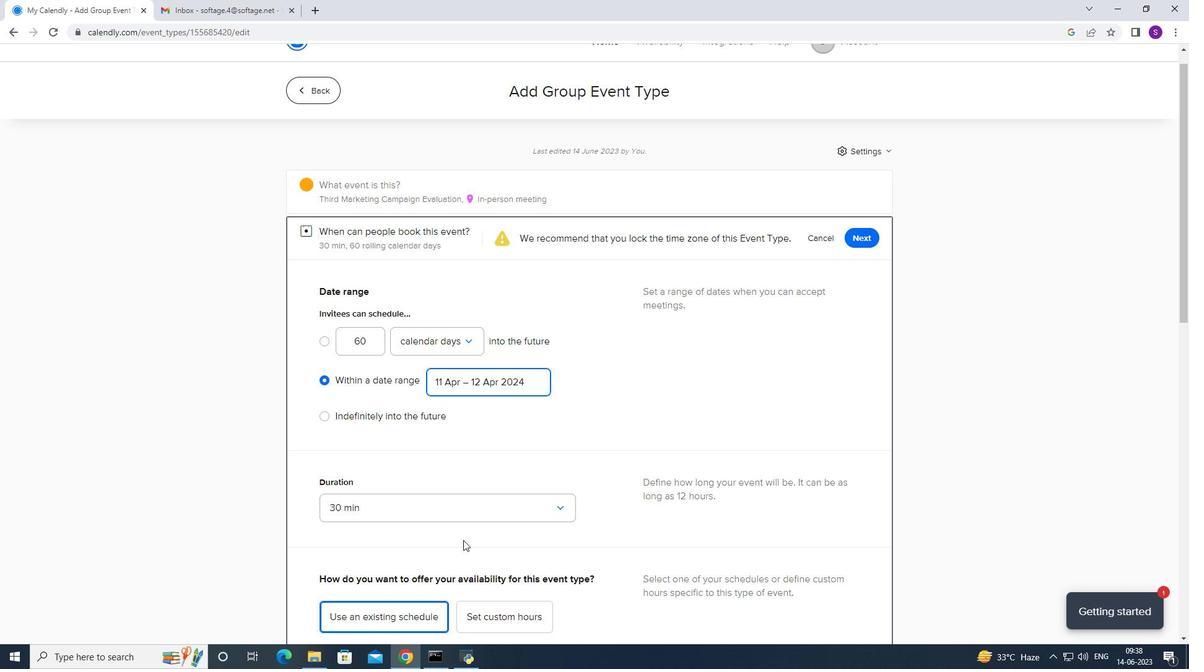 
Action: Mouse scrolled (463, 539) with delta (0, 0)
Screenshot: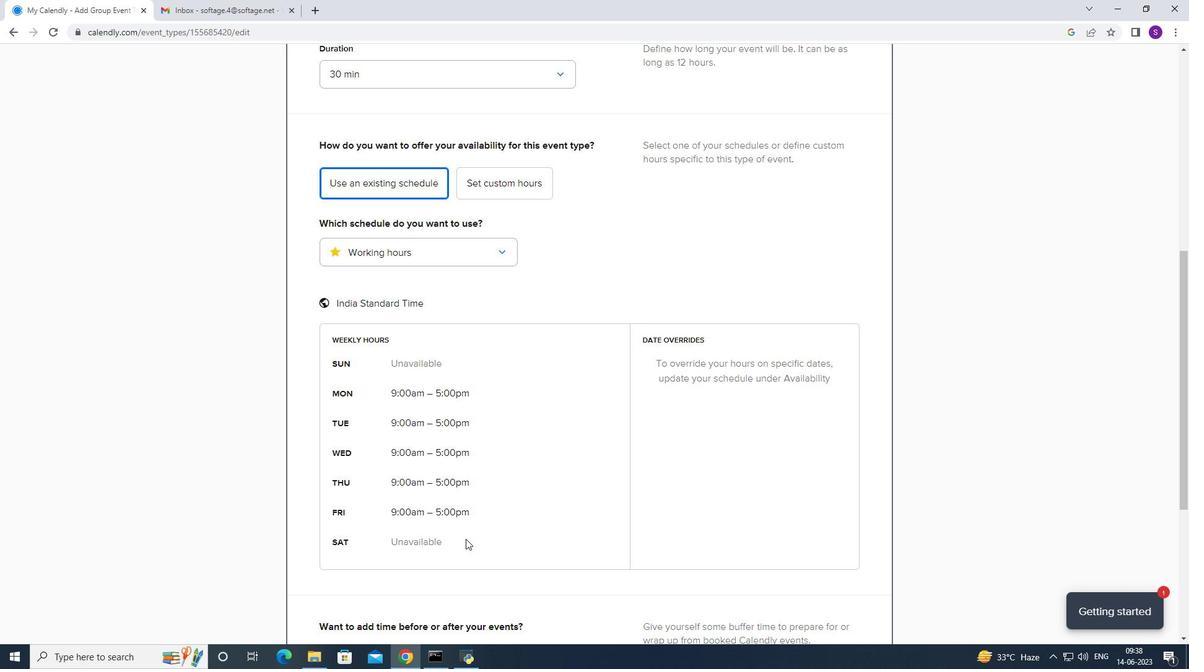 
Action: Mouse scrolled (463, 539) with delta (0, 0)
Screenshot: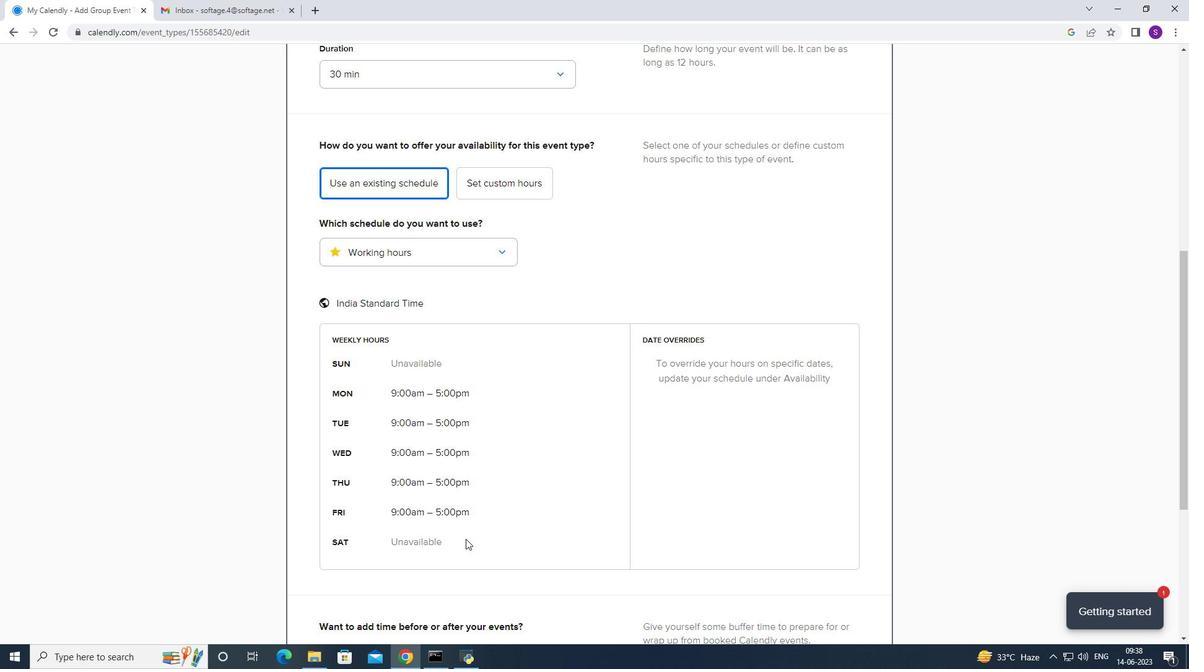 
Action: Mouse scrolled (463, 539) with delta (0, 0)
Screenshot: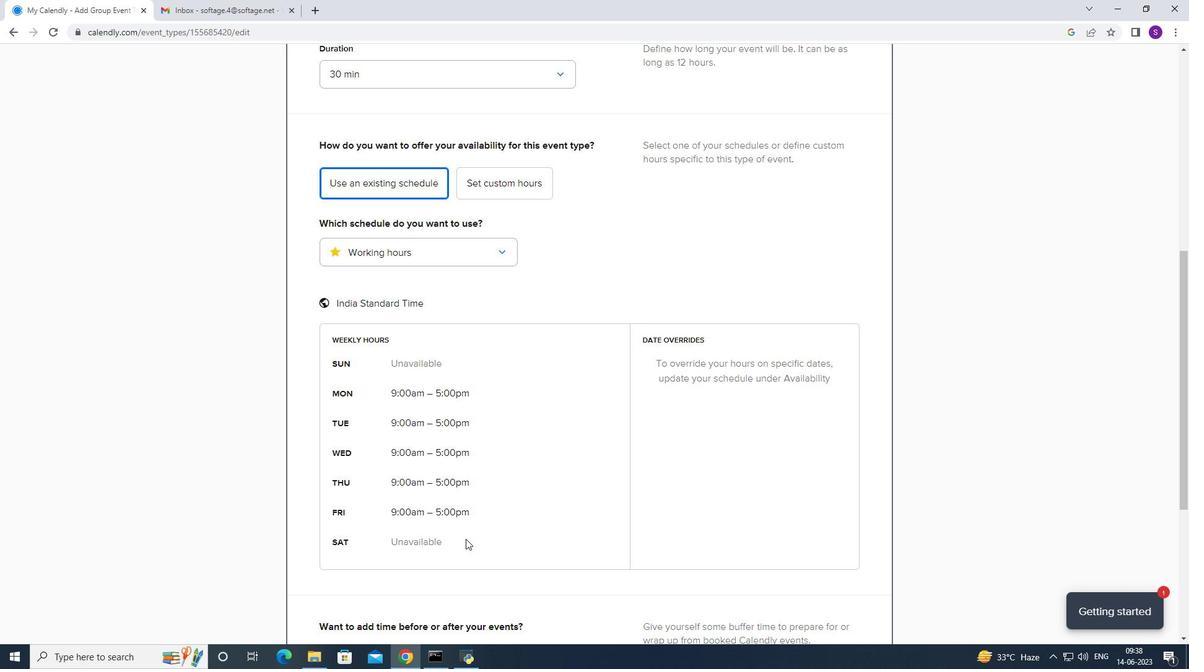 
Action: Mouse scrolled (463, 539) with delta (0, 0)
Screenshot: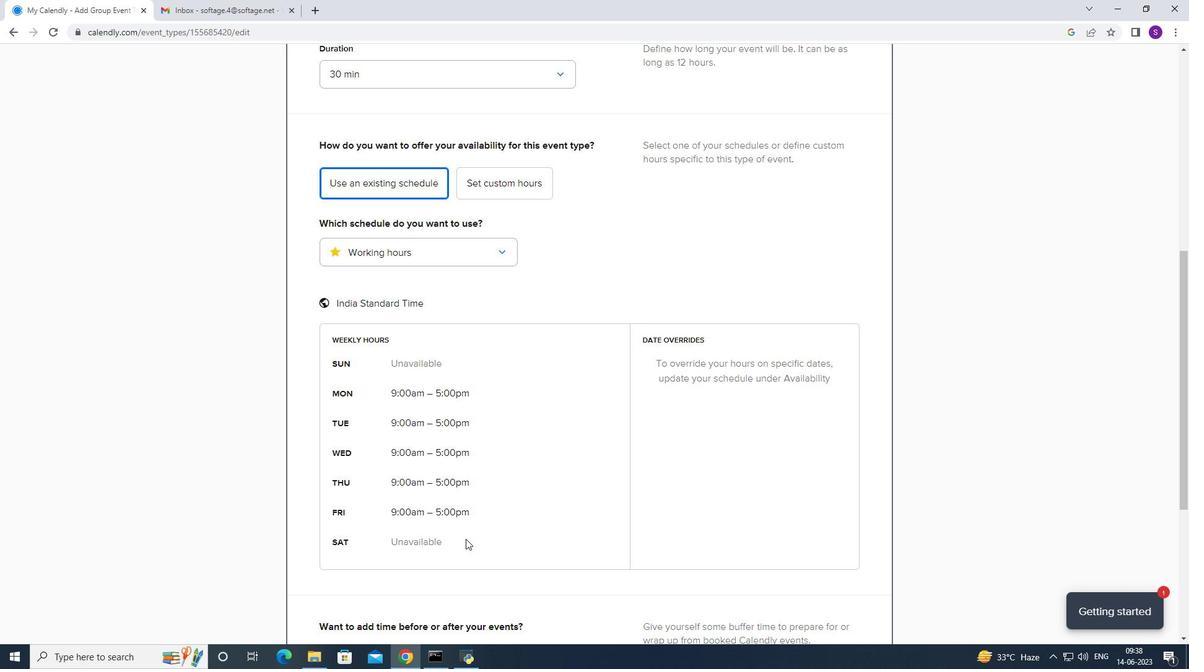 
Action: Mouse scrolled (463, 539) with delta (0, 0)
Screenshot: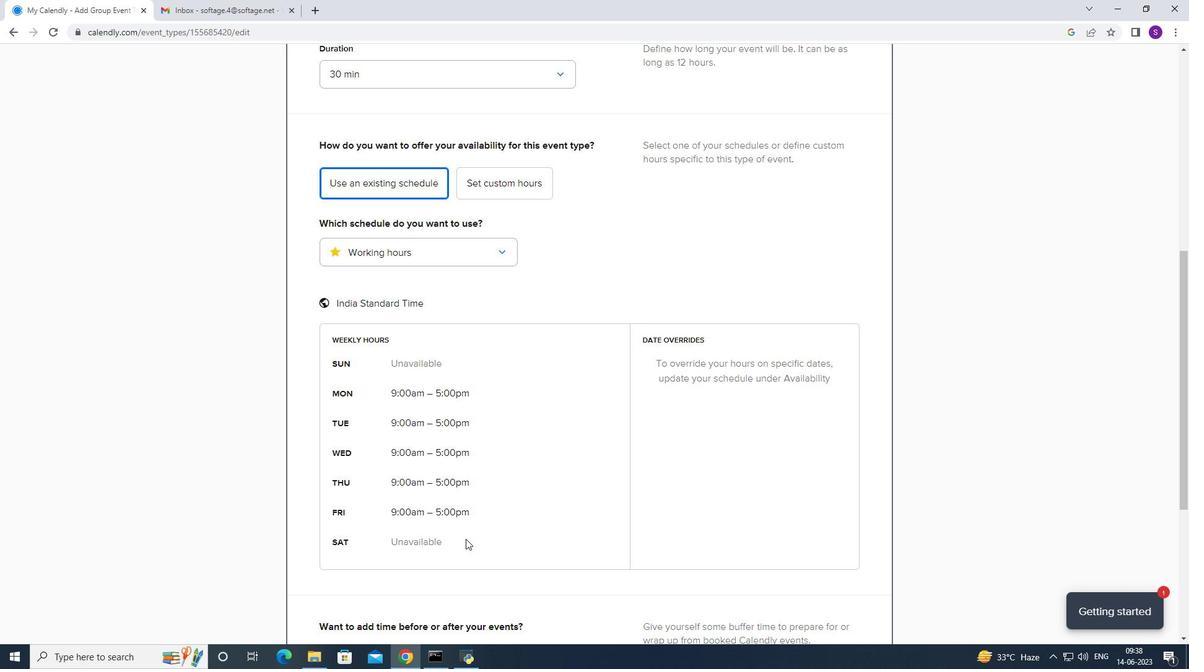 
Action: Mouse scrolled (463, 539) with delta (0, 0)
Screenshot: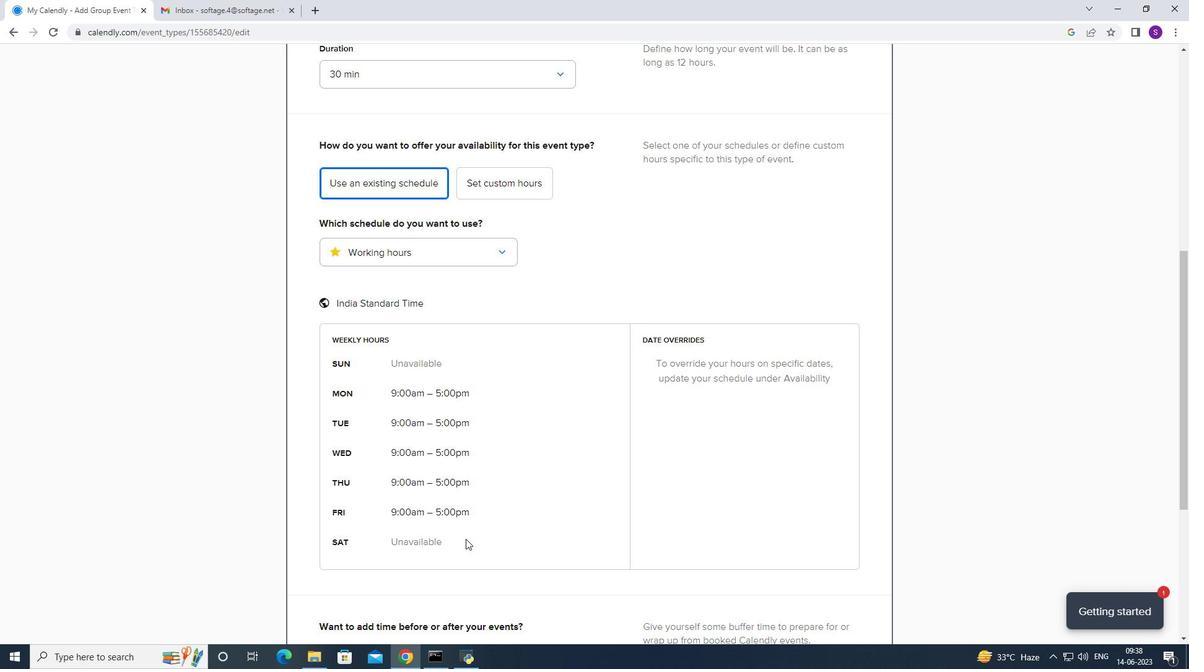 
Action: Mouse scrolled (463, 539) with delta (0, 0)
Screenshot: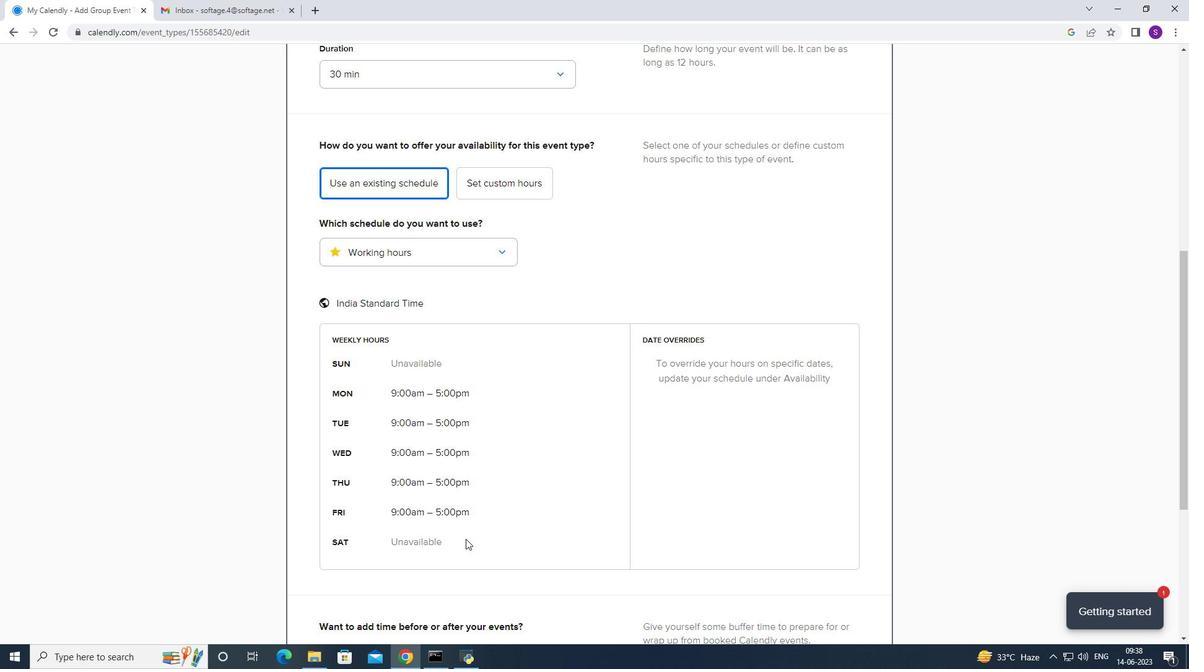 
Action: Mouse moved to (465, 538)
Screenshot: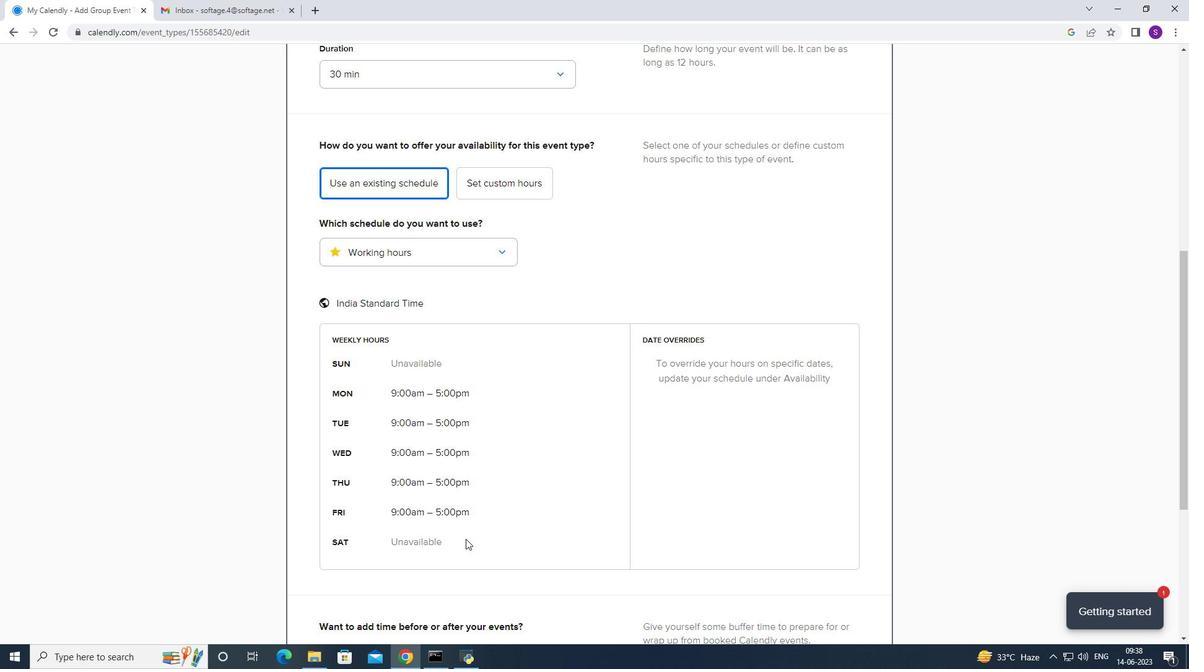 
Action: Mouse scrolled (465, 538) with delta (0, 0)
Screenshot: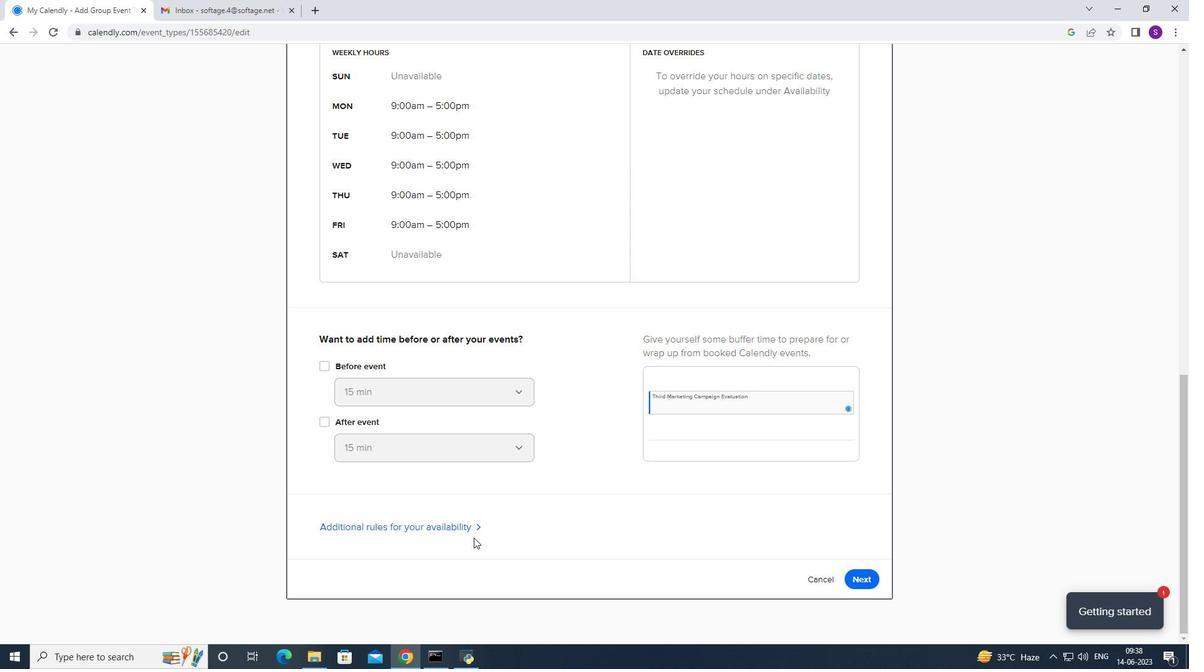 
Action: Mouse scrolled (465, 538) with delta (0, 0)
Screenshot: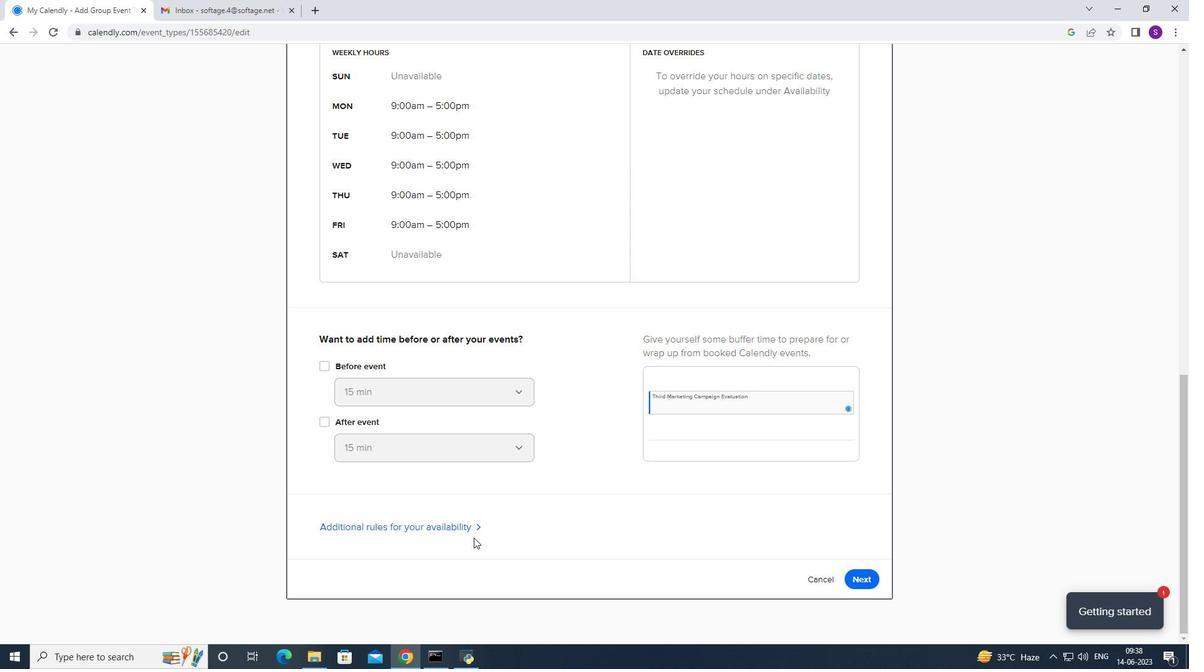 
Action: Mouse scrolled (465, 538) with delta (0, 0)
Screenshot: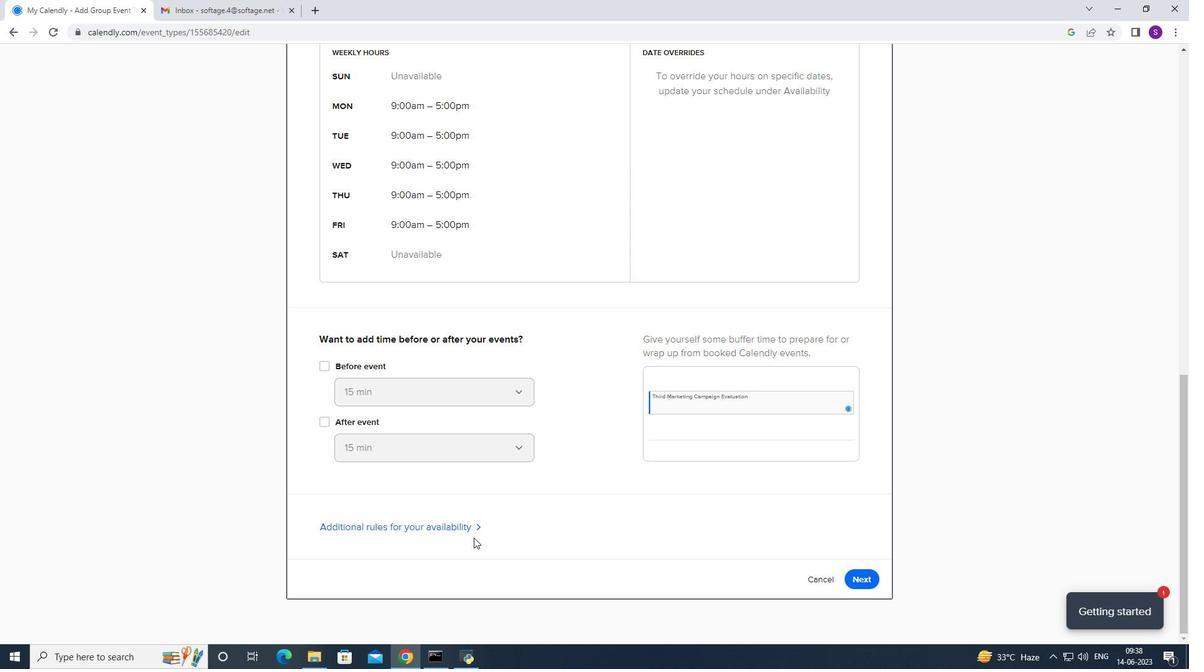 
Action: Mouse scrolled (465, 538) with delta (0, 0)
Screenshot: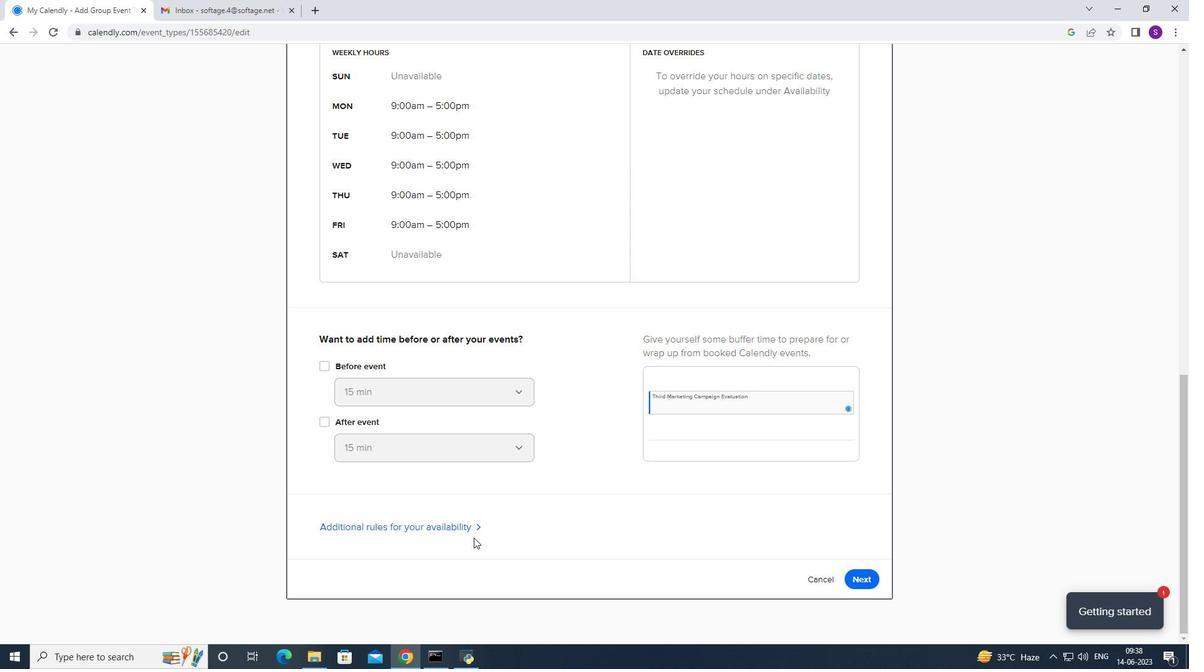 
Action: Mouse moved to (466, 538)
Screenshot: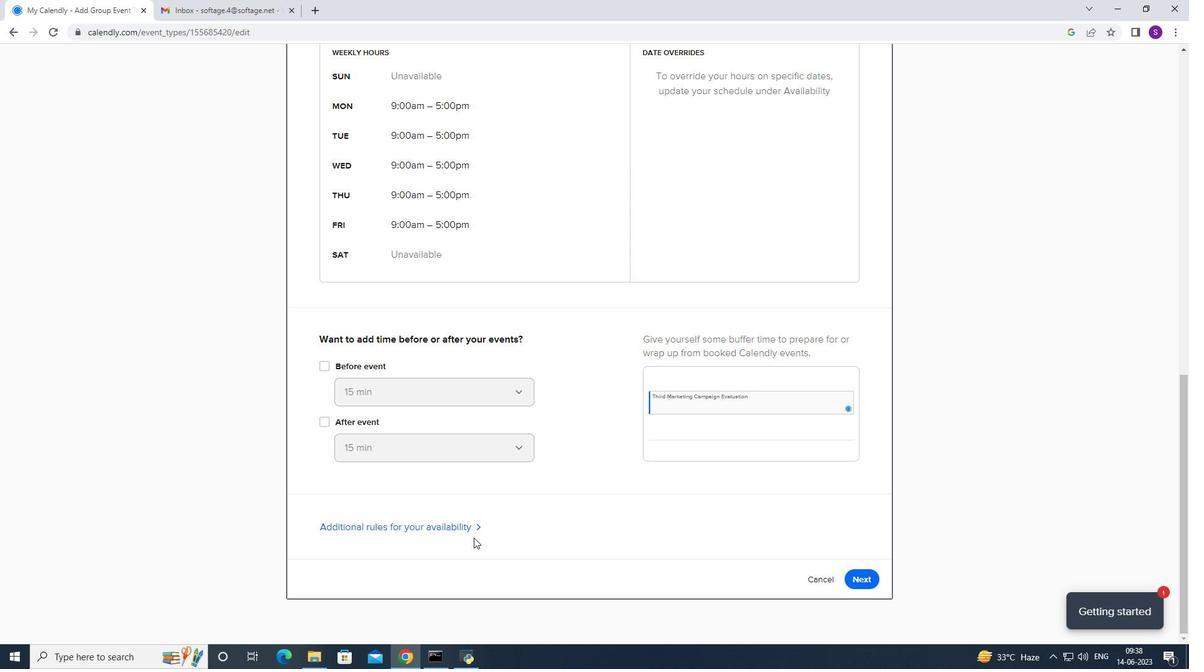 
Action: Mouse scrolled (466, 538) with delta (0, 0)
Screenshot: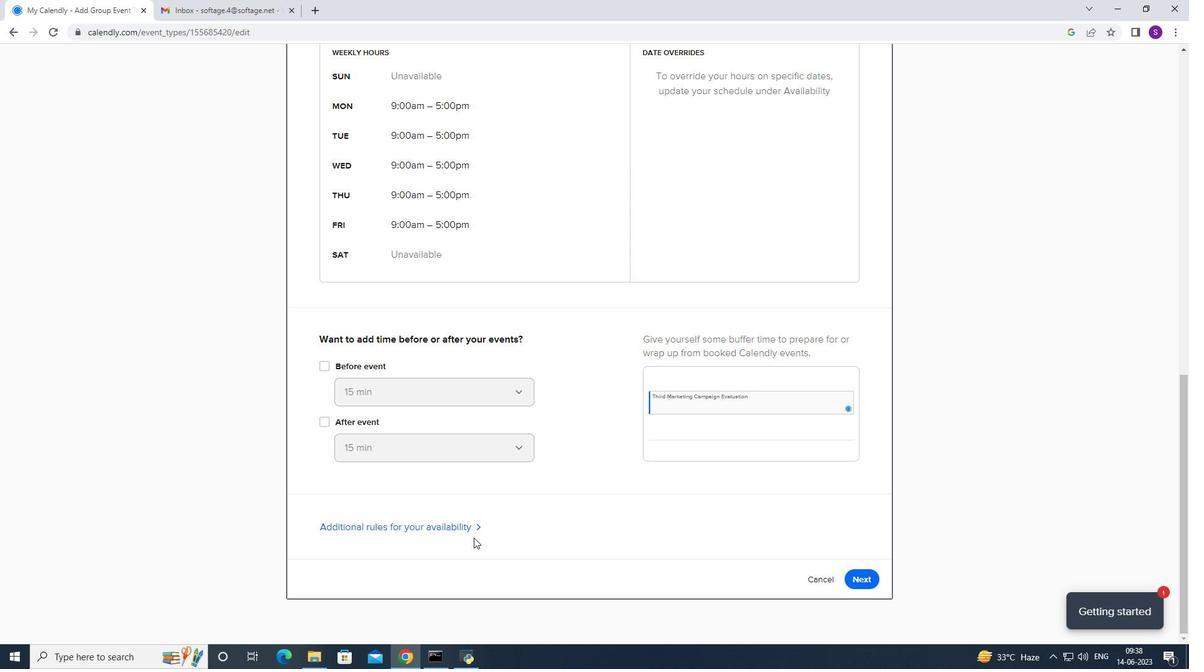 
Action: Mouse moved to (468, 538)
Screenshot: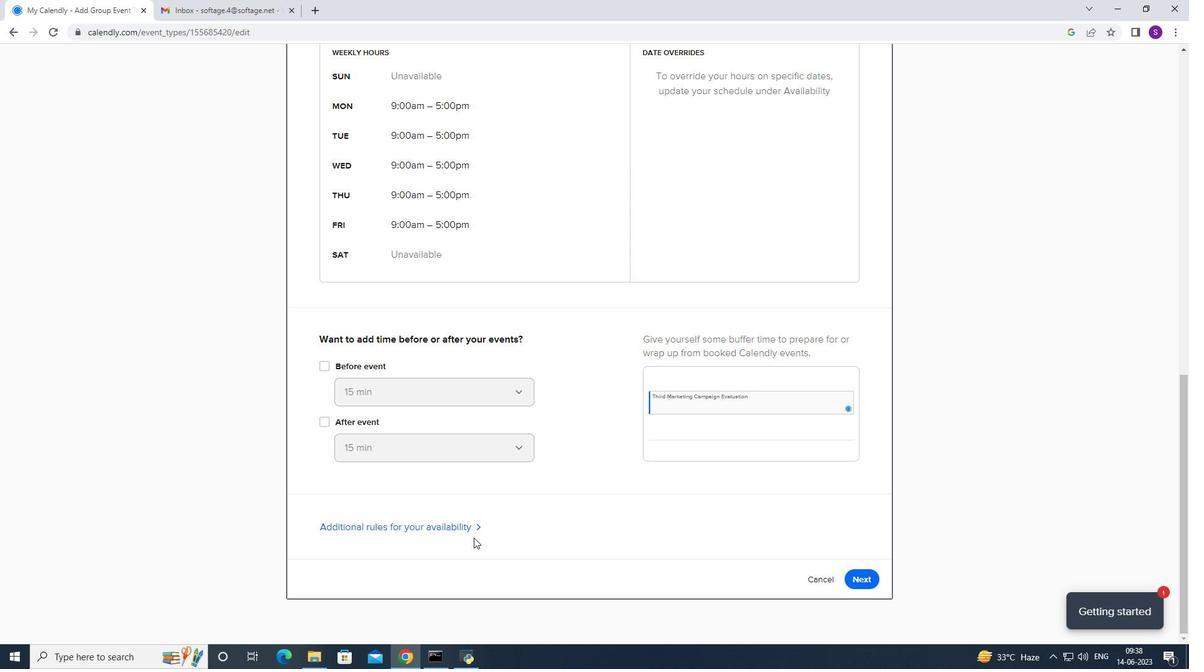 
Action: Mouse scrolled (468, 537) with delta (0, -1)
Screenshot: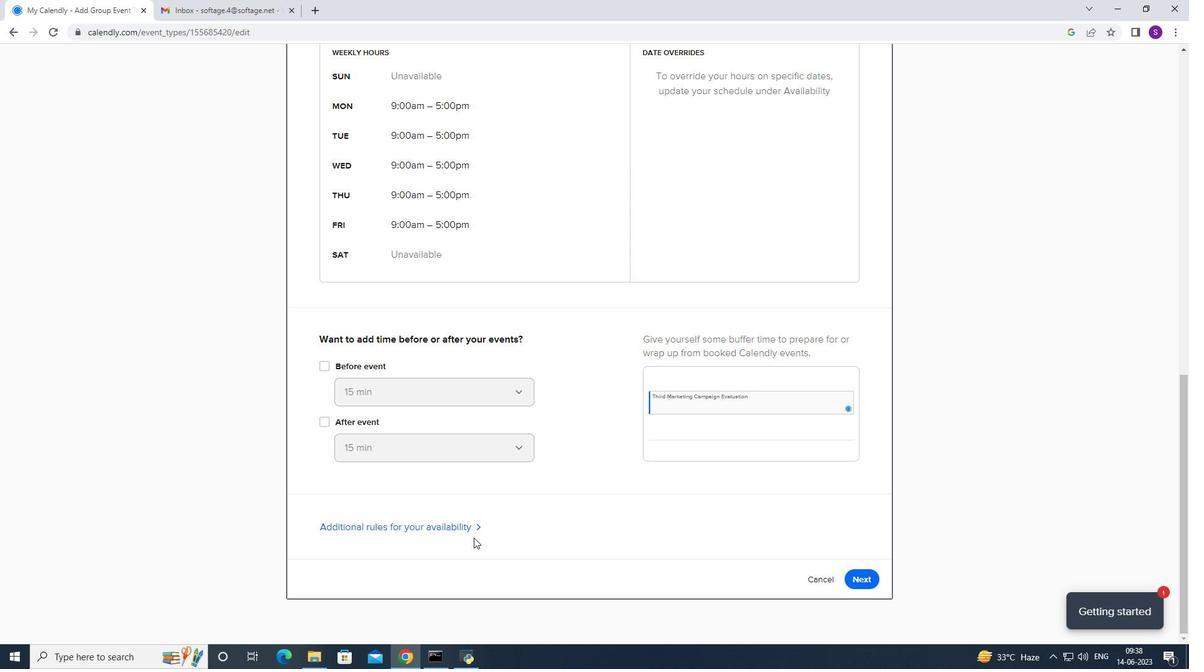 
Action: Mouse moved to (468, 538)
Screenshot: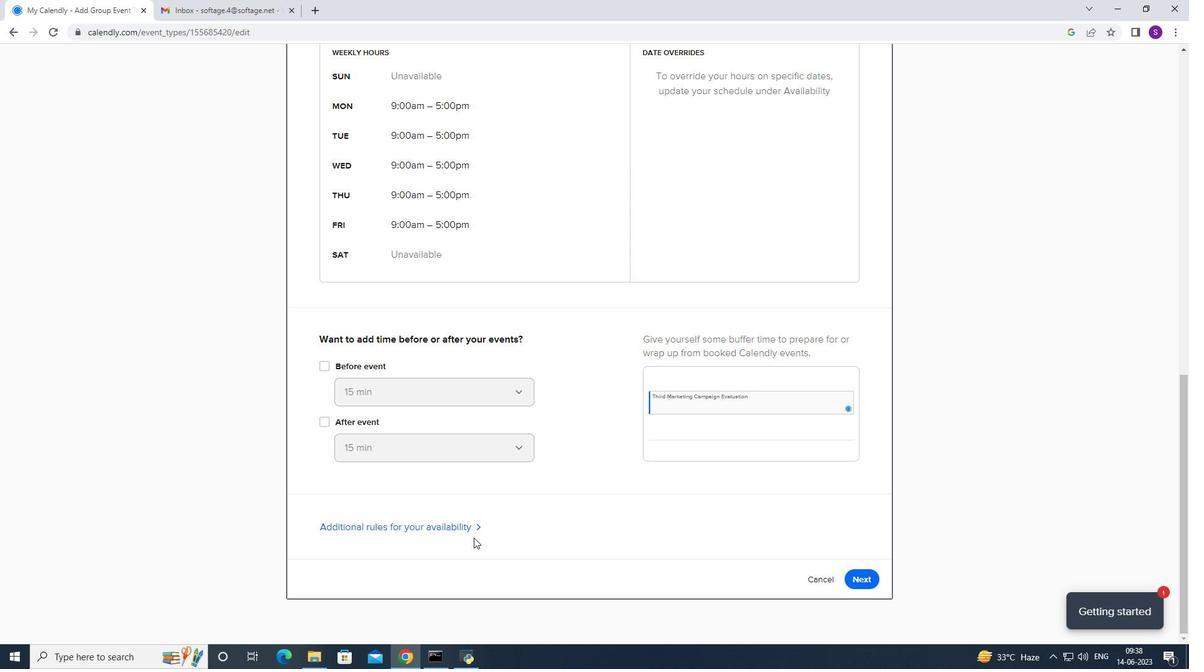 
Action: Mouse scrolled (468, 538) with delta (0, 0)
Screenshot: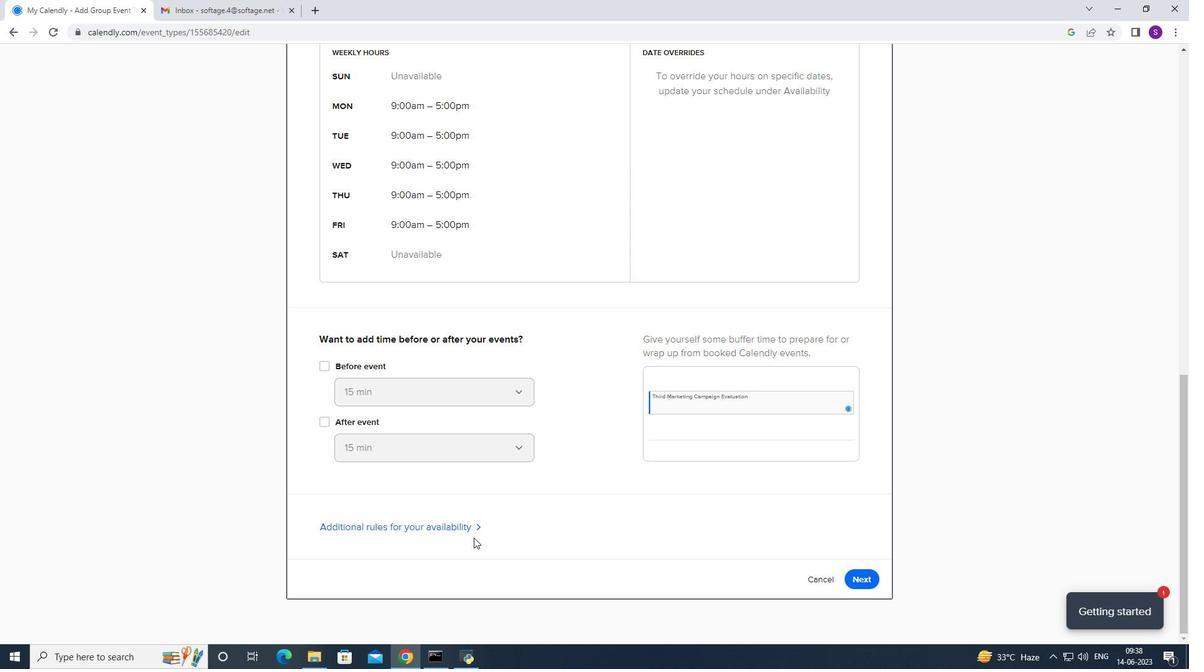 
Action: Mouse moved to (473, 537)
Screenshot: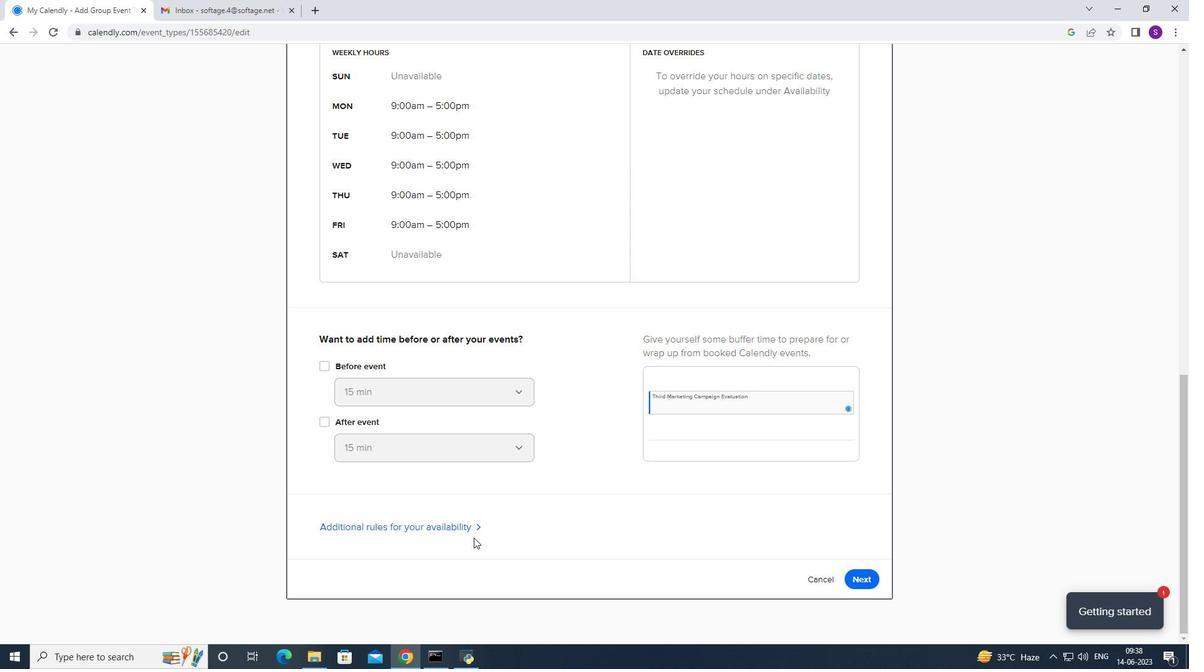 
Action: Mouse scrolled (473, 537) with delta (0, 0)
Screenshot: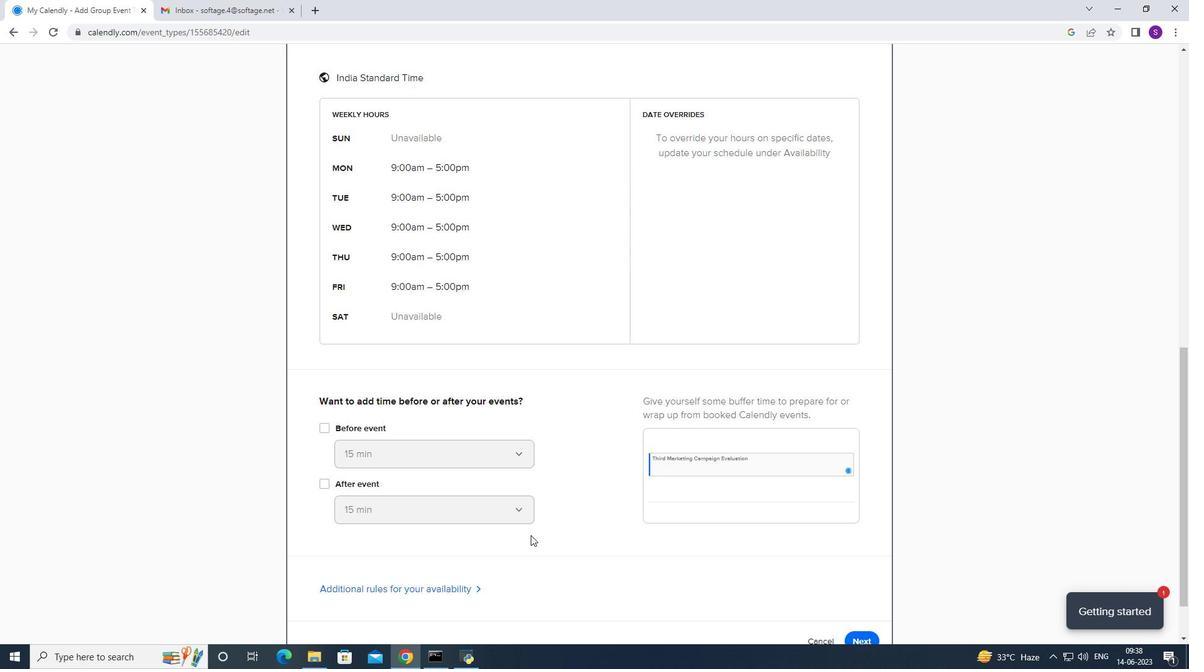 
Action: Mouse scrolled (473, 537) with delta (0, 0)
Screenshot: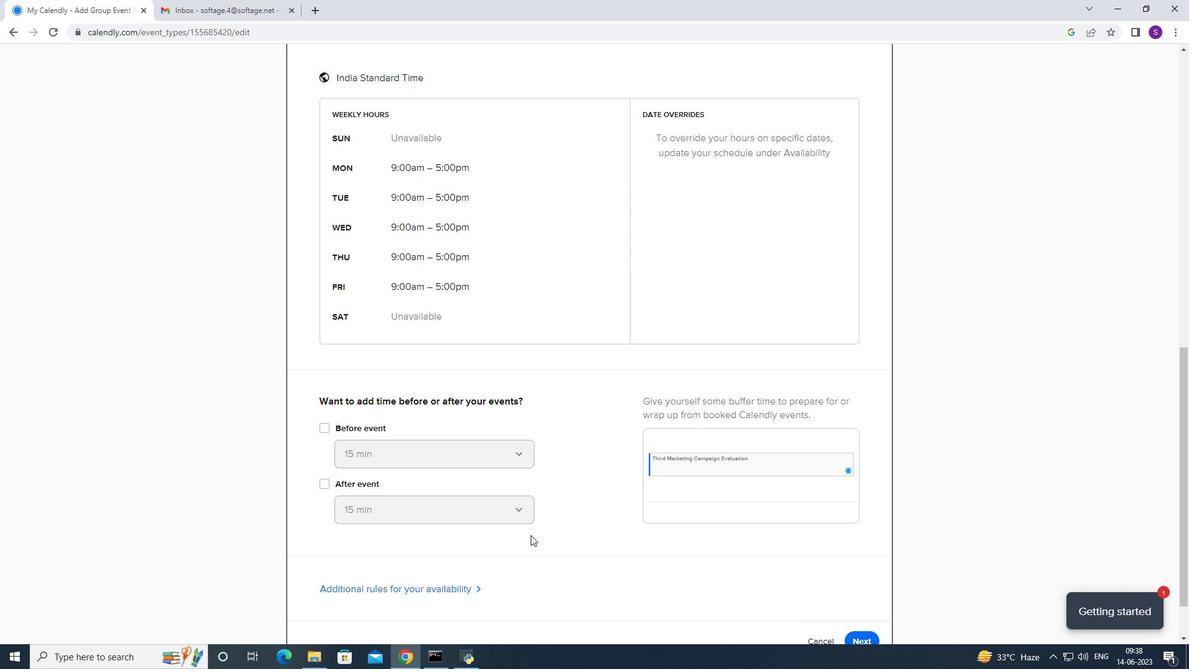 
Action: Mouse scrolled (473, 537) with delta (0, 0)
Screenshot: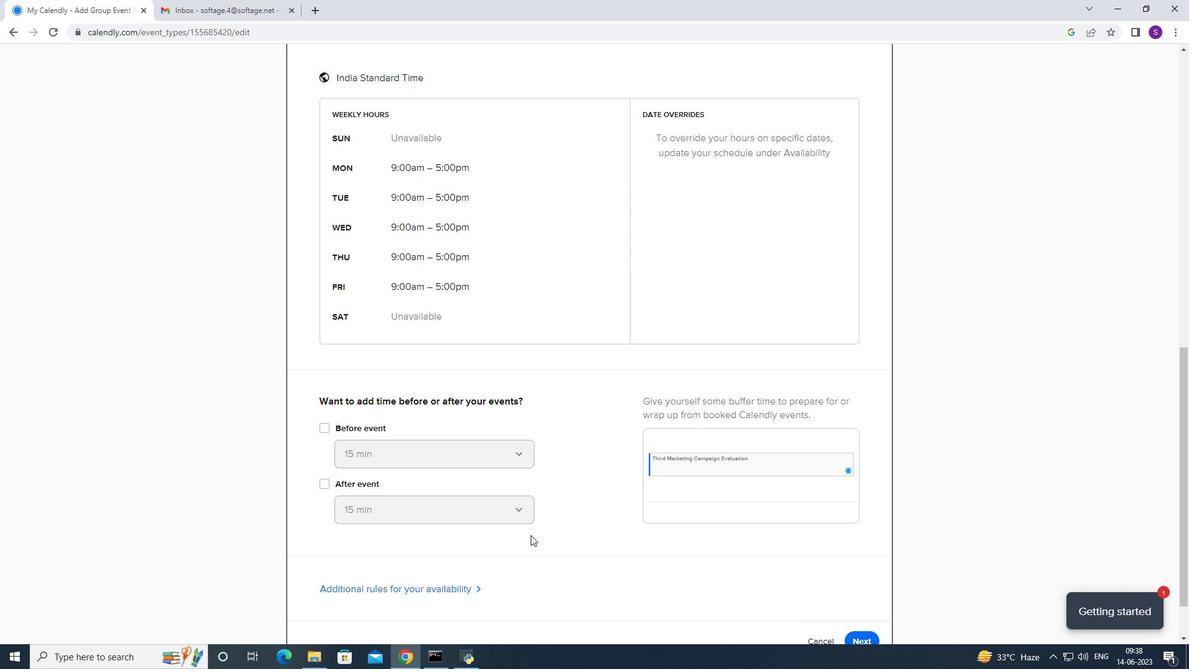 
Action: Mouse scrolled (473, 537) with delta (0, 0)
Screenshot: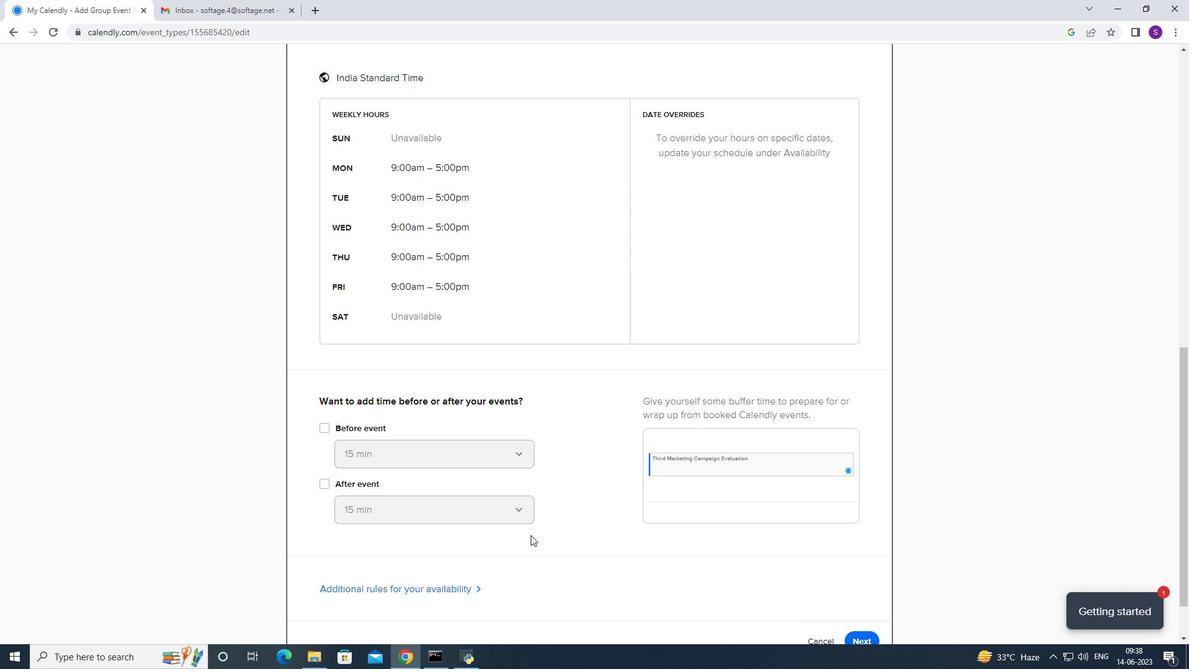 
Action: Mouse scrolled (473, 537) with delta (0, 0)
Screenshot: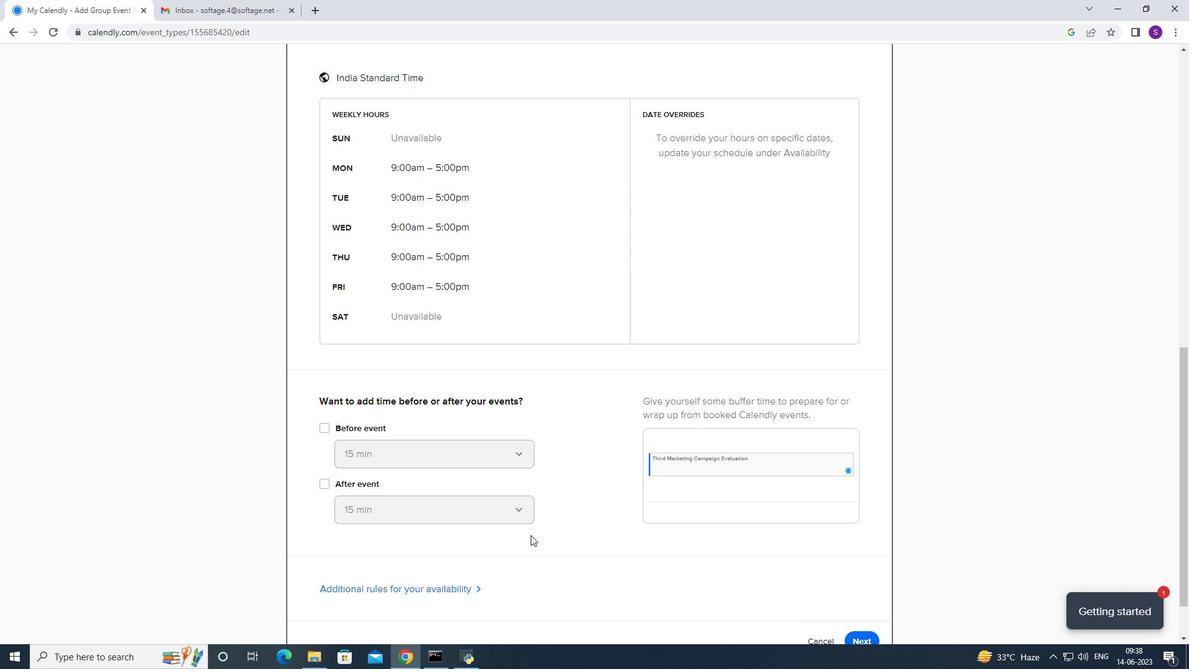 
Action: Mouse scrolled (473, 537) with delta (0, 0)
Screenshot: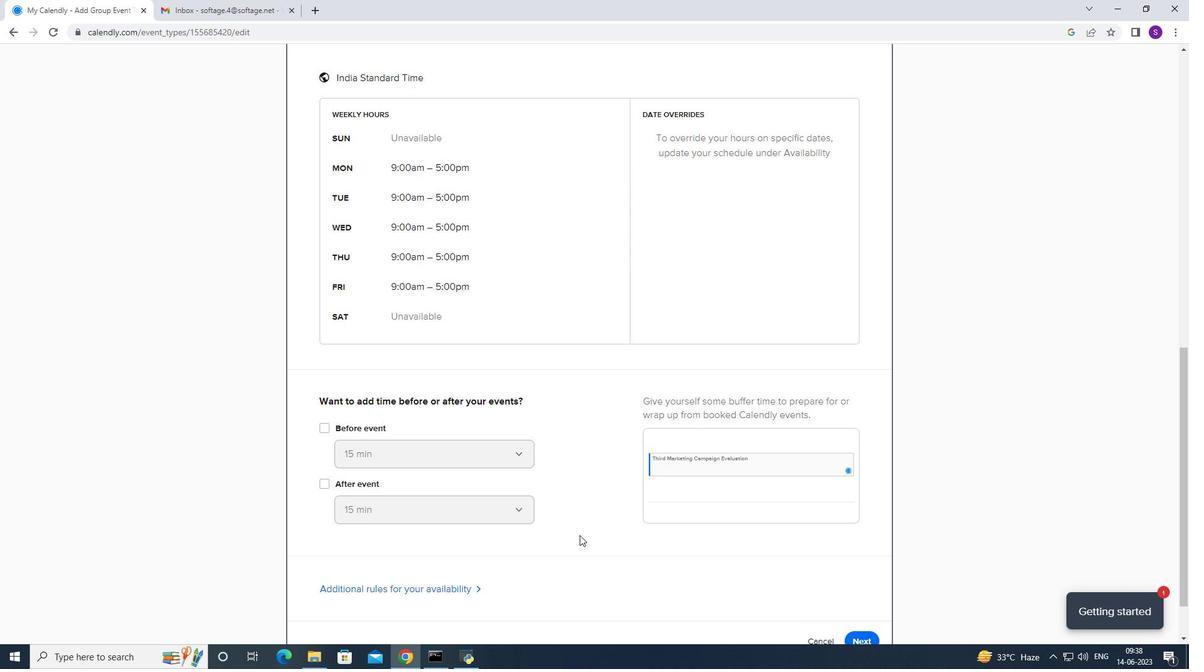 
Action: Mouse scrolled (473, 537) with delta (0, 0)
Screenshot: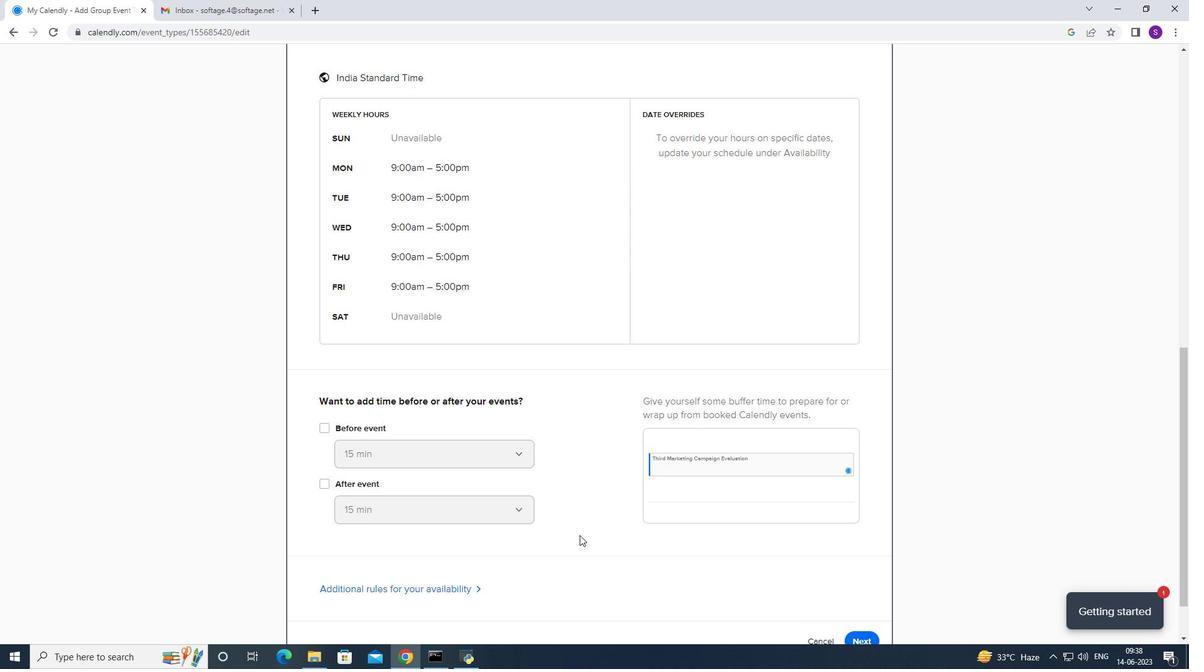 
Action: Mouse moved to (475, 537)
Screenshot: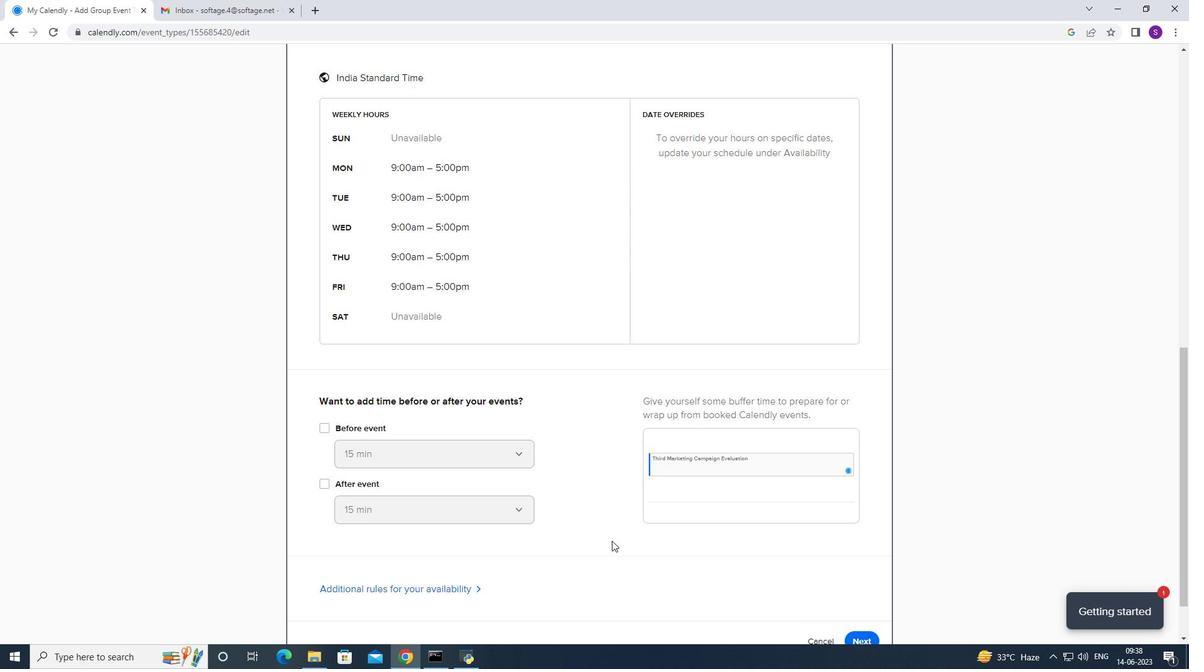 
Action: Mouse scrolled (475, 537) with delta (0, 0)
Screenshot: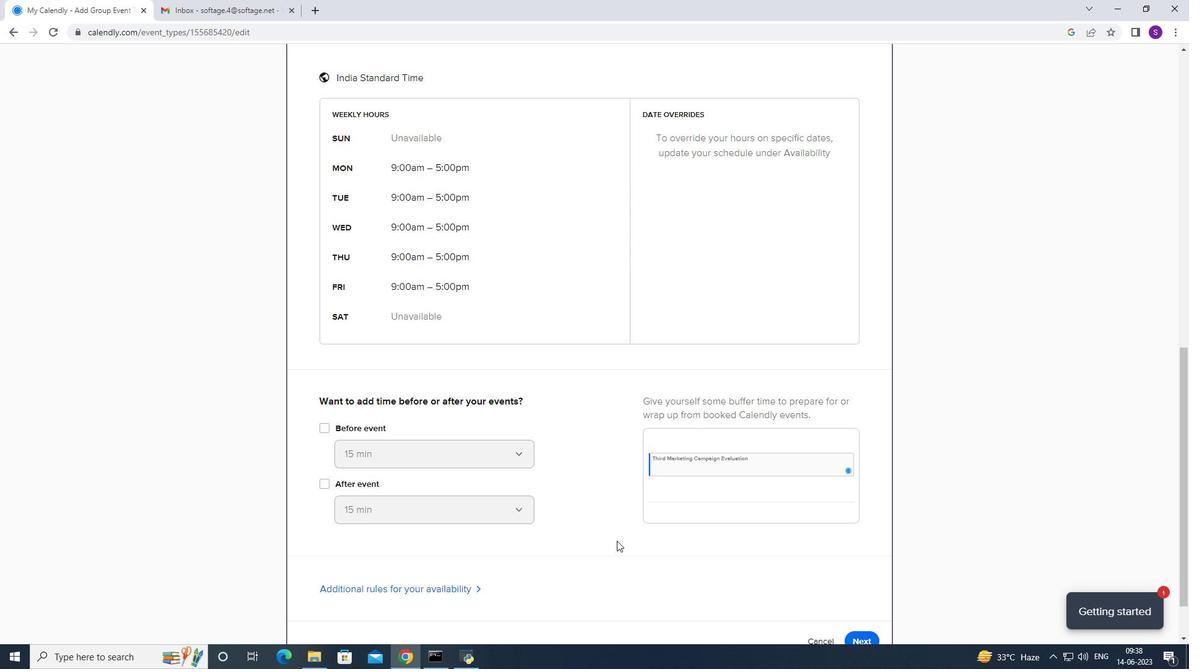 
Action: Mouse moved to (617, 540)
Screenshot: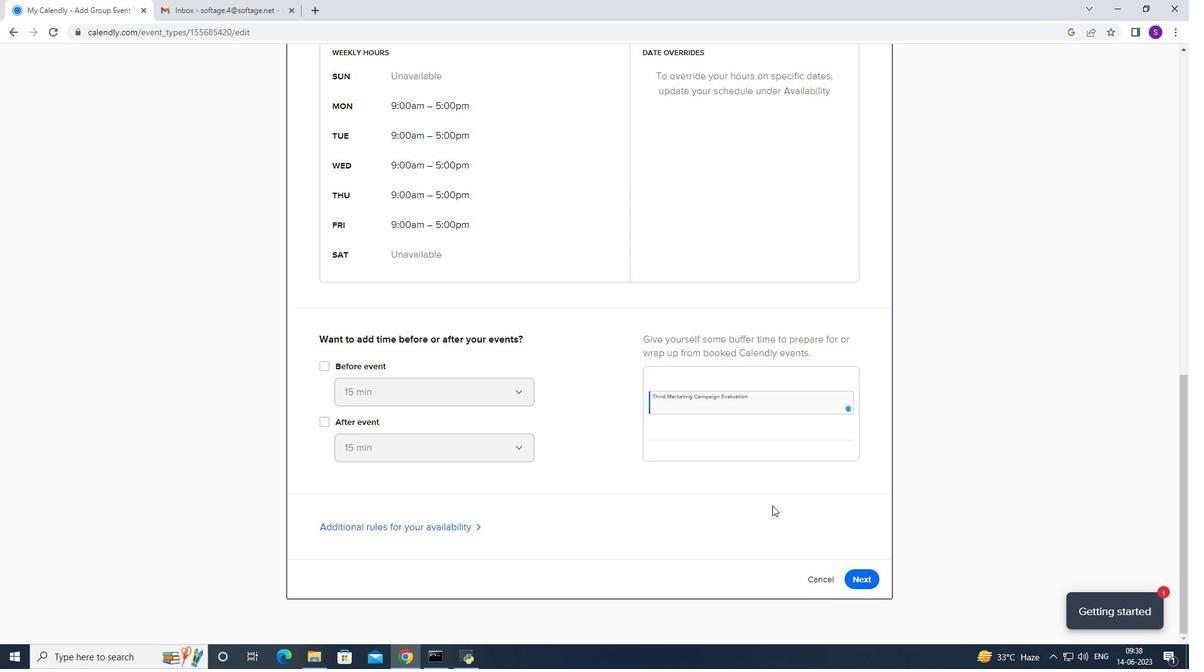 
Action: Mouse scrolled (617, 540) with delta (0, 0)
Screenshot: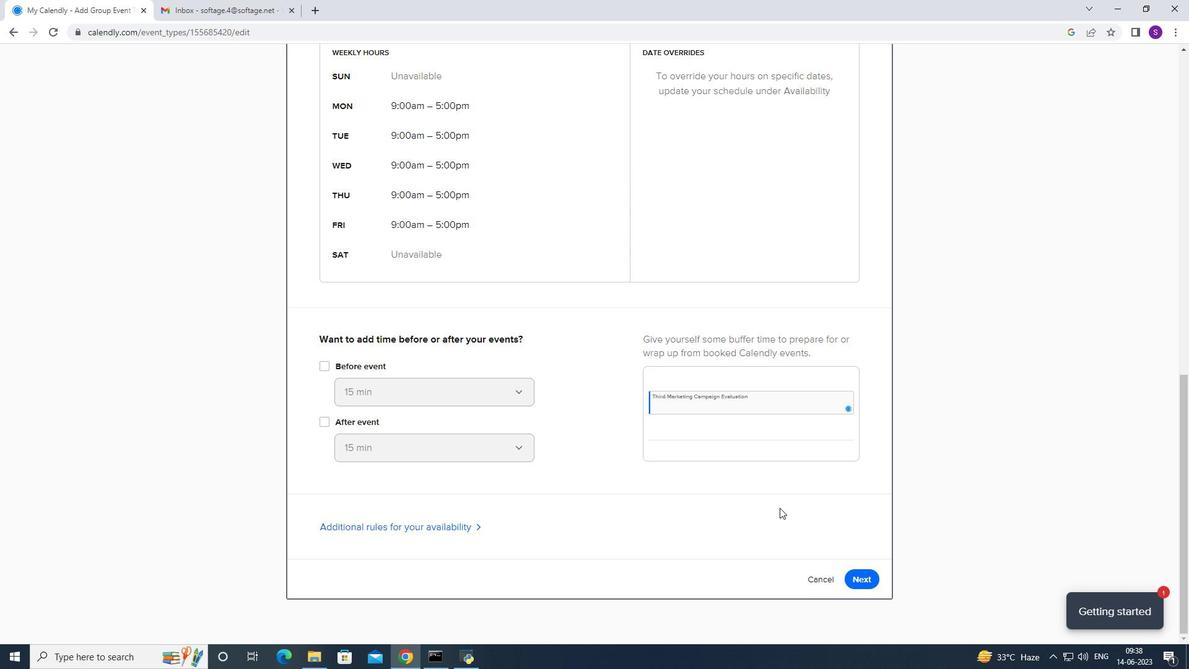 
Action: Mouse scrolled (617, 540) with delta (0, 0)
Screenshot: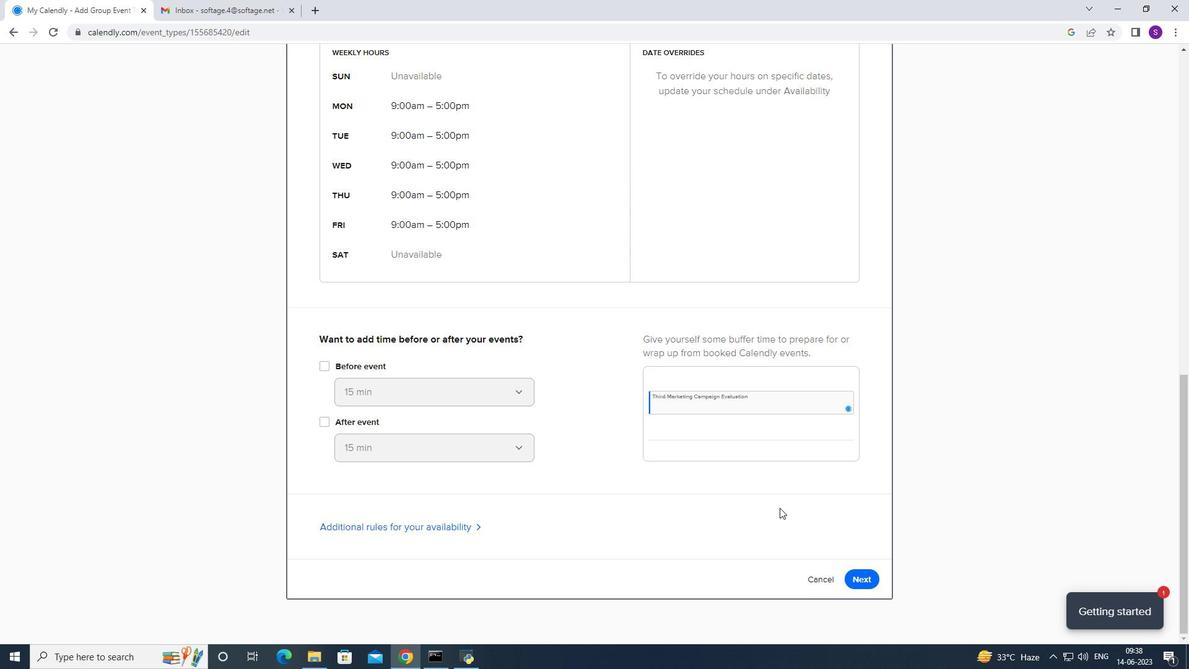 
Action: Mouse scrolled (617, 540) with delta (0, 0)
Screenshot: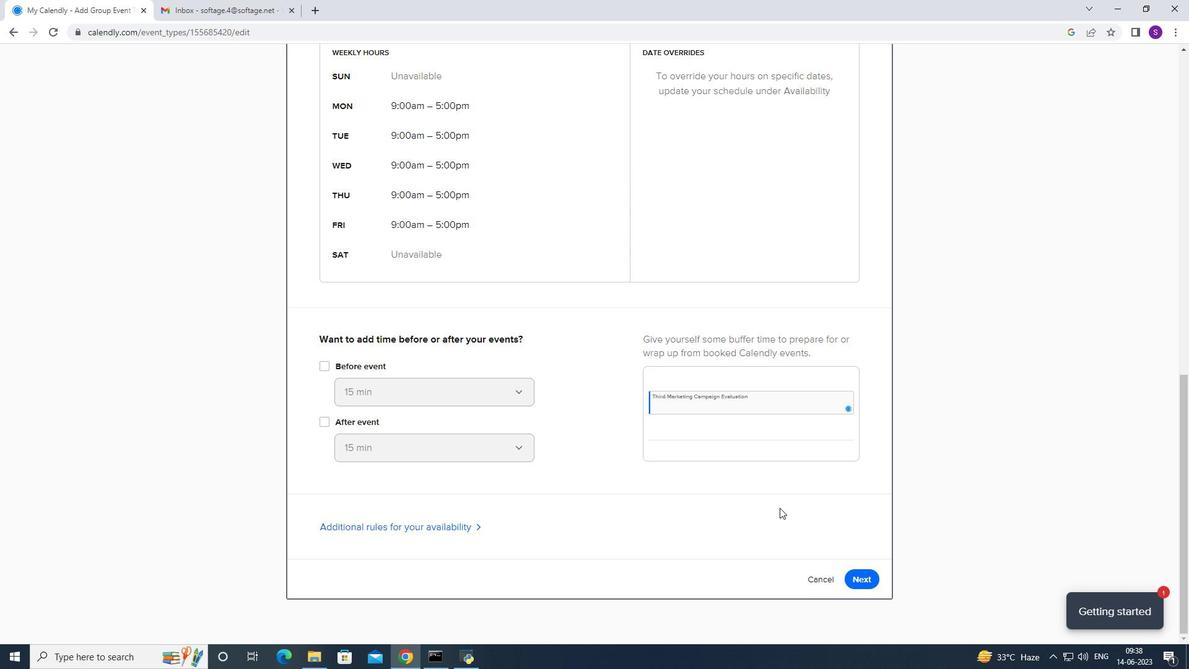 
Action: Mouse scrolled (617, 540) with delta (0, 0)
Screenshot: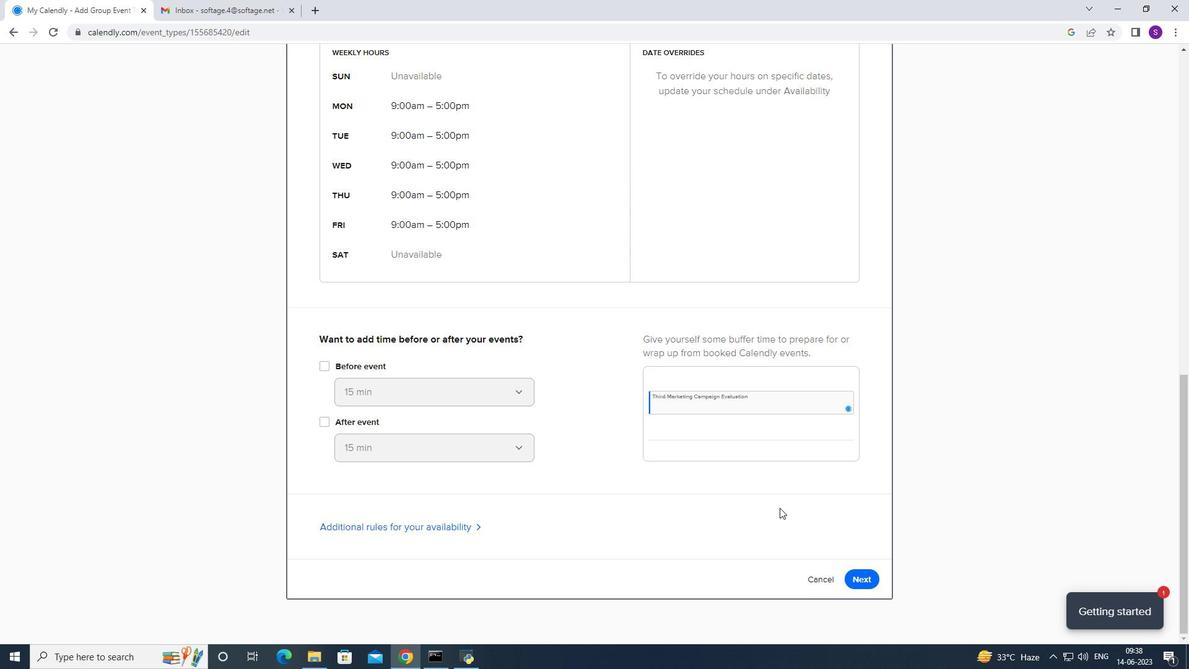 
Action: Mouse scrolled (617, 540) with delta (0, 0)
Screenshot: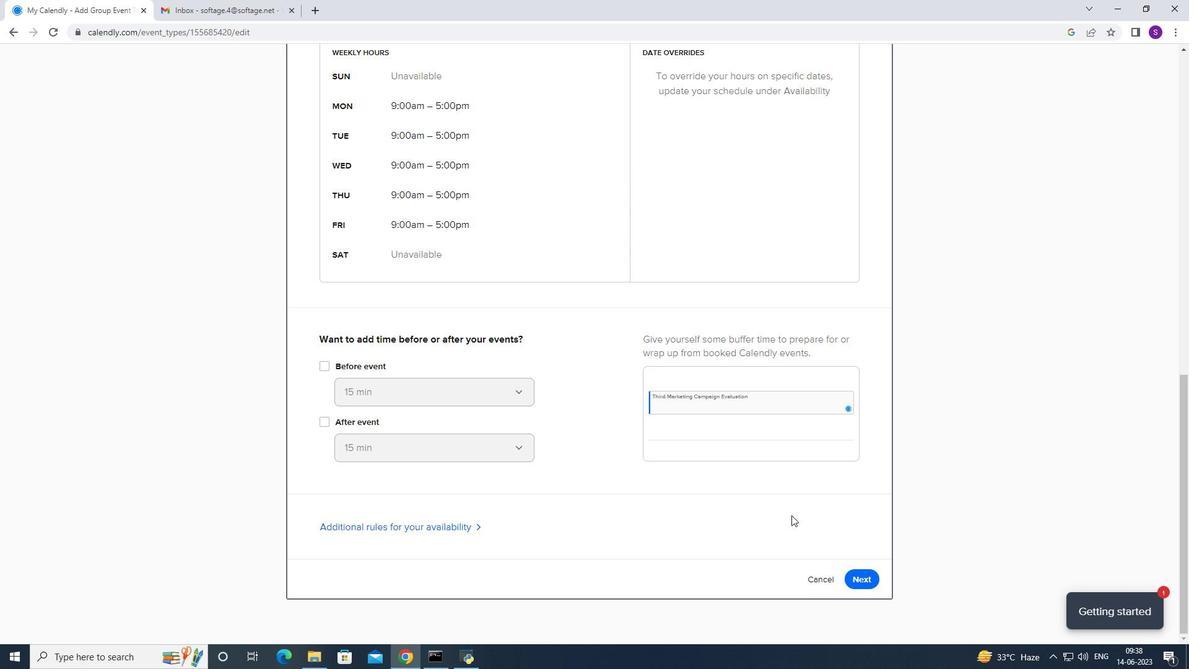 
Action: Mouse scrolled (617, 540) with delta (0, 0)
Screenshot: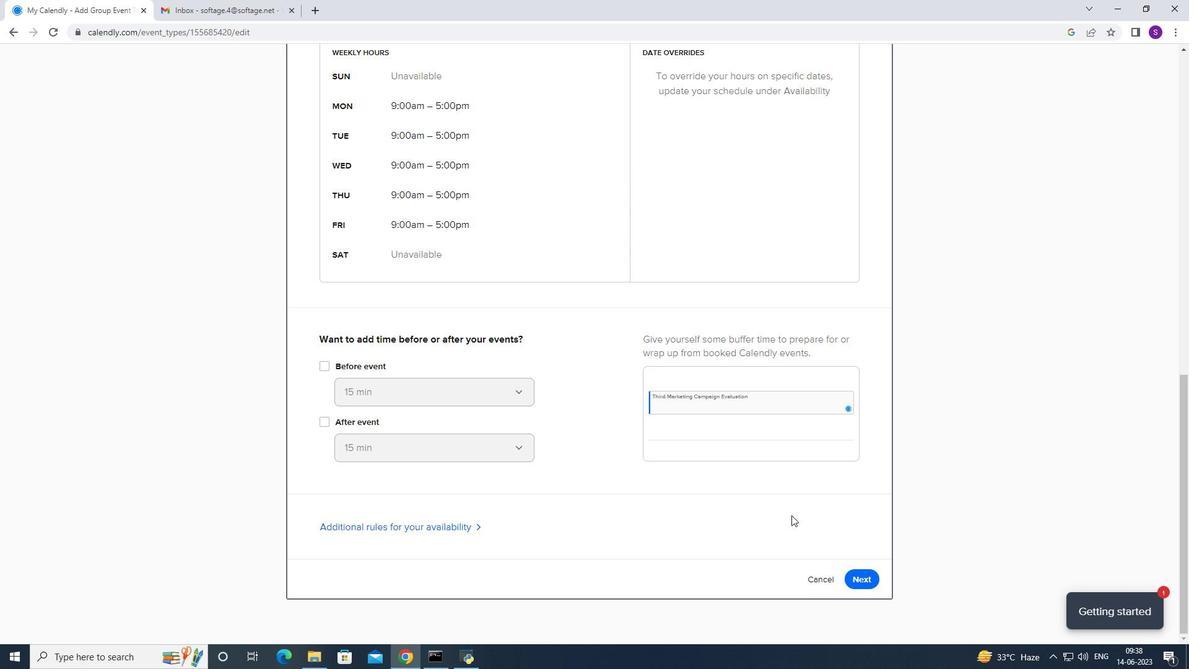 
Action: Mouse moved to (849, 577)
Screenshot: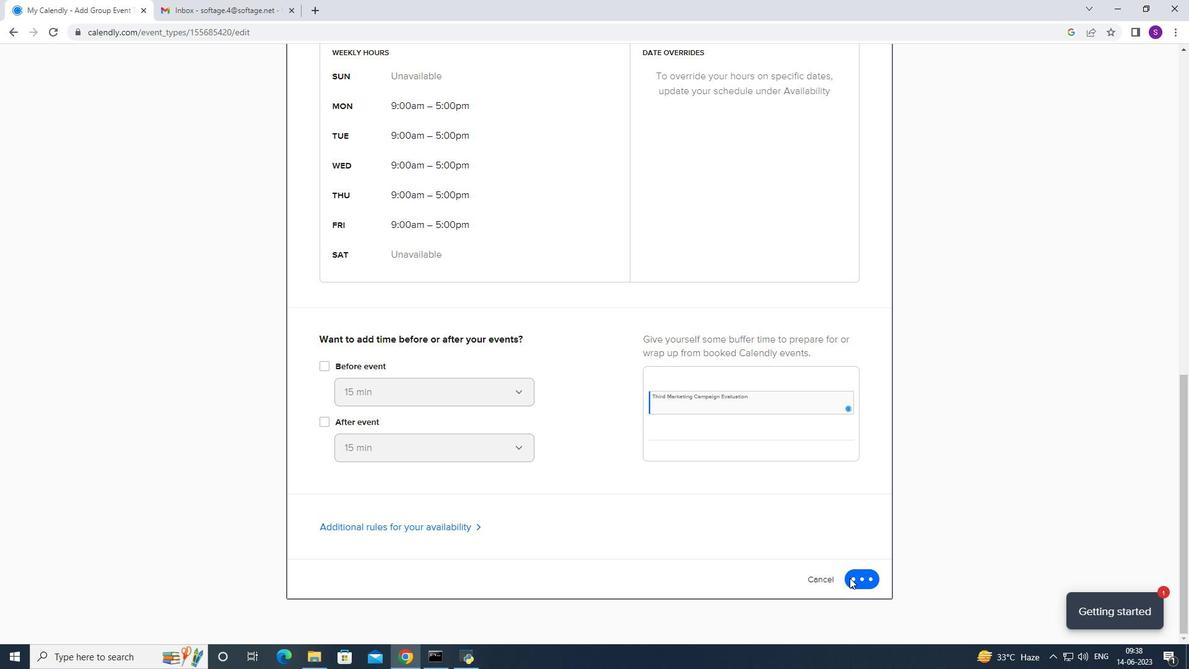 
Action: Mouse pressed left at (849, 577)
Screenshot: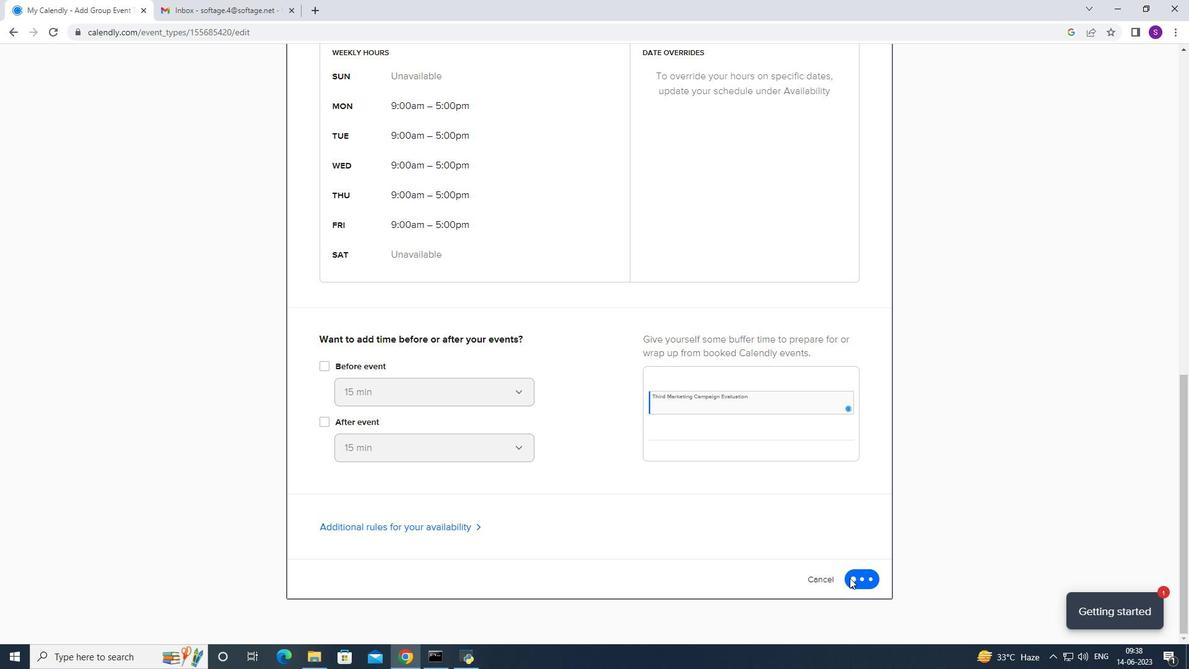 
Action: Mouse moved to (862, 113)
Screenshot: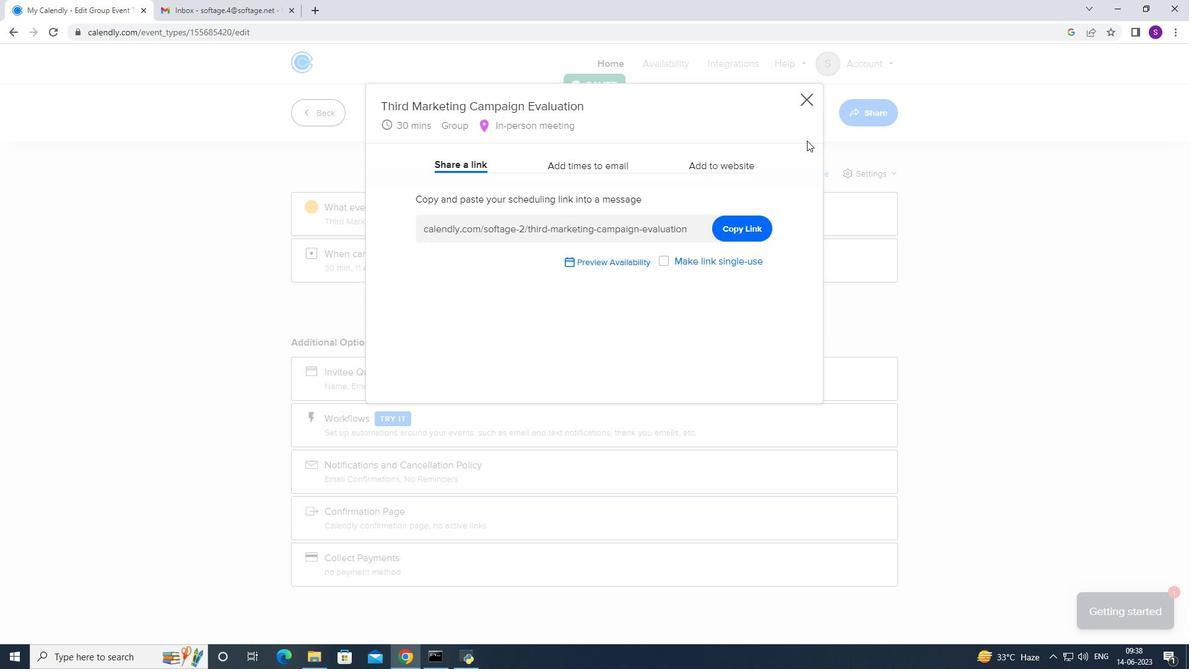 
Action: Mouse pressed left at (862, 113)
Screenshot: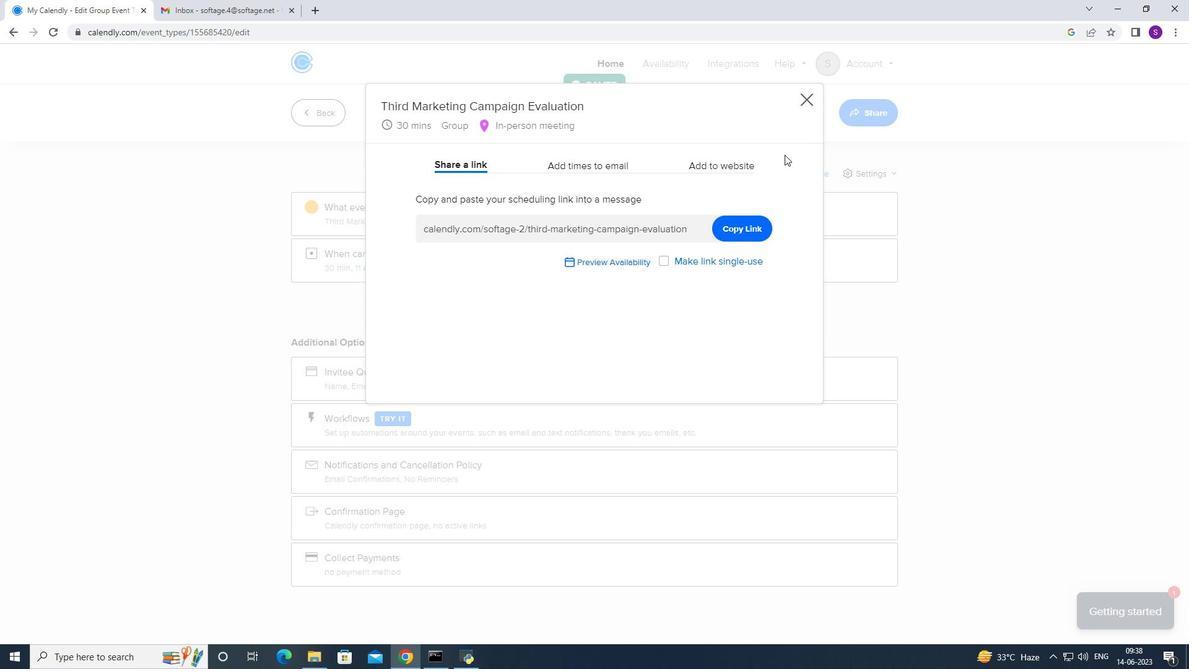 
Action: Mouse moved to (729, 223)
Screenshot: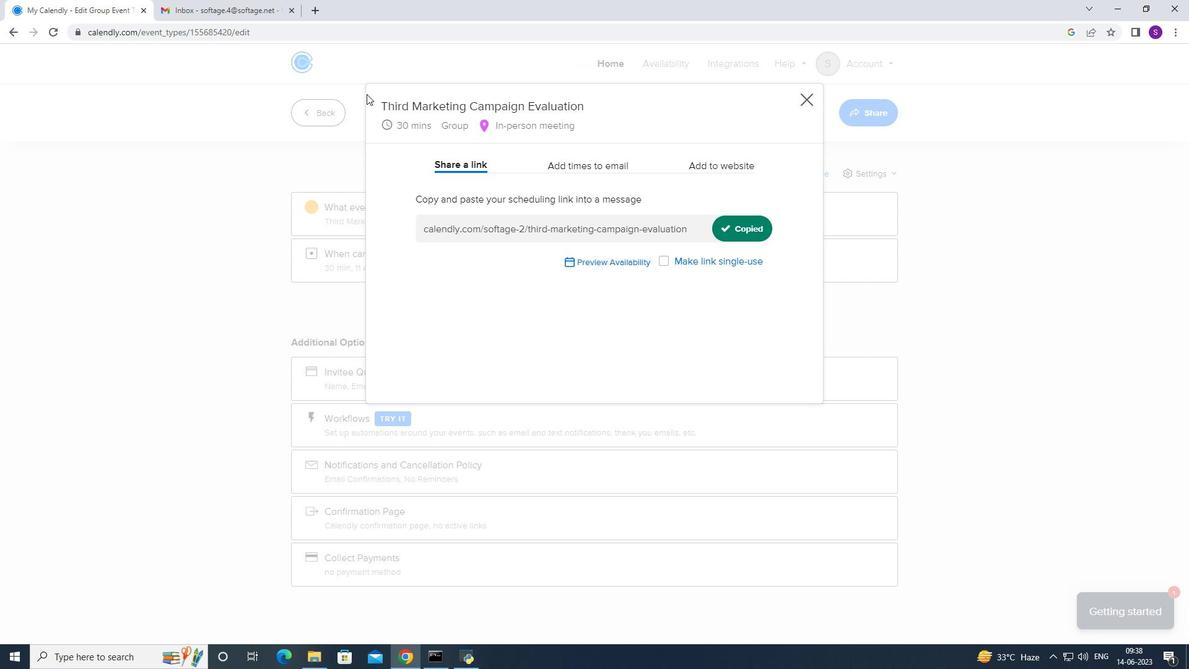 
Action: Mouse pressed left at (729, 223)
Screenshot: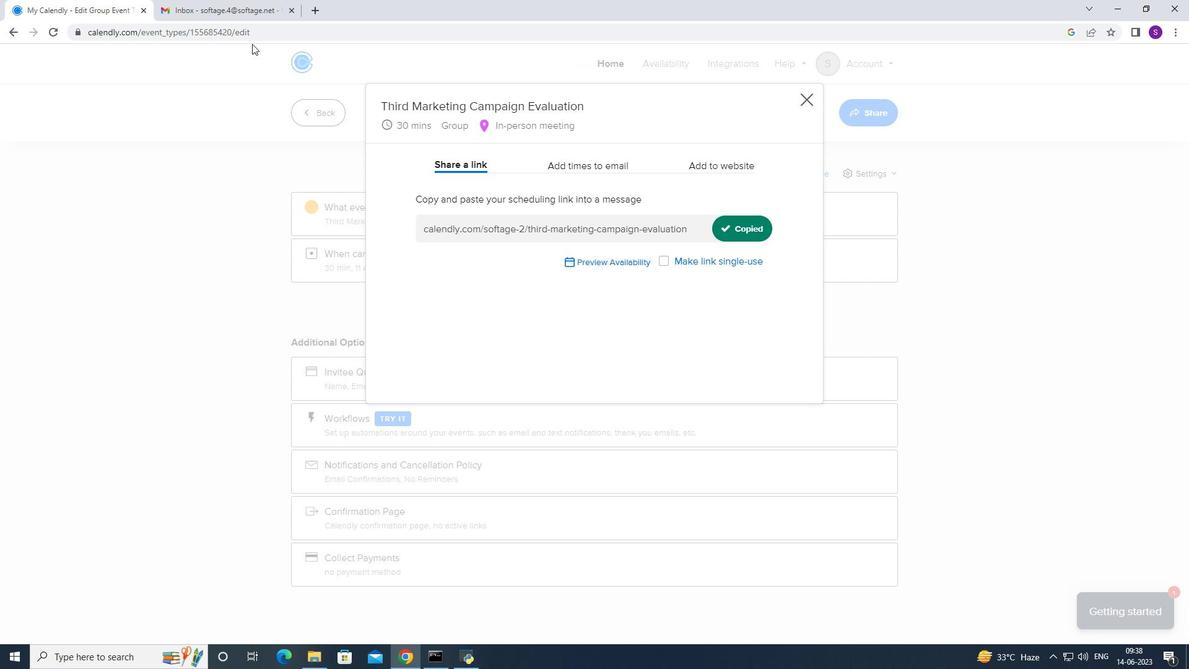 
Action: Mouse moved to (239, 7)
Screenshot: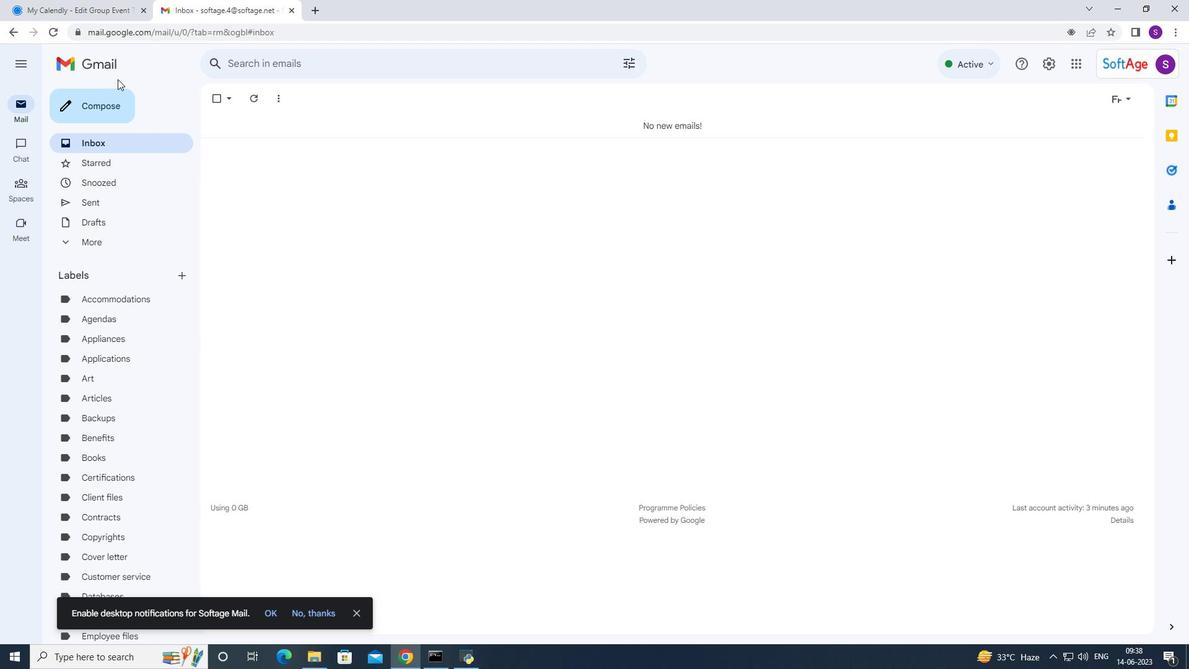 
Action: Mouse pressed left at (239, 7)
Screenshot: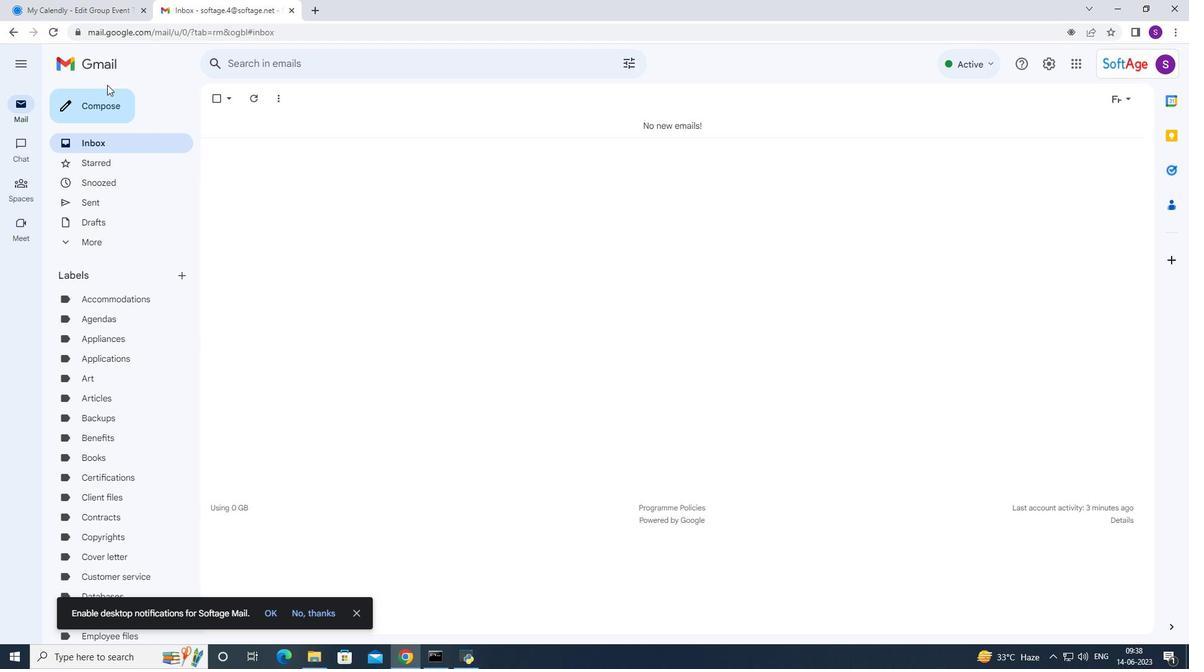 
Action: Mouse moved to (98, 98)
Screenshot: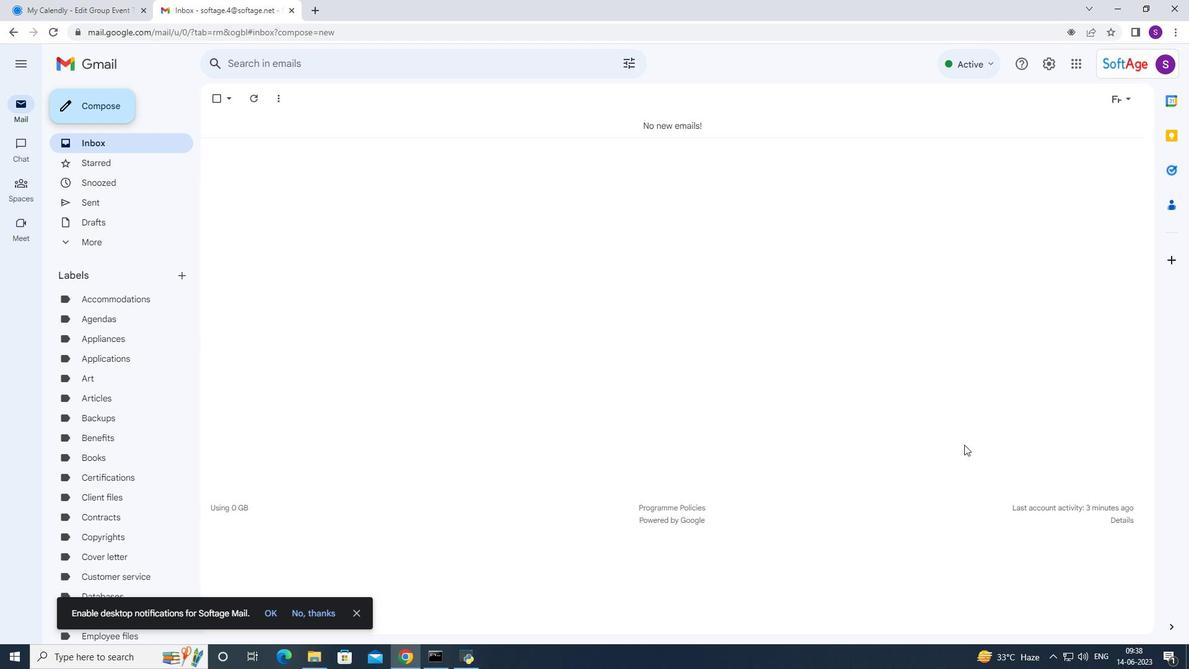 
Action: Mouse pressed left at (98, 98)
Screenshot: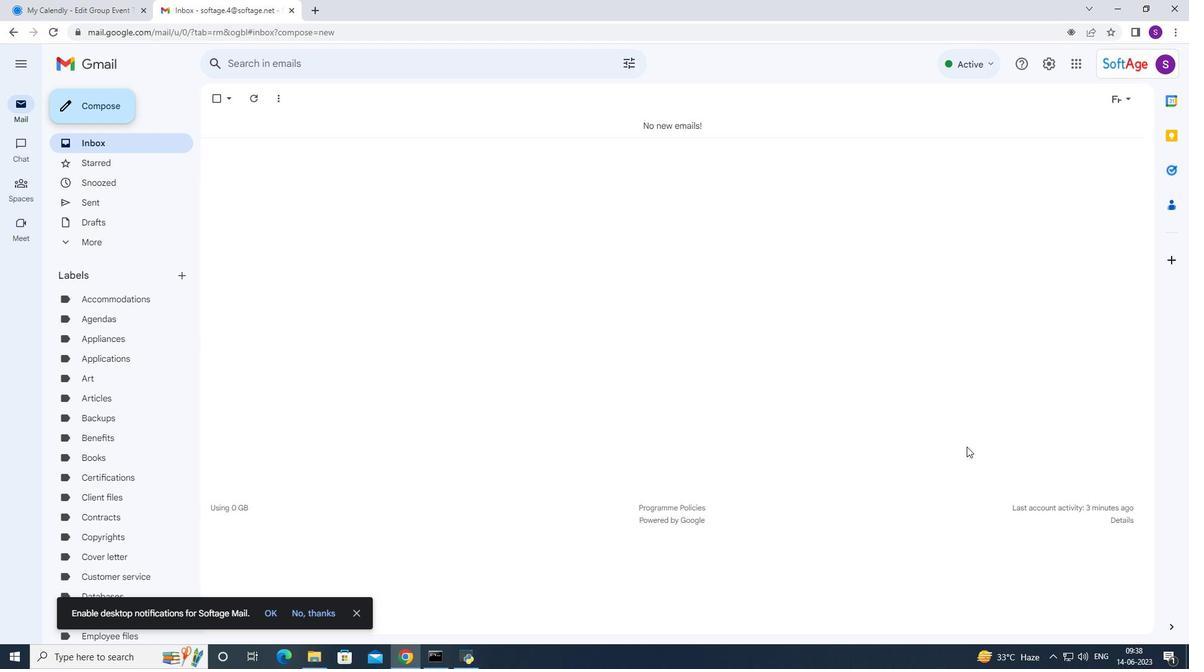 
Action: Mouse moved to (859, 446)
Screenshot: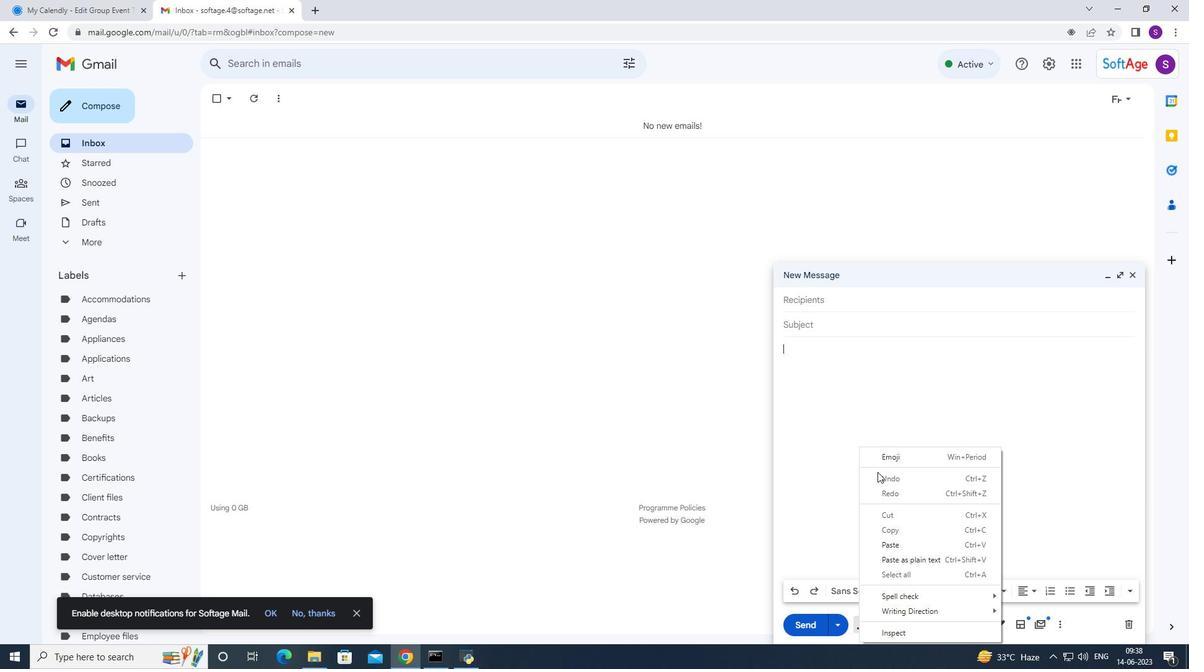 
Action: Mouse pressed right at (859, 446)
Screenshot: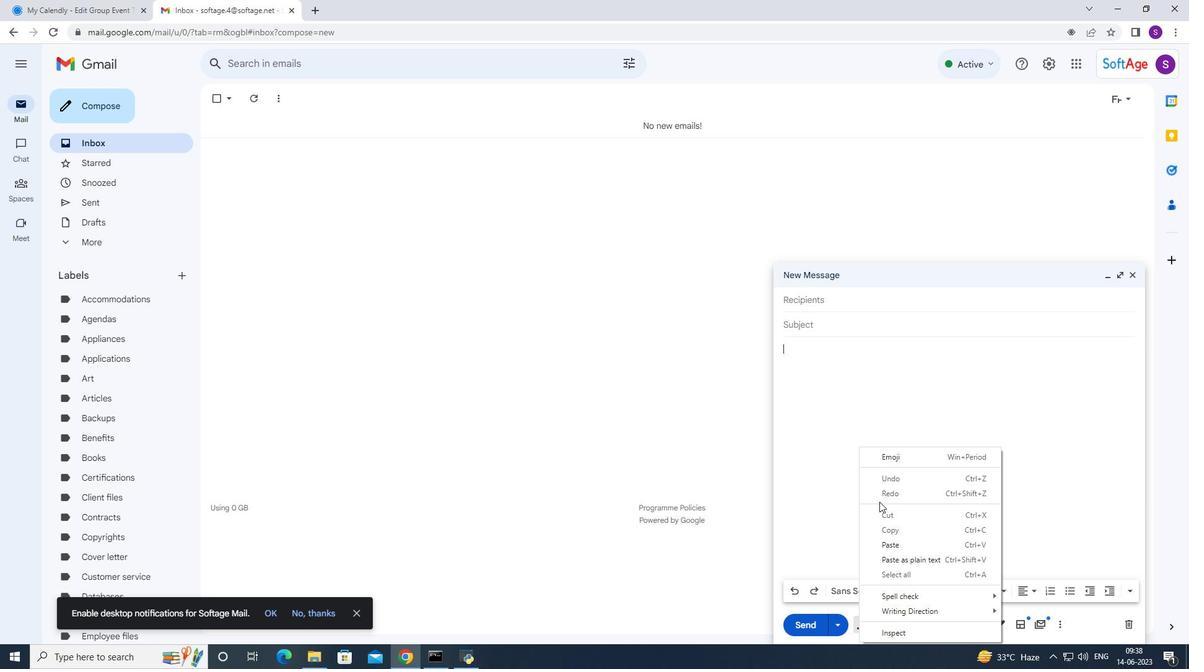 
Action: Mouse moved to (879, 539)
Screenshot: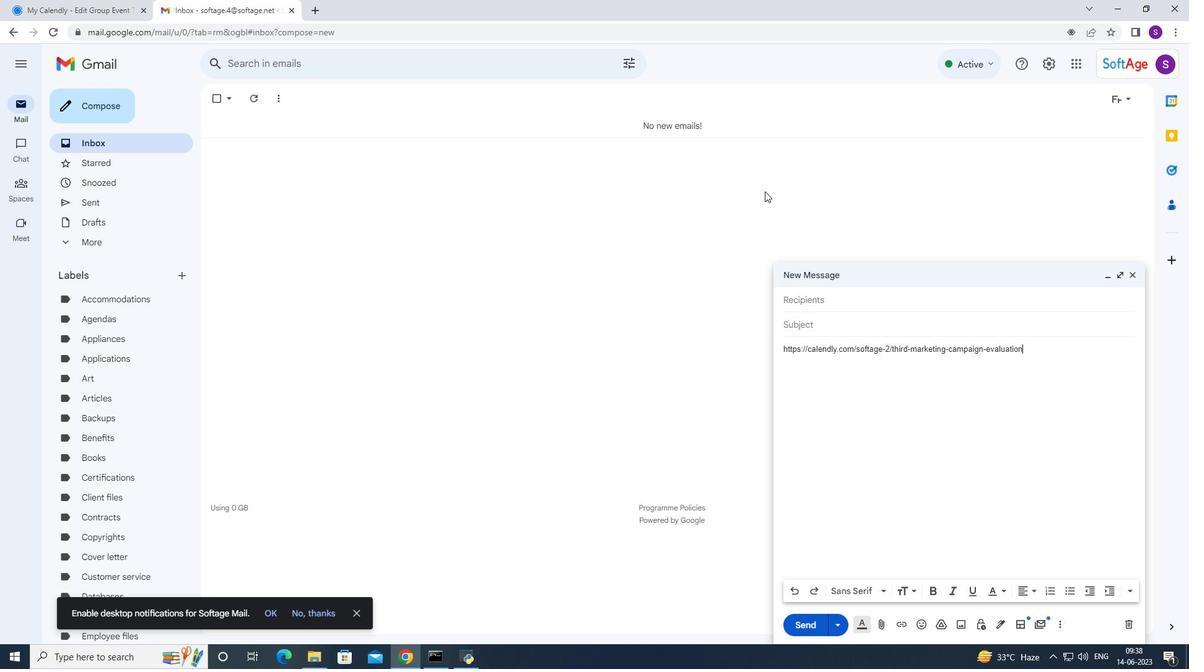 
Action: Mouse pressed left at (879, 539)
Screenshot: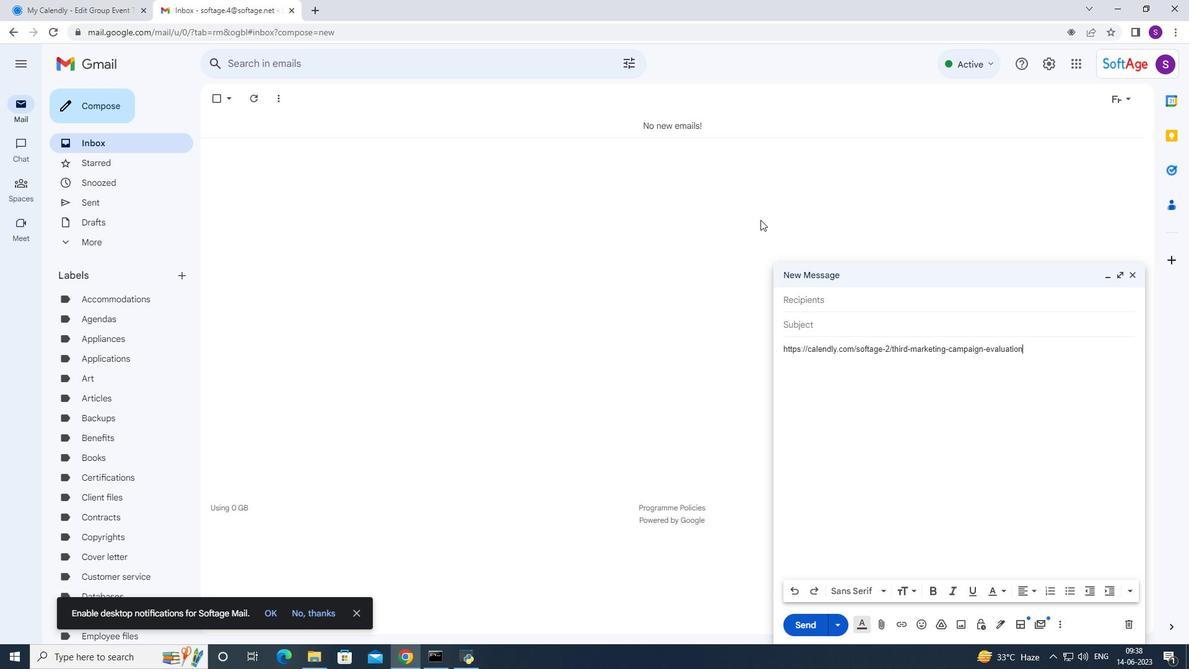 
Action: Mouse moved to (798, 298)
Screenshot: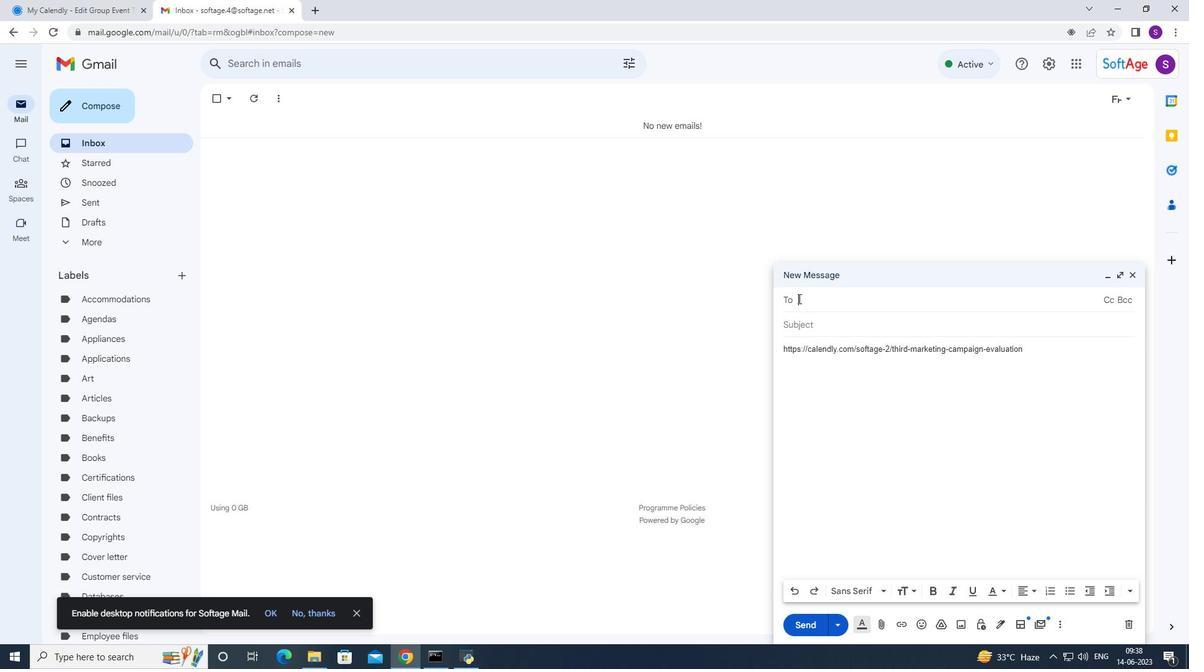 
Action: Mouse pressed left at (798, 298)
Screenshot: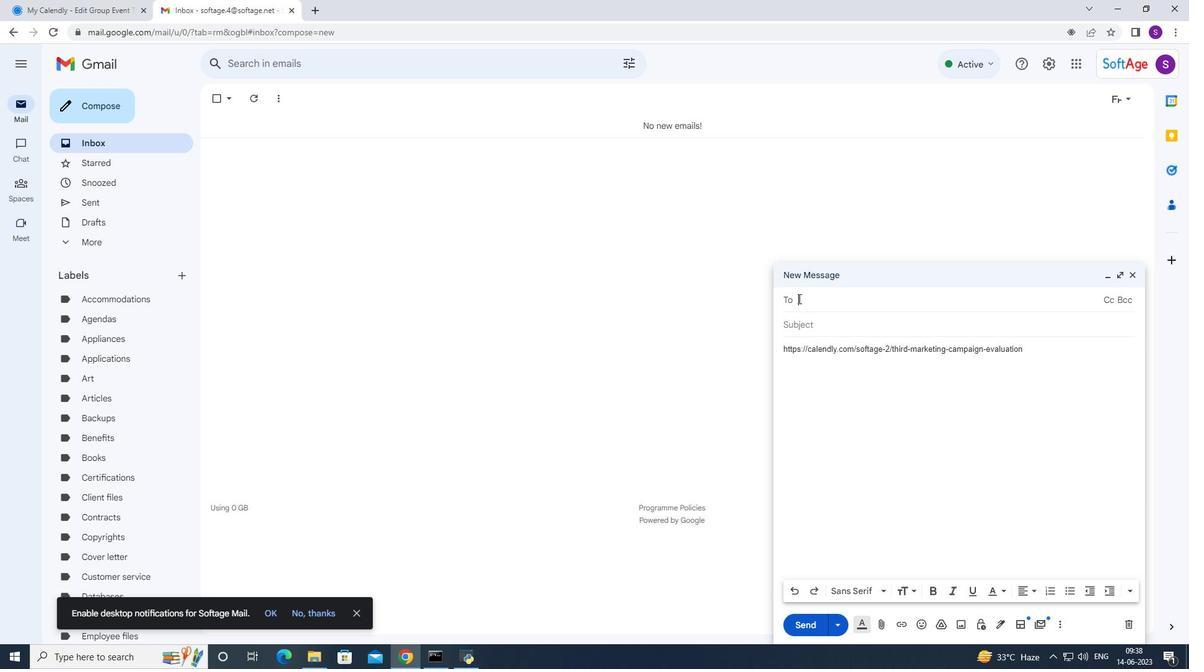 
Action: Key pressed 1
Screenshot: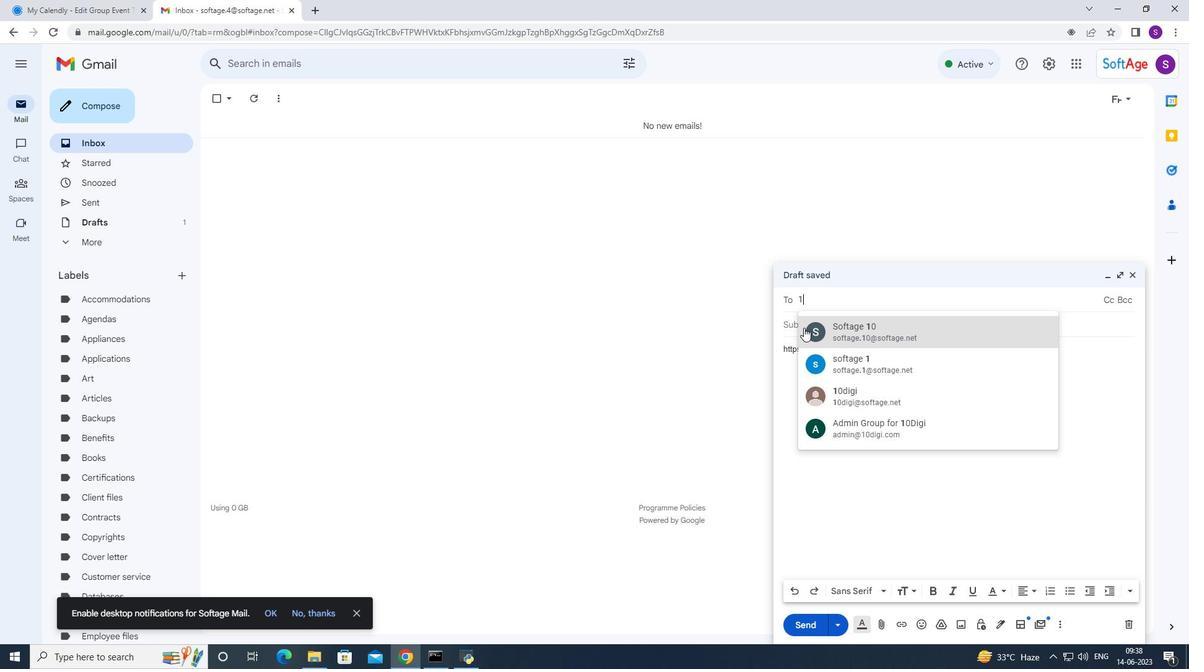 
Action: Mouse moved to (815, 358)
Screenshot: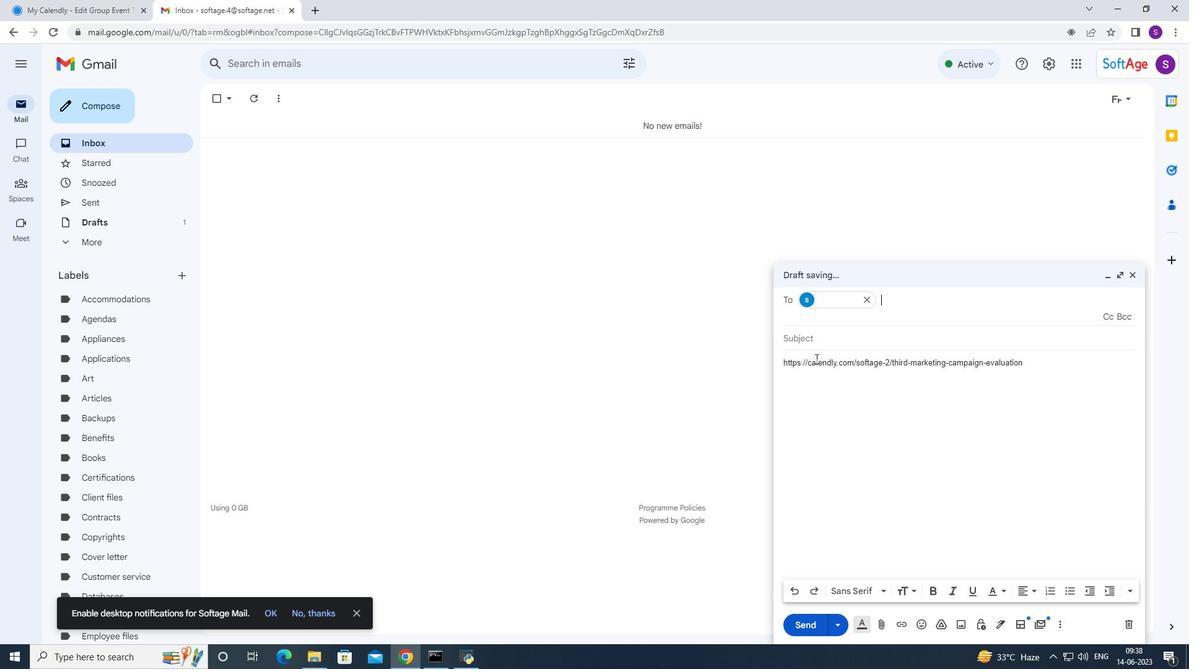 
Action: Mouse pressed left at (815, 358)
Screenshot: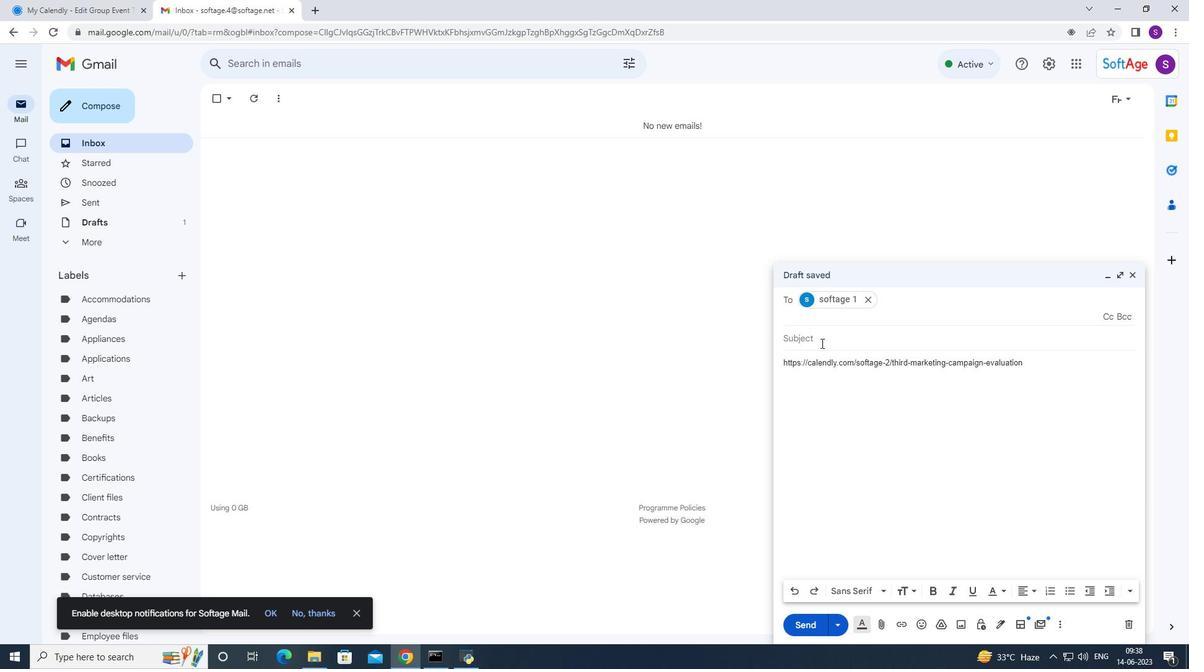 
Action: Mouse moved to (822, 340)
Screenshot: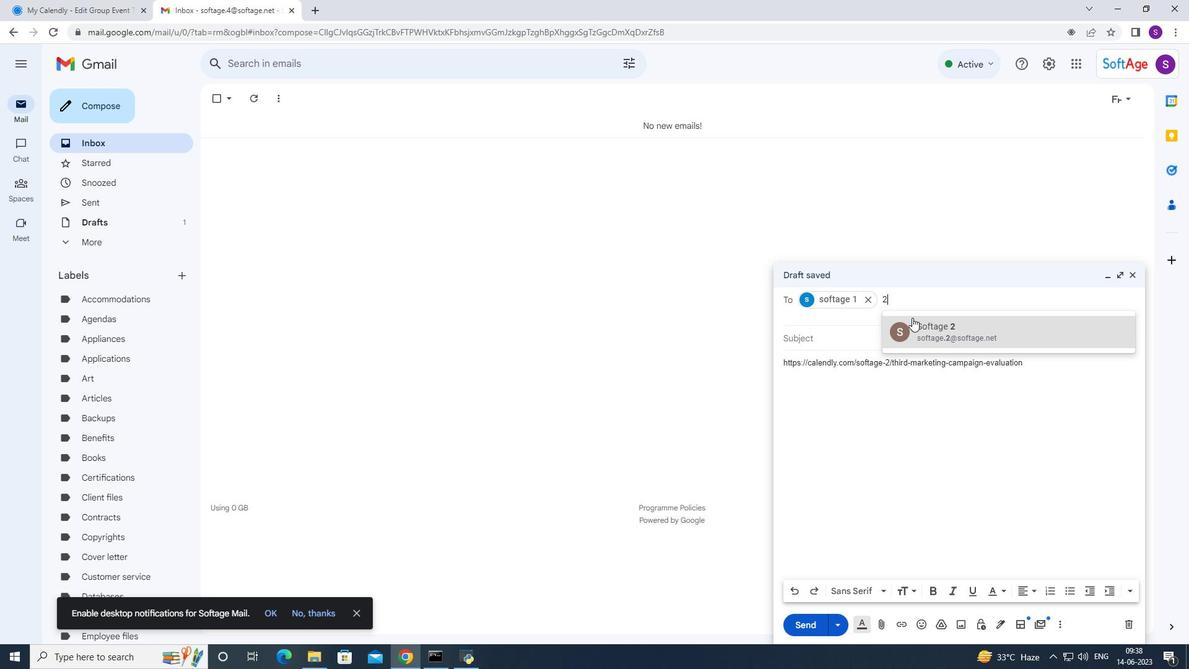 
Action: Key pressed 2
Screenshot: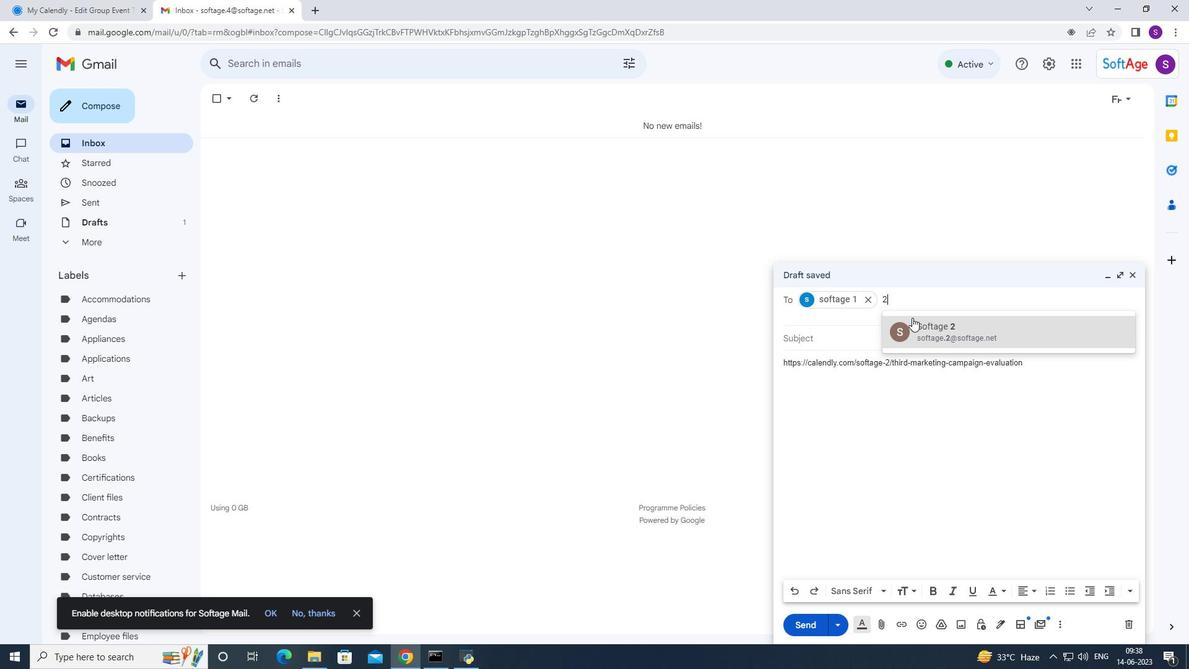 
Action: Mouse moved to (912, 317)
Screenshot: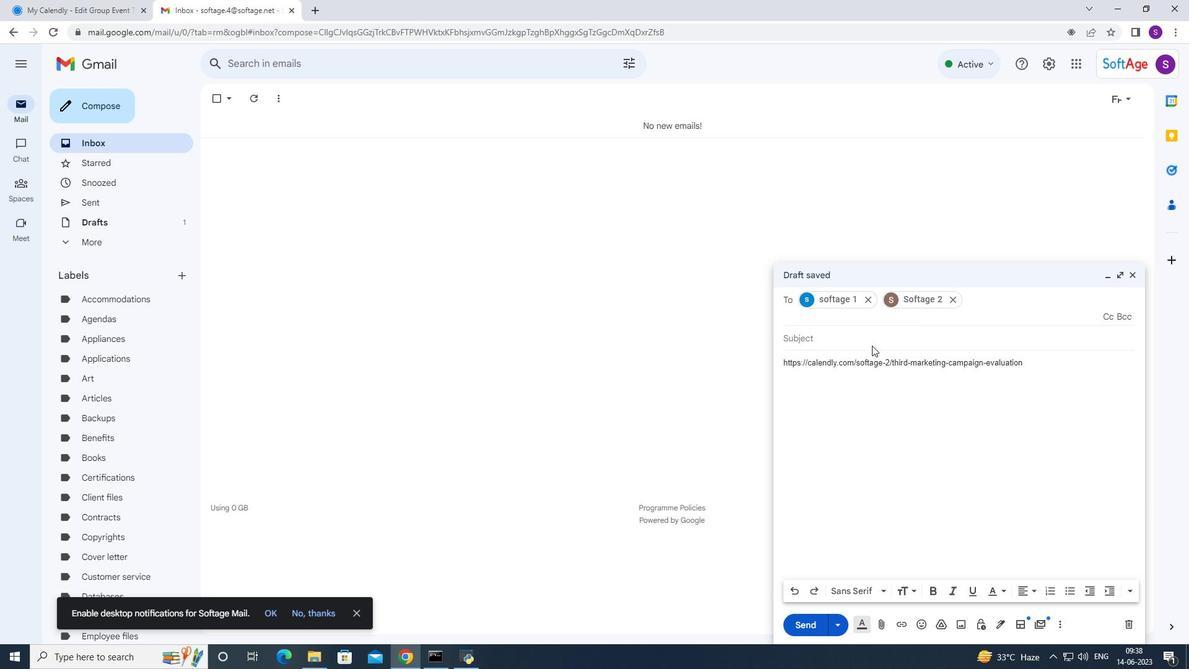
Action: Mouse pressed left at (912, 317)
Screenshot: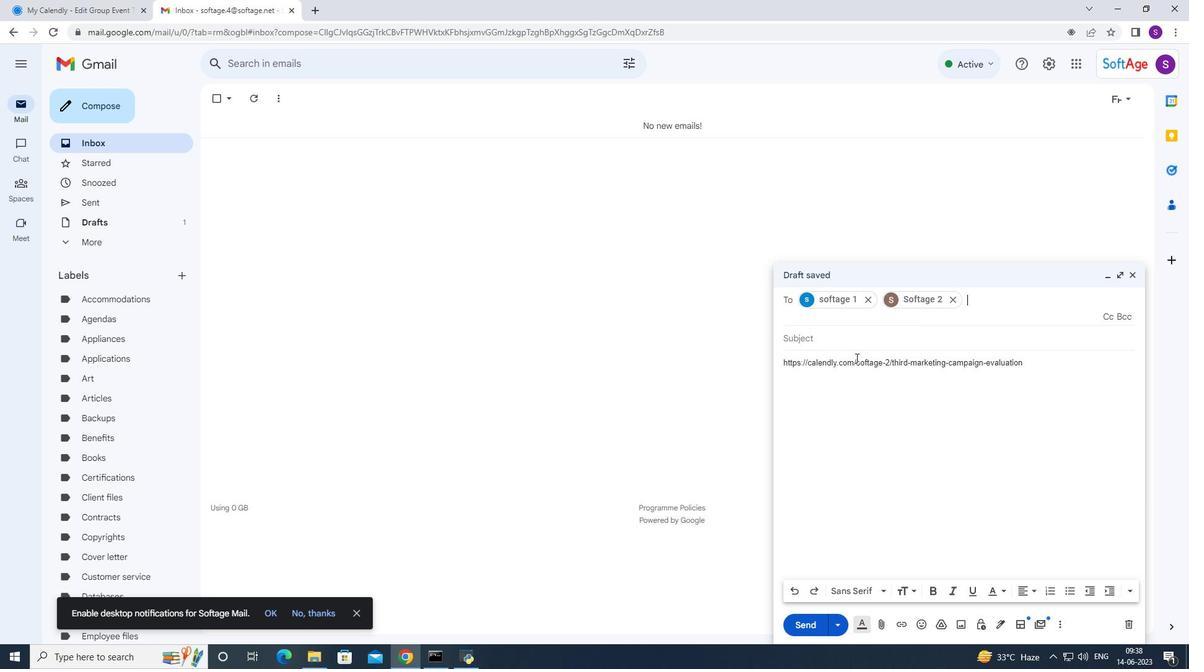
Action: Mouse moved to (797, 626)
Screenshot: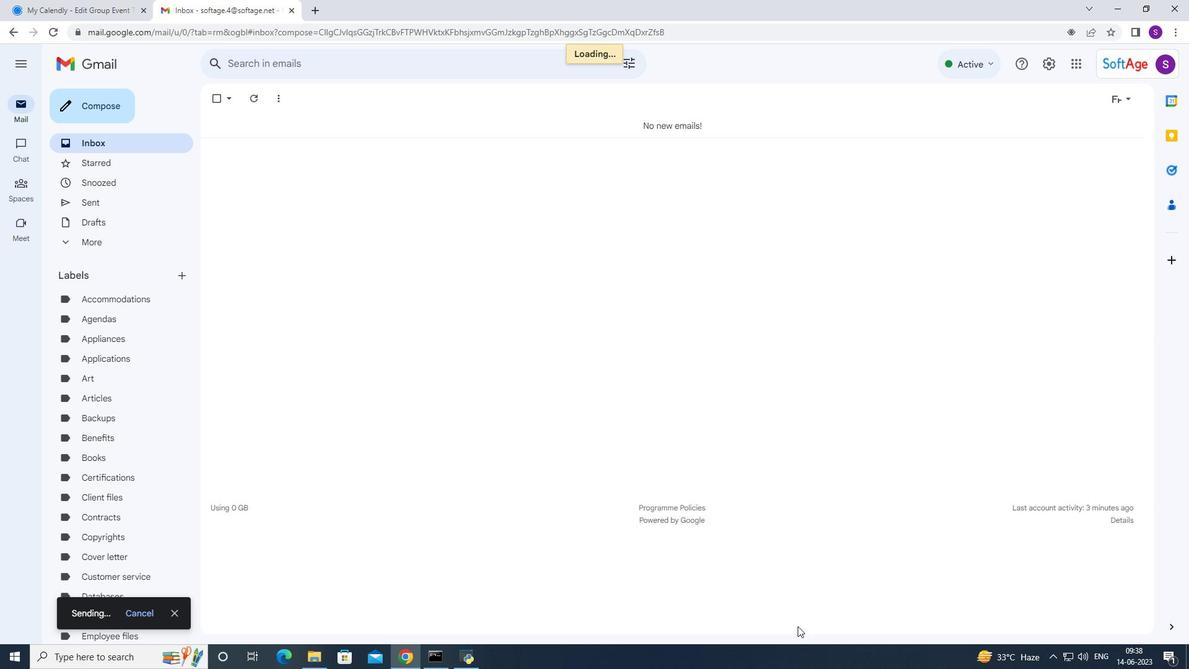 
Action: Mouse pressed left at (797, 626)
Screenshot: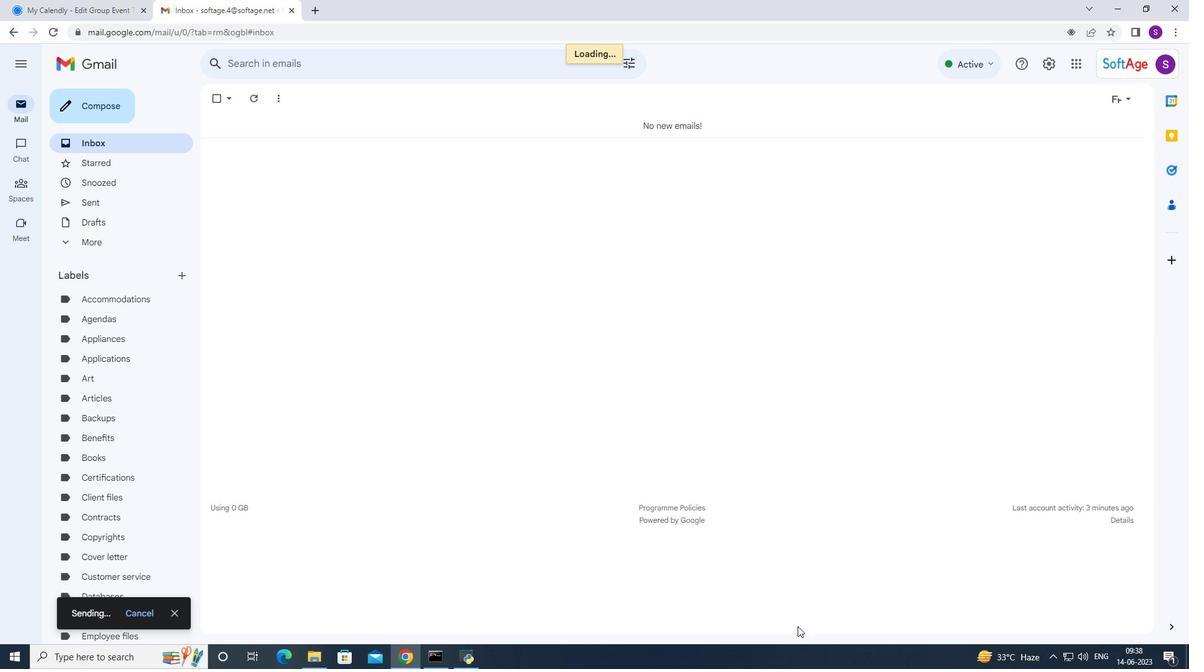 
